 Task: Go to Program & Features. Select Whole Food Market. Add to cart Organic Sports Drinks-2. Place order for Joshua Turner, _x000D_
1922 Moncure Pittsboro Rd_x000D_
Moncure, North Carolina(NC), 27559, Cell Number (919) 542-3366
Action: Mouse moved to (377, 308)
Screenshot: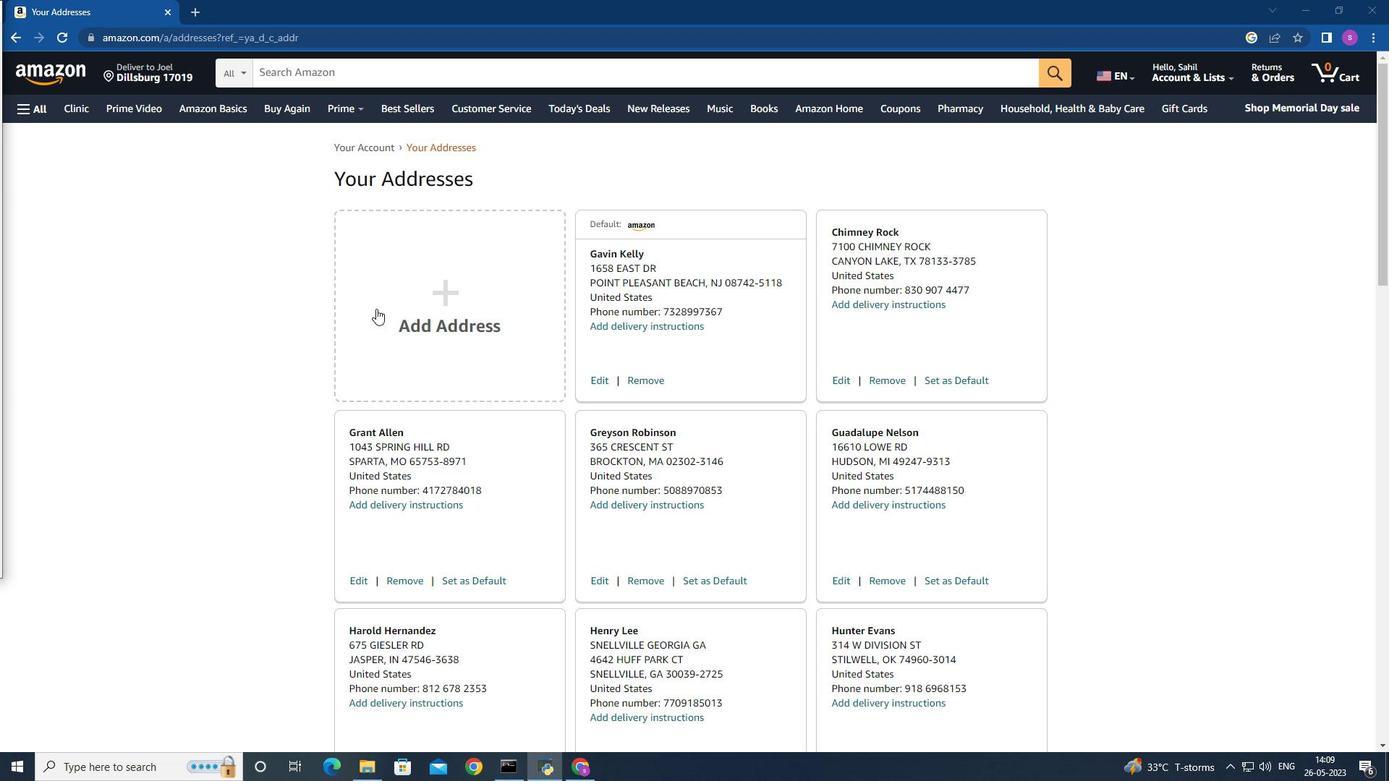 
Action: Mouse pressed left at (377, 308)
Screenshot: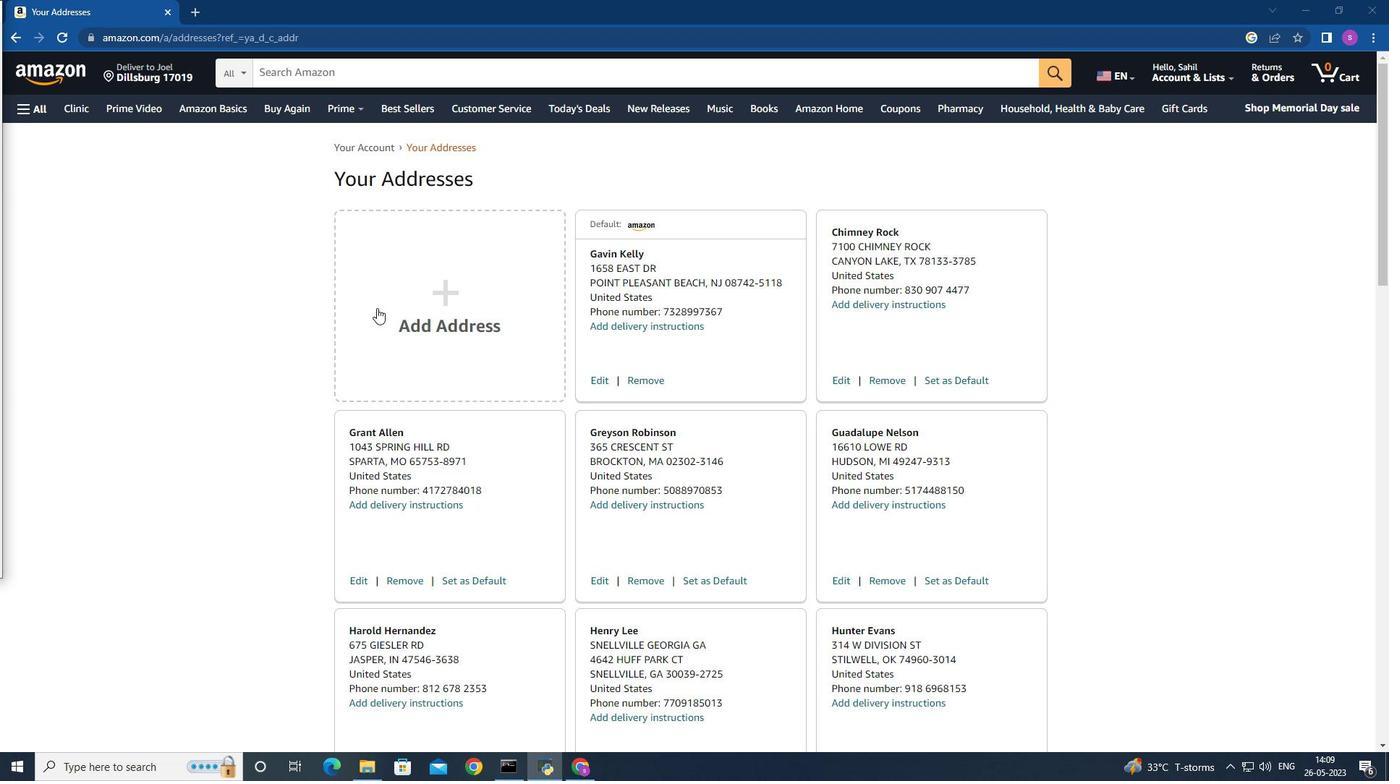 
Action: Mouse moved to (567, 353)
Screenshot: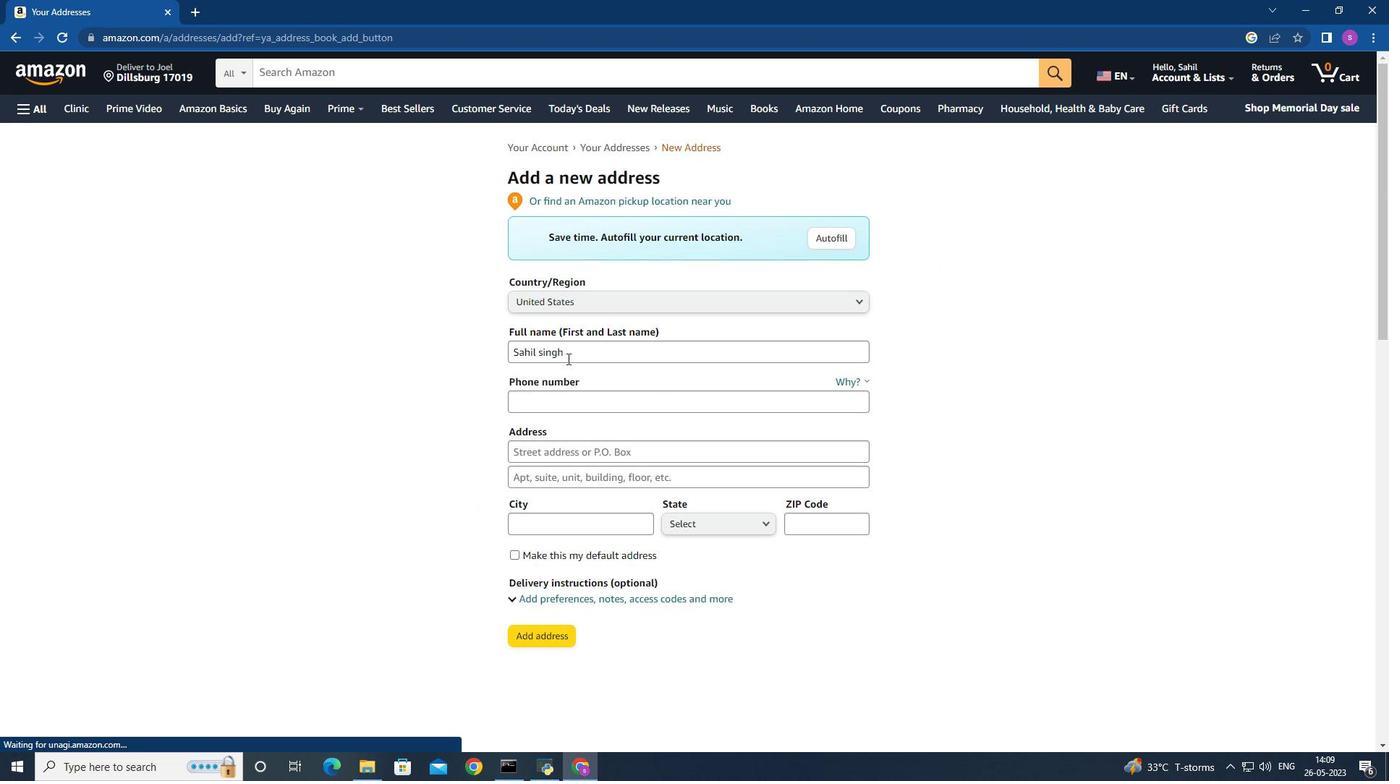 
Action: Mouse pressed left at (567, 353)
Screenshot: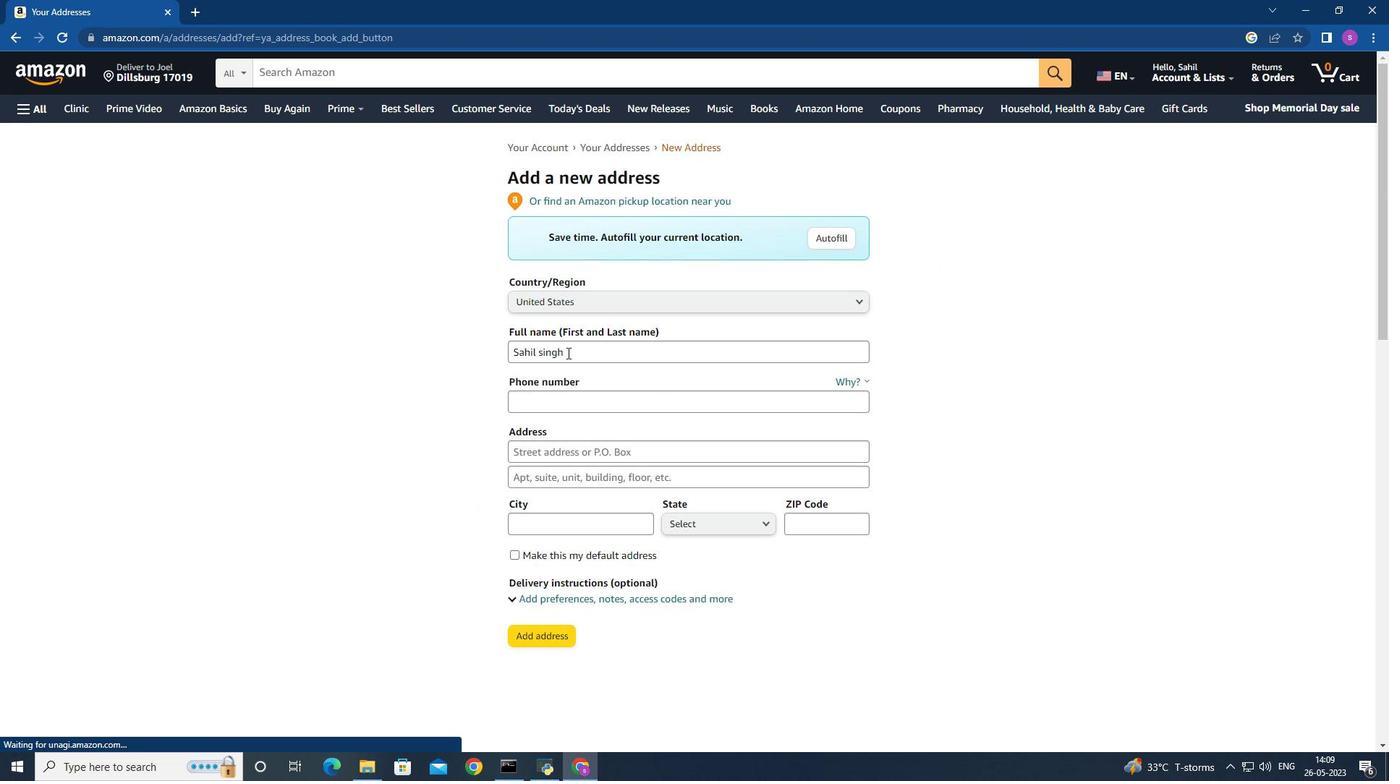 
Action: Mouse moved to (471, 368)
Screenshot: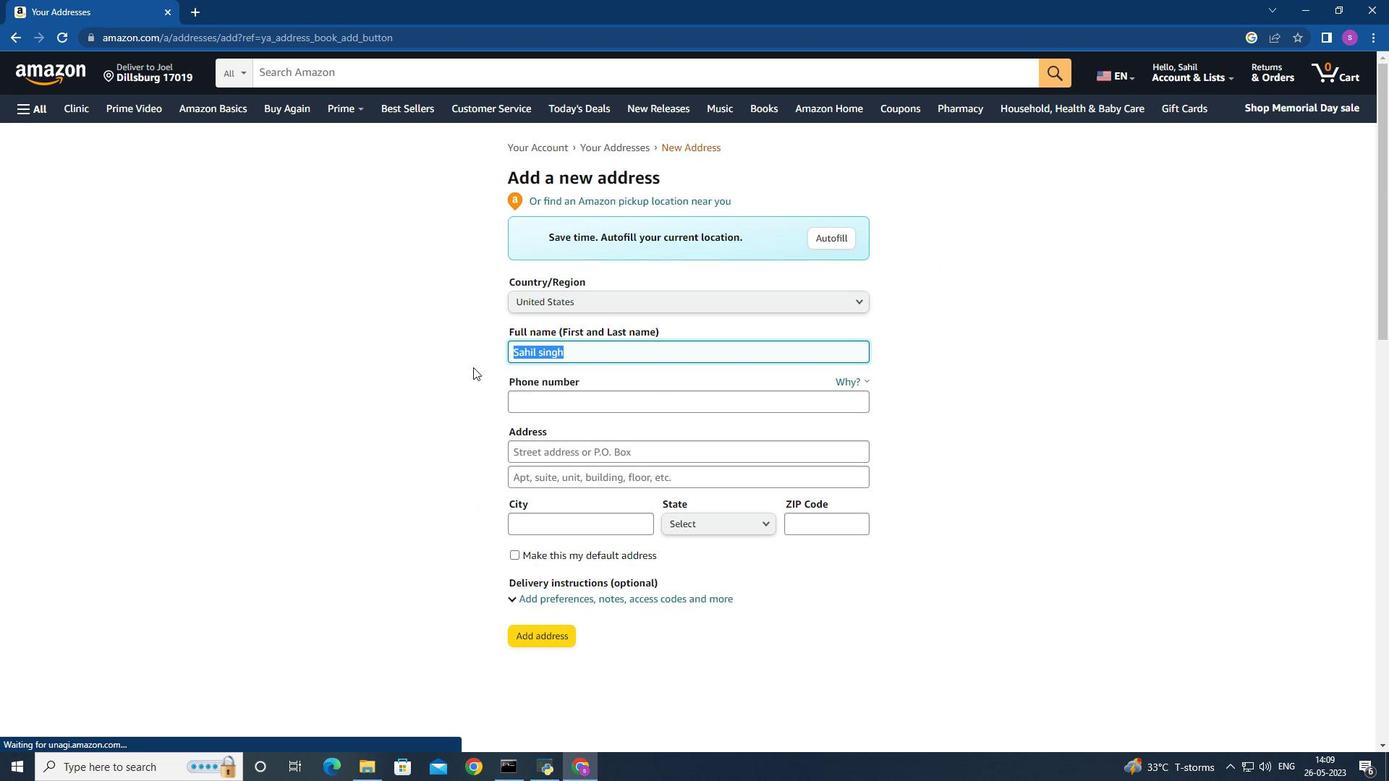 
Action: Key pressed j<Key.backspace><Key.shift>Joshua<Key.space><Key.shift>Turner
Screenshot: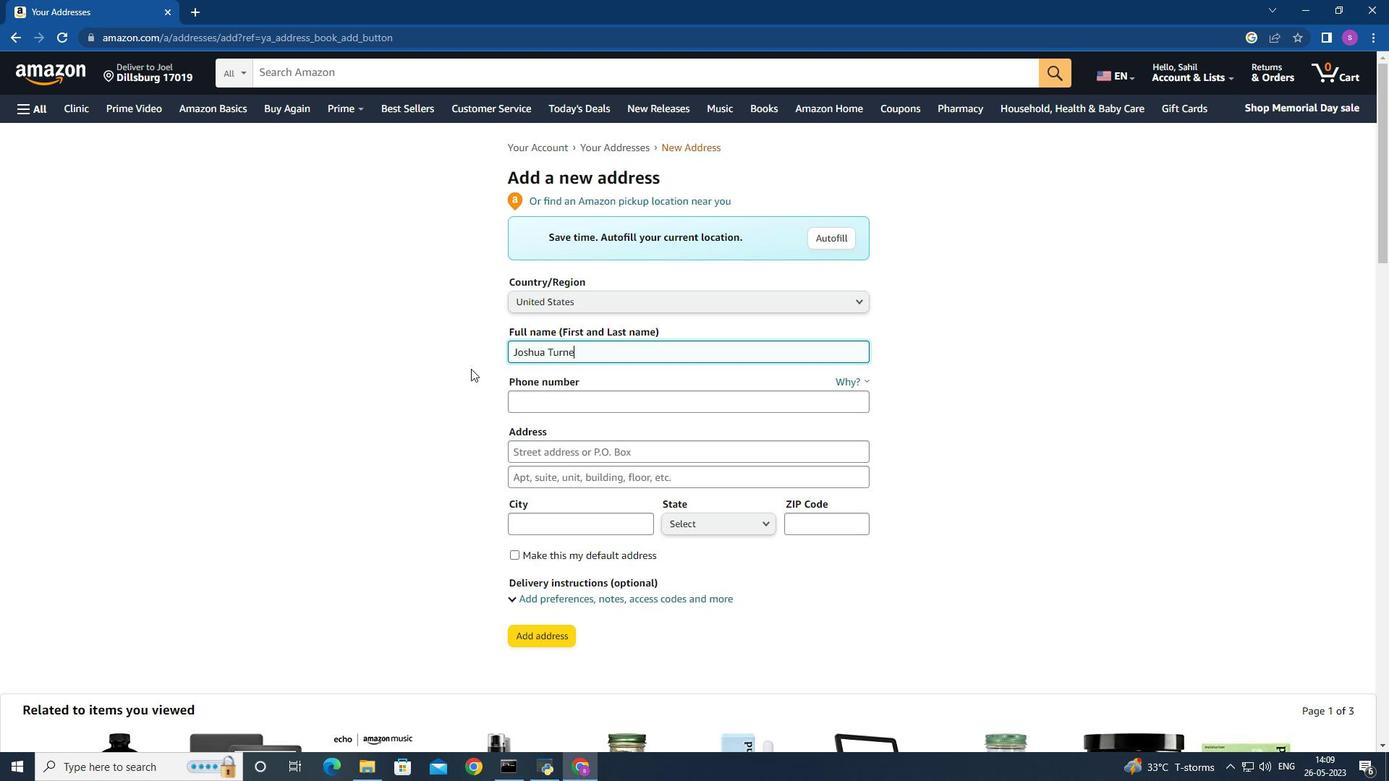 
Action: Mouse moved to (536, 401)
Screenshot: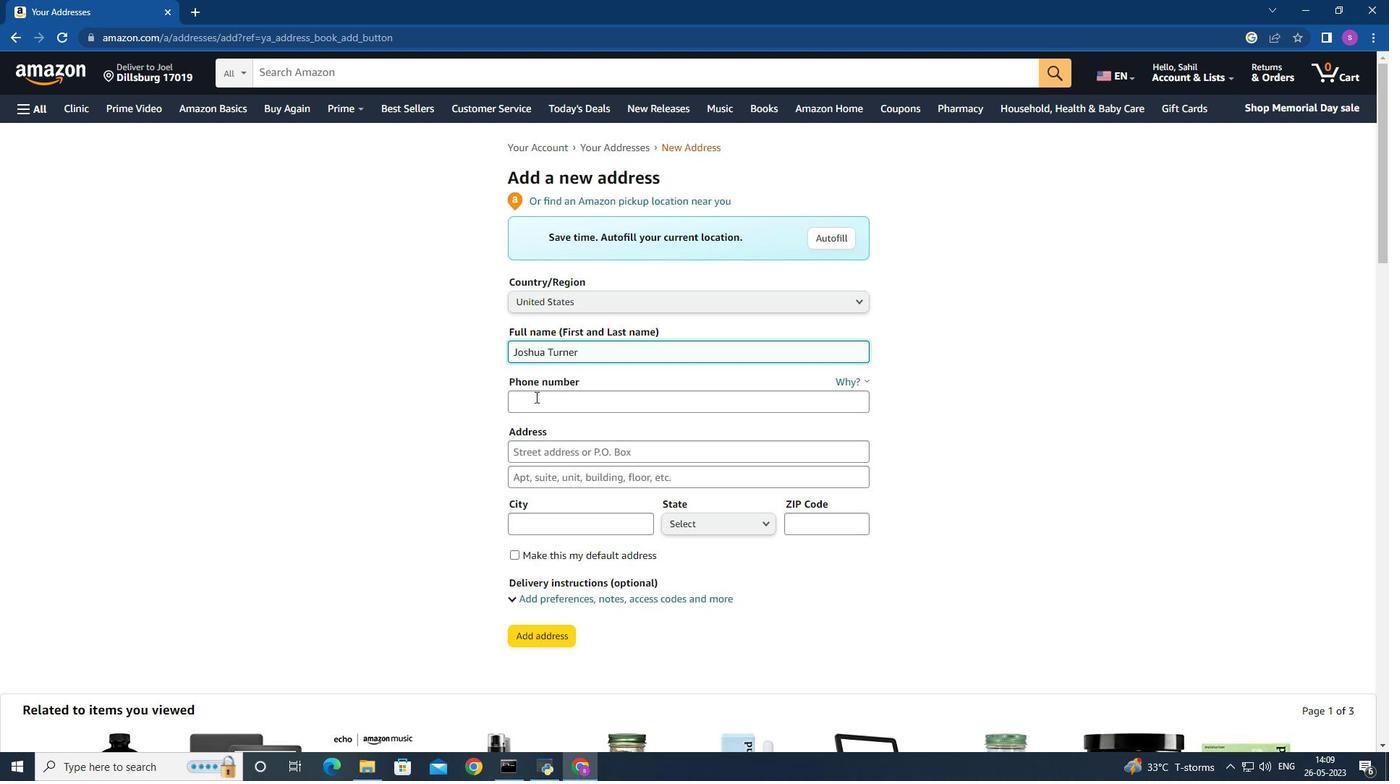 
Action: Mouse pressed left at (536, 401)
Screenshot: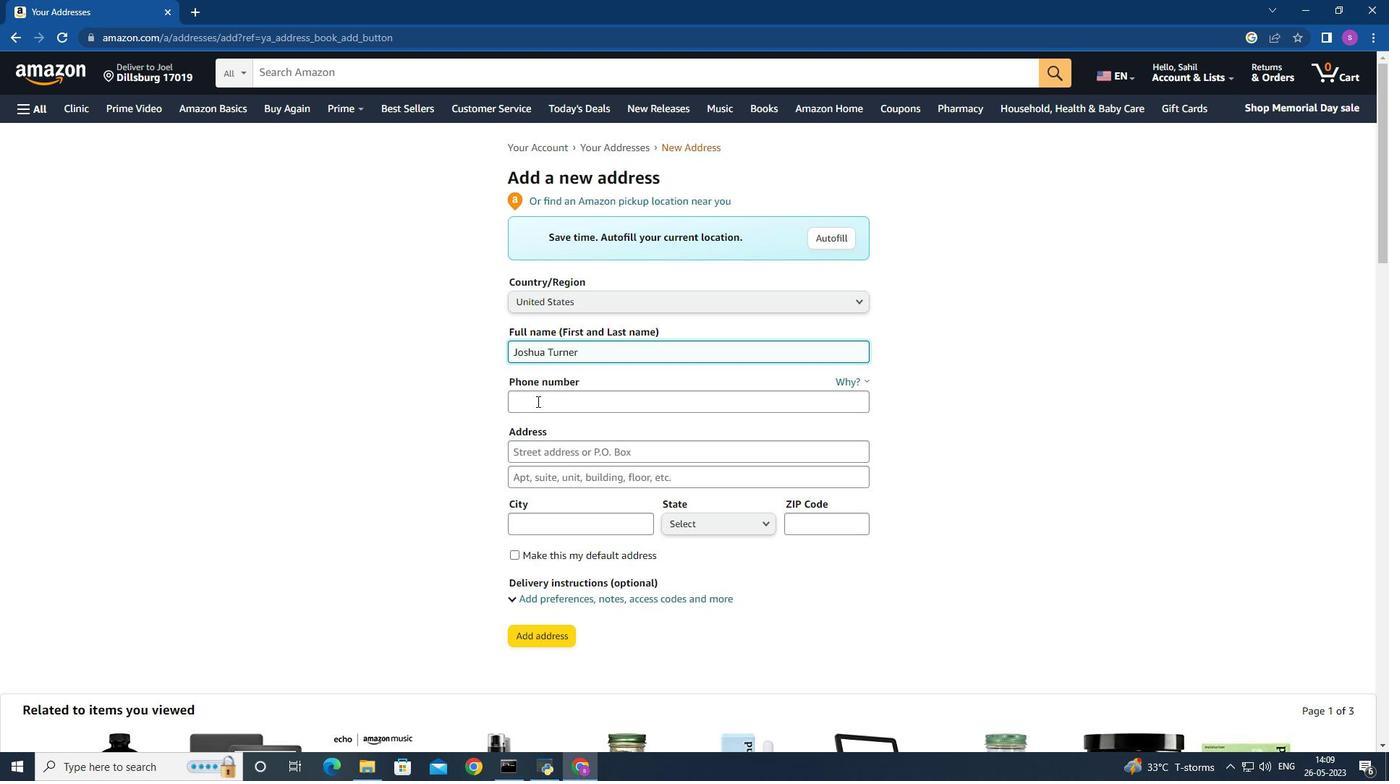 
Action: Mouse moved to (536, 401)
Screenshot: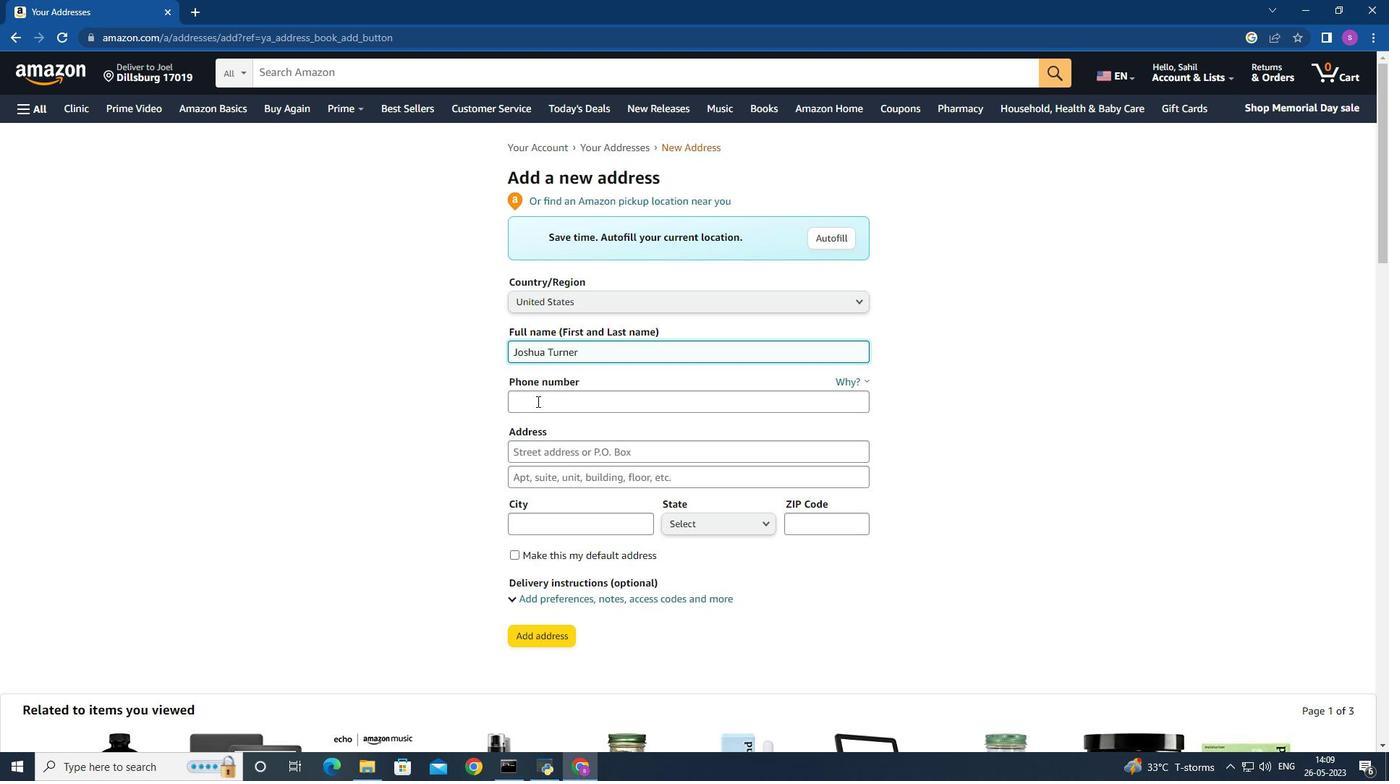 
Action: Key pressed 9195423366
Screenshot: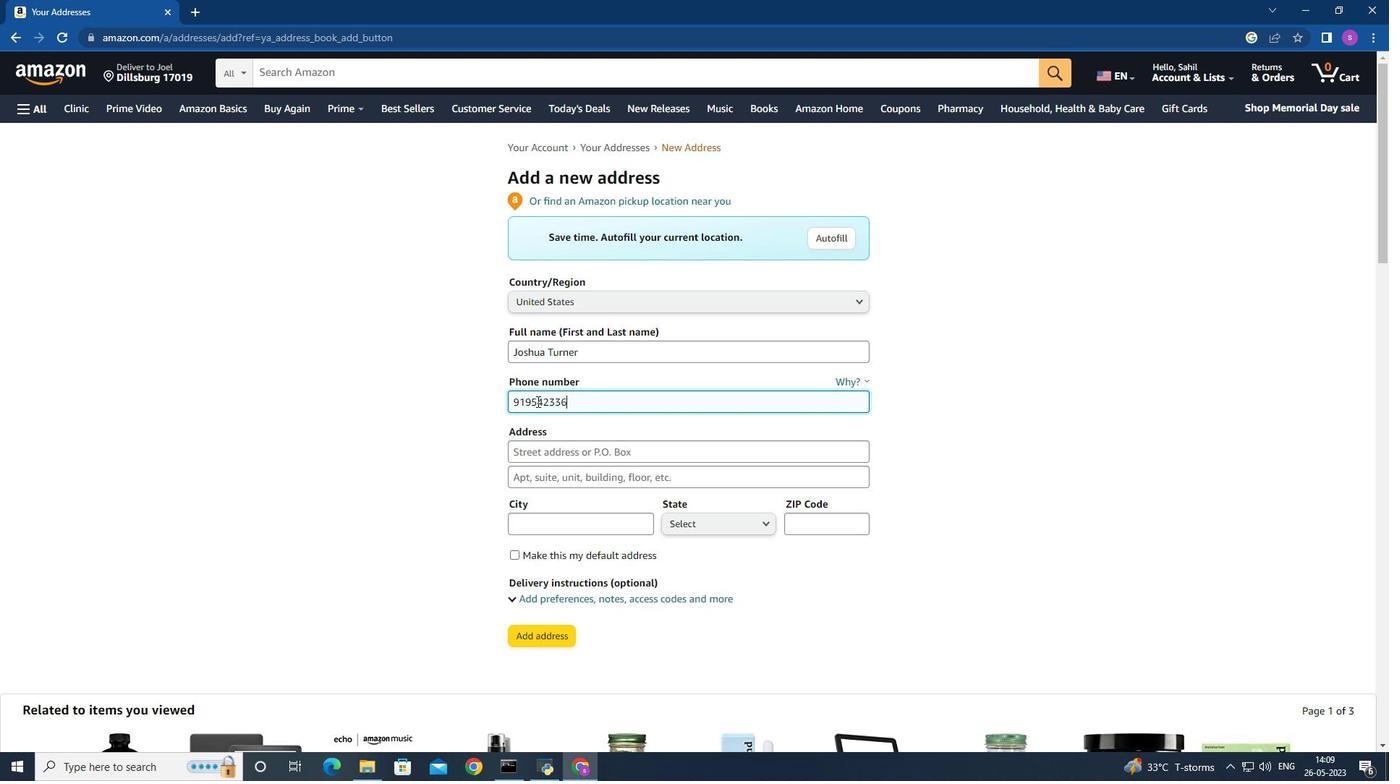 
Action: Mouse moved to (537, 452)
Screenshot: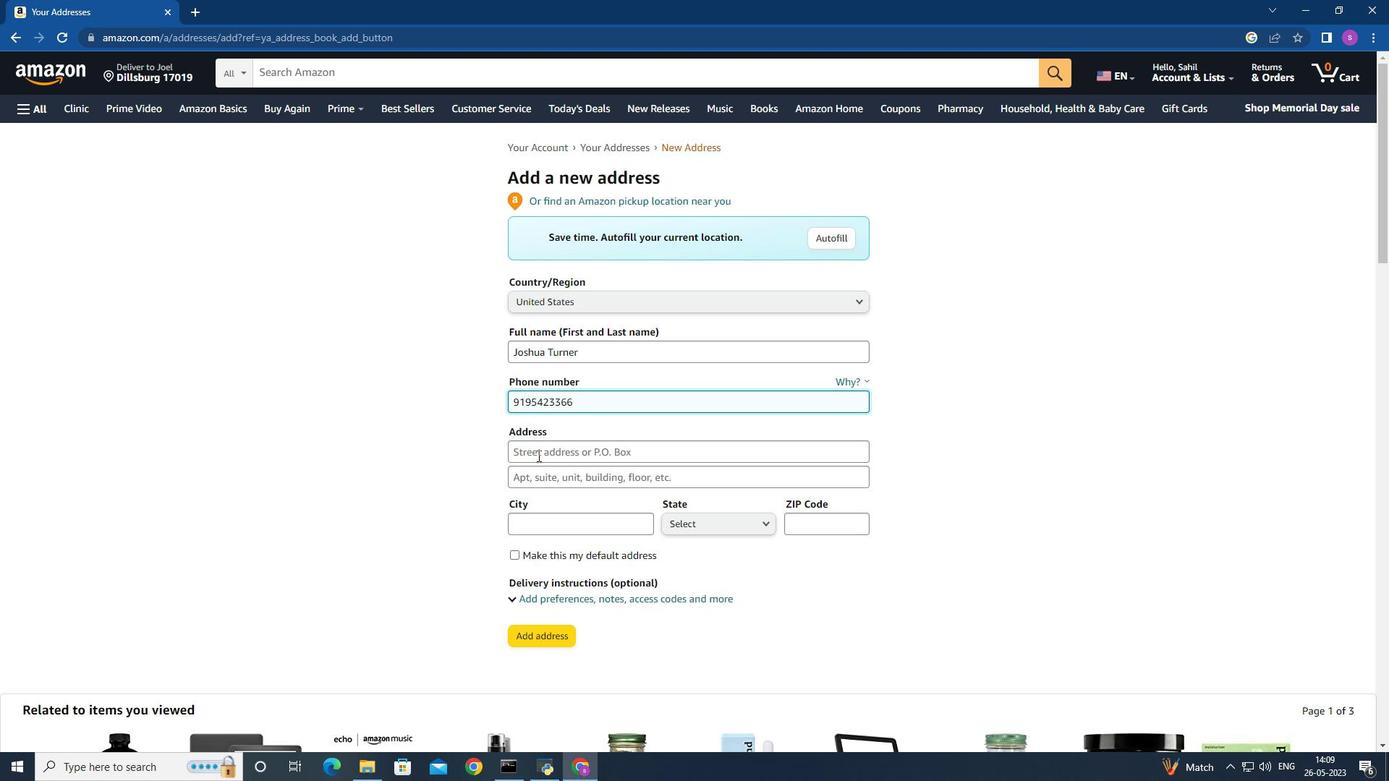 
Action: Mouse pressed left at (537, 452)
Screenshot: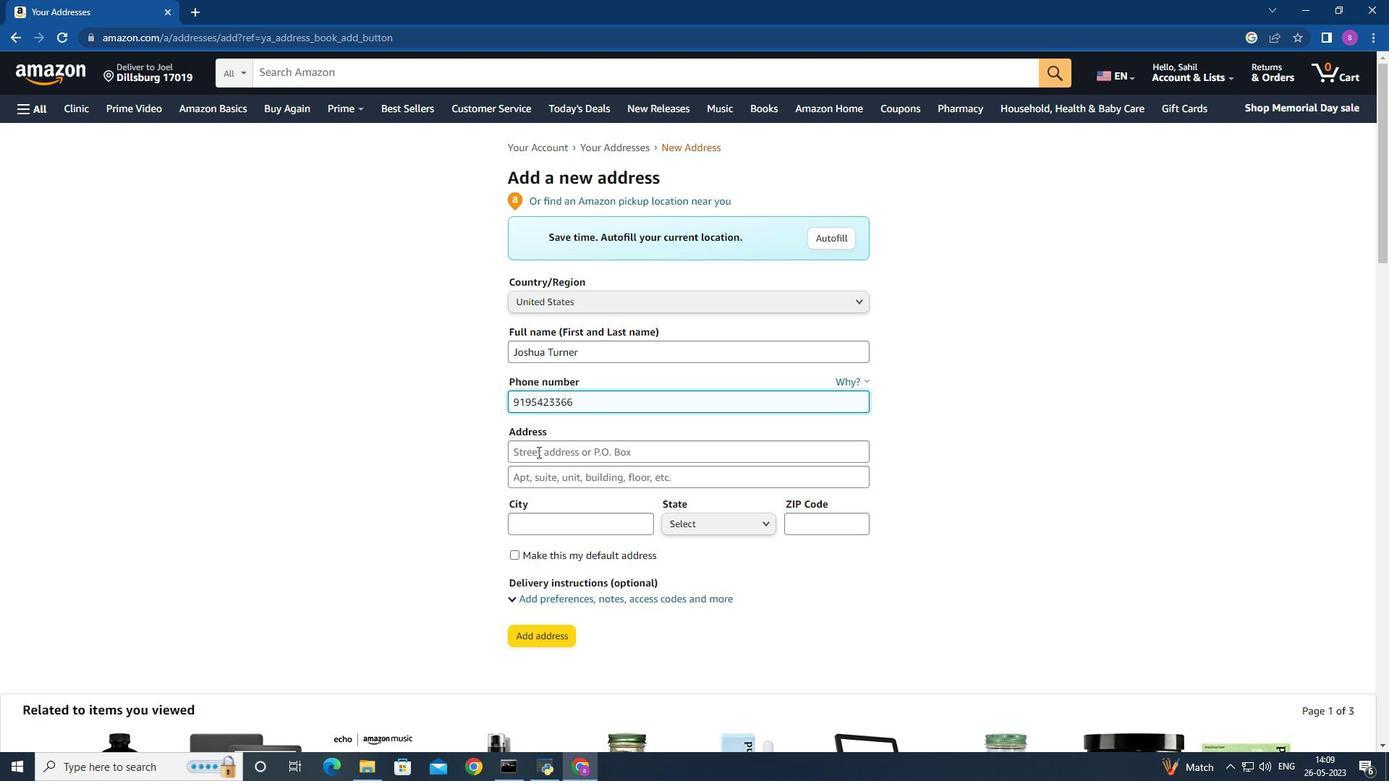 
Action: Key pressed 1922<Key.space><Key.shift>Moncure<Key.space>
Screenshot: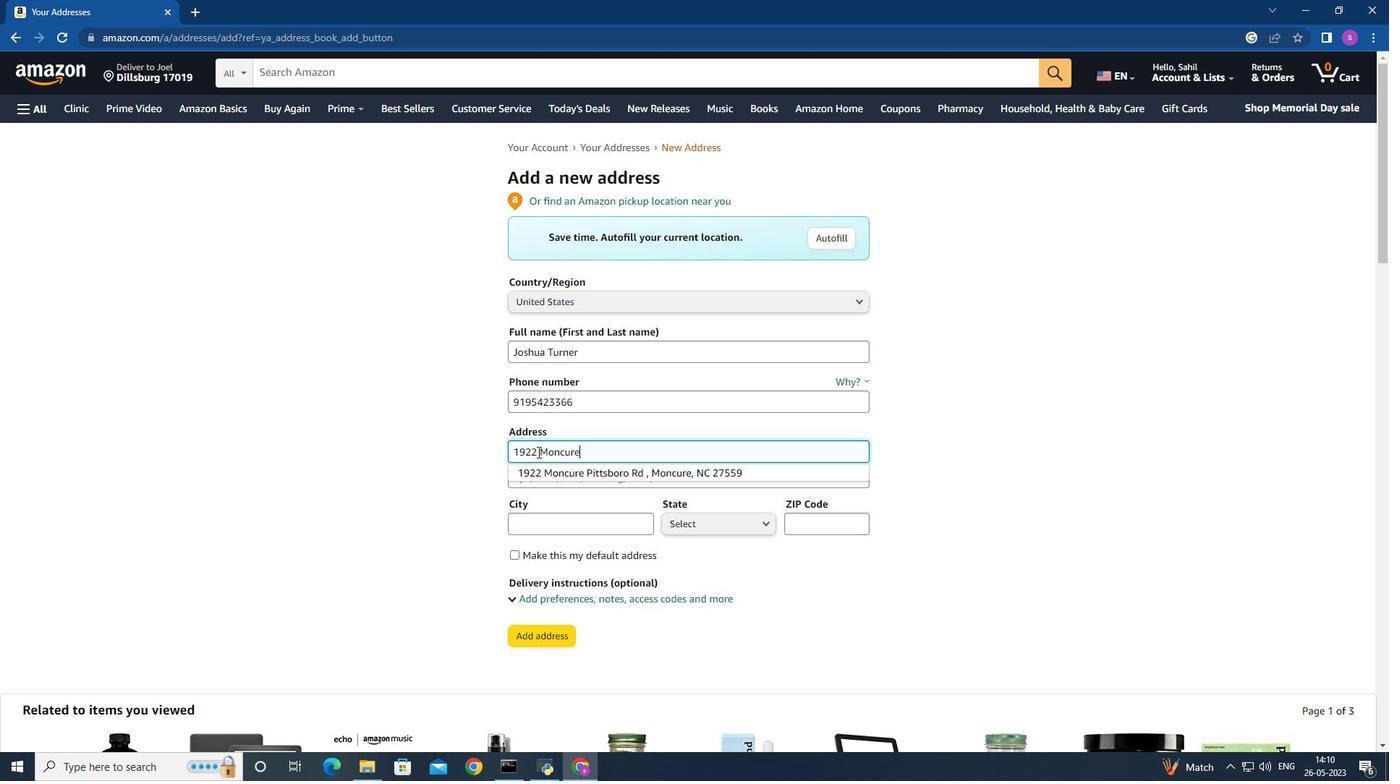 
Action: Mouse moved to (560, 475)
Screenshot: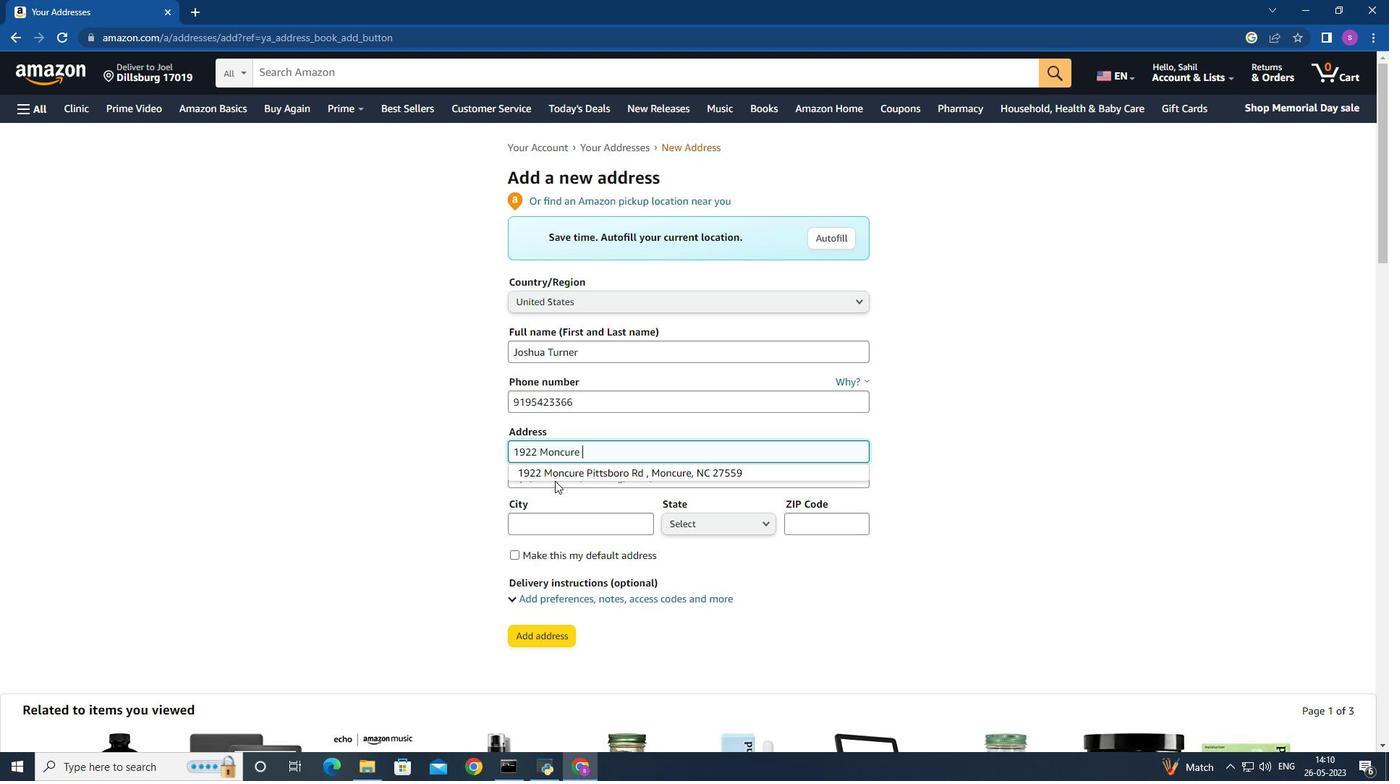 
Action: Mouse pressed left at (560, 475)
Screenshot: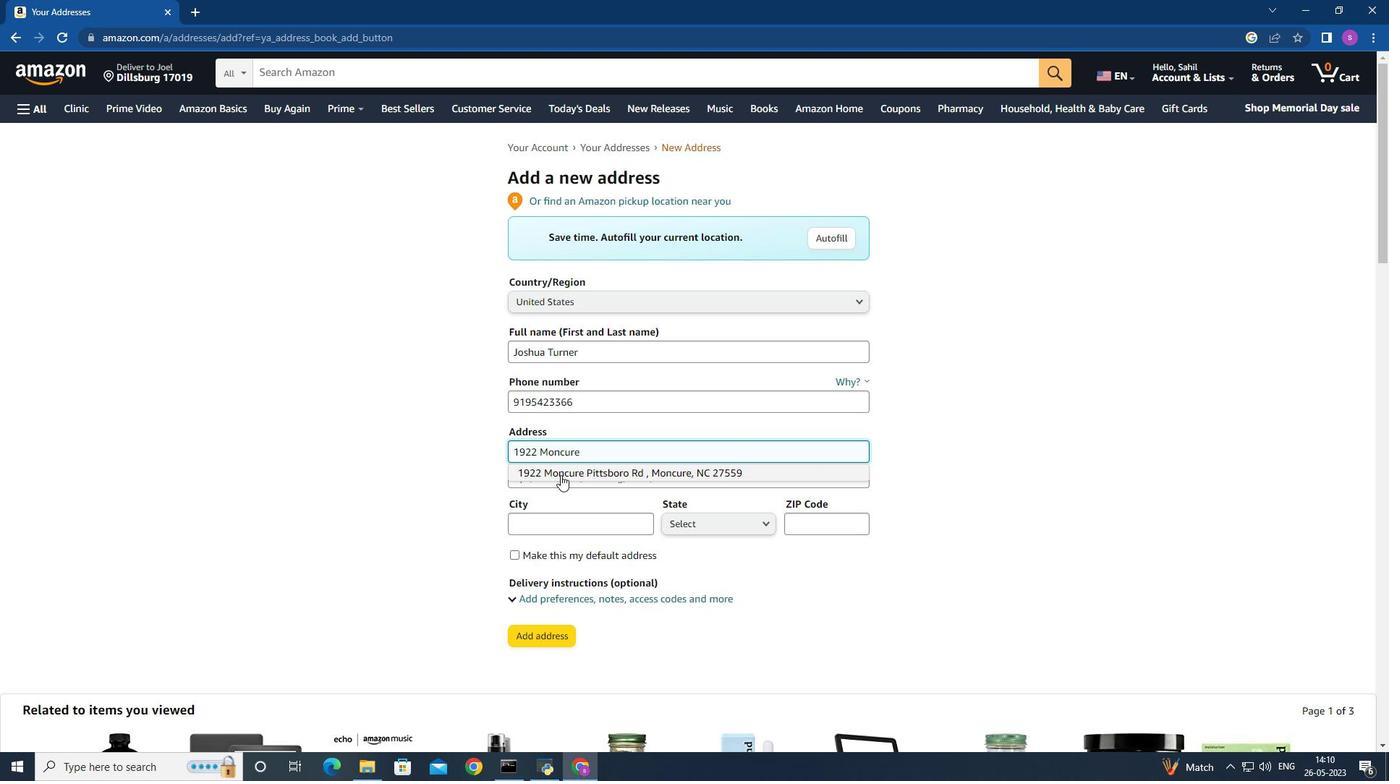 
Action: Mouse moved to (553, 474)
Screenshot: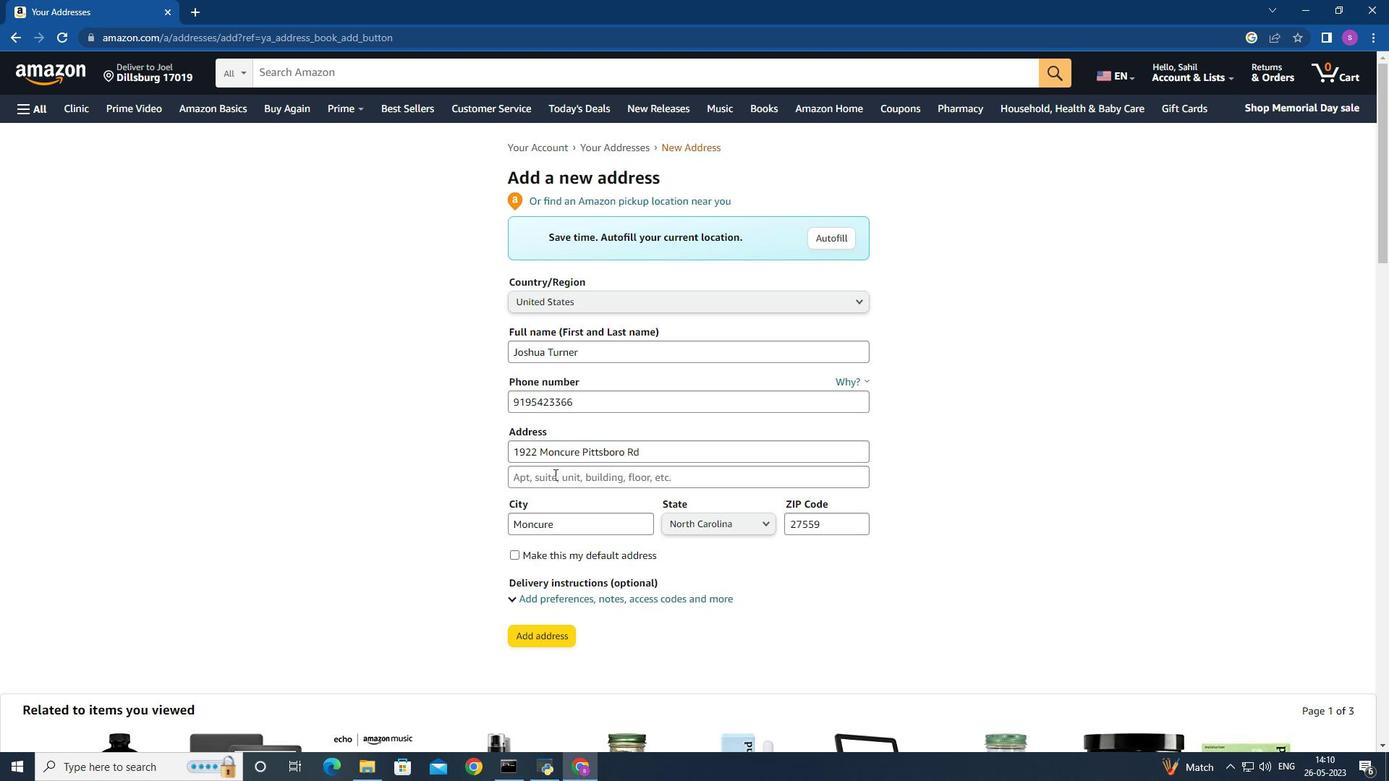 
Action: Mouse scrolled (553, 473) with delta (0, 0)
Screenshot: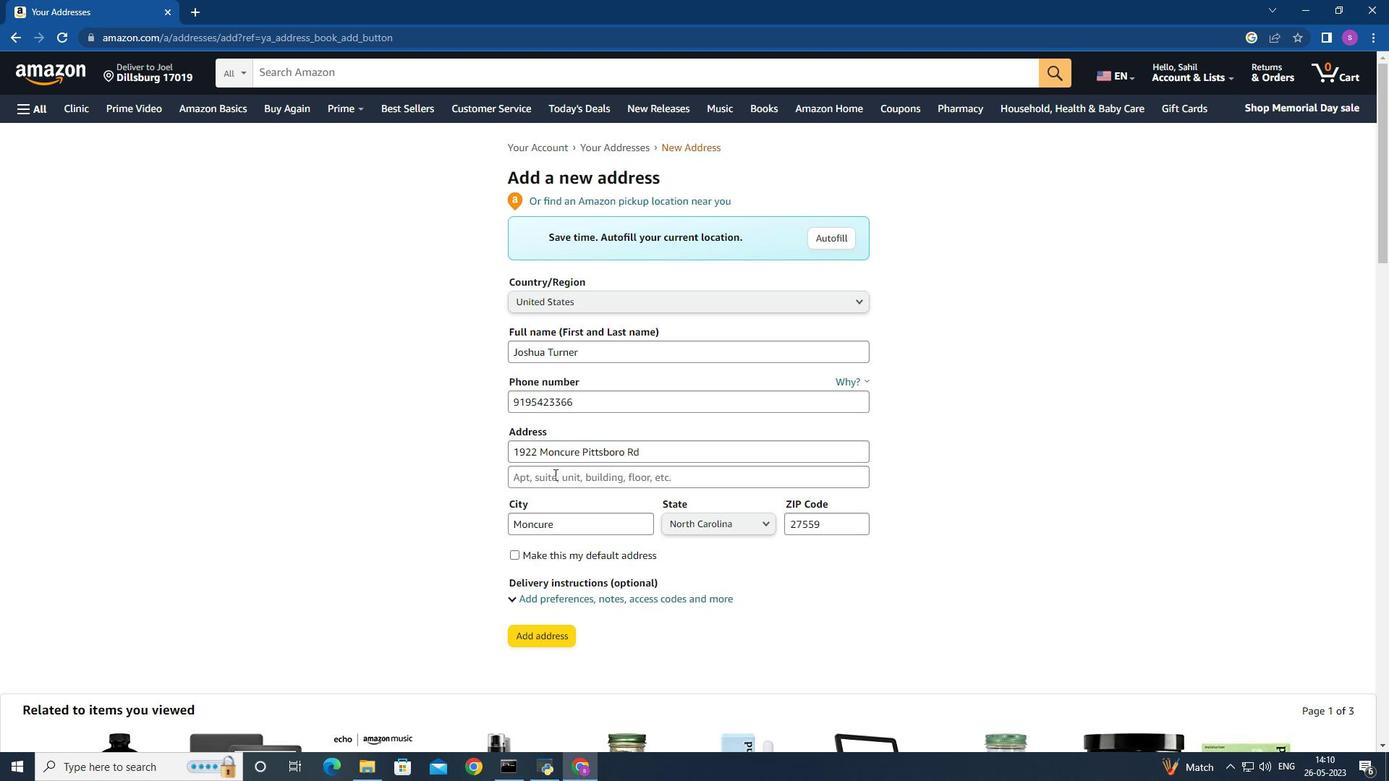 
Action: Mouse moved to (551, 474)
Screenshot: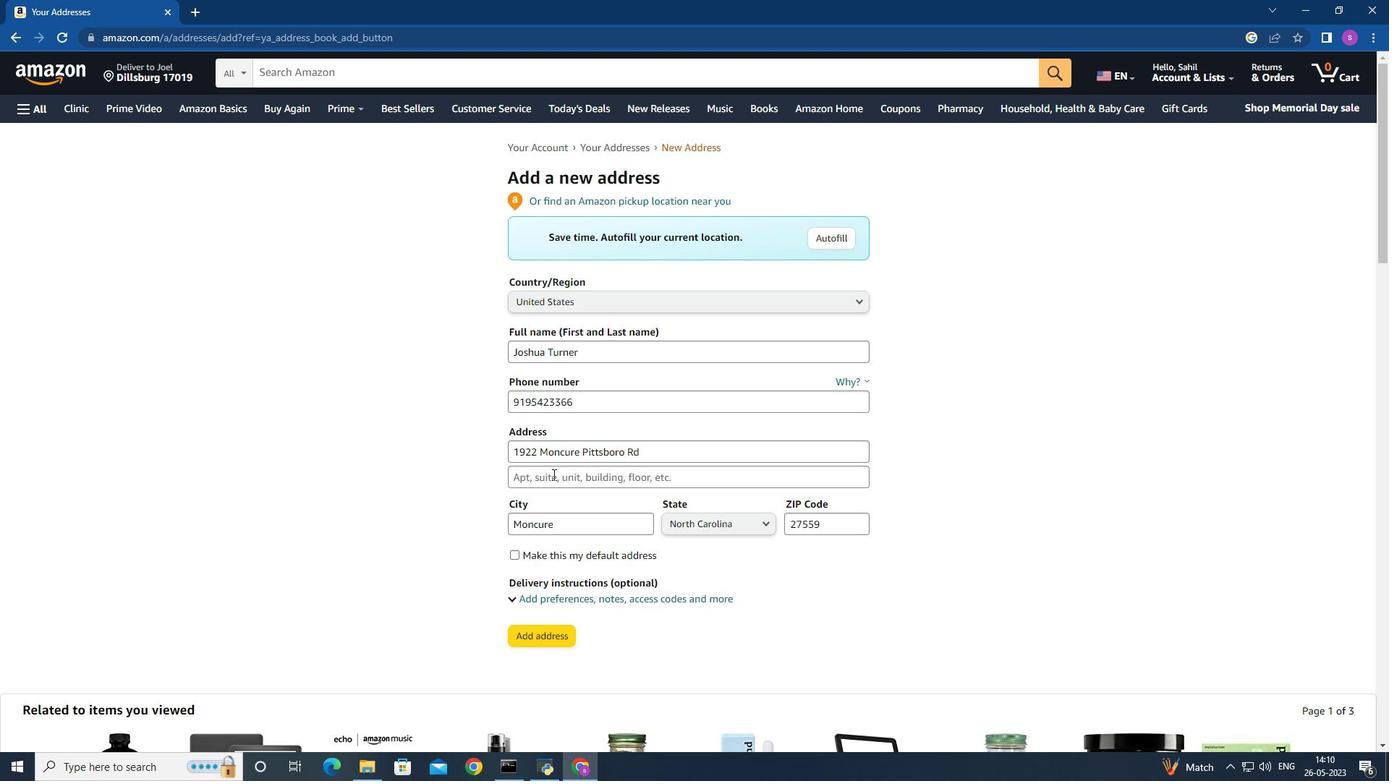 
Action: Mouse scrolled (551, 473) with delta (0, 0)
Screenshot: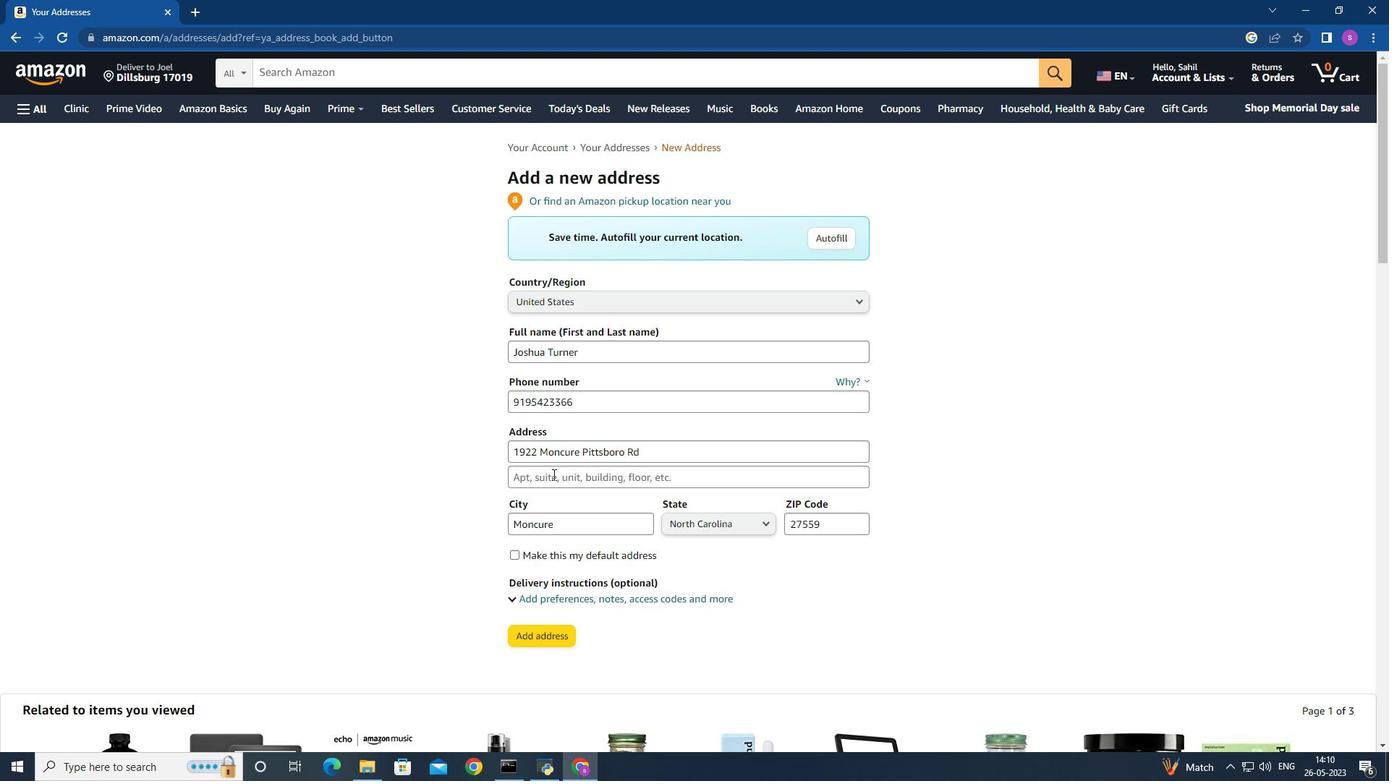 
Action: Mouse moved to (533, 491)
Screenshot: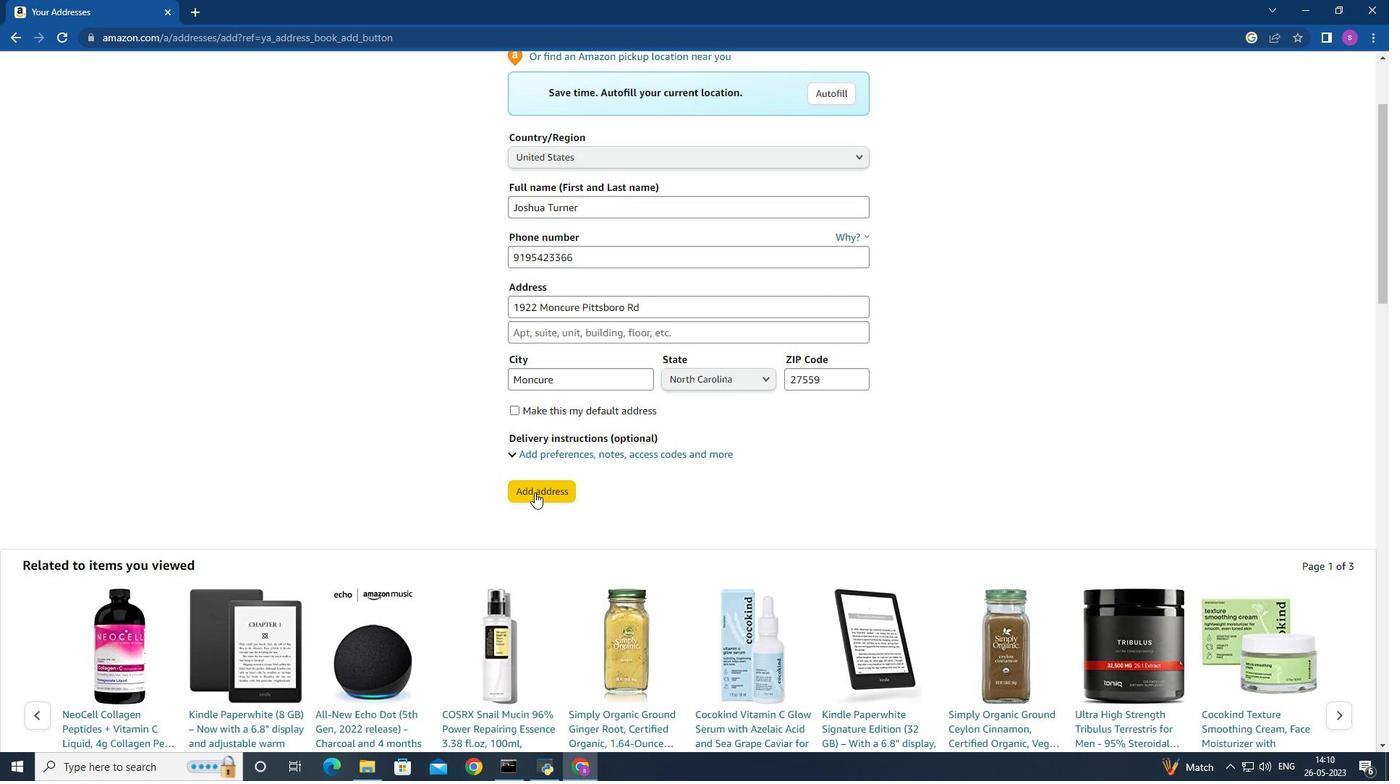 
Action: Mouse pressed left at (533, 491)
Screenshot: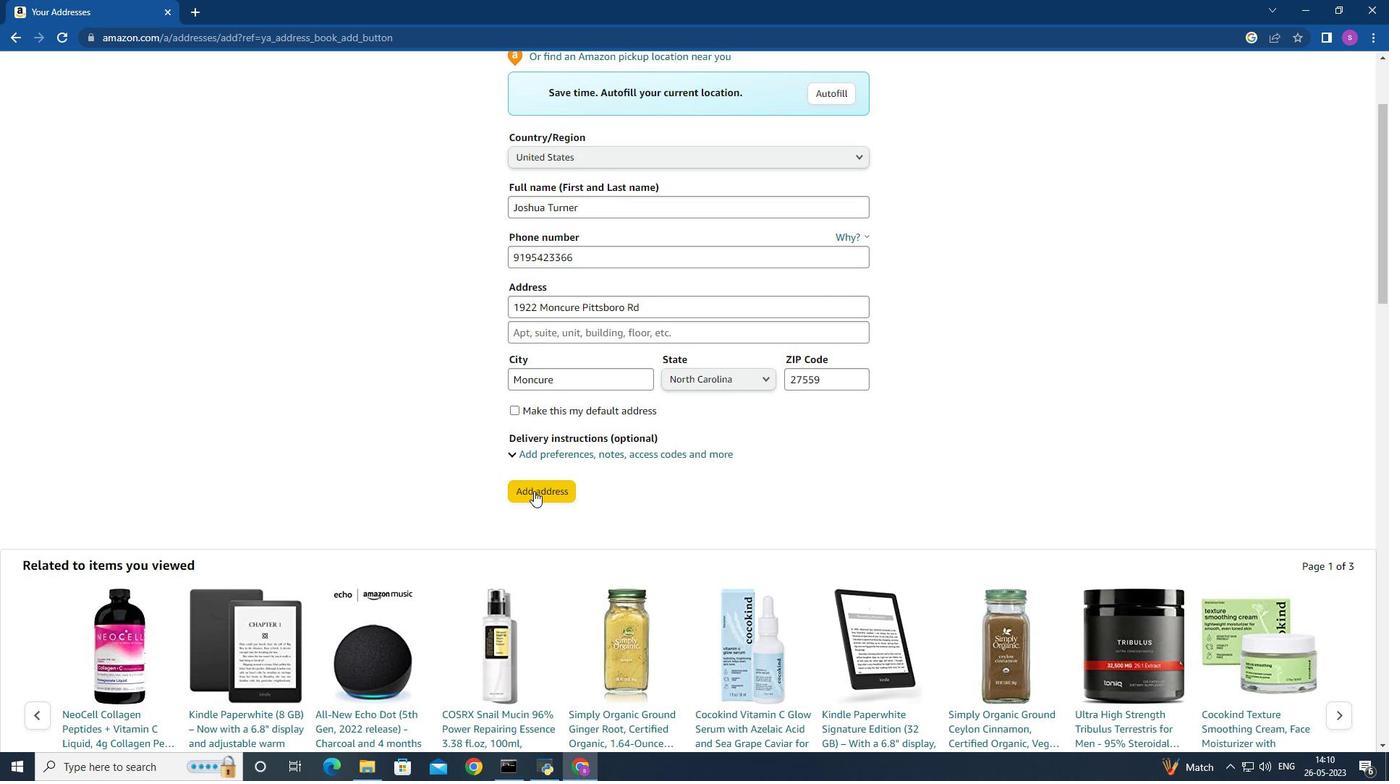 
Action: Mouse moved to (129, 75)
Screenshot: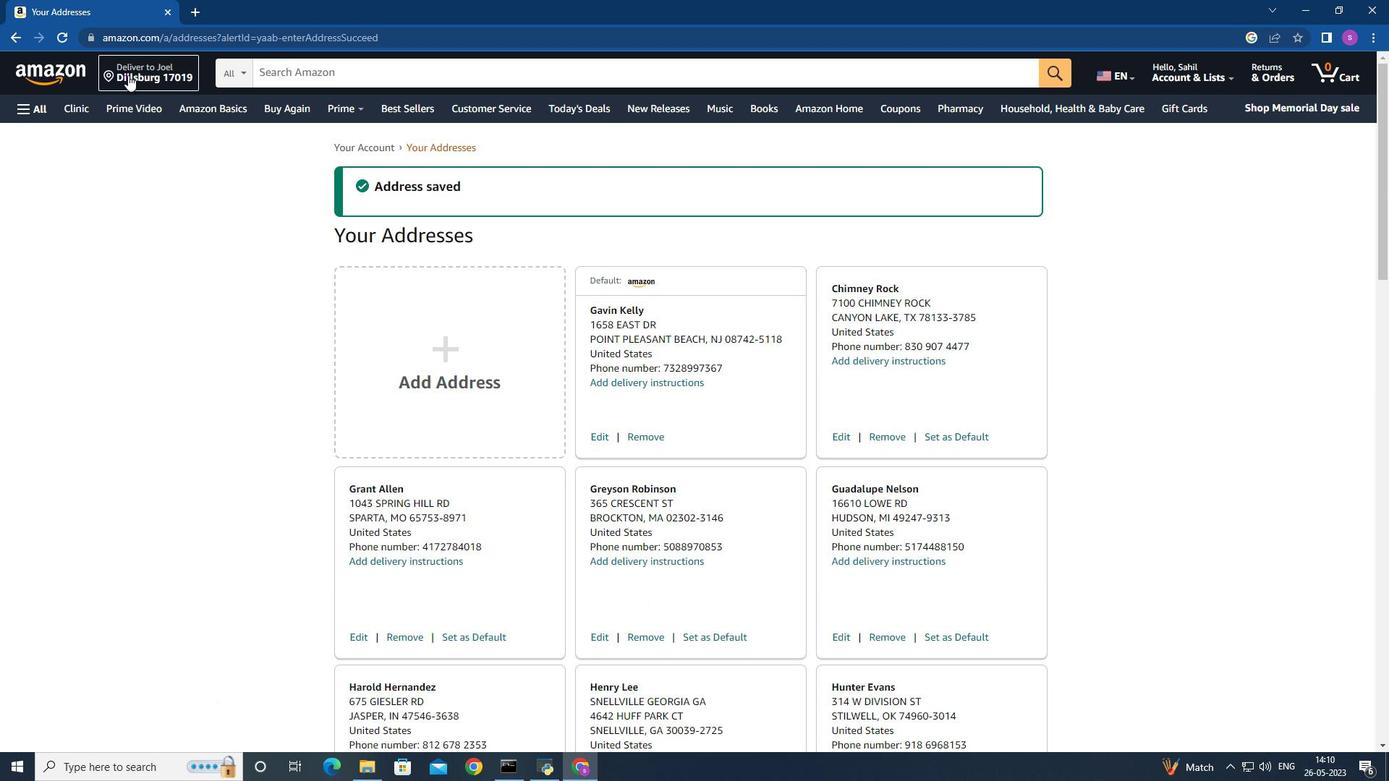 
Action: Mouse pressed left at (129, 75)
Screenshot: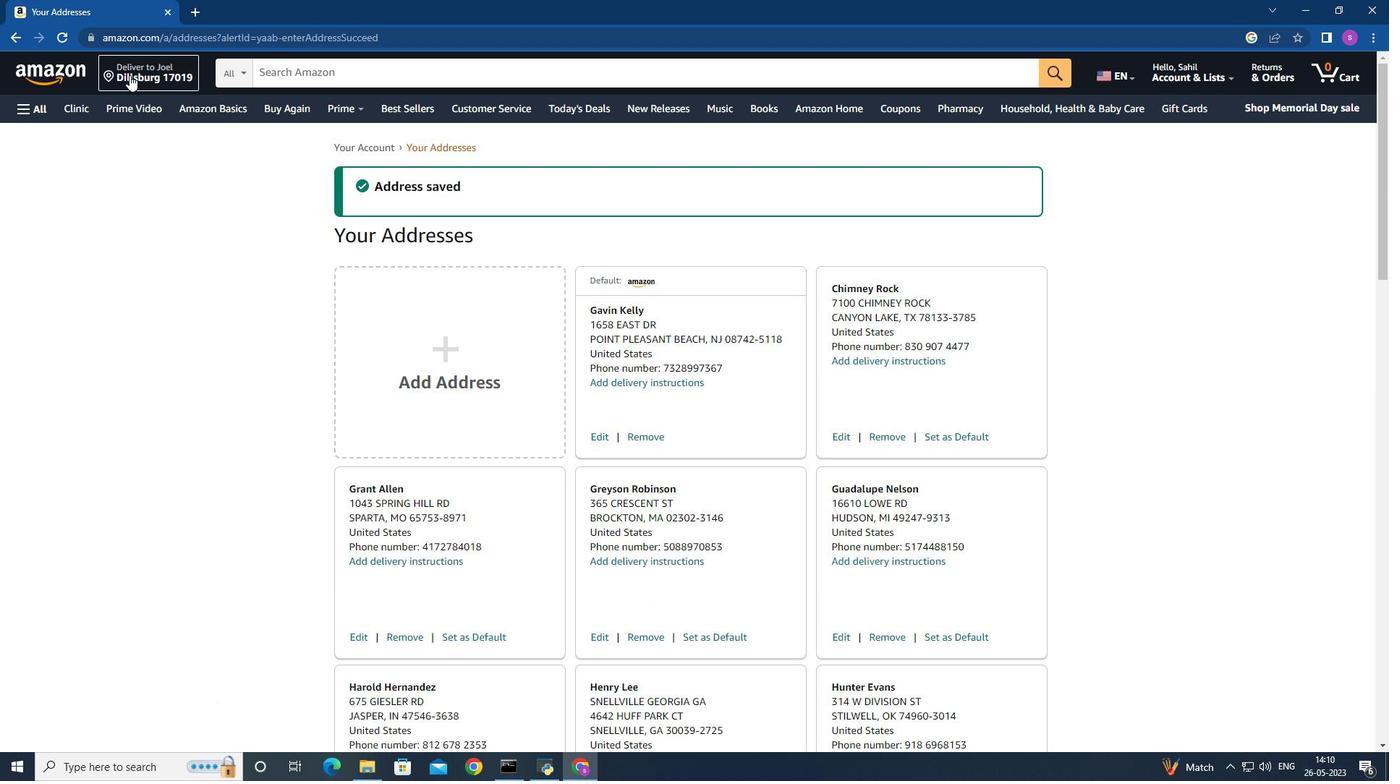 
Action: Mouse moved to (590, 447)
Screenshot: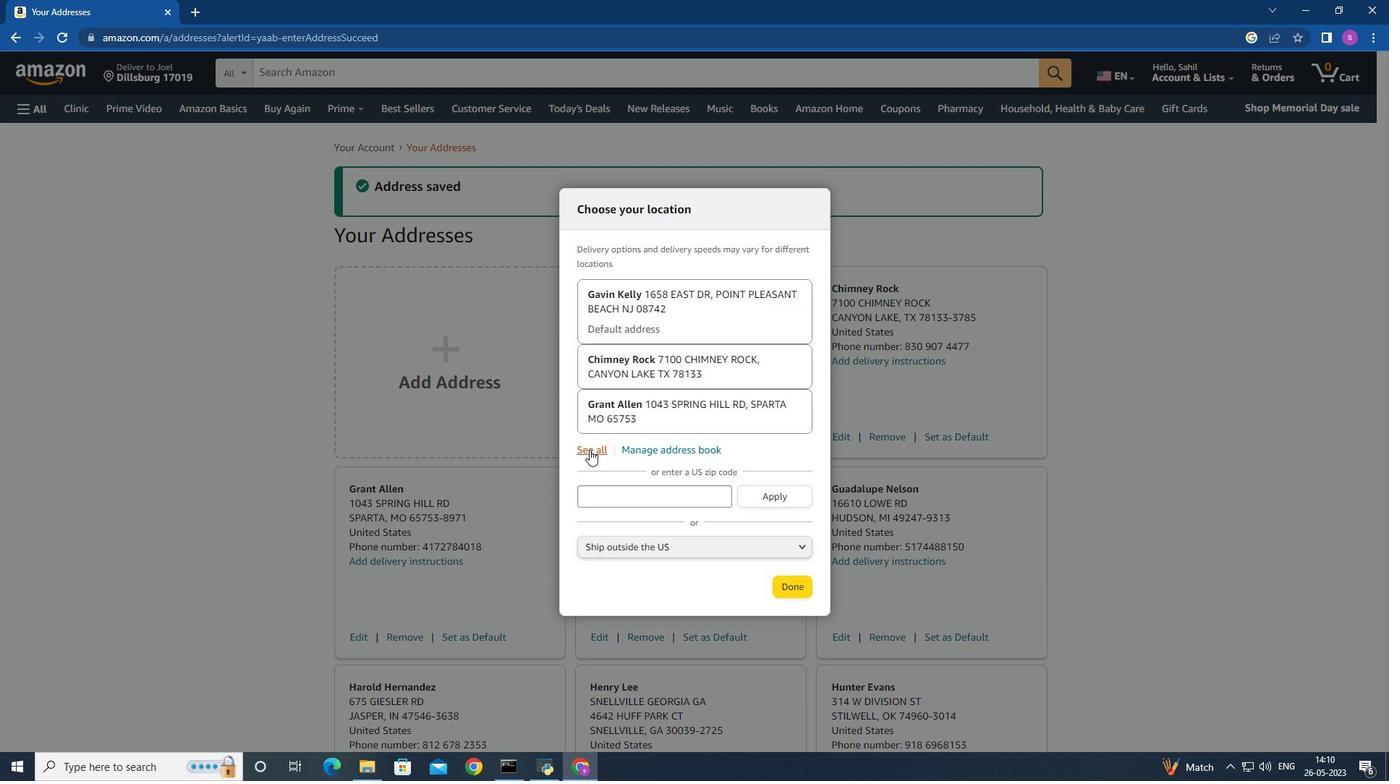 
Action: Mouse pressed left at (590, 447)
Screenshot: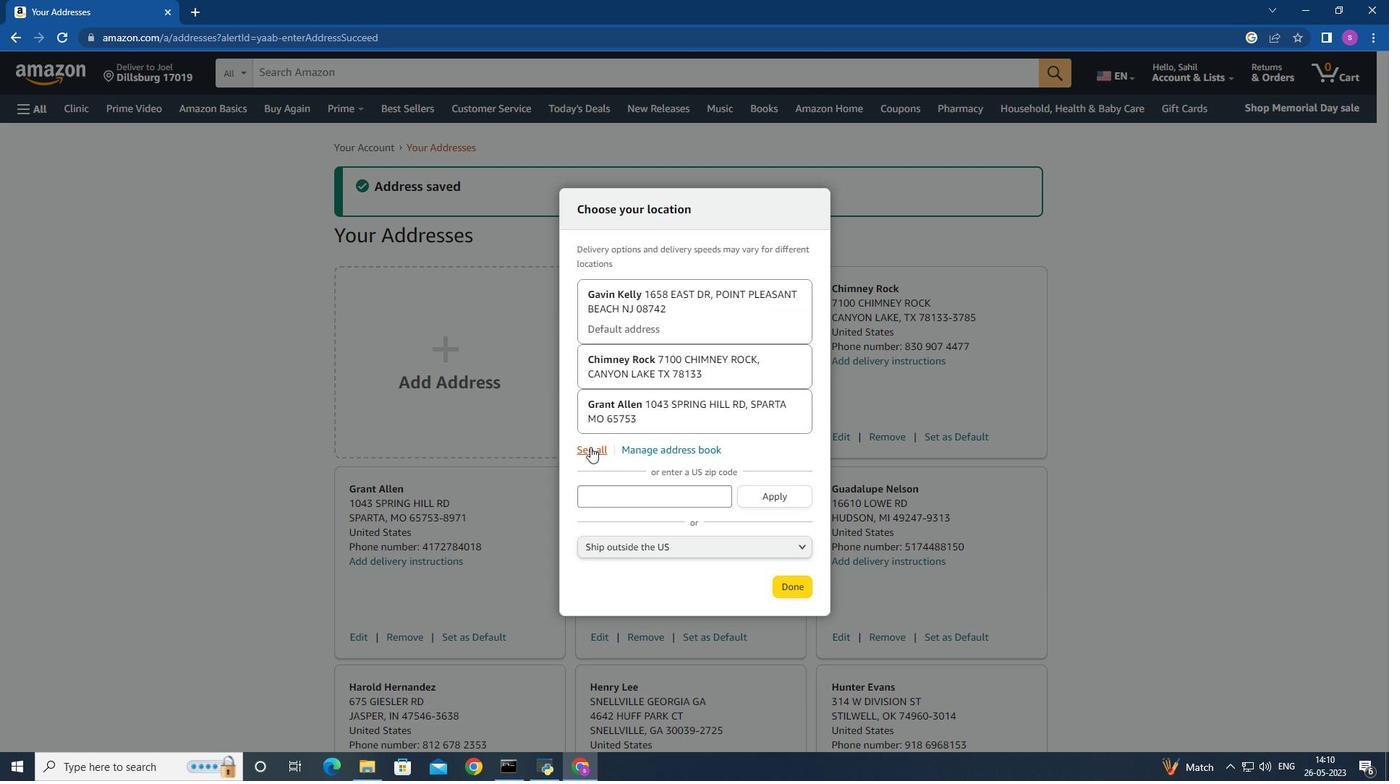 
Action: Mouse moved to (625, 453)
Screenshot: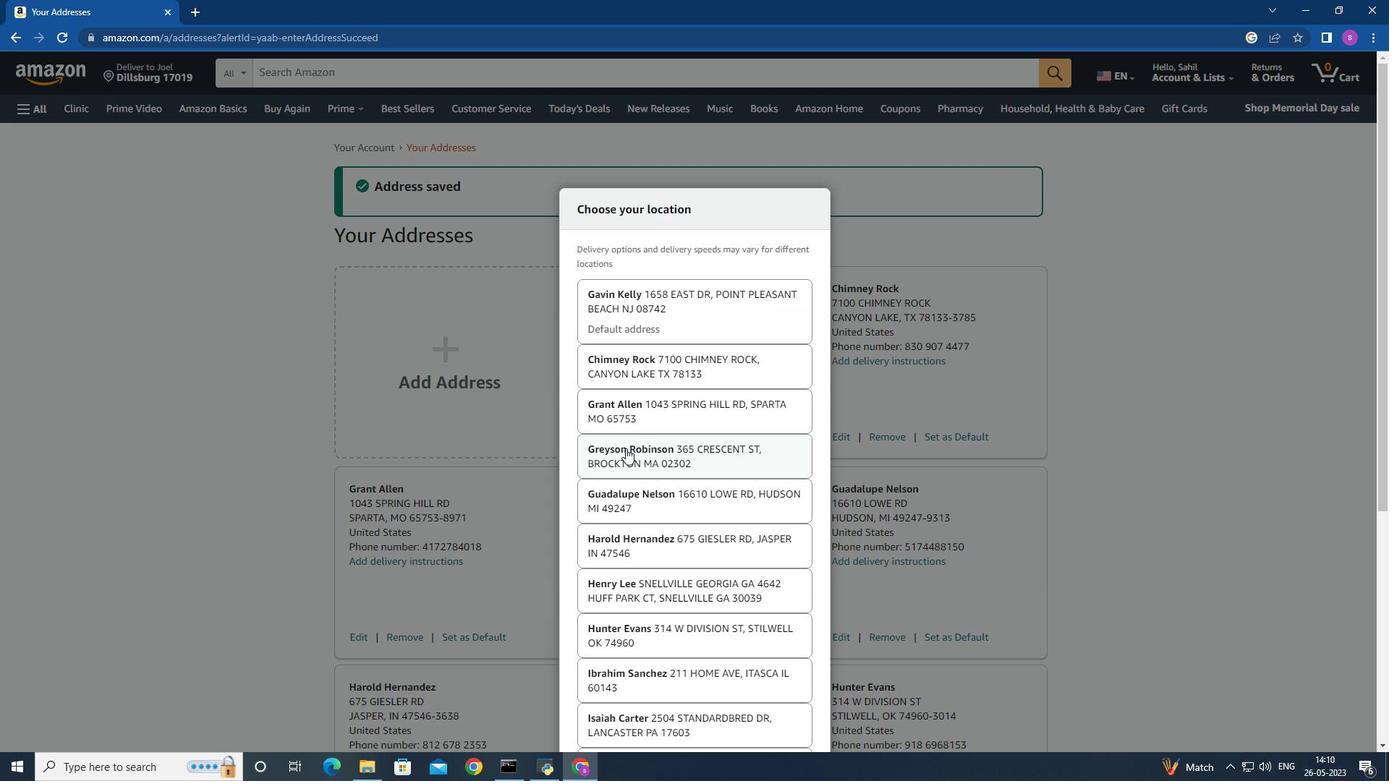
Action: Mouse scrolled (625, 452) with delta (0, 0)
Screenshot: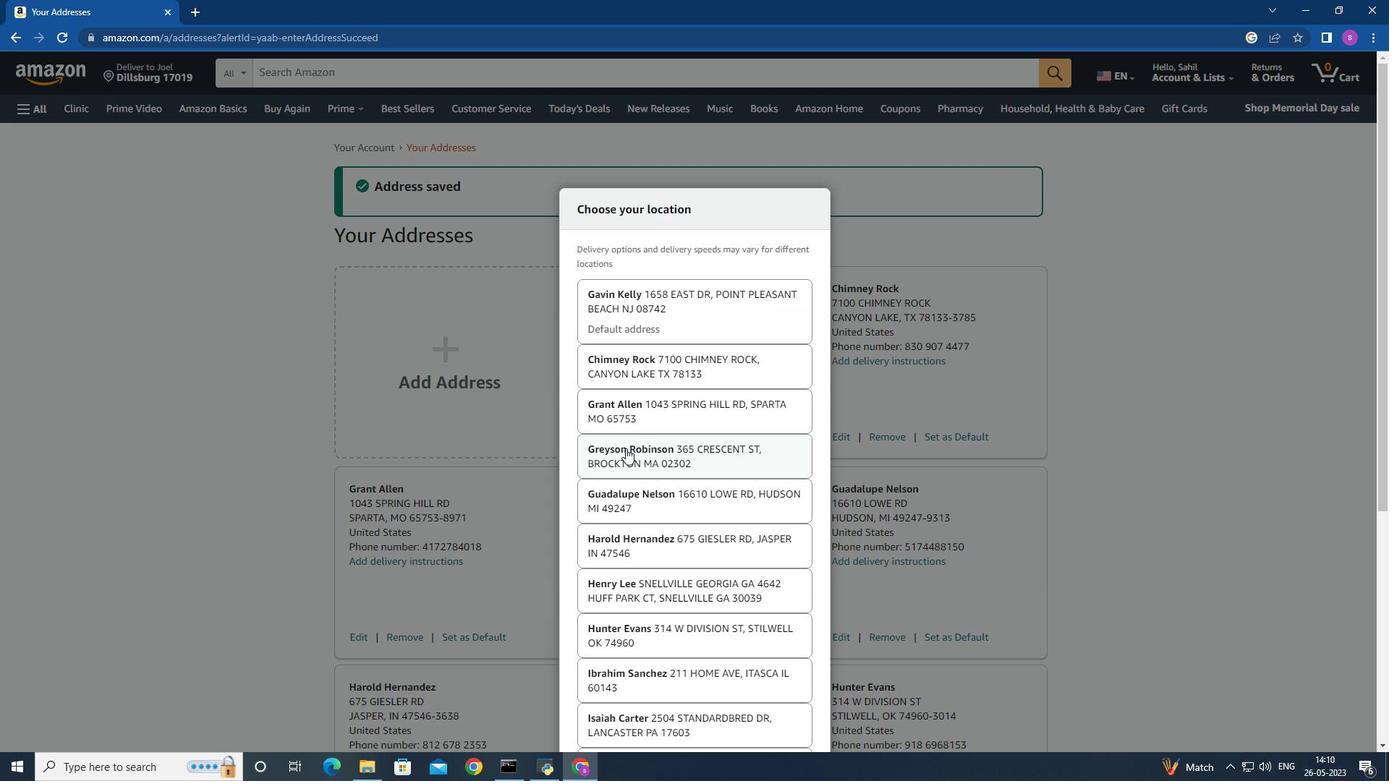 
Action: Mouse moved to (625, 456)
Screenshot: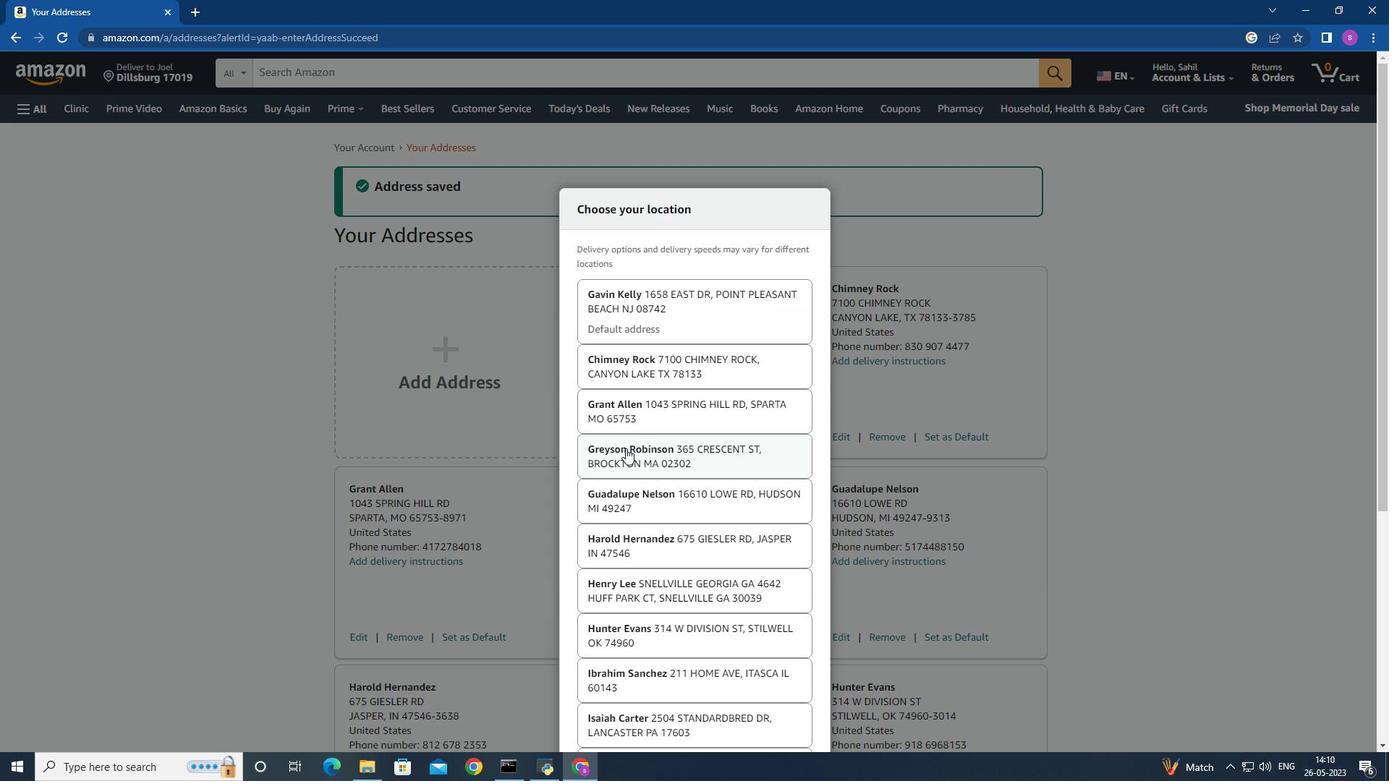 
Action: Mouse scrolled (625, 455) with delta (0, 0)
Screenshot: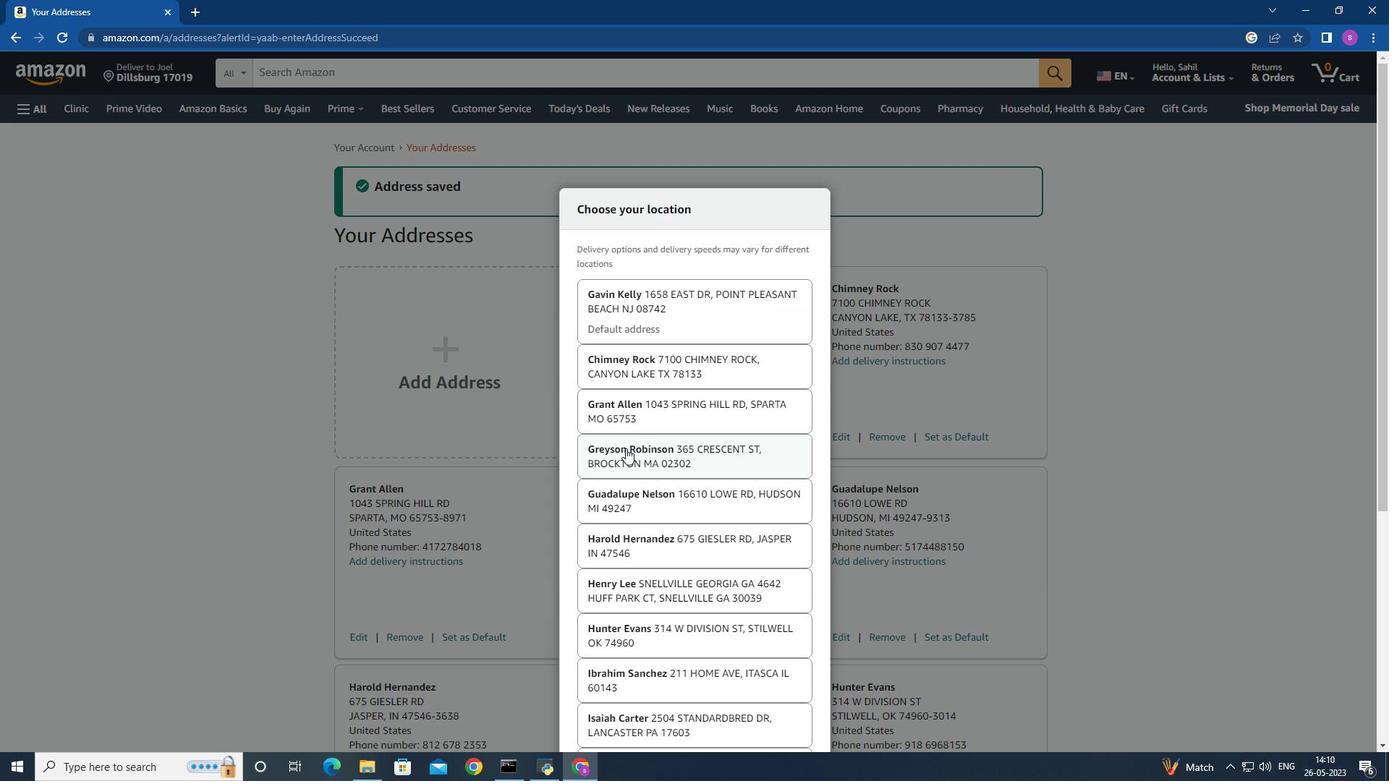 
Action: Mouse moved to (626, 457)
Screenshot: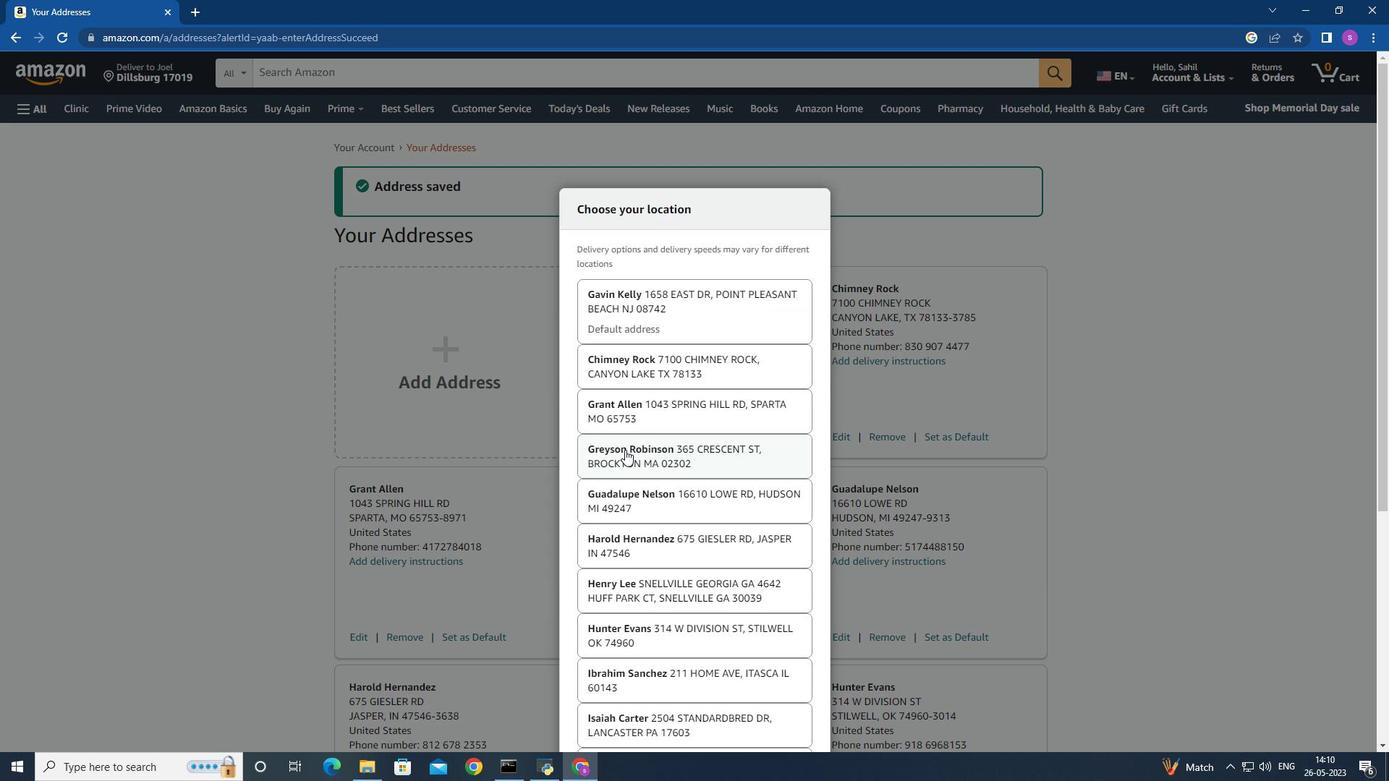 
Action: Mouse scrolled (626, 456) with delta (0, 0)
Screenshot: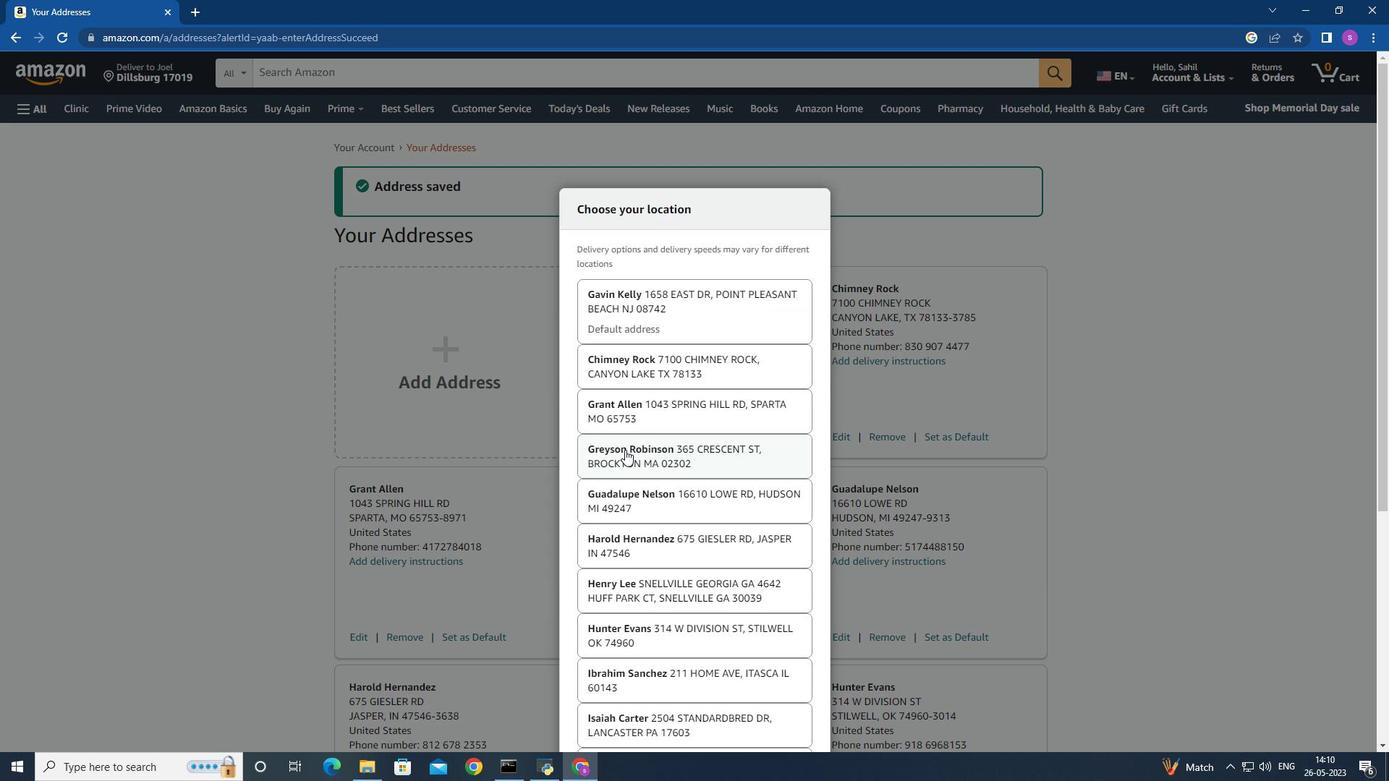 
Action: Mouse moved to (626, 457)
Screenshot: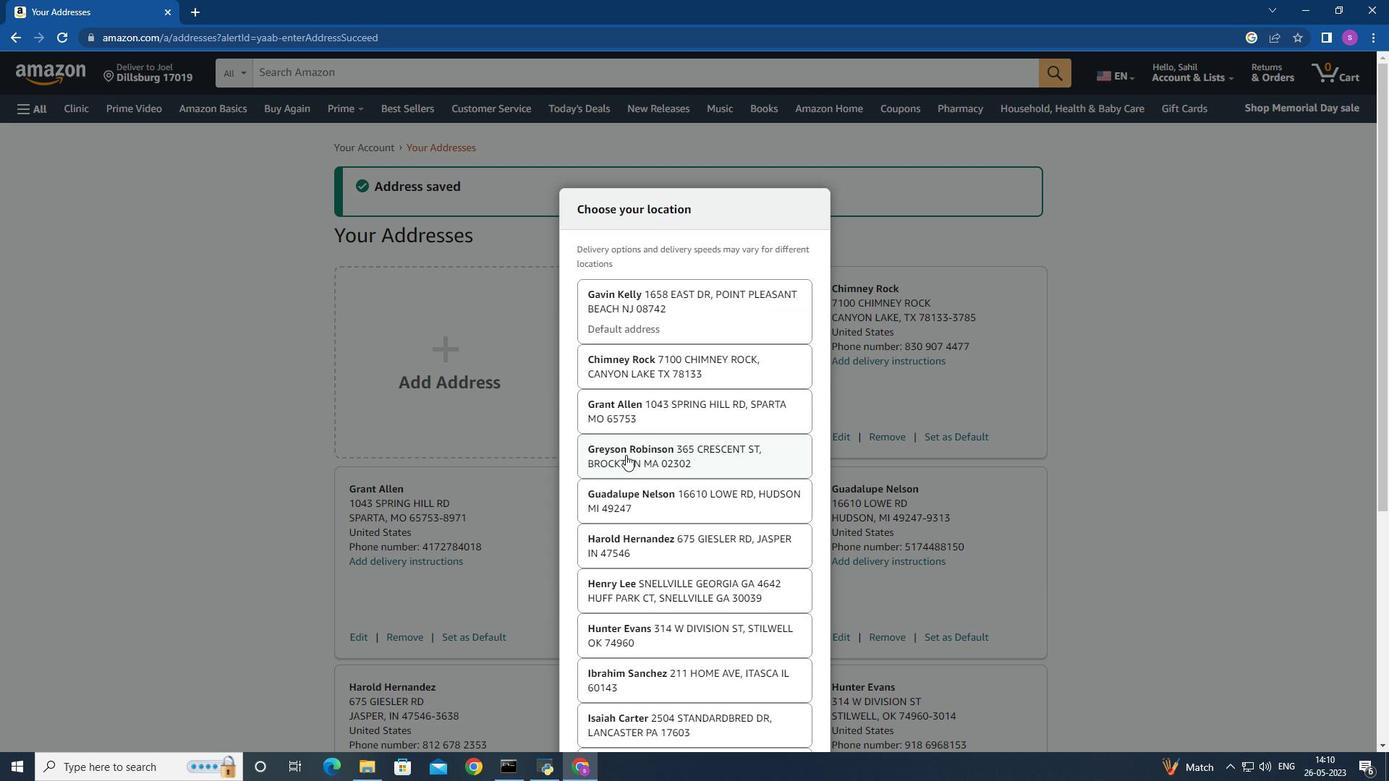 
Action: Mouse scrolled (626, 457) with delta (0, 0)
Screenshot: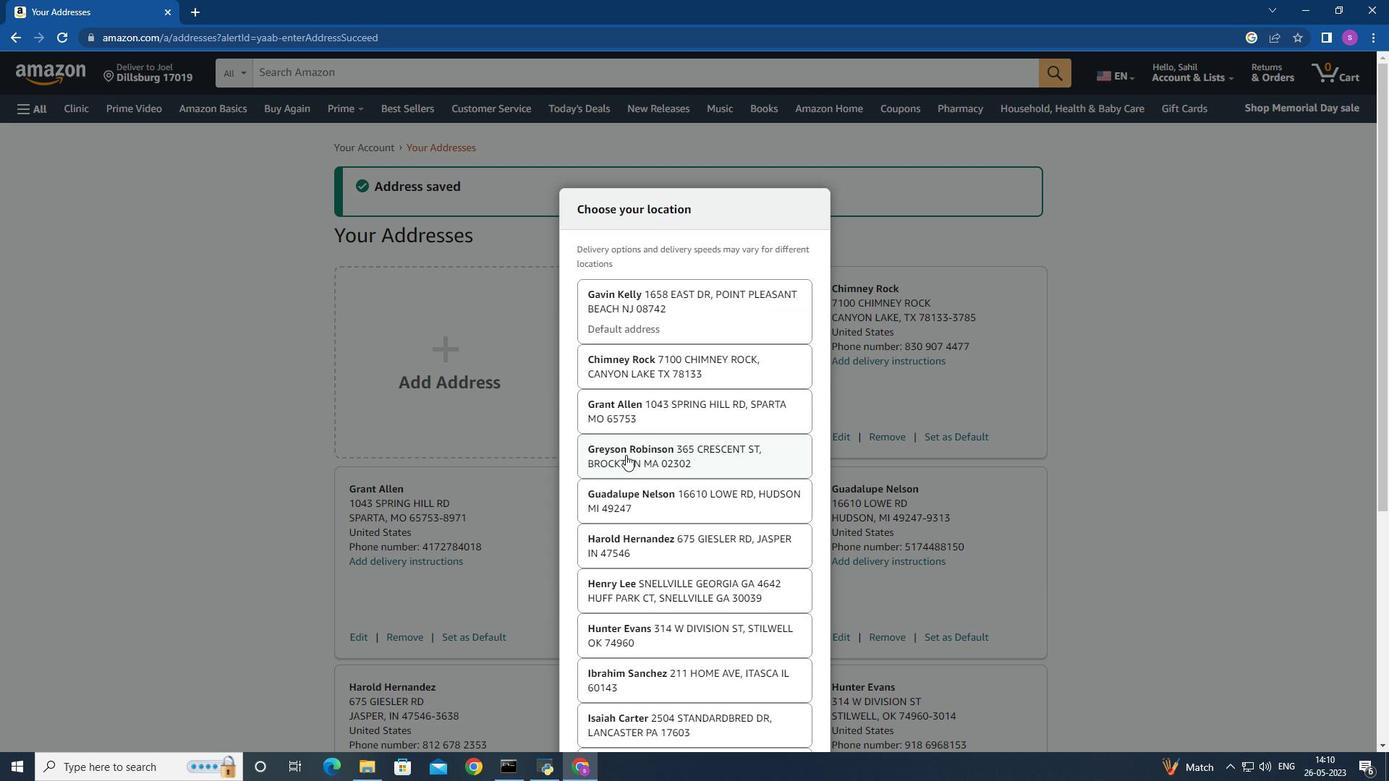 
Action: Mouse scrolled (626, 457) with delta (0, 0)
Screenshot: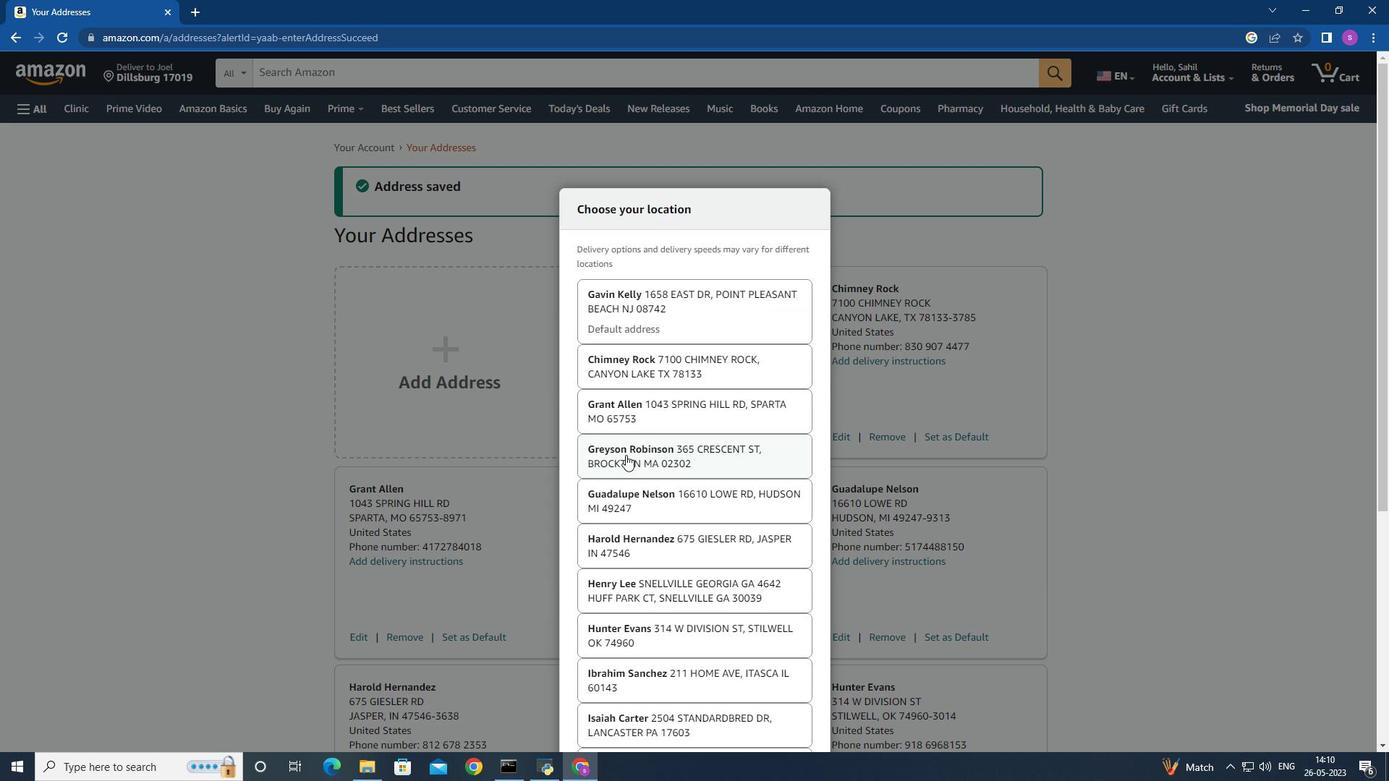 
Action: Mouse moved to (702, 549)
Screenshot: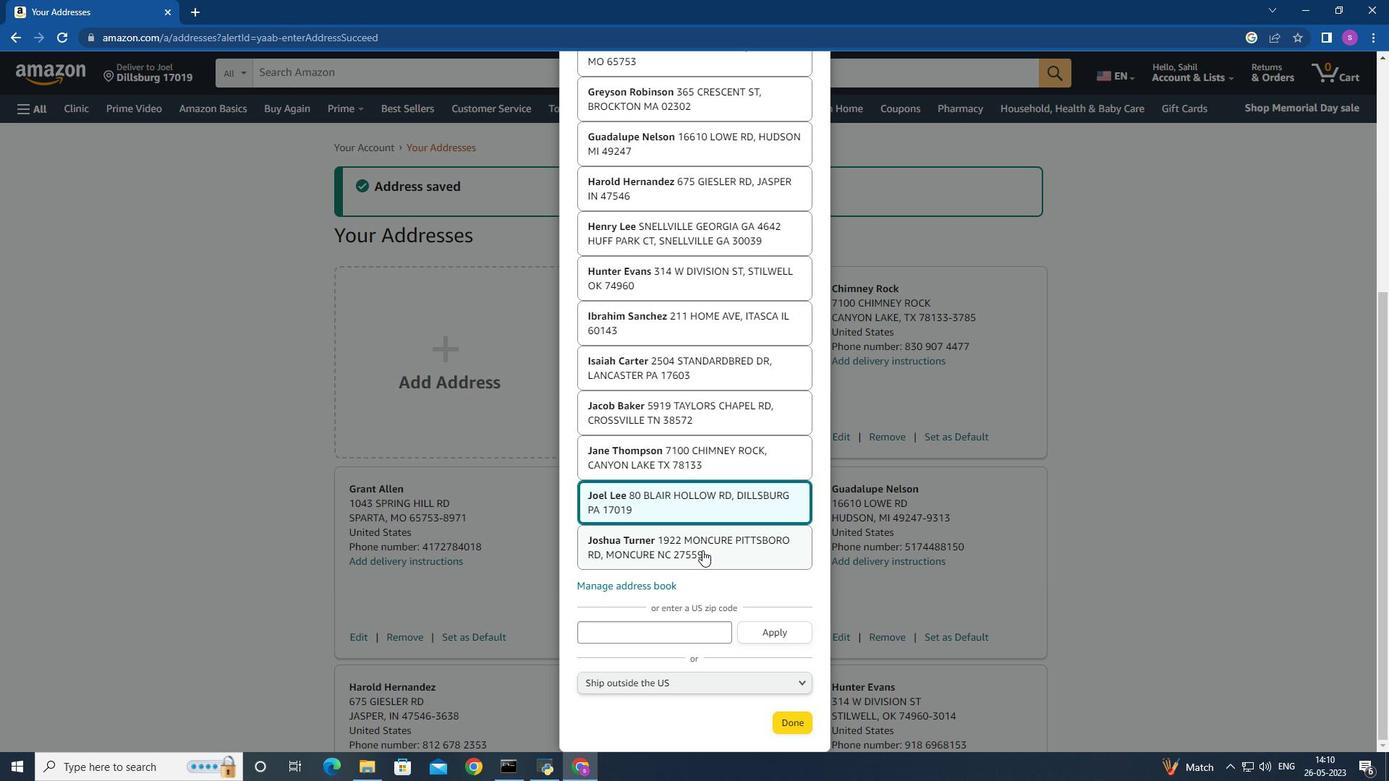 
Action: Mouse pressed left at (702, 549)
Screenshot: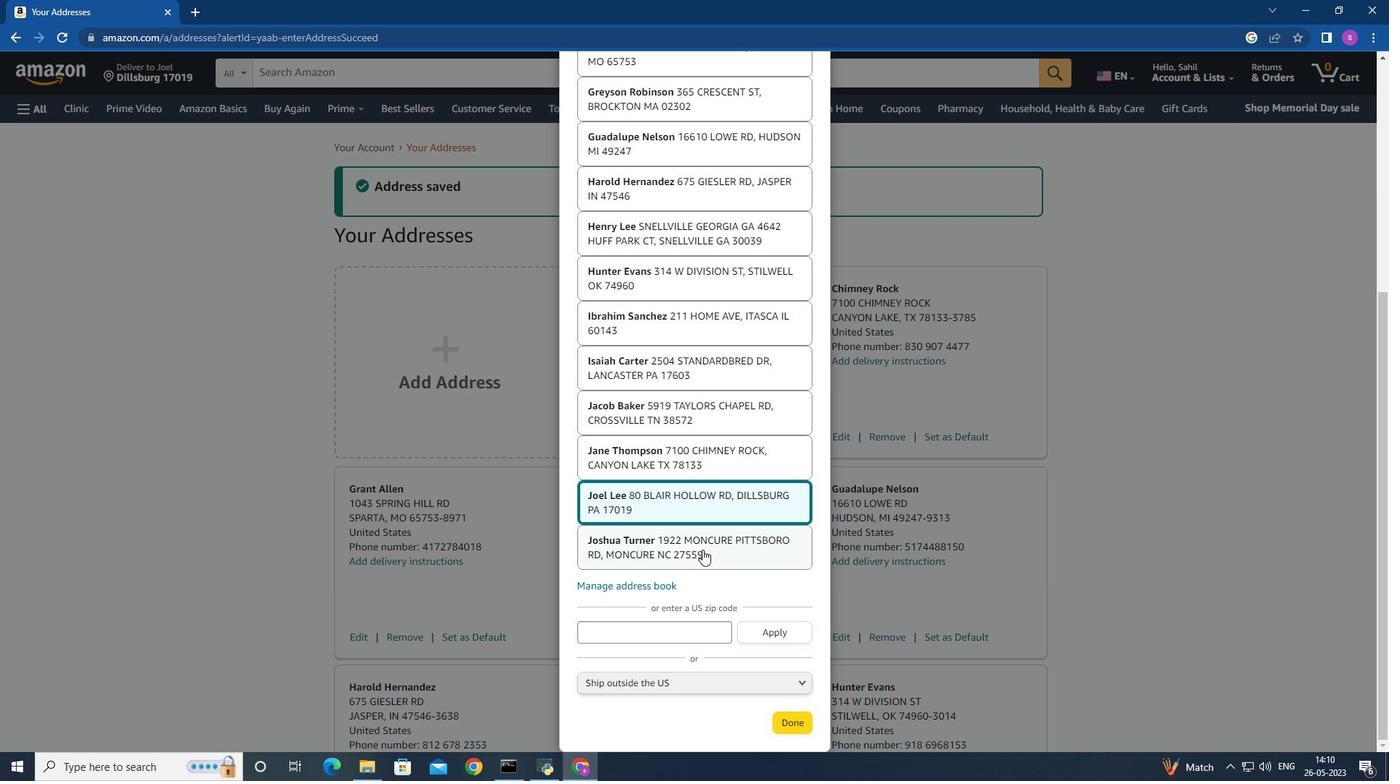 
Action: Mouse moved to (792, 722)
Screenshot: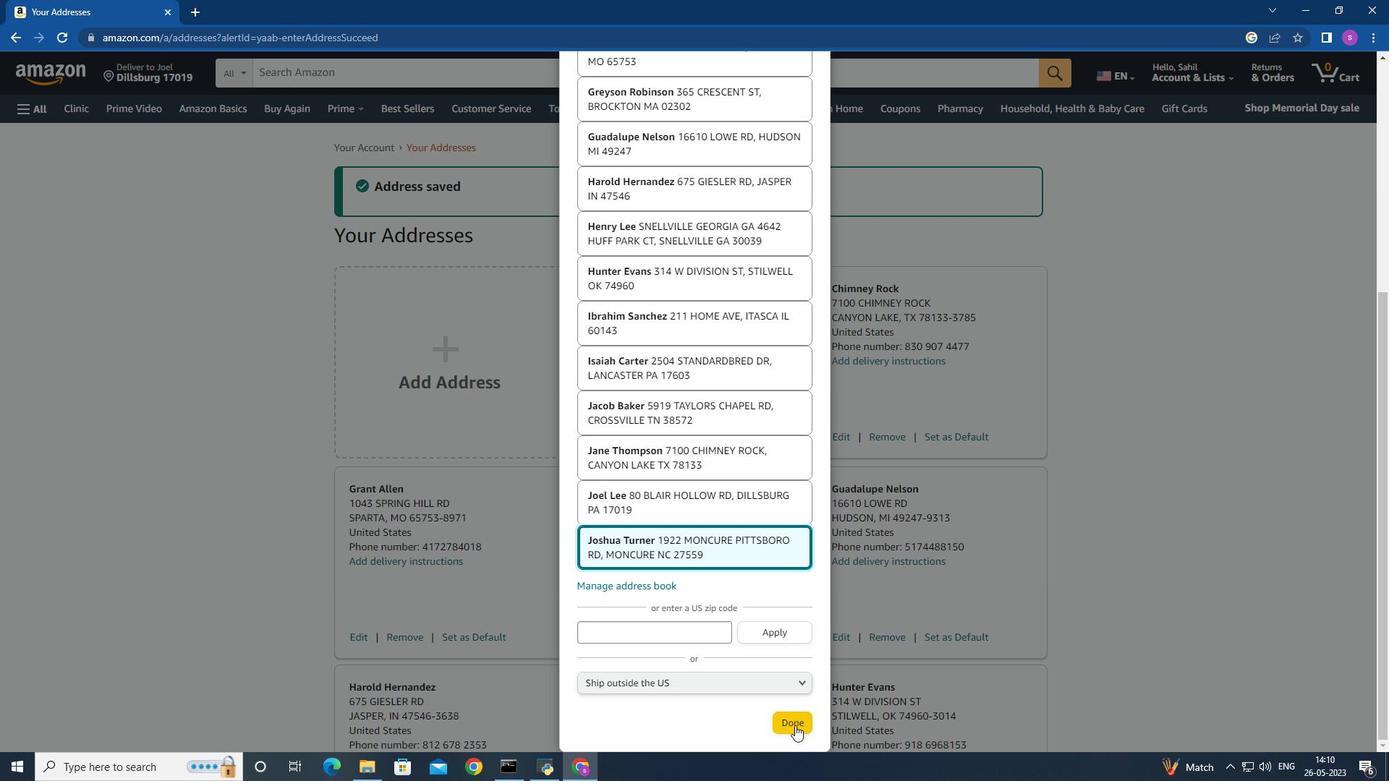 
Action: Mouse pressed left at (792, 722)
Screenshot: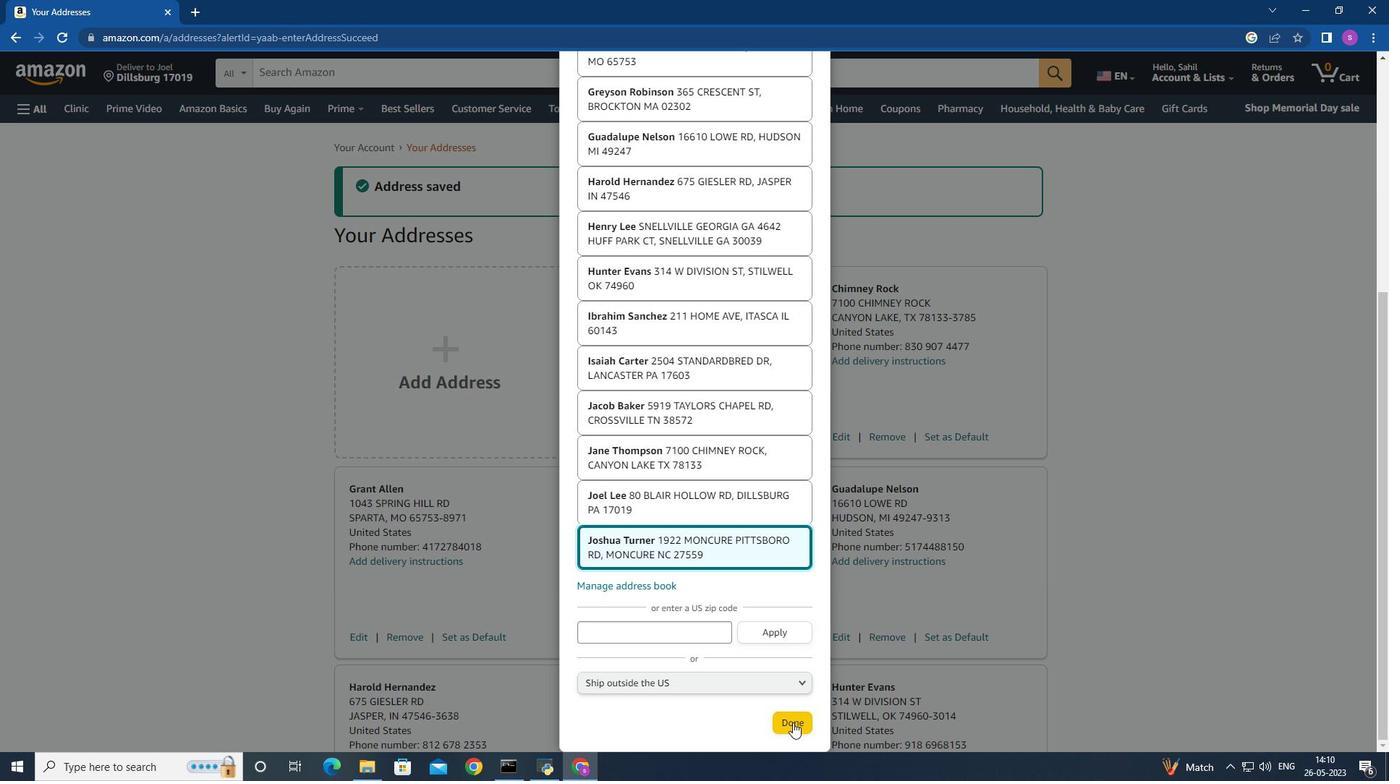 
Action: Mouse moved to (20, 107)
Screenshot: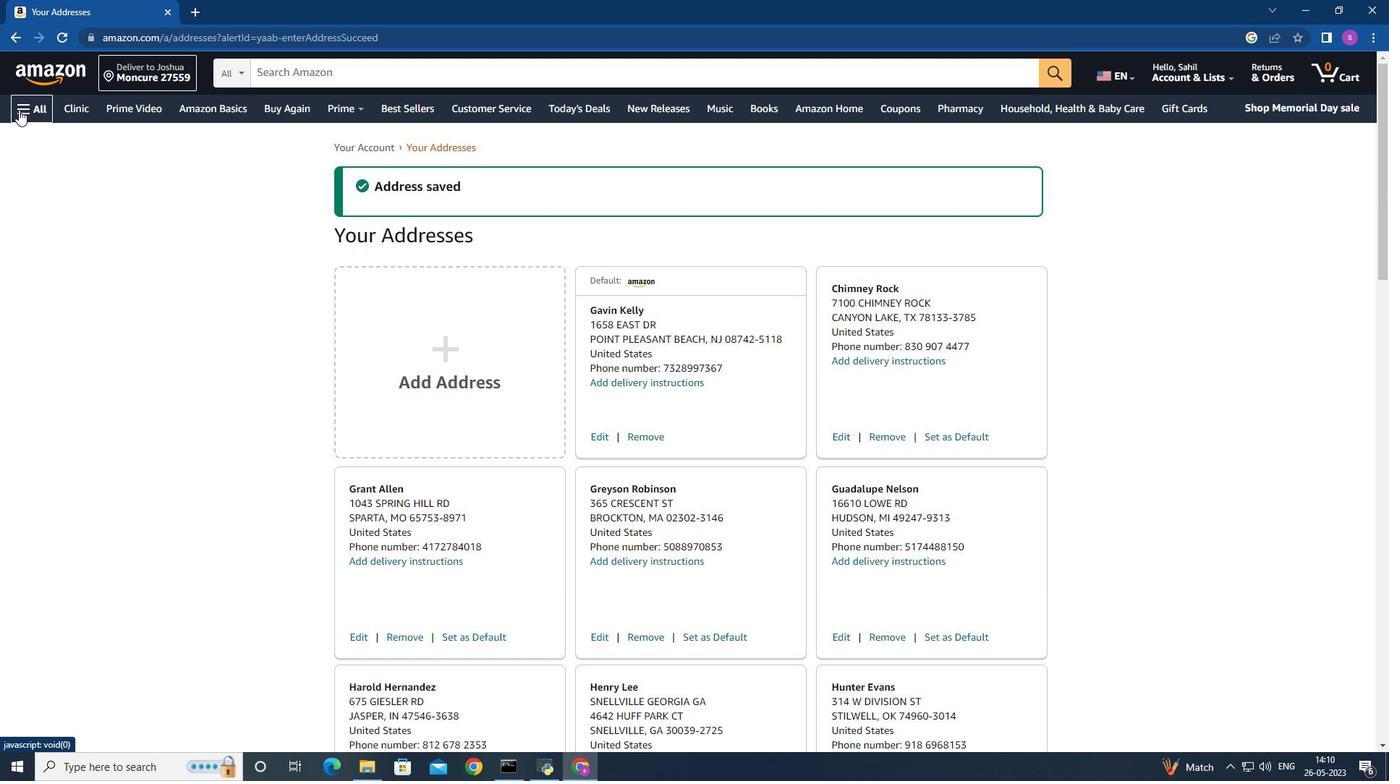 
Action: Mouse pressed left at (20, 107)
Screenshot: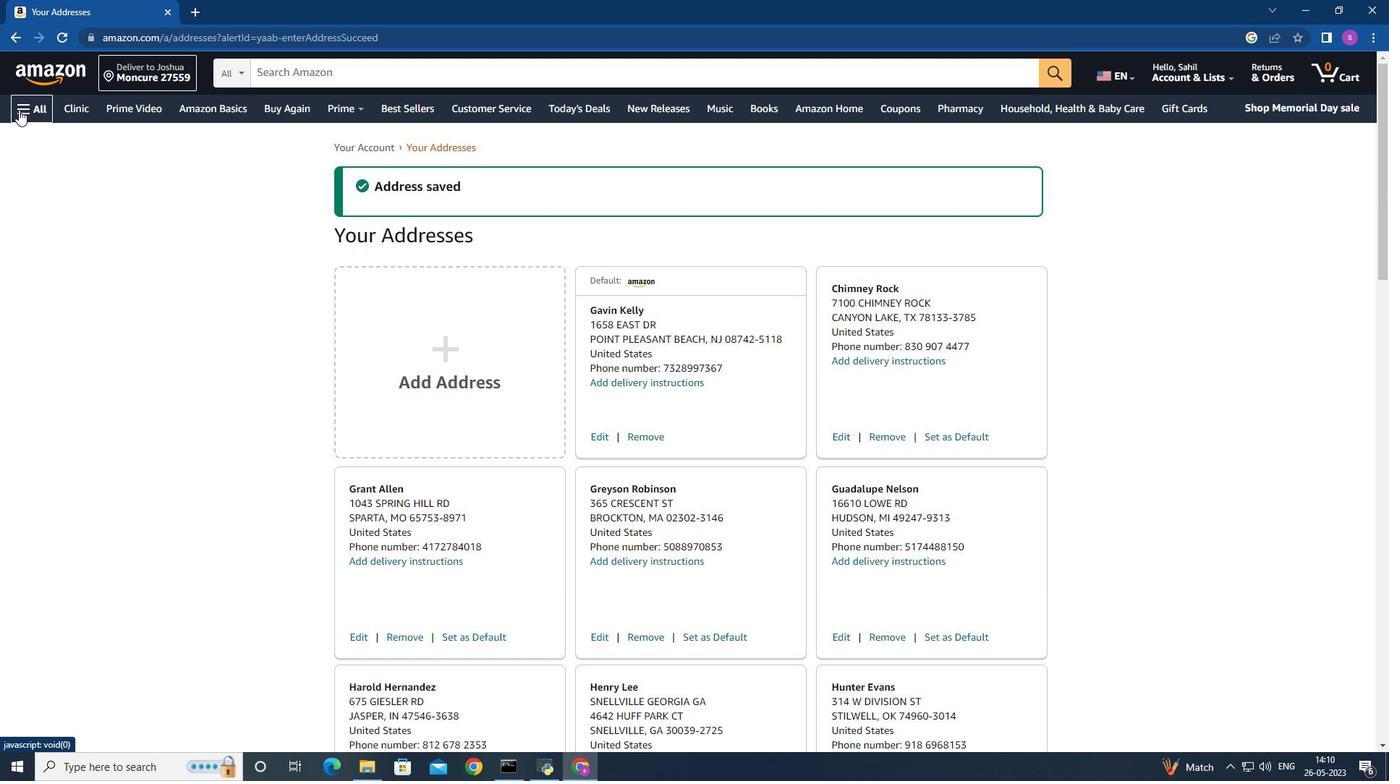 
Action: Mouse moved to (75, 272)
Screenshot: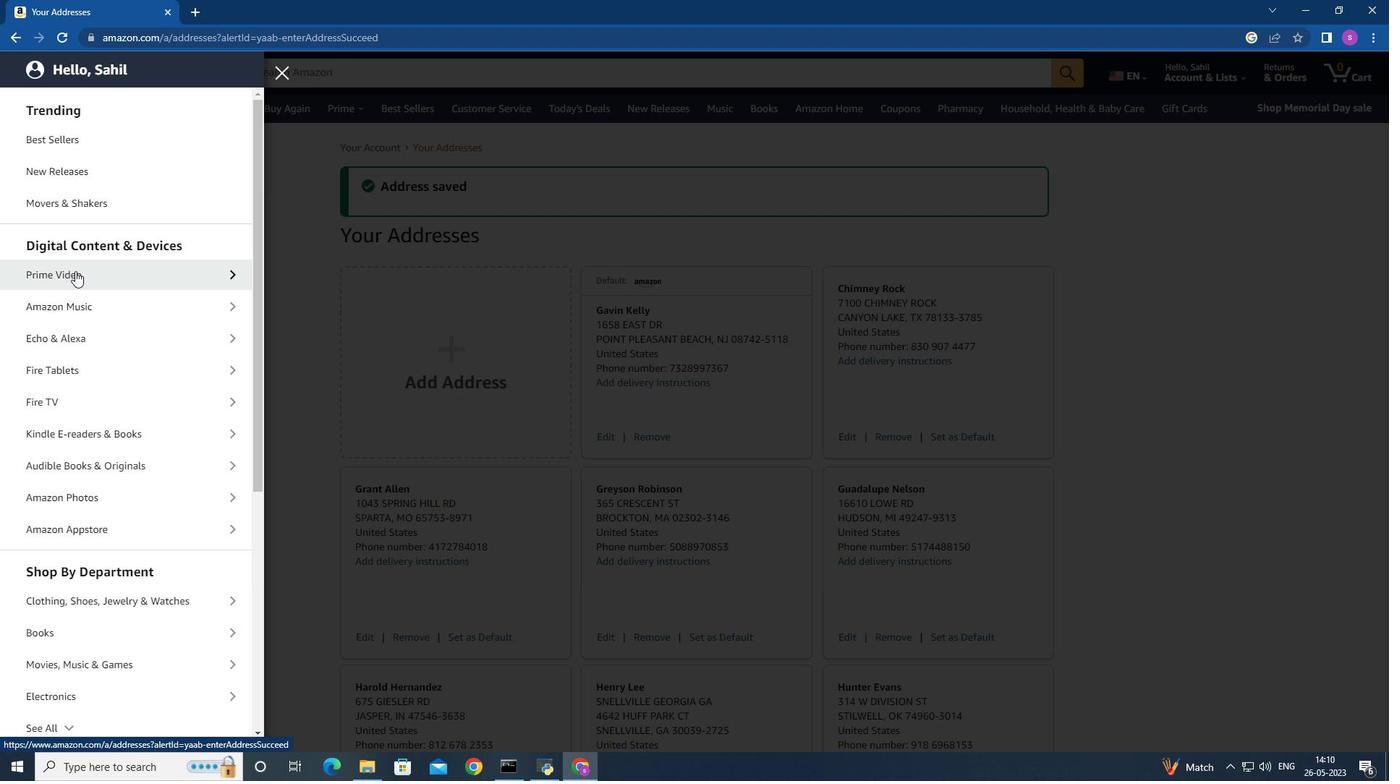 
Action: Mouse scrolled (75, 271) with delta (0, 0)
Screenshot: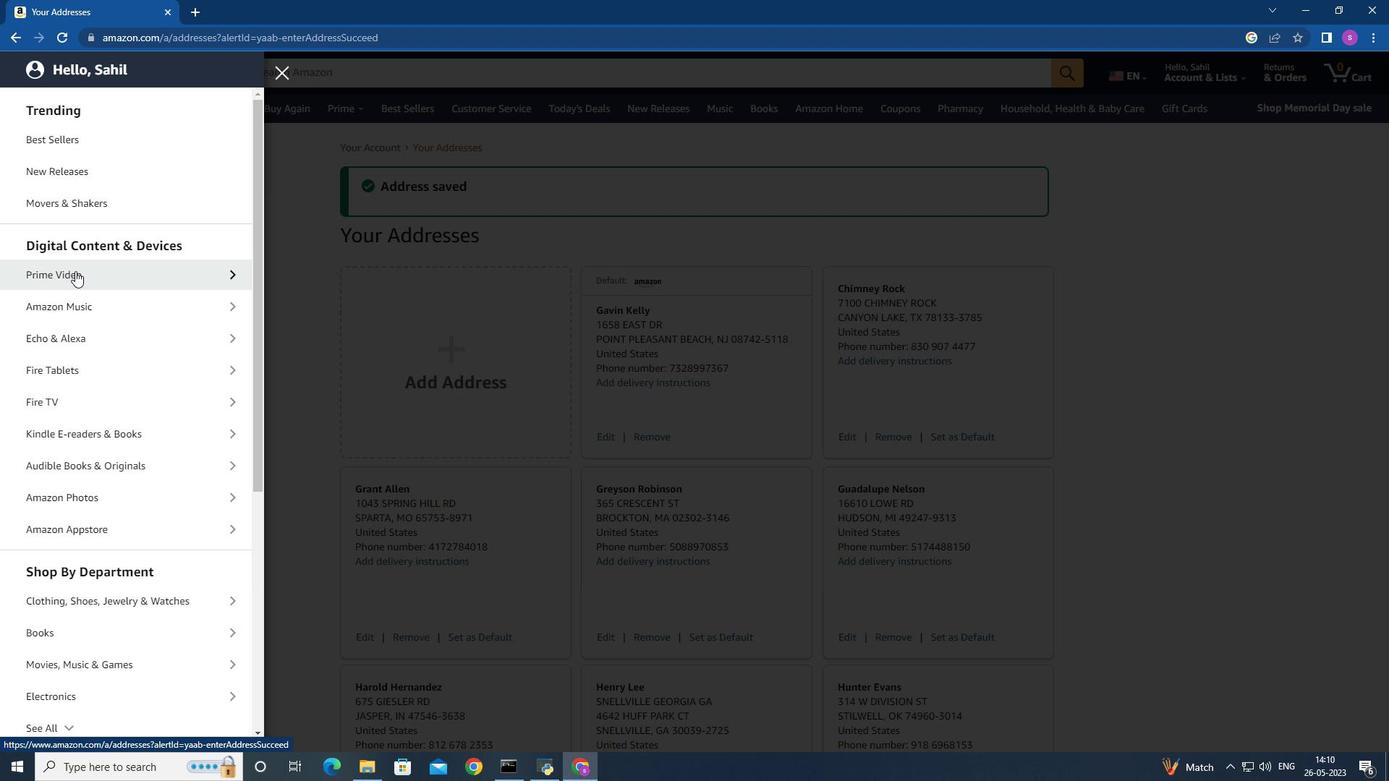 
Action: Mouse scrolled (75, 271) with delta (0, 0)
Screenshot: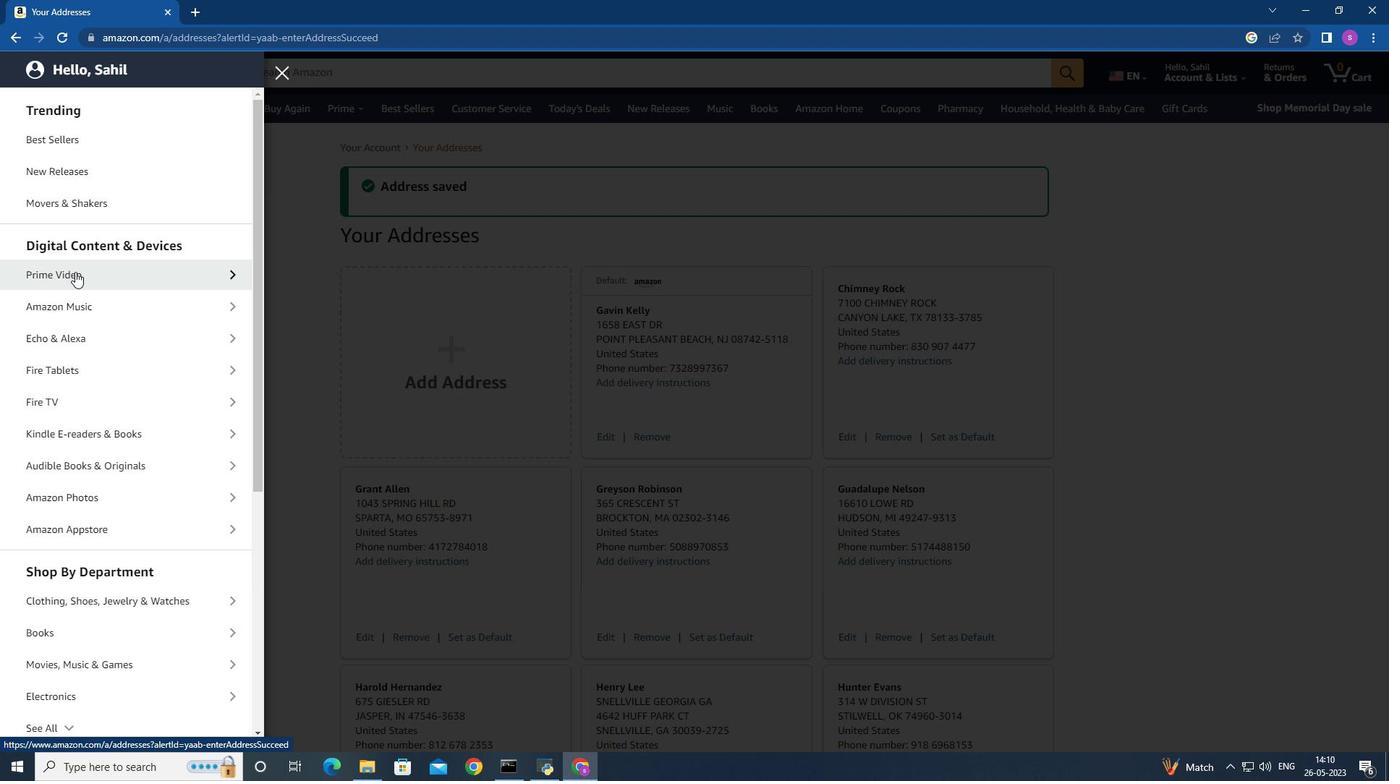 
Action: Mouse scrolled (75, 271) with delta (0, 0)
Screenshot: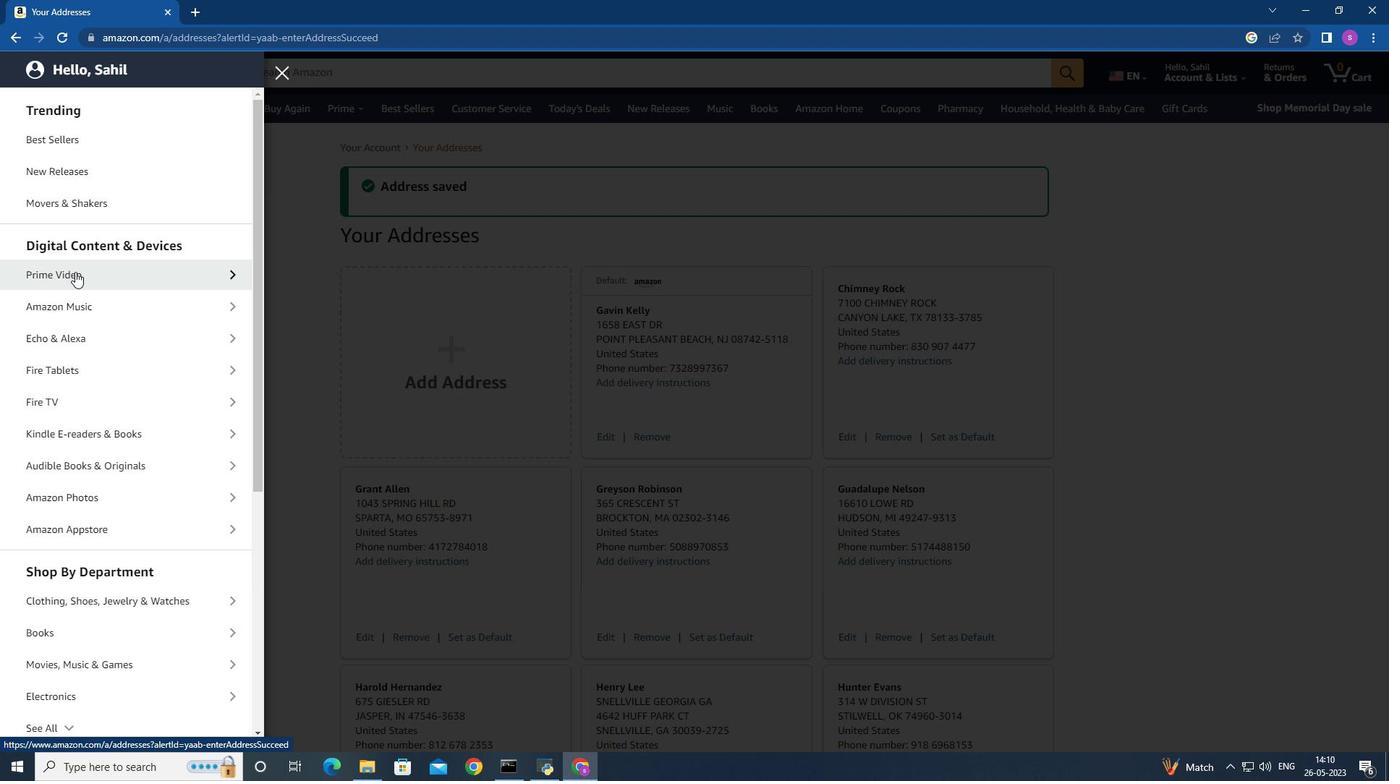 
Action: Mouse moved to (75, 272)
Screenshot: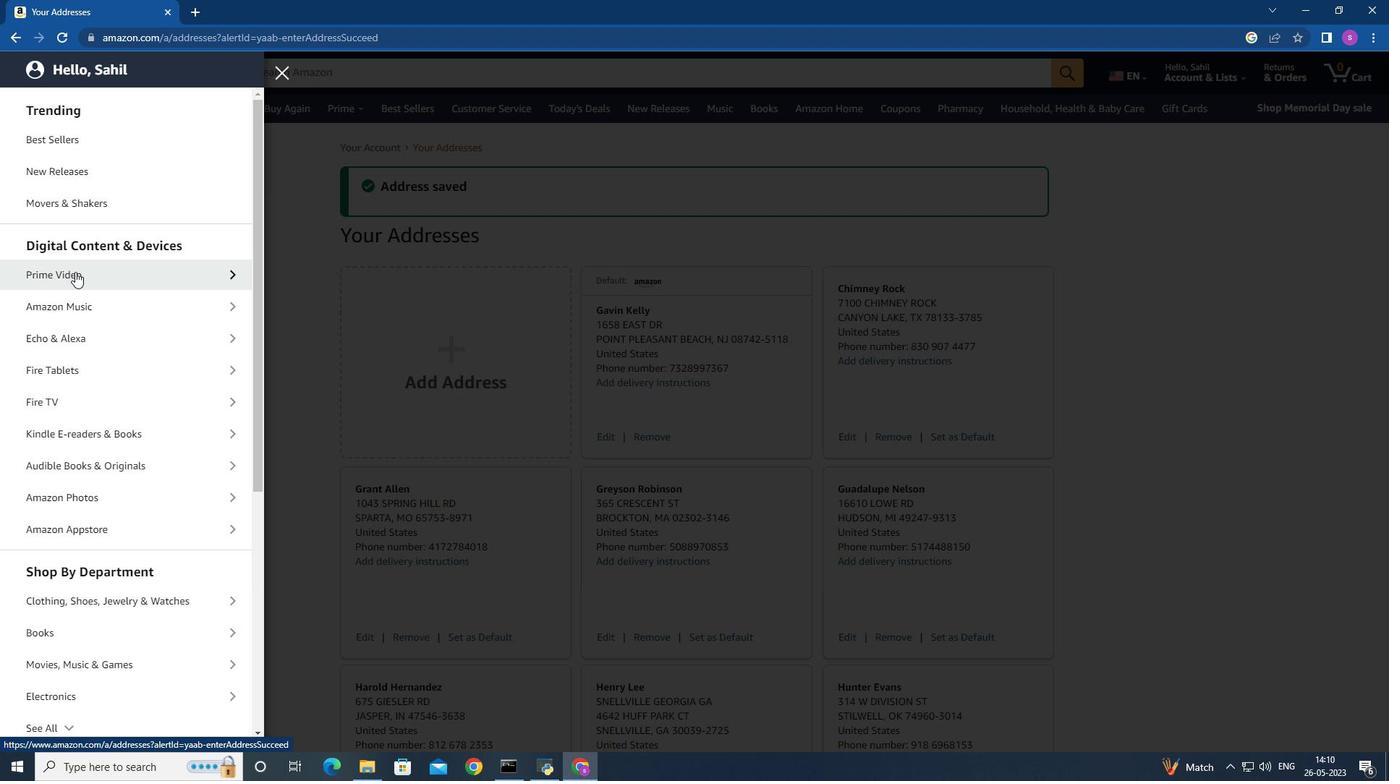 
Action: Mouse scrolled (75, 271) with delta (0, 0)
Screenshot: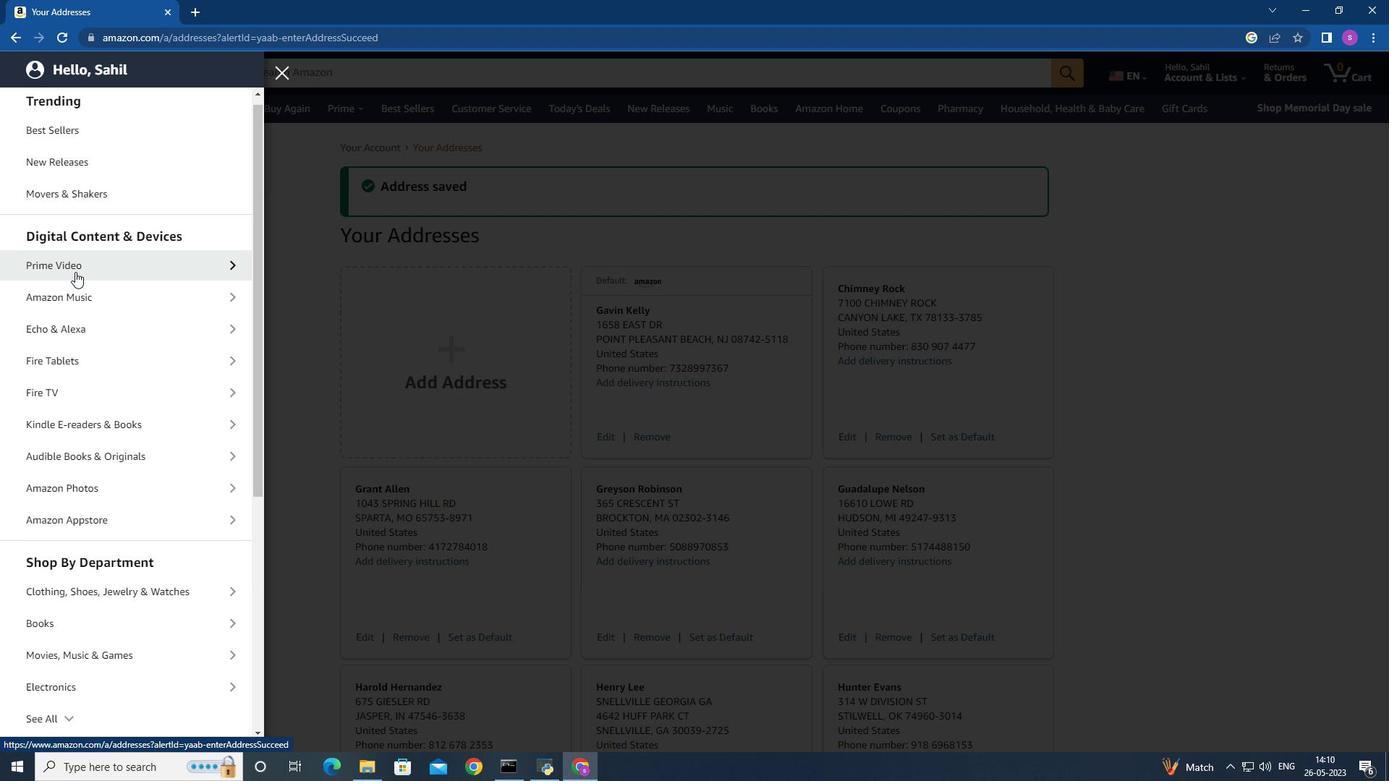 
Action: Mouse moved to (144, 363)
Screenshot: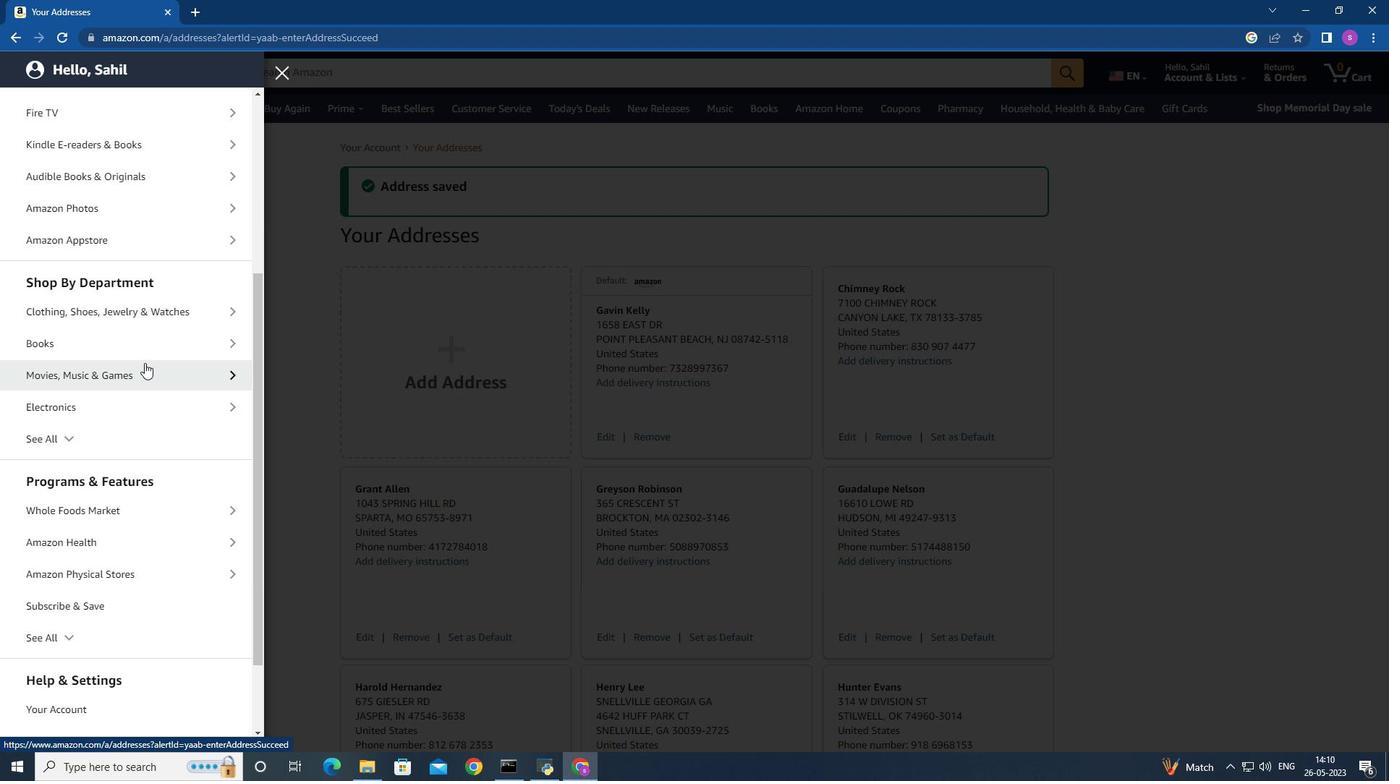 
Action: Mouse scrolled (144, 362) with delta (0, 0)
Screenshot: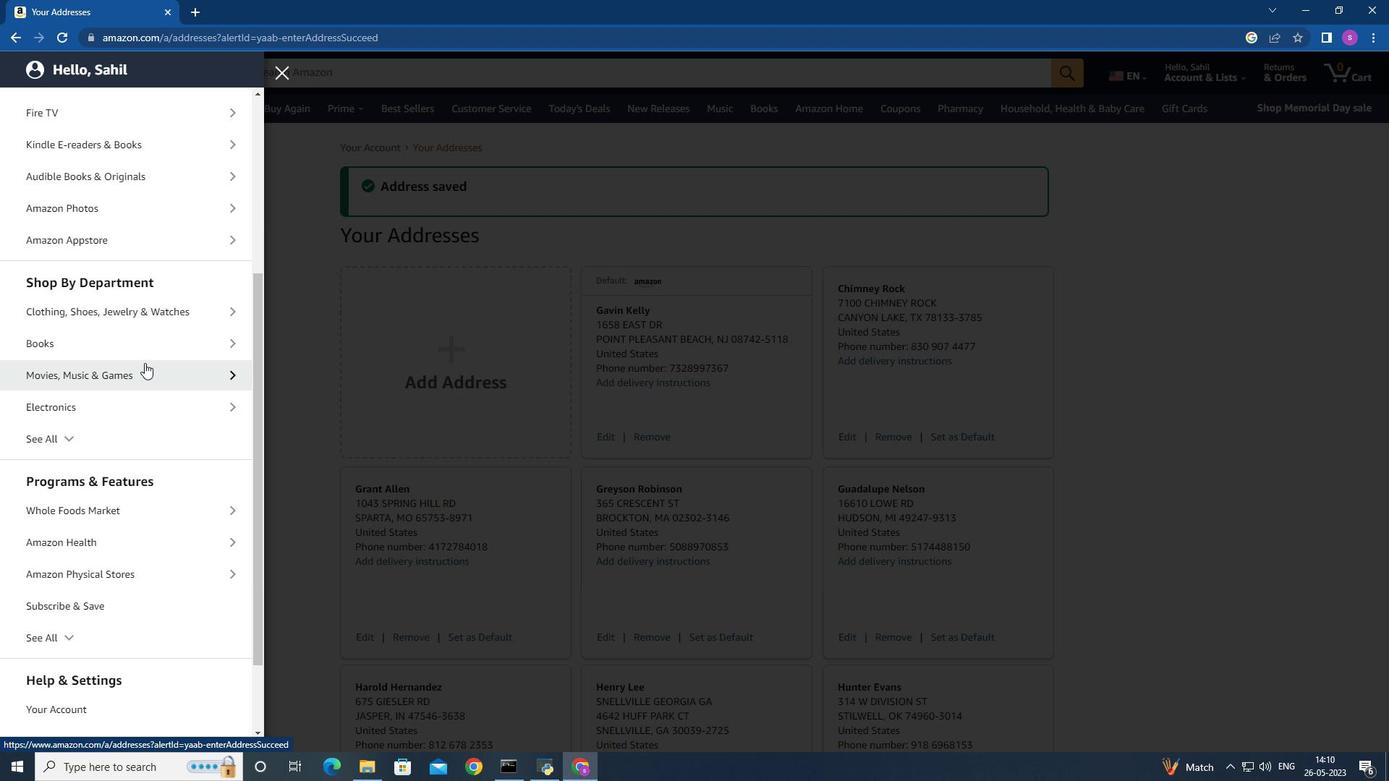 
Action: Mouse moved to (126, 437)
Screenshot: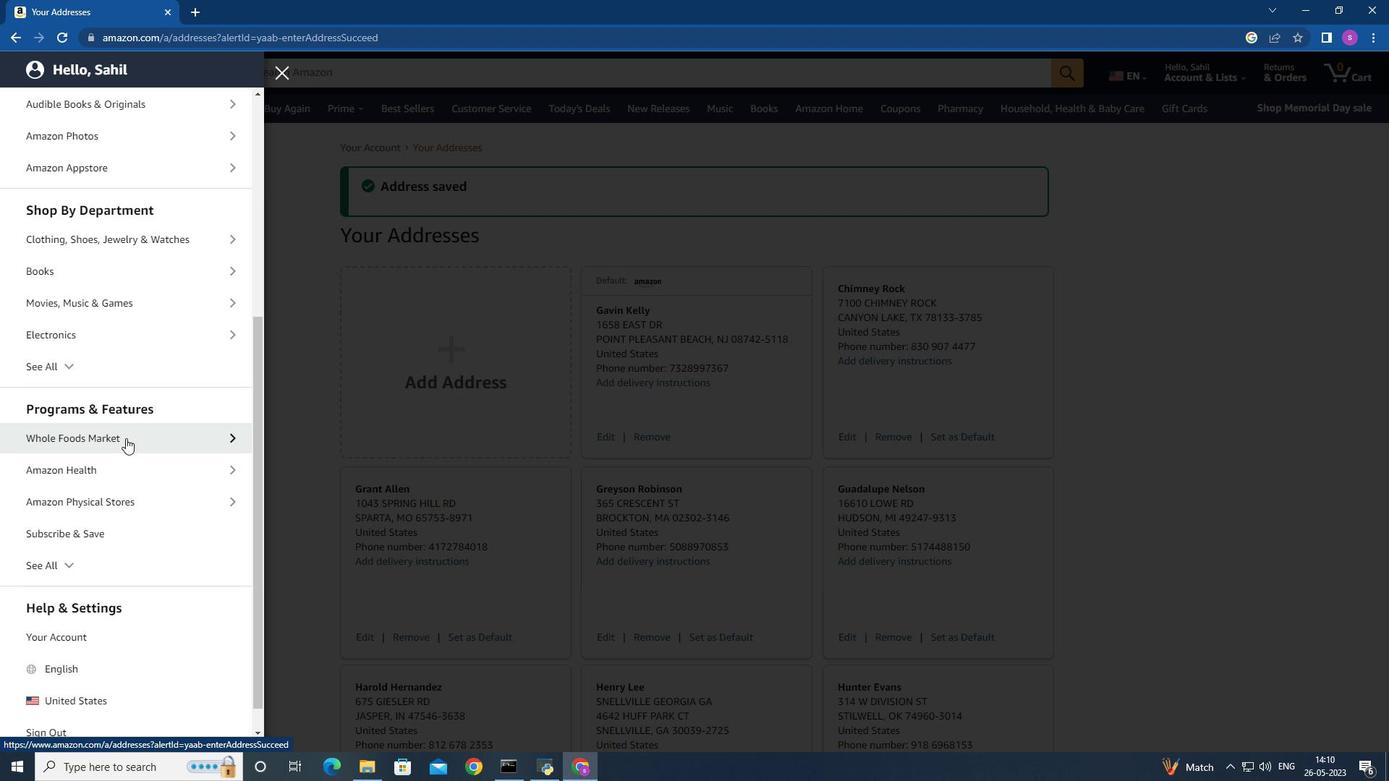 
Action: Mouse pressed left at (126, 437)
Screenshot: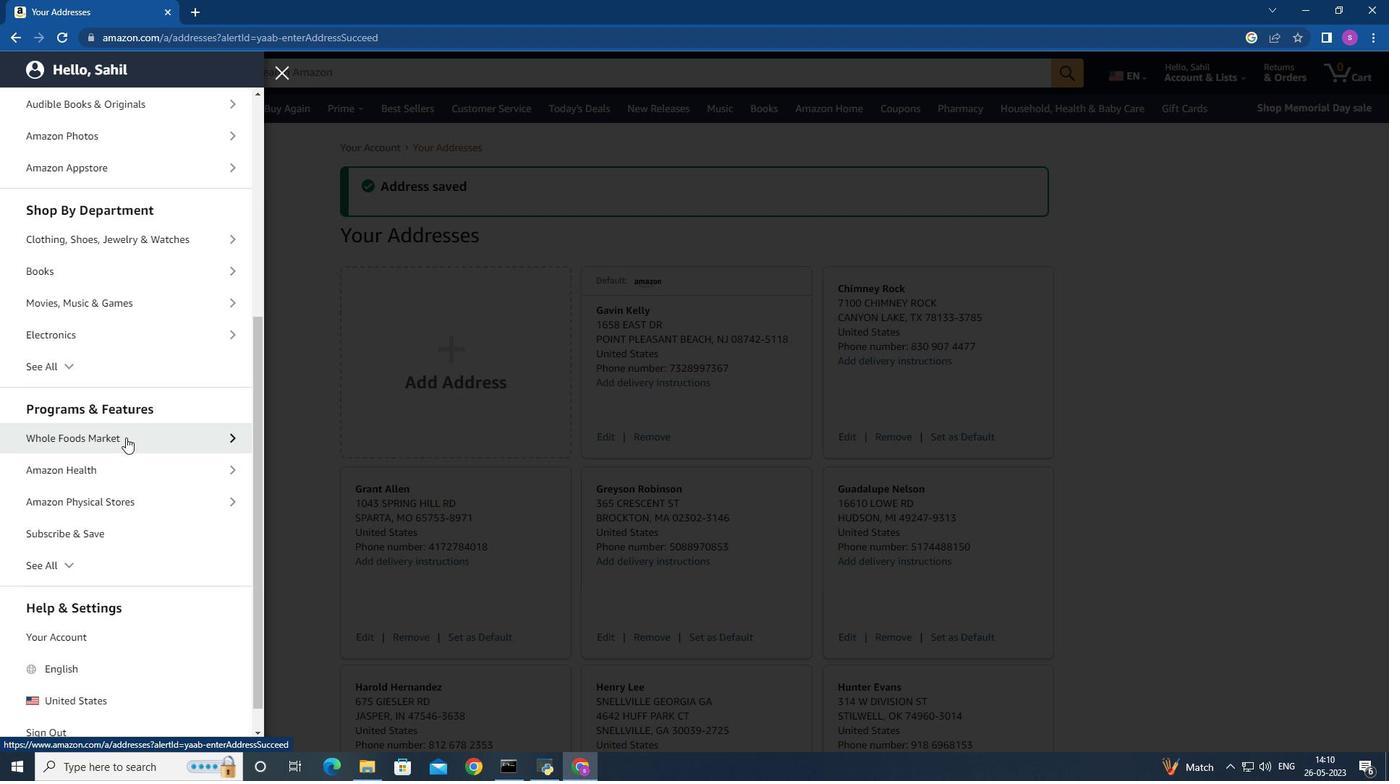 
Action: Mouse moved to (145, 170)
Screenshot: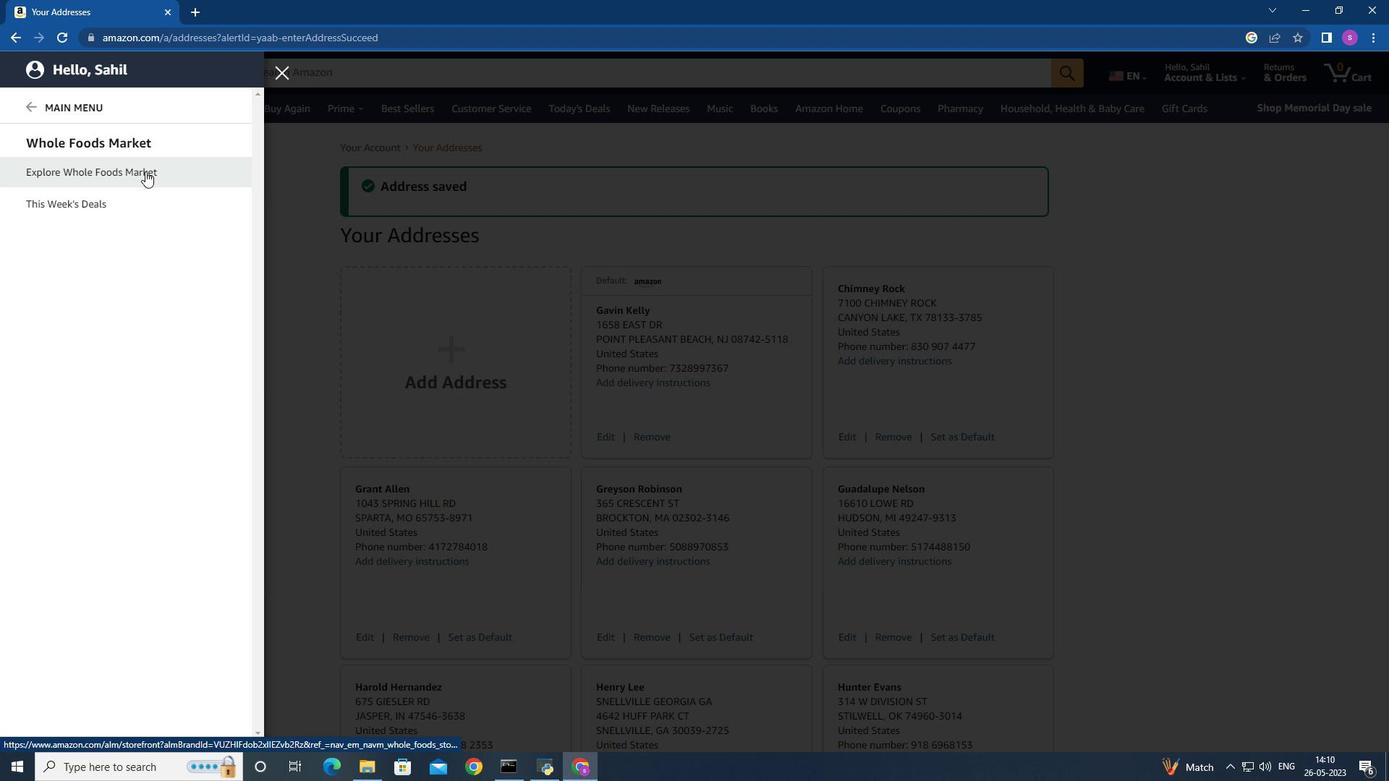 
Action: Mouse pressed left at (145, 170)
Screenshot: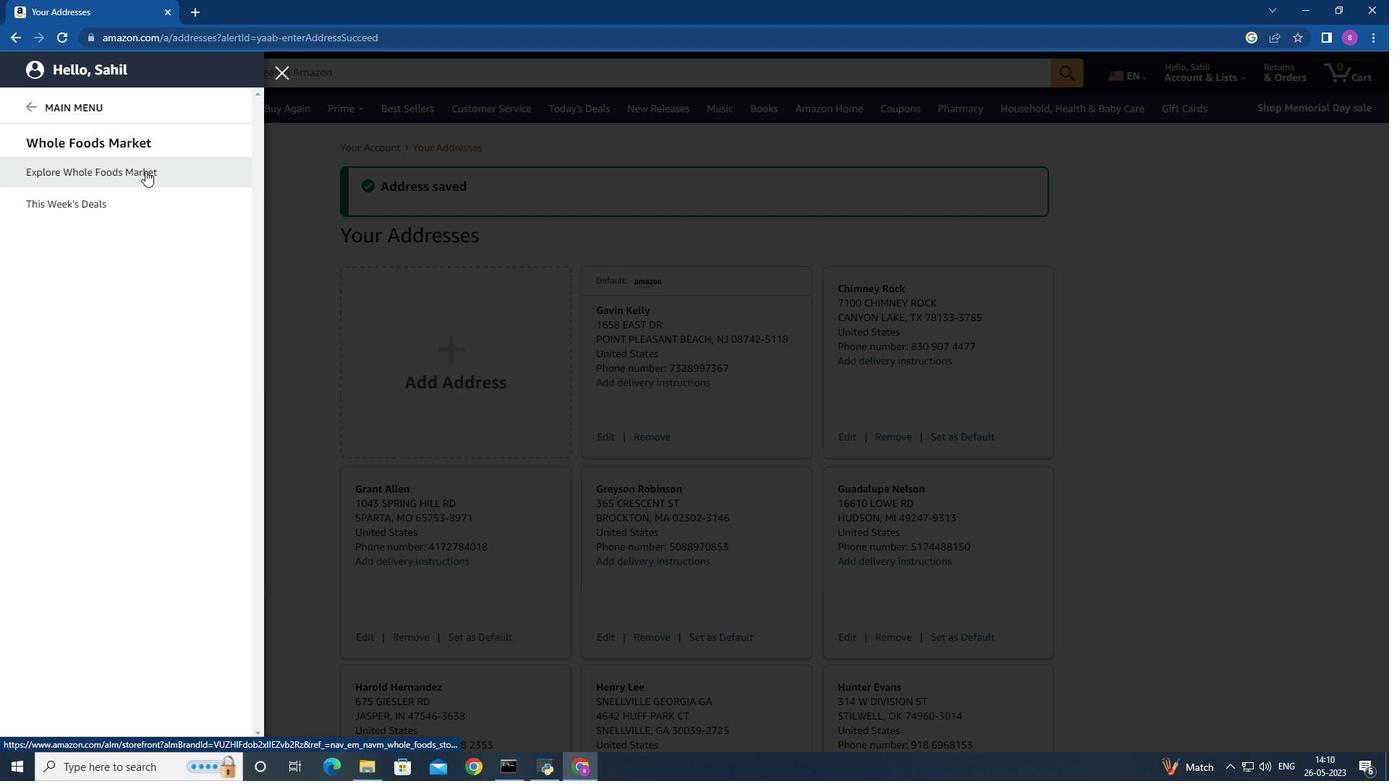 
Action: Mouse moved to (383, 72)
Screenshot: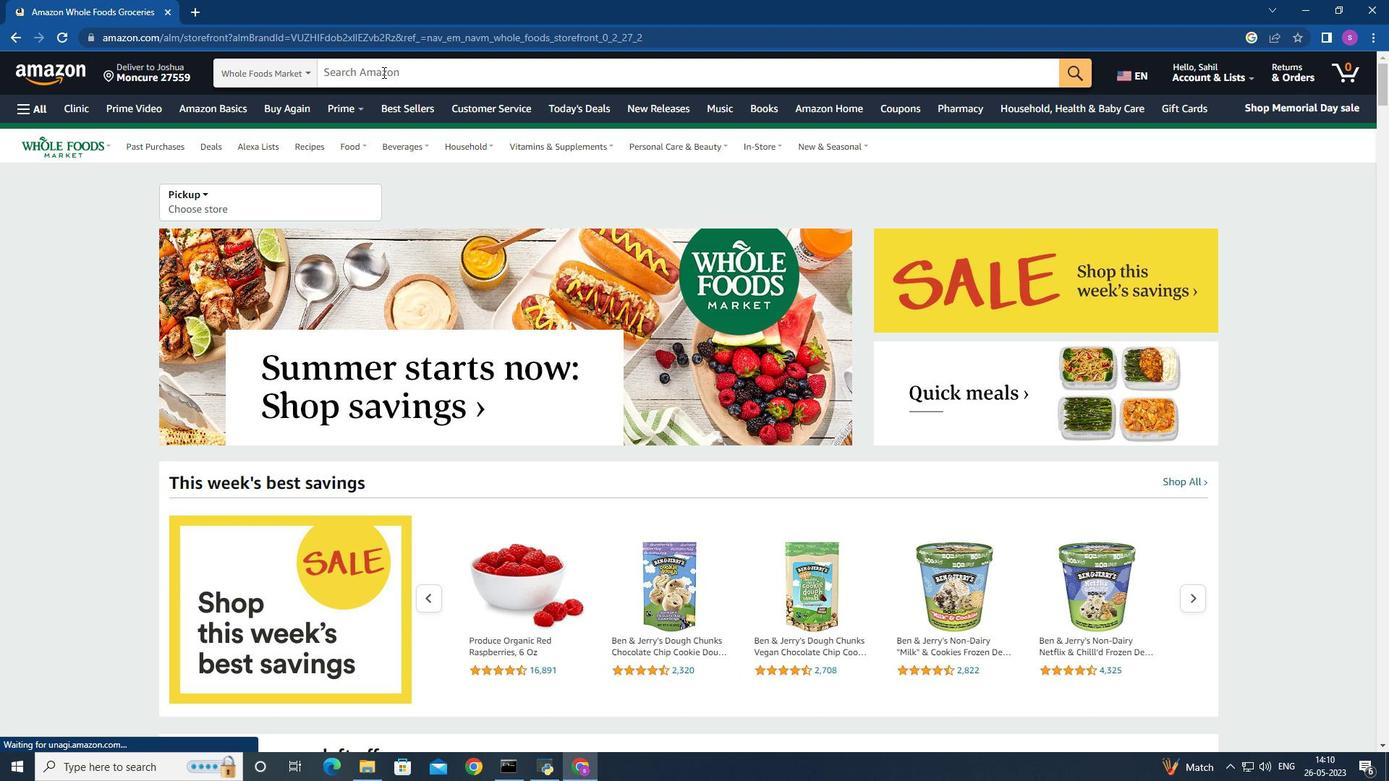 
Action: Mouse pressed left at (383, 72)
Screenshot: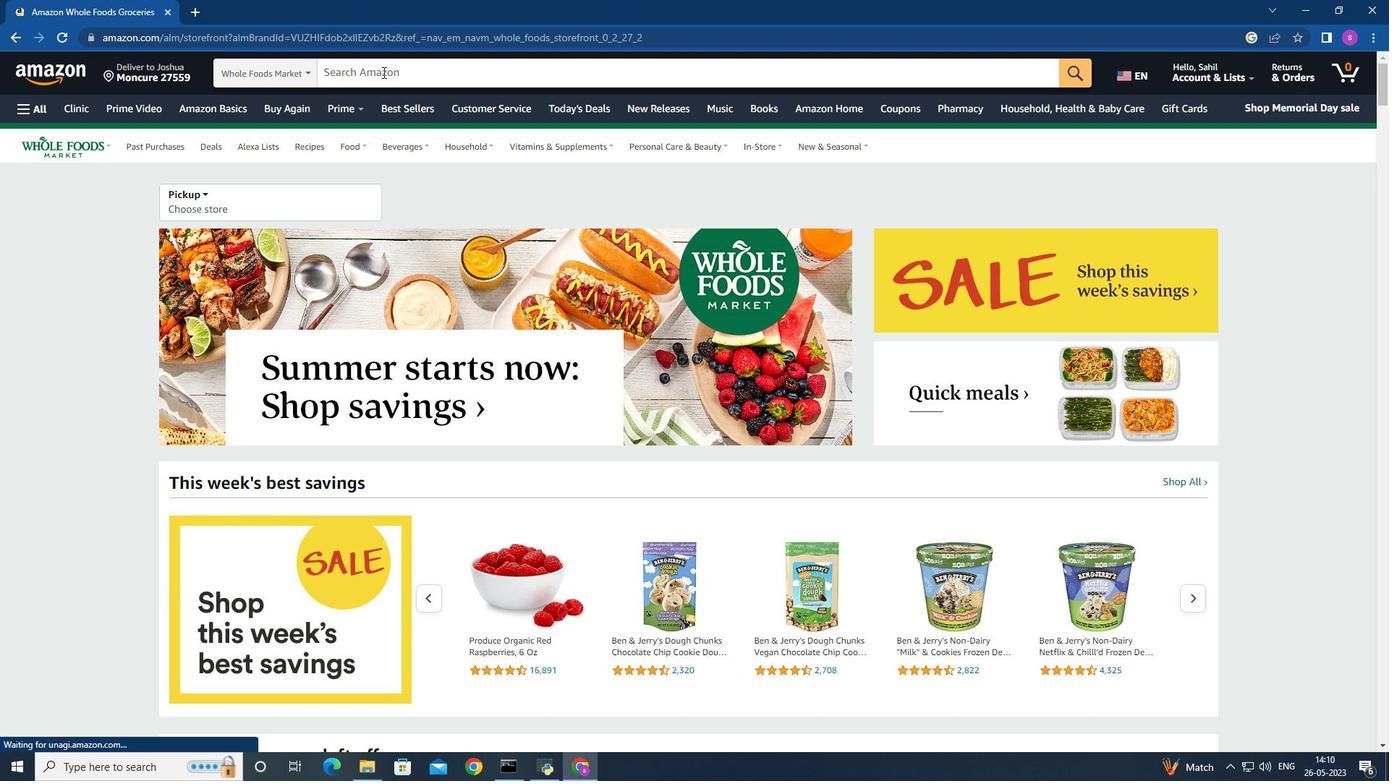 
Action: Mouse moved to (384, 73)
Screenshot: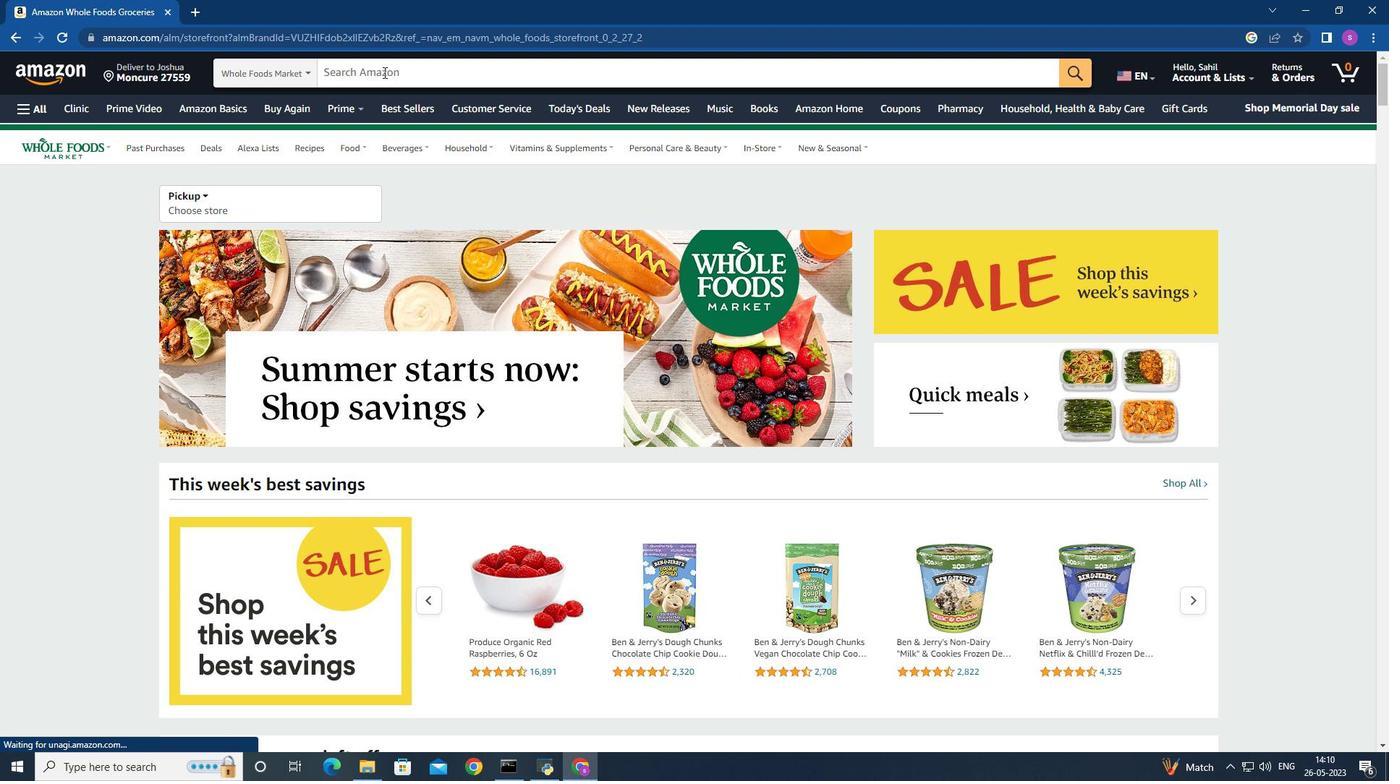 
Action: Key pressed <Key.shift>Organic<Key.space><Key.shift>Sports<Key.space>
Screenshot: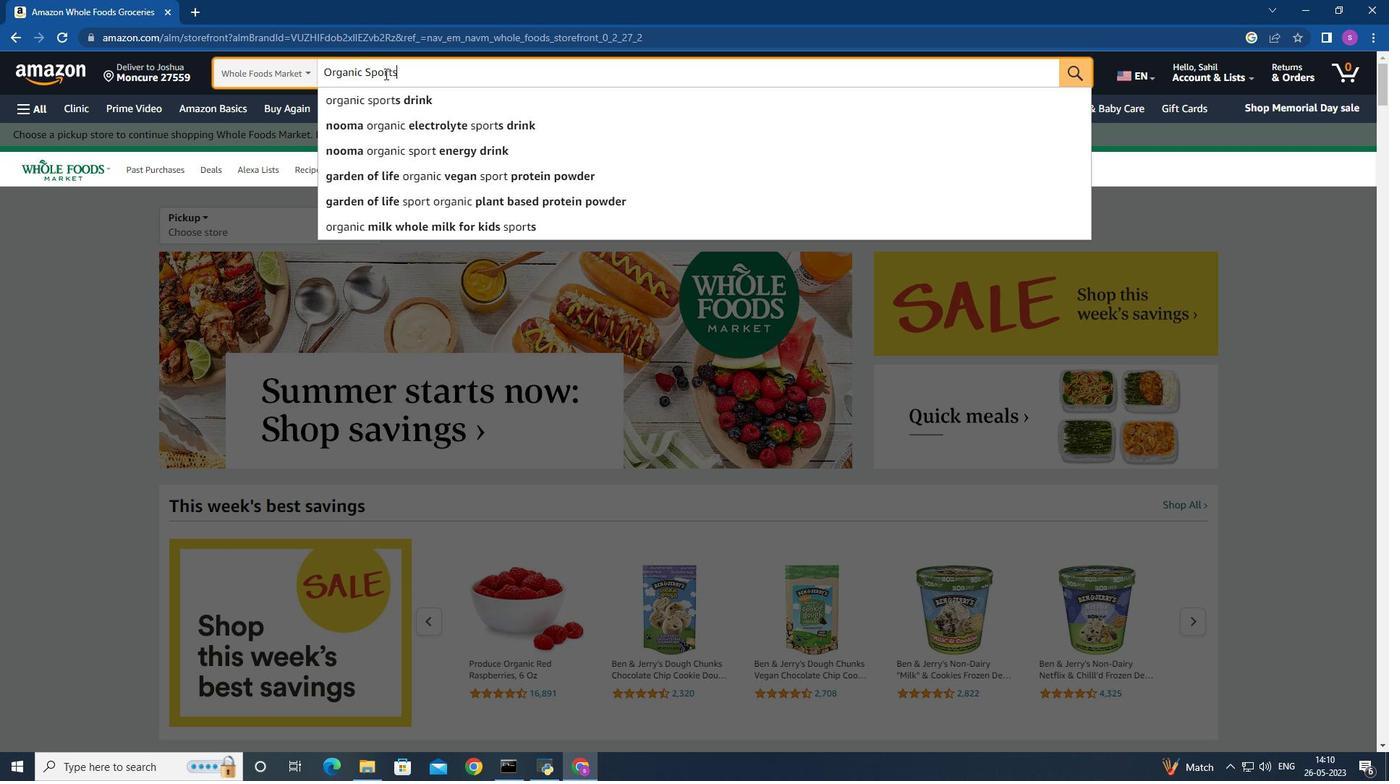 
Action: Mouse moved to (399, 103)
Screenshot: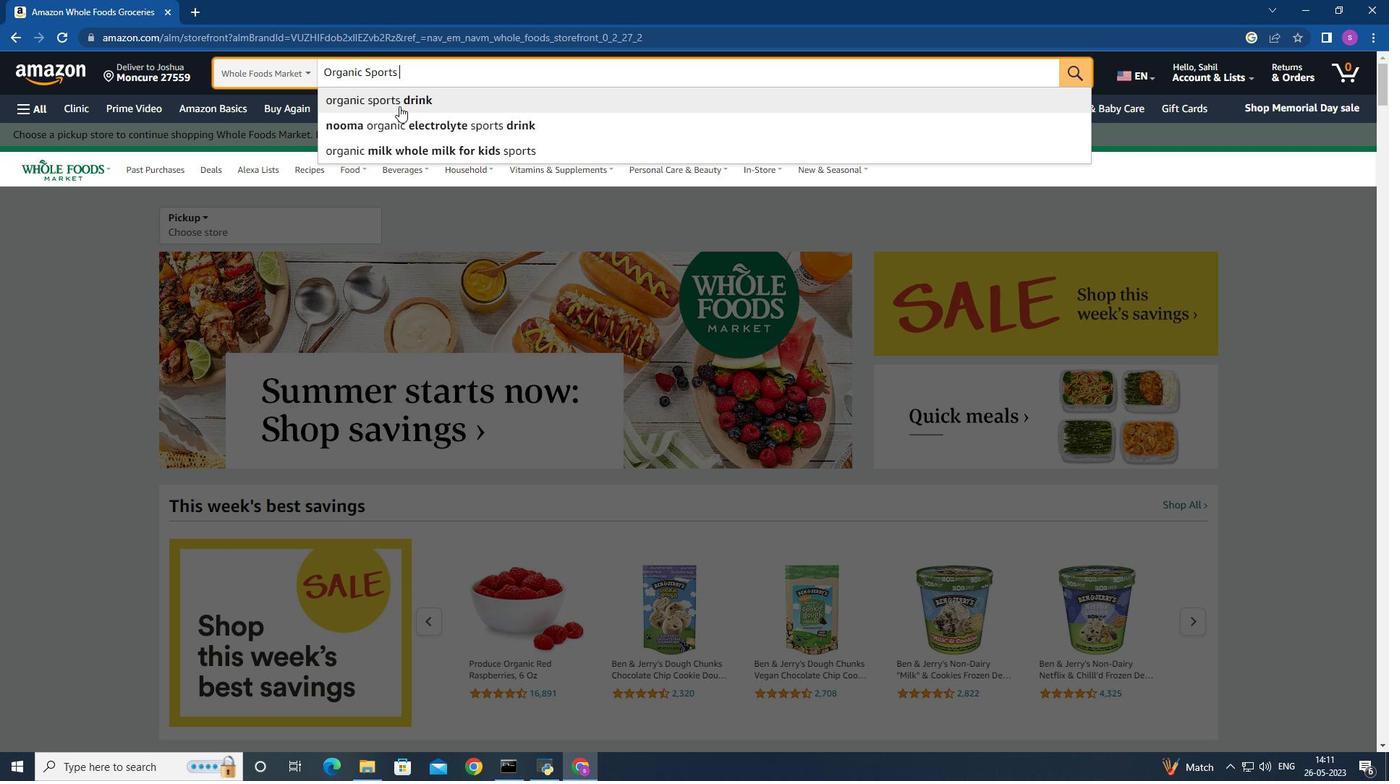 
Action: Mouse pressed left at (399, 103)
Screenshot: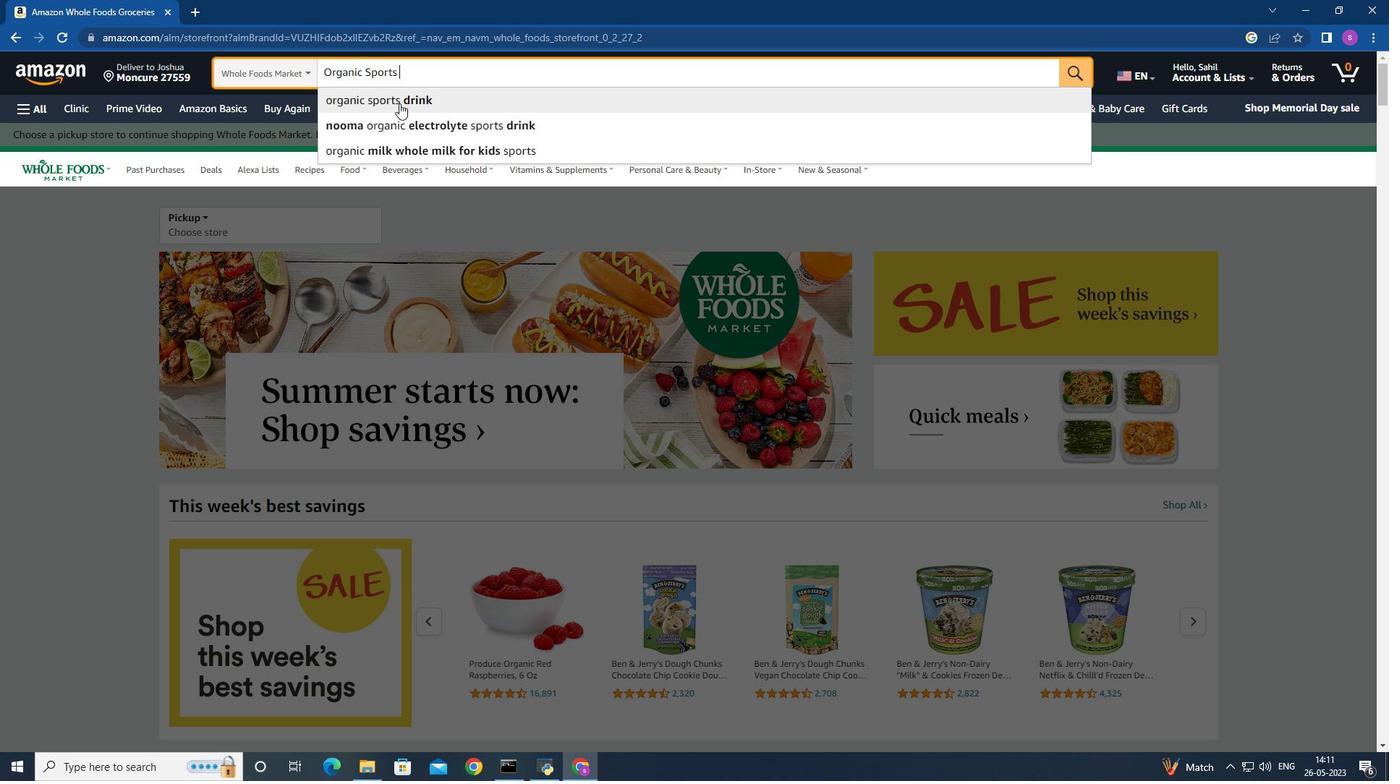
Action: Mouse moved to (443, 393)
Screenshot: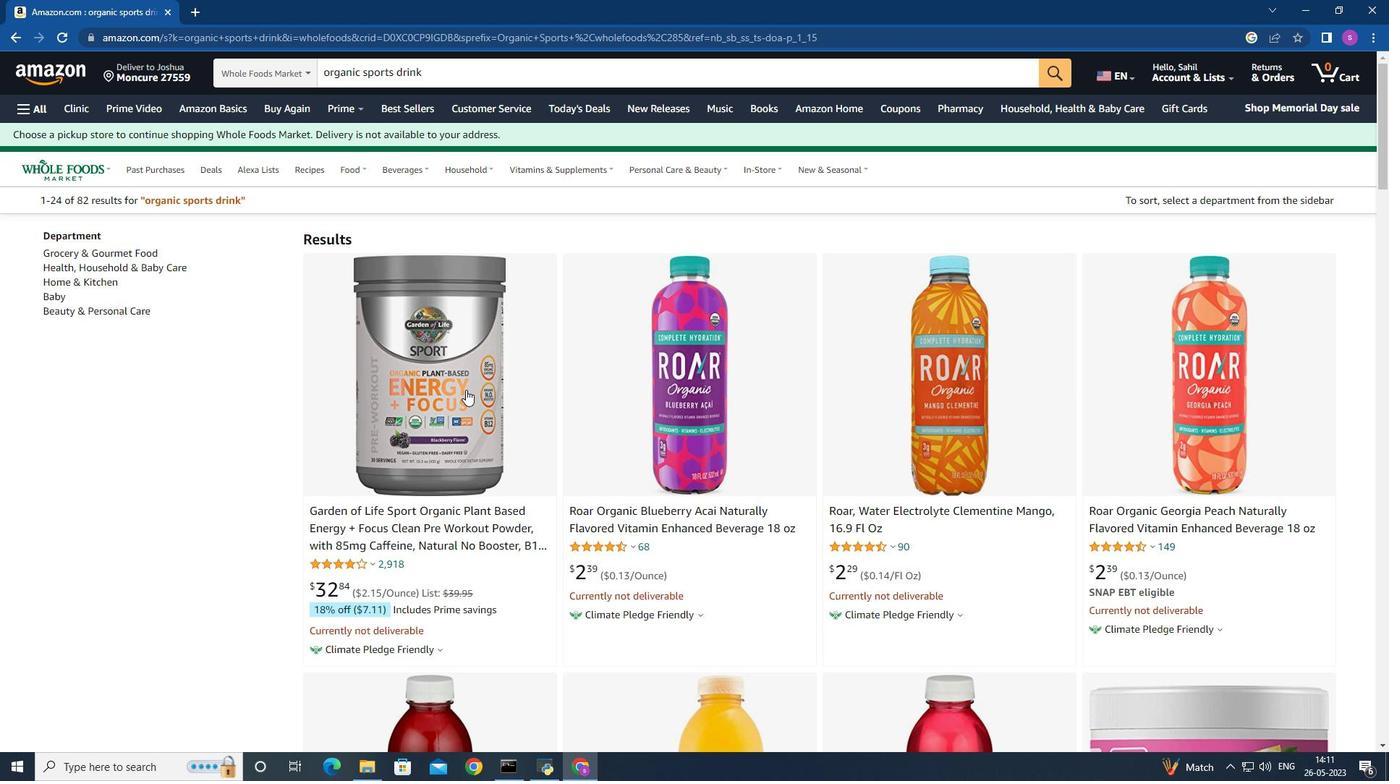 
Action: Mouse scrolled (443, 392) with delta (0, 0)
Screenshot: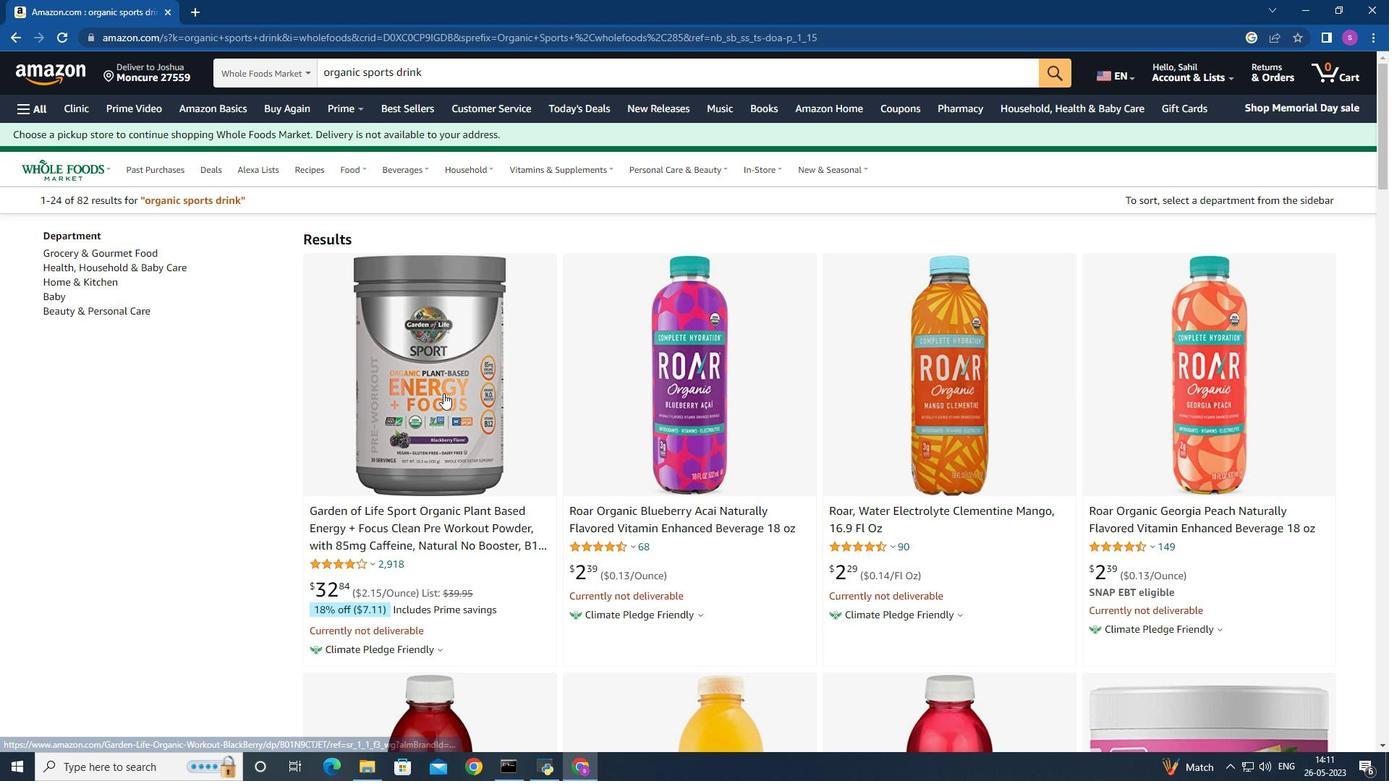 
Action: Mouse scrolled (443, 392) with delta (0, 0)
Screenshot: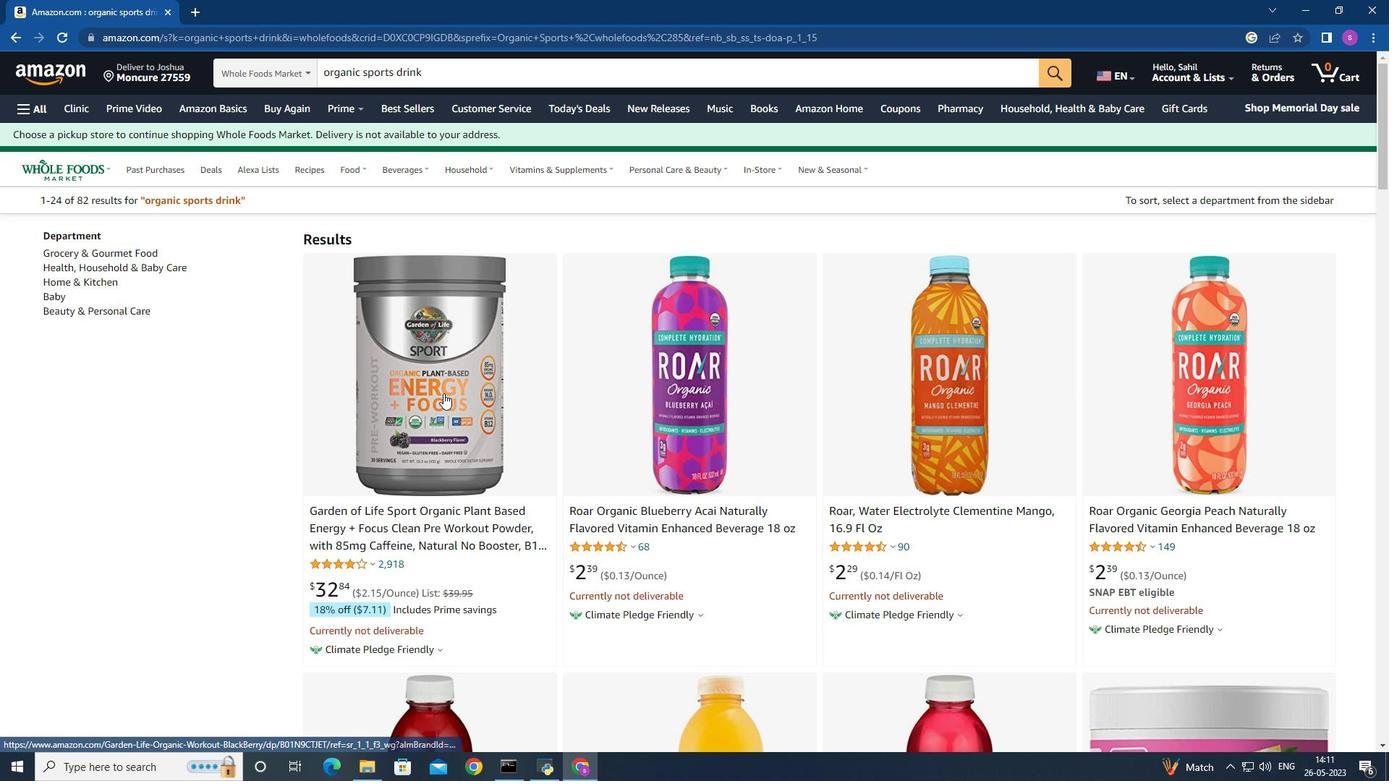 
Action: Mouse moved to (427, 248)
Screenshot: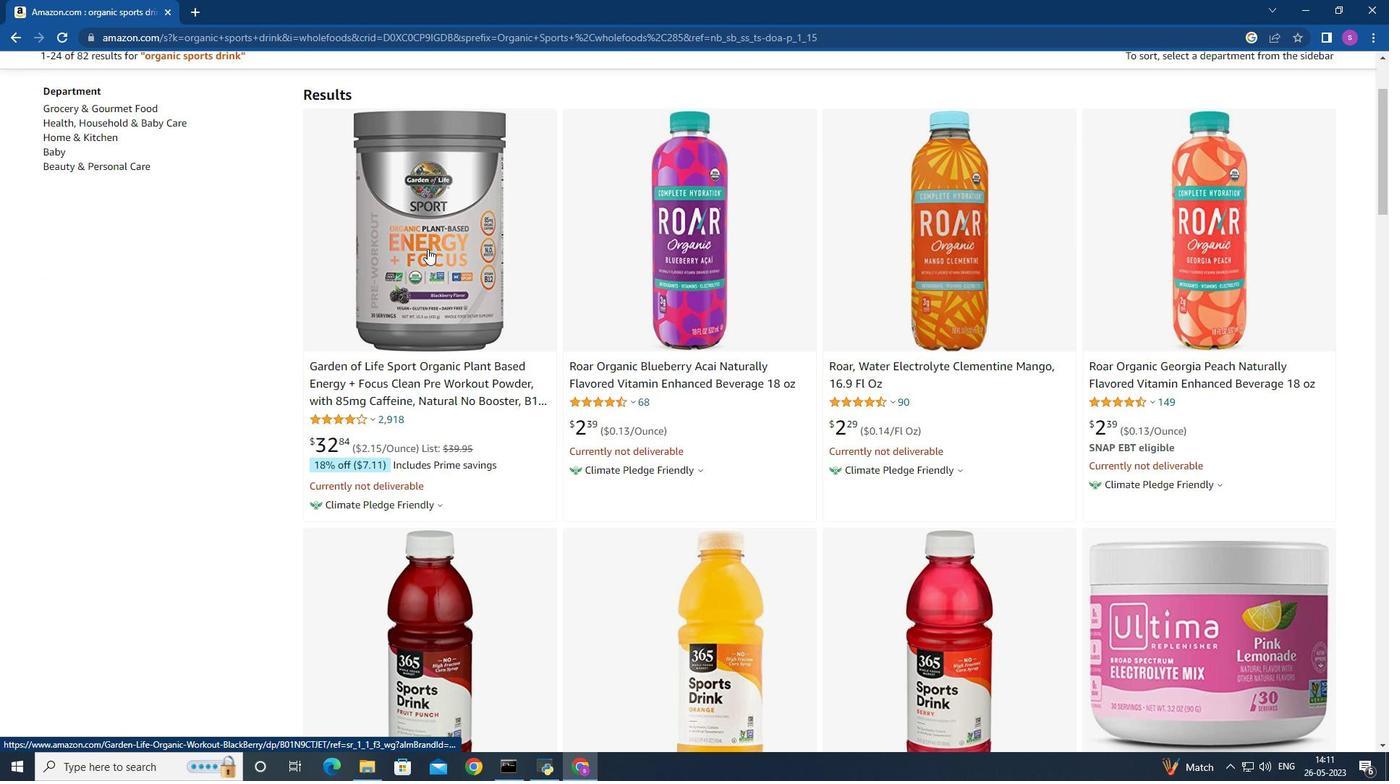 
Action: Mouse pressed left at (427, 248)
Screenshot: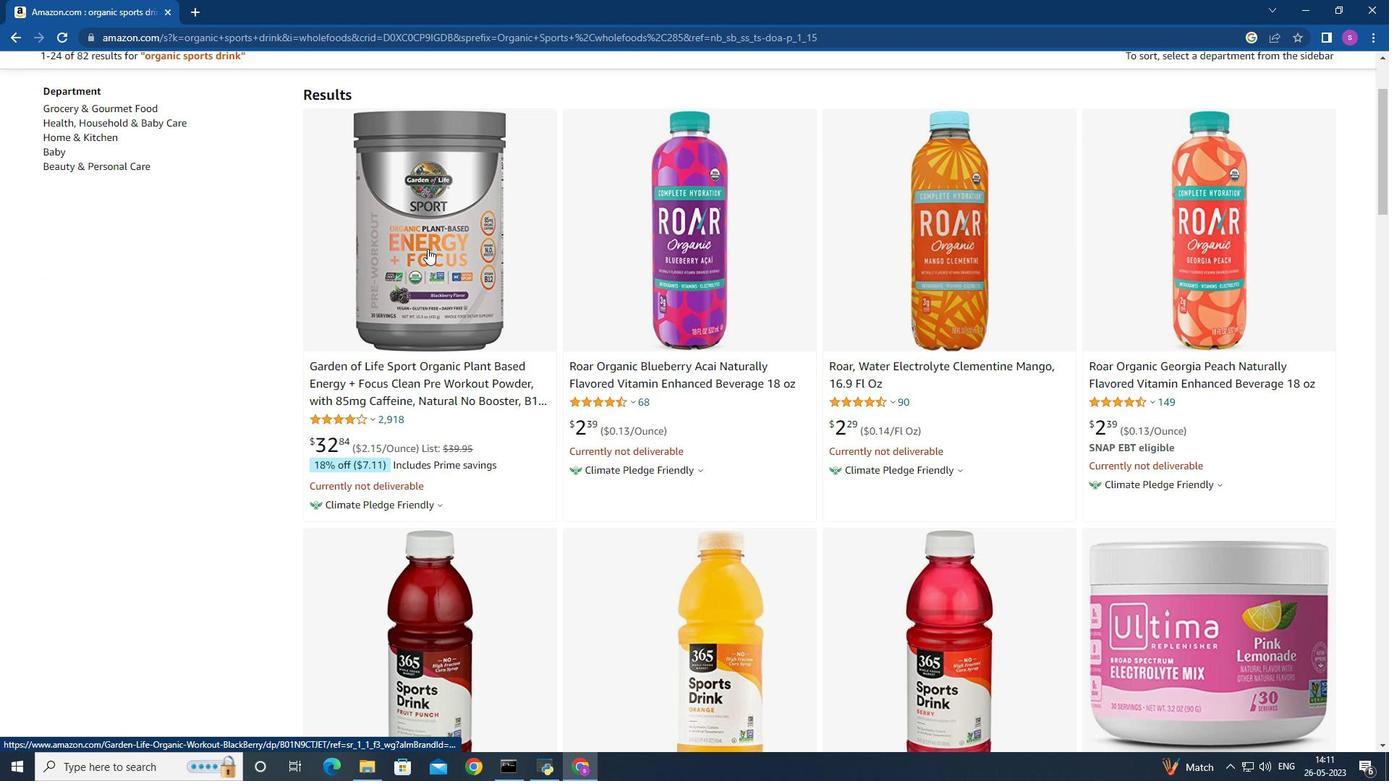 
Action: Mouse moved to (481, 334)
Screenshot: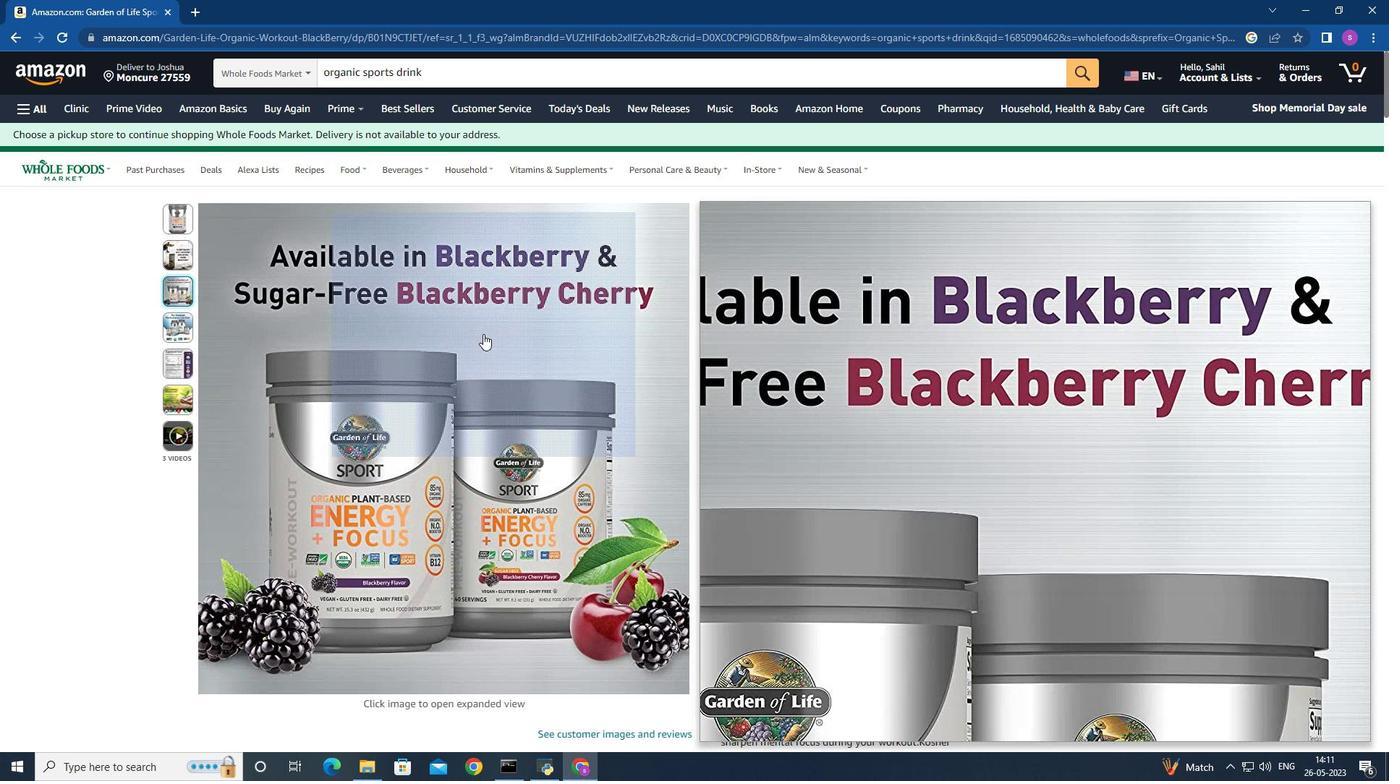 
Action: Mouse scrolled (481, 333) with delta (0, 0)
Screenshot: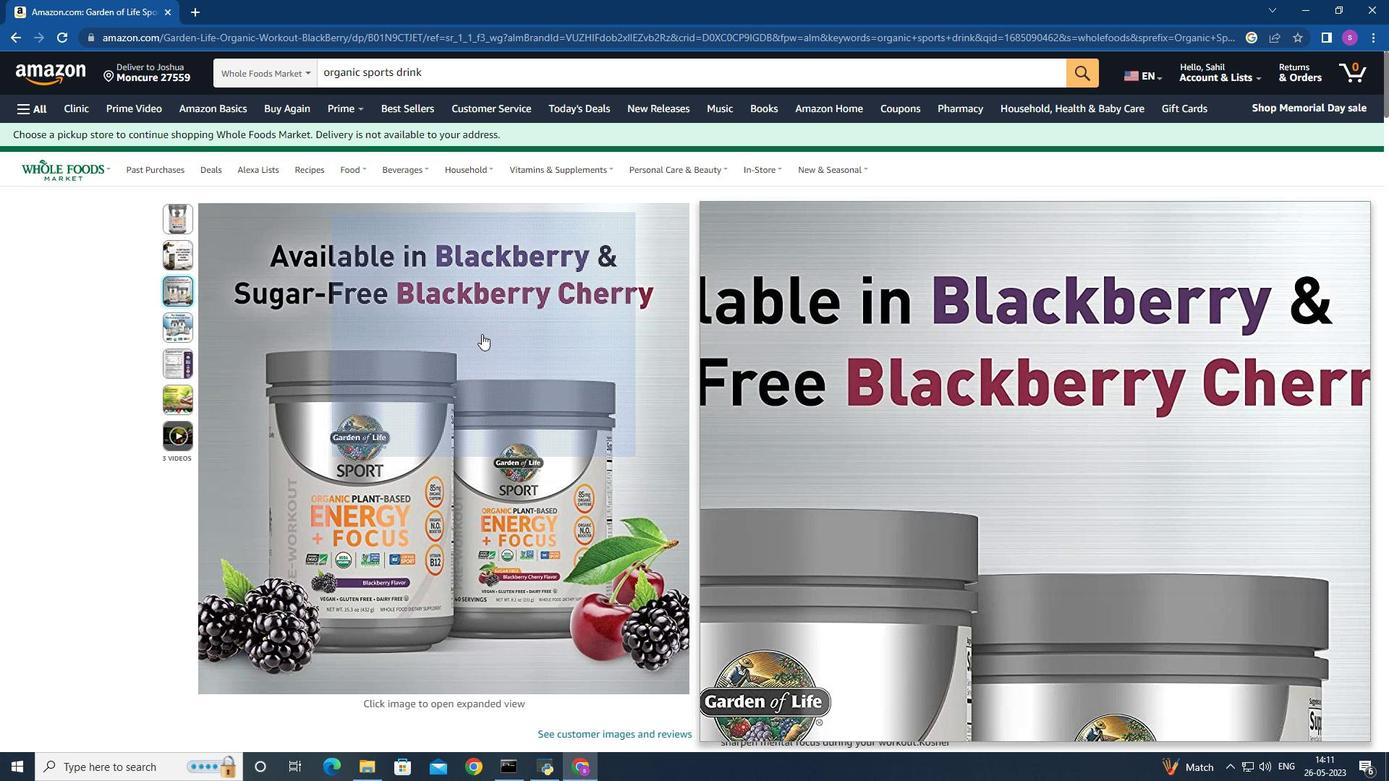 
Action: Mouse moved to (481, 334)
Screenshot: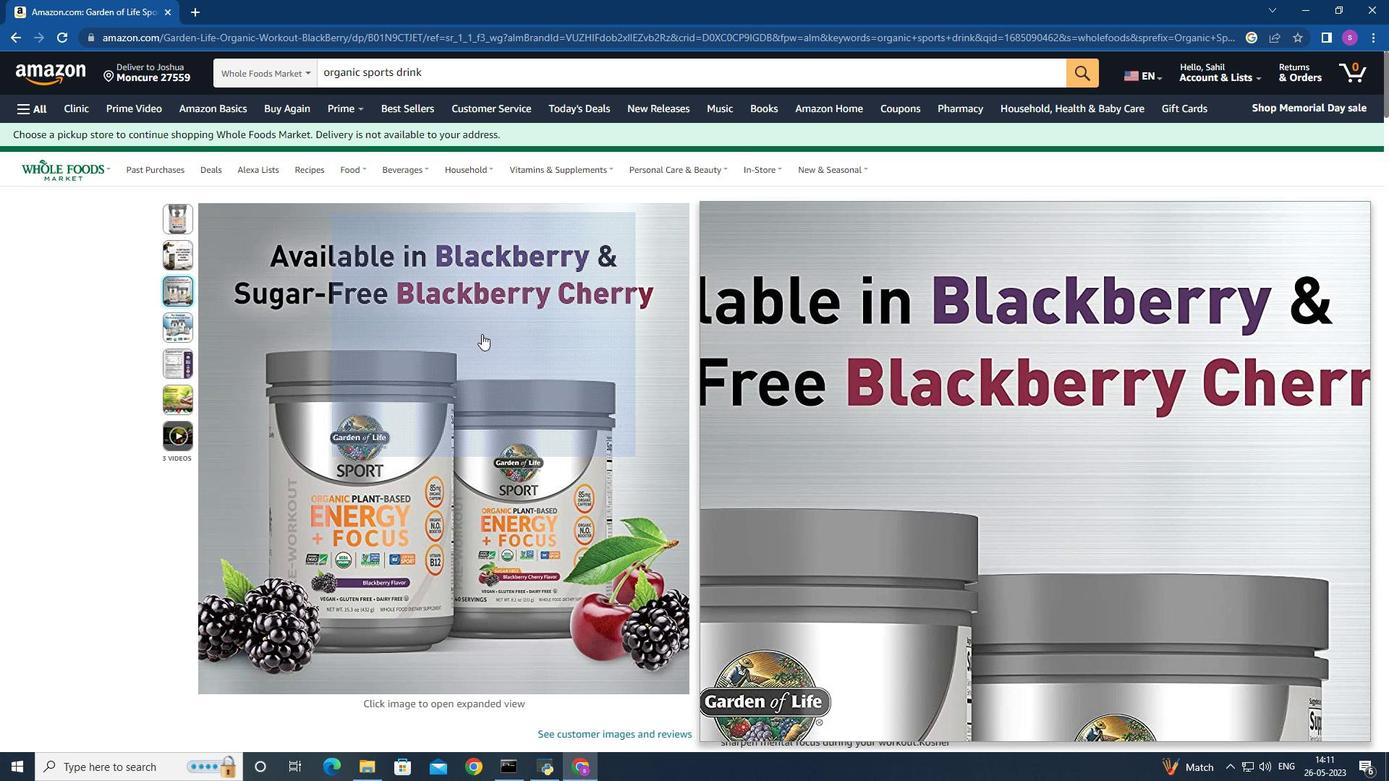 
Action: Mouse scrolled (481, 334) with delta (0, 0)
Screenshot: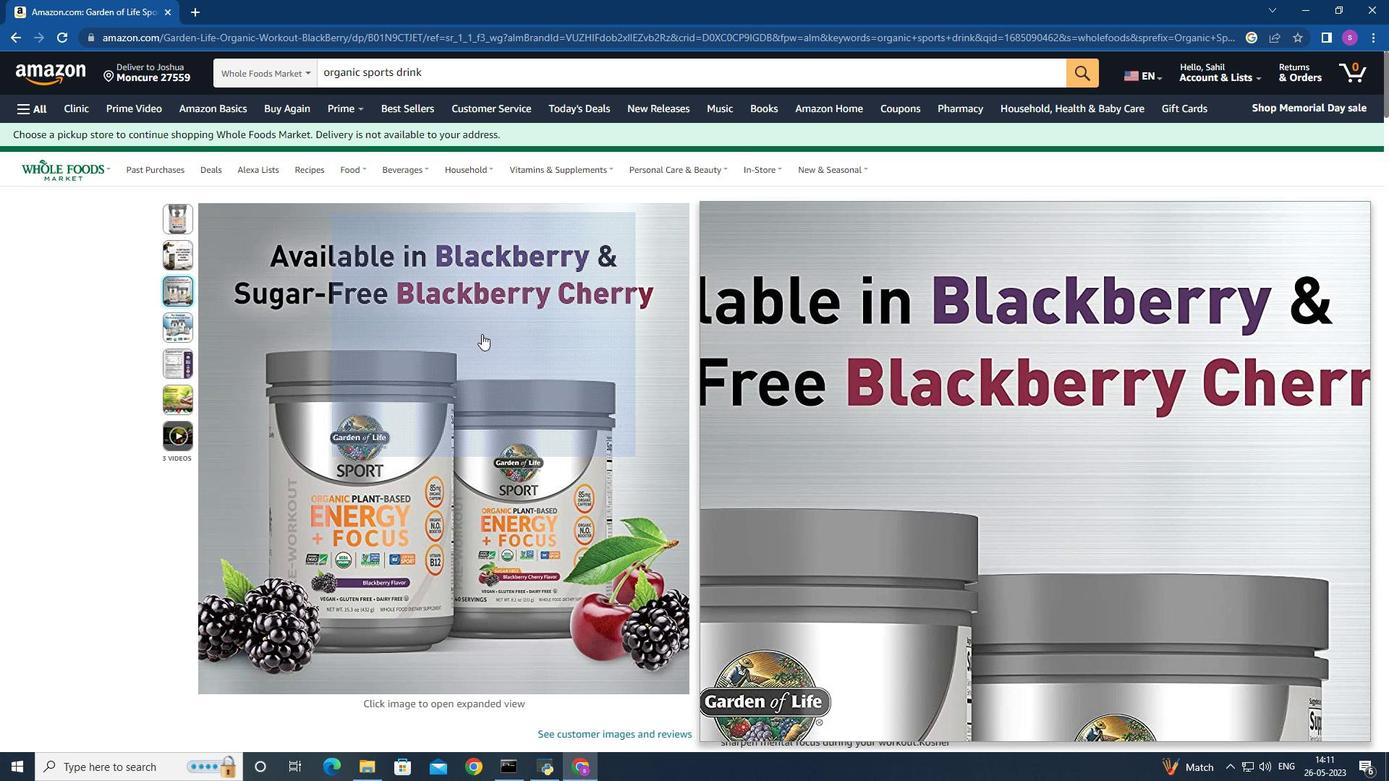 
Action: Mouse moved to (183, 191)
Screenshot: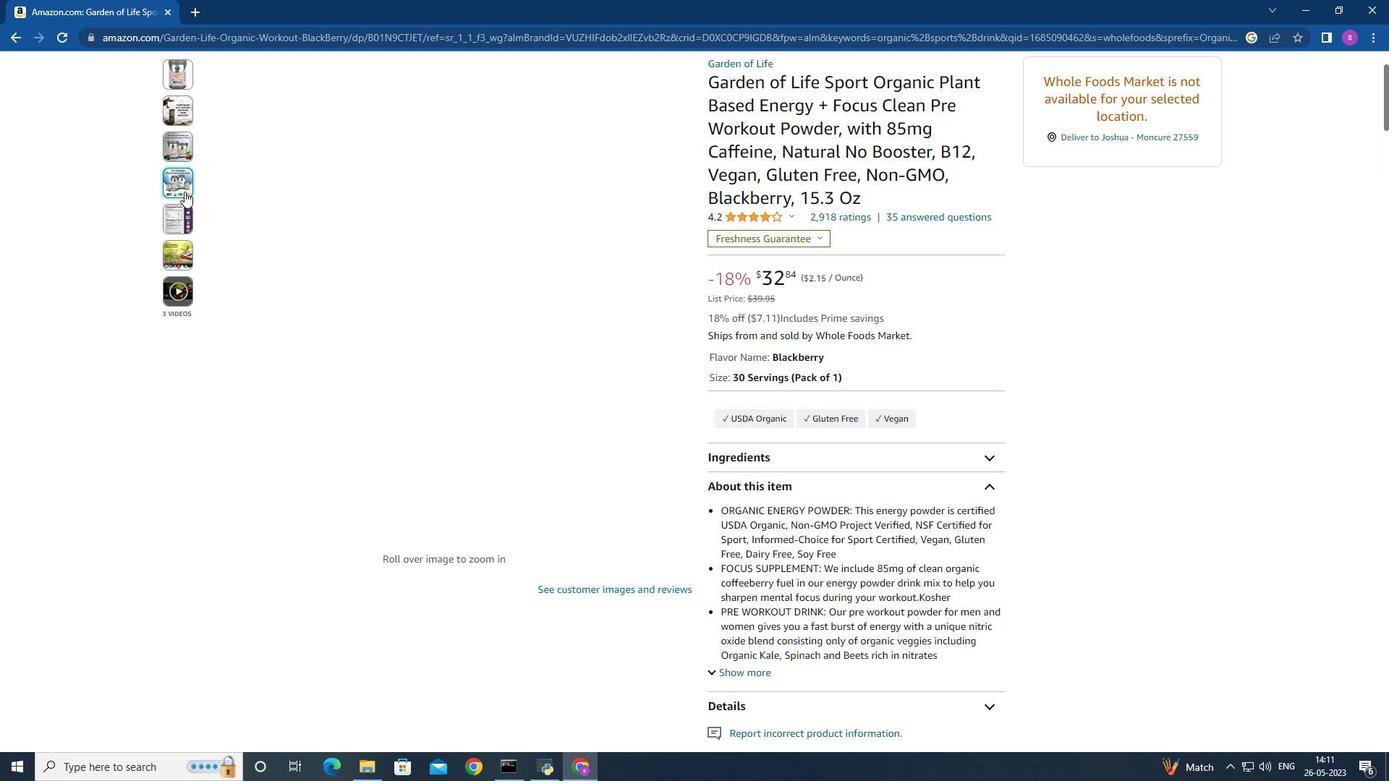 
Action: Mouse pressed left at (183, 191)
Screenshot: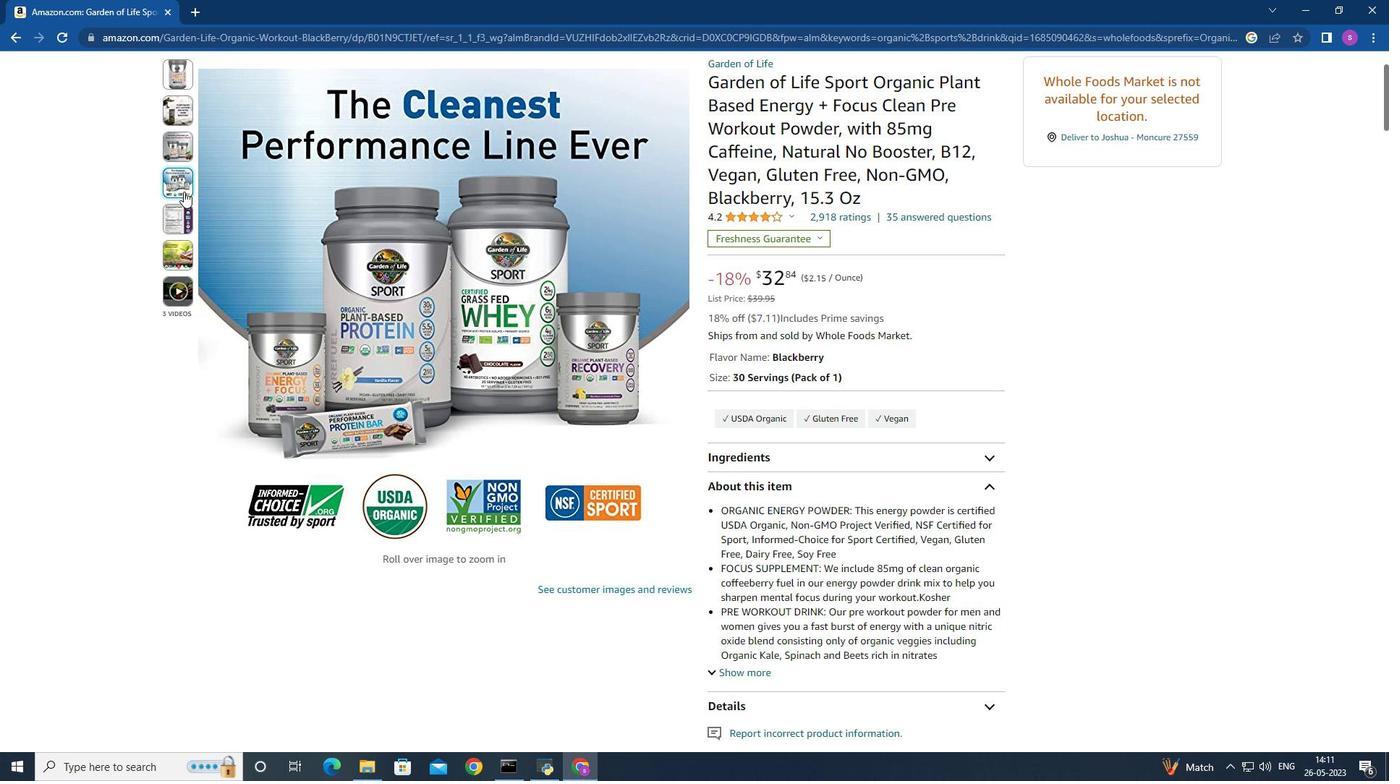 
Action: Mouse moved to (176, 213)
Screenshot: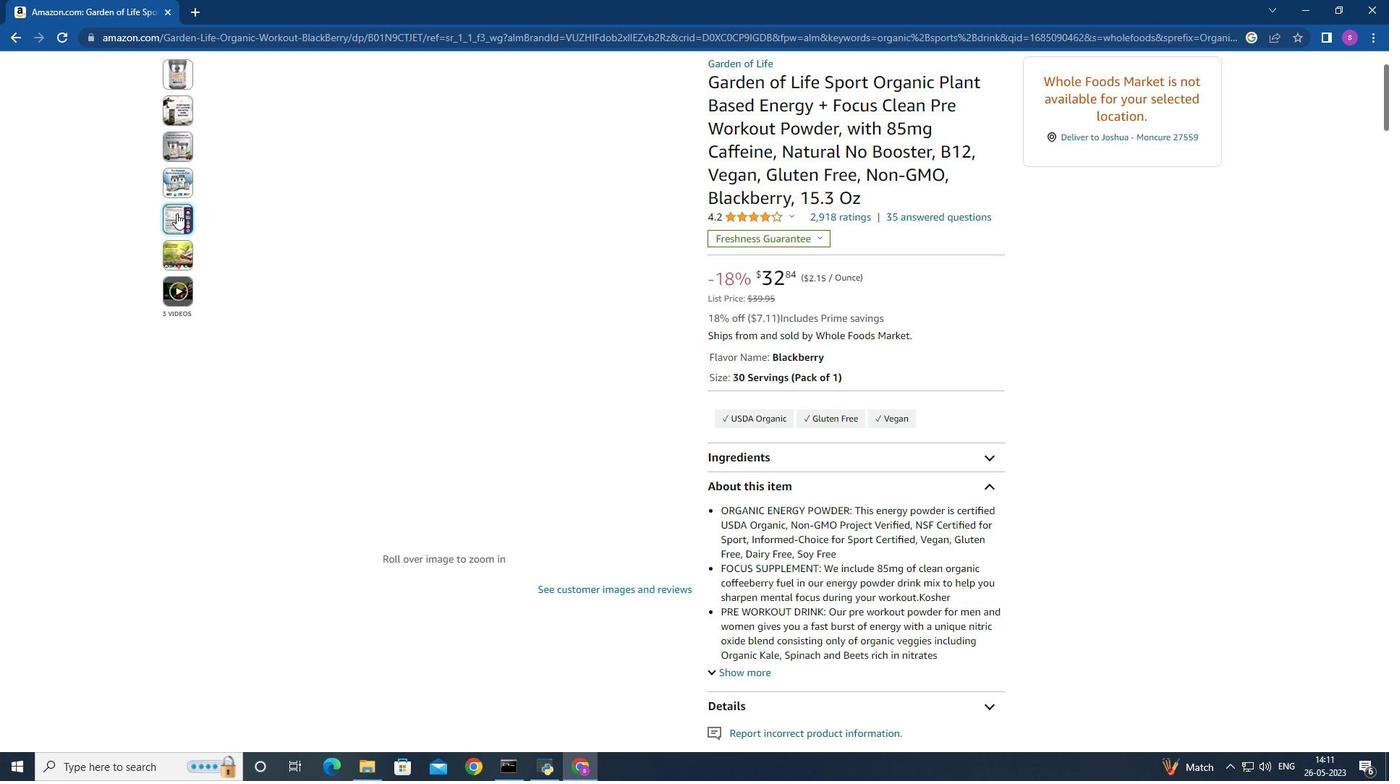 
Action: Mouse pressed left at (176, 213)
Screenshot: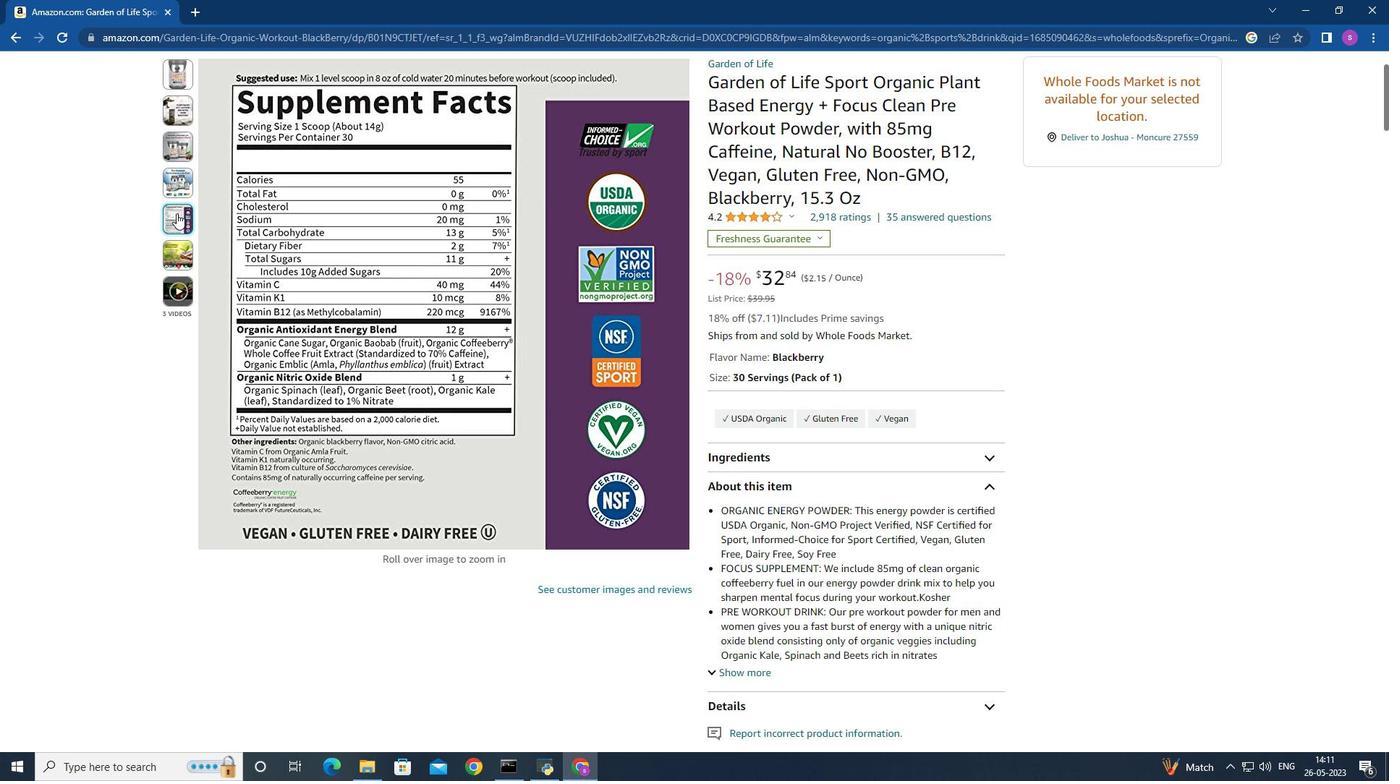 
Action: Mouse moved to (11, 41)
Screenshot: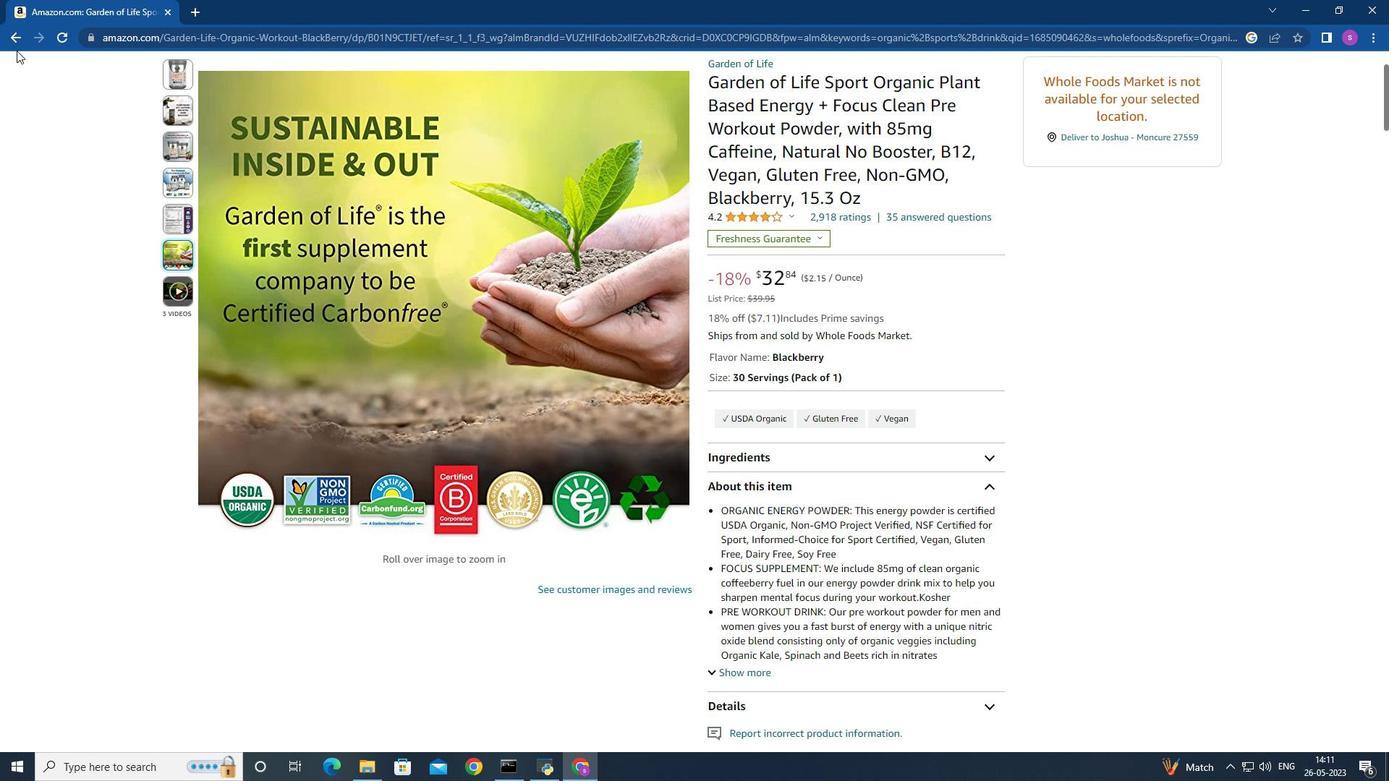 
Action: Mouse pressed left at (11, 41)
Screenshot: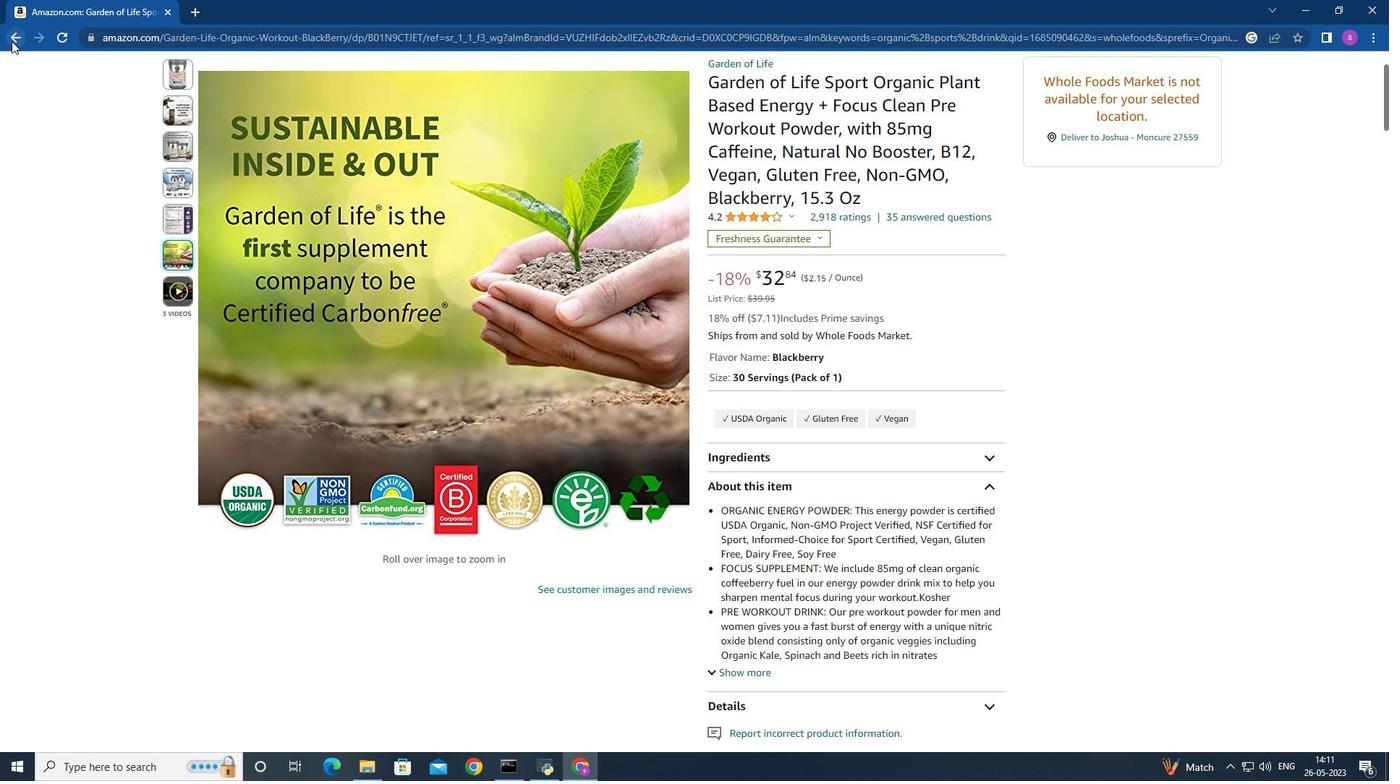 
Action: Mouse moved to (676, 258)
Screenshot: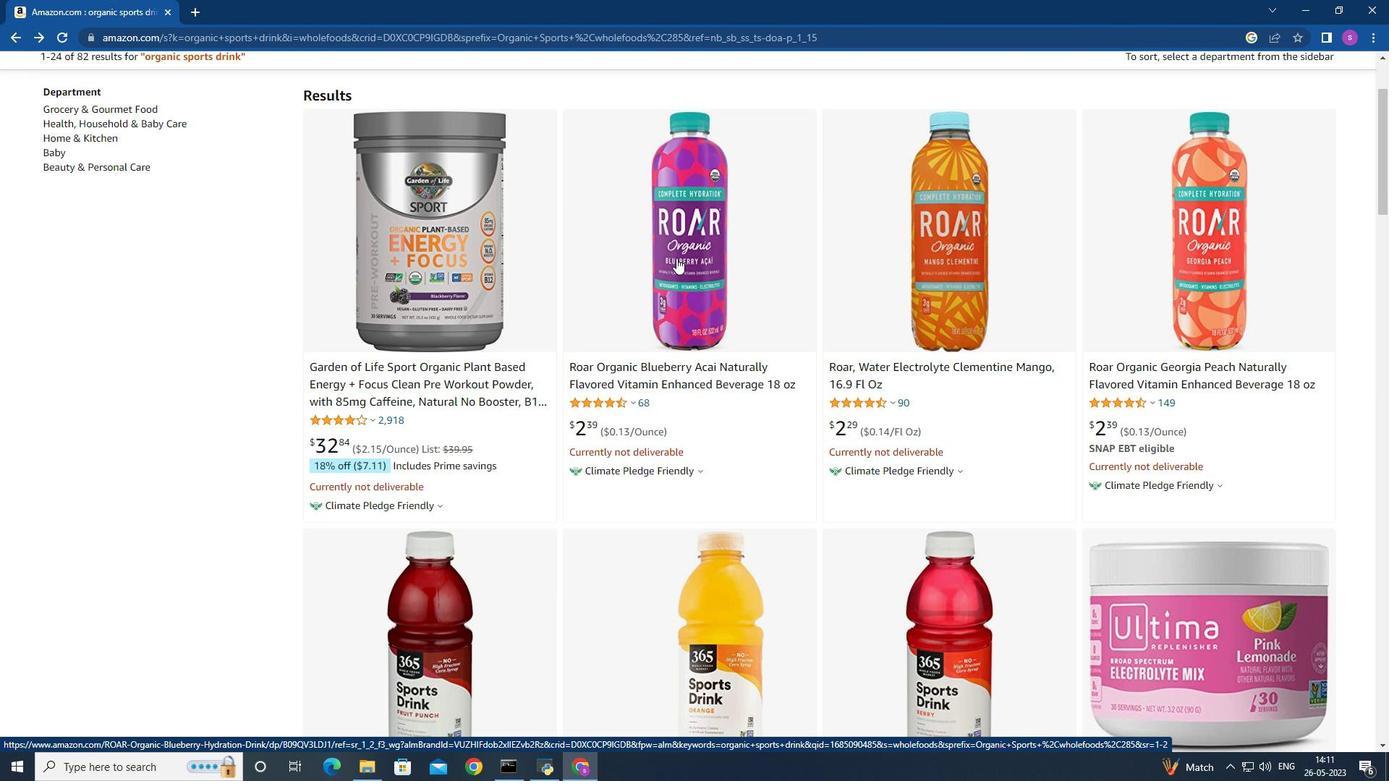 
Action: Mouse pressed left at (676, 258)
Screenshot: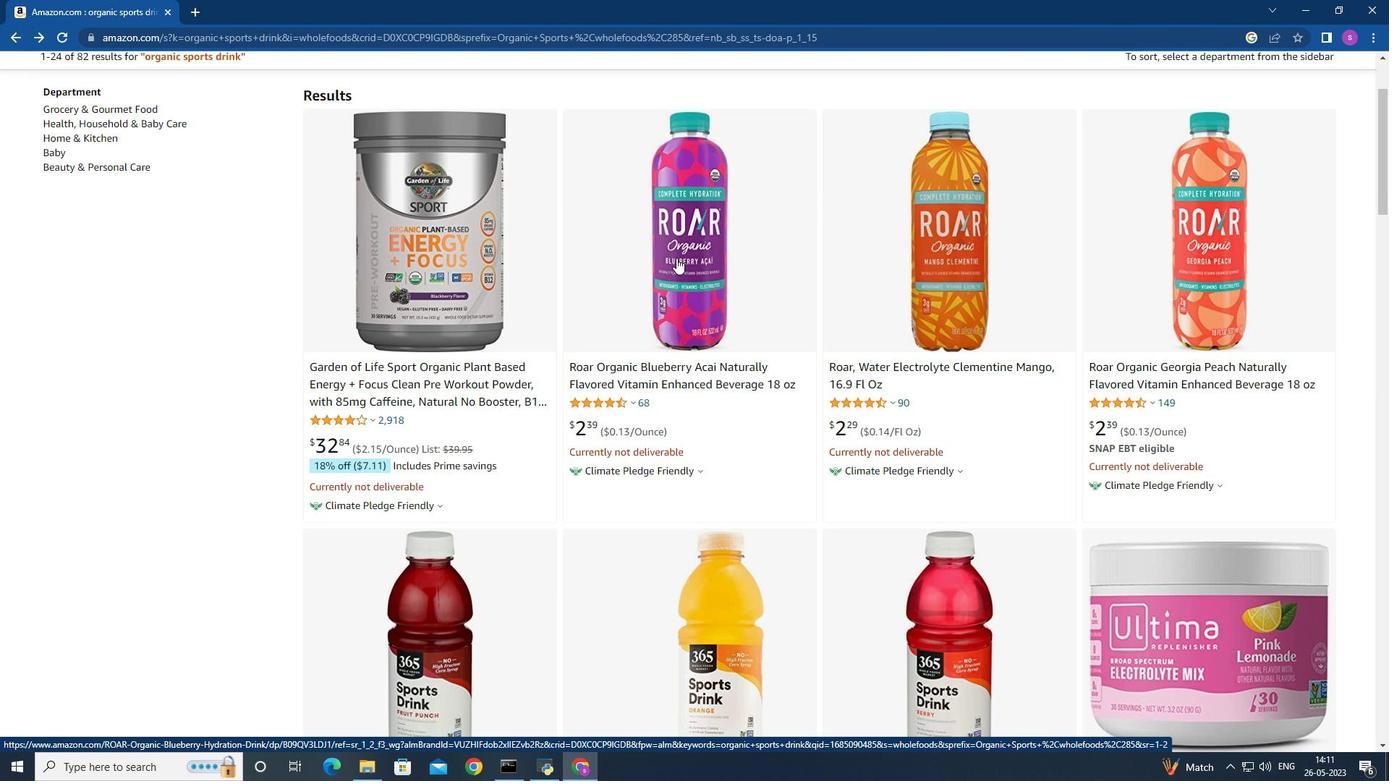 
Action: Mouse moved to (13, 41)
Screenshot: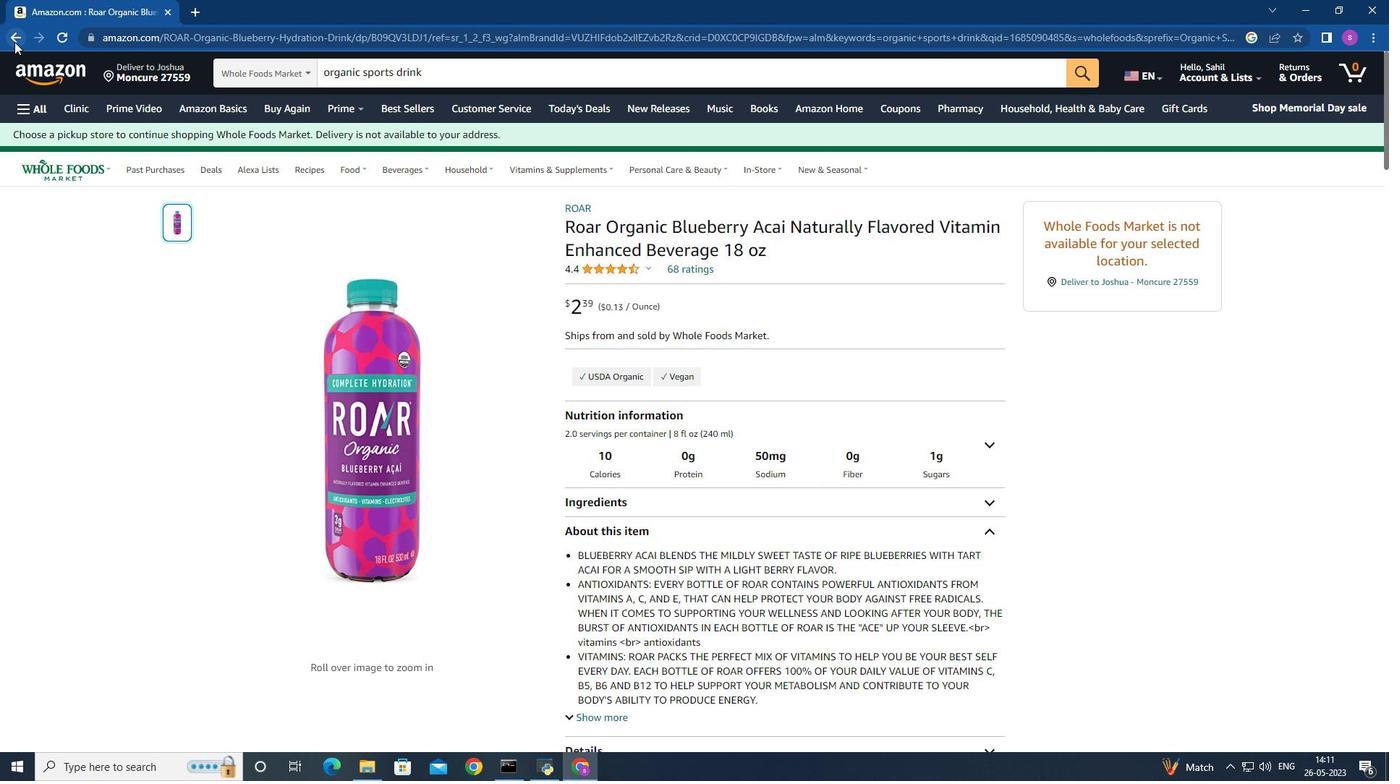 
Action: Mouse pressed left at (13, 41)
Screenshot: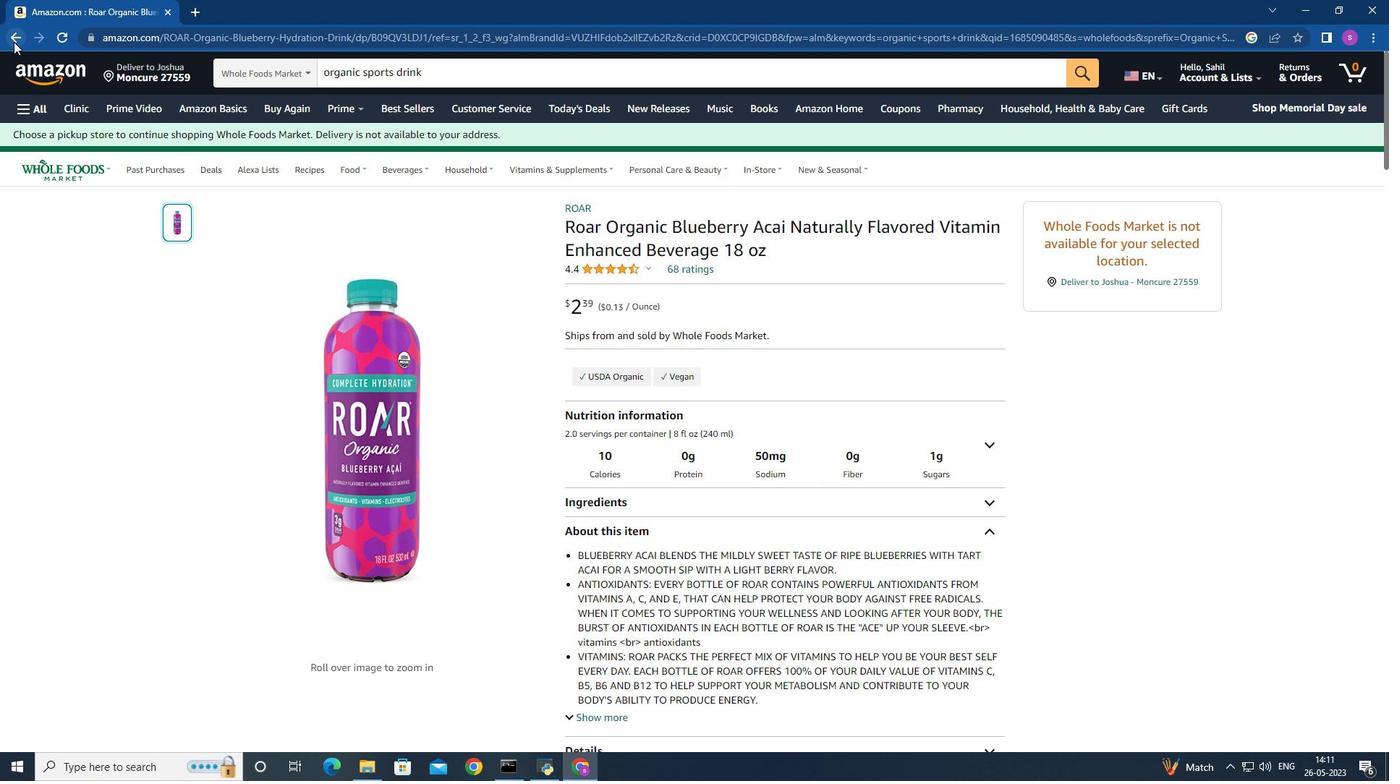 
Action: Mouse moved to (776, 474)
Screenshot: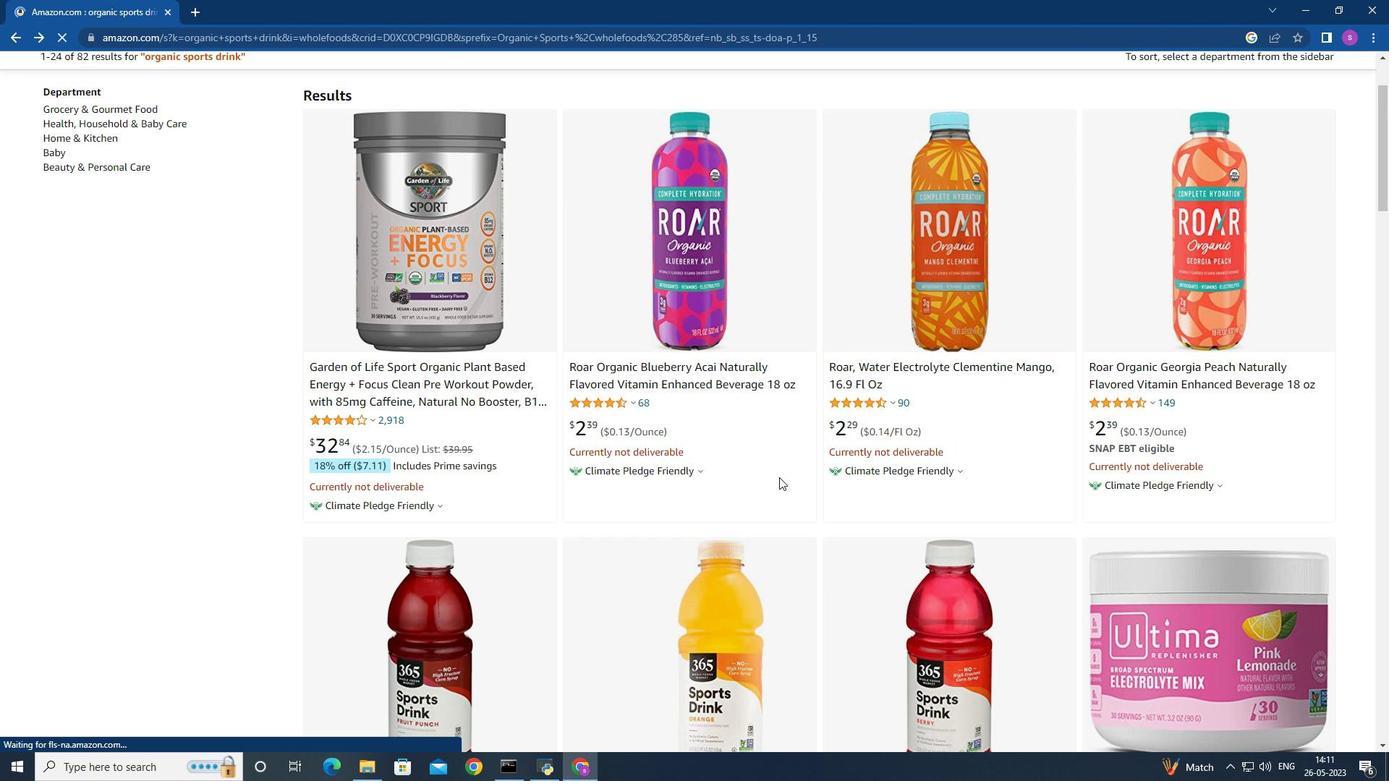 
Action: Mouse scrolled (776, 473) with delta (0, 0)
Screenshot: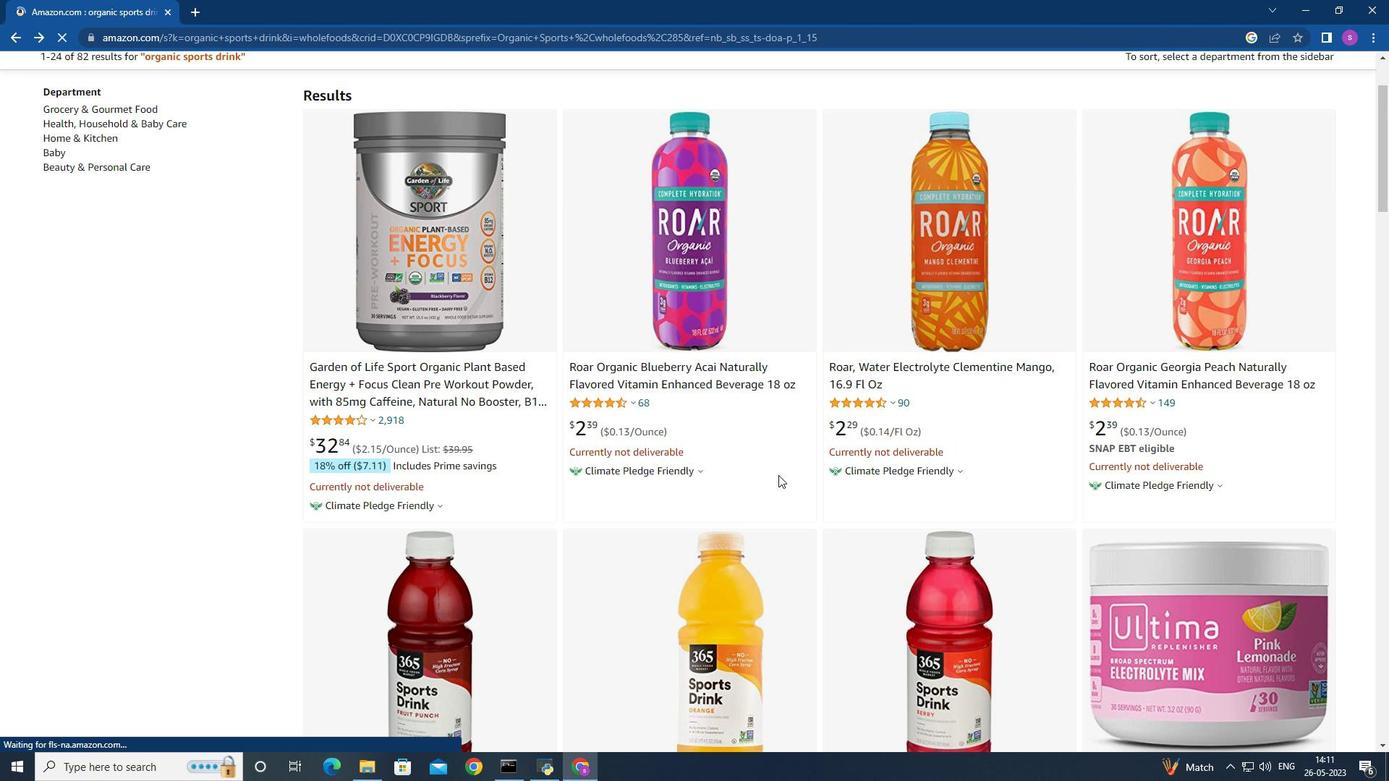 
Action: Mouse moved to (915, 185)
Screenshot: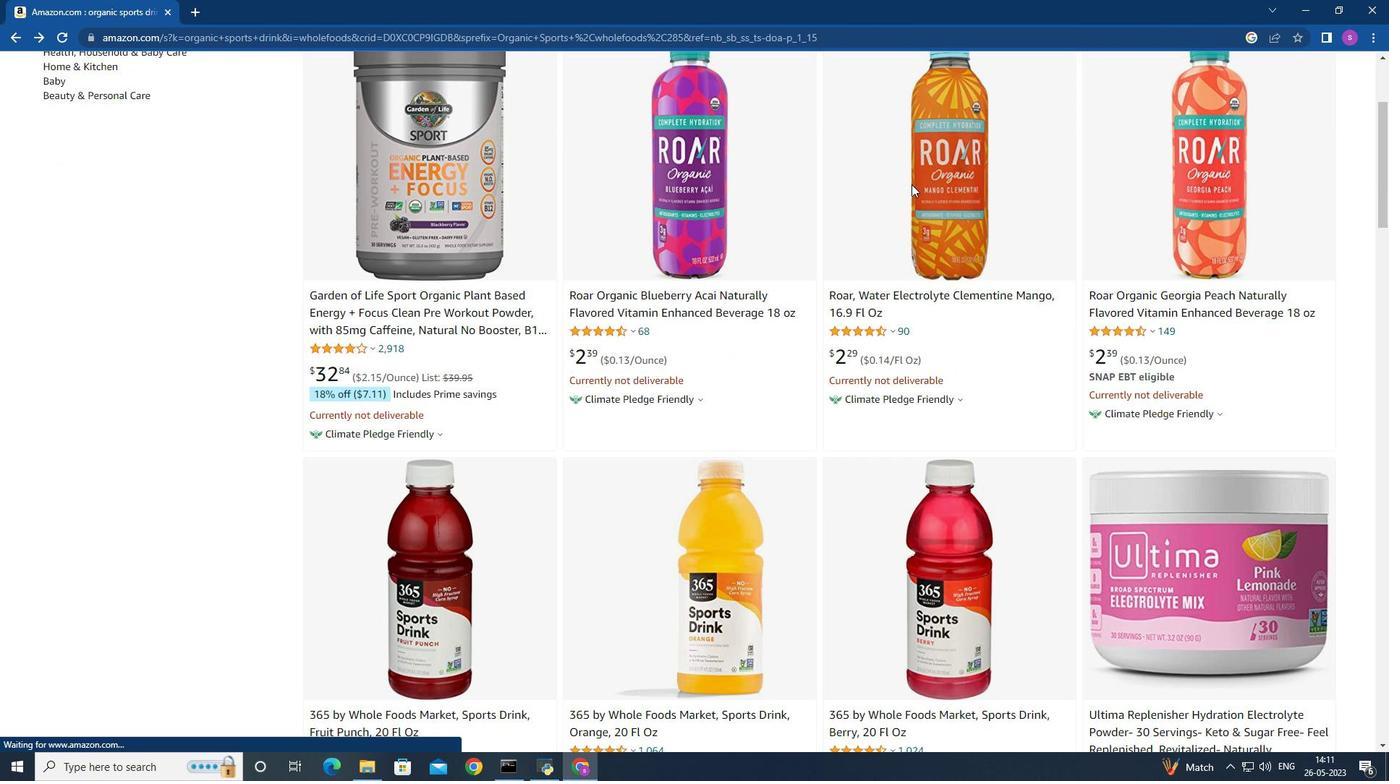 
Action: Mouse pressed left at (912, 185)
Screenshot: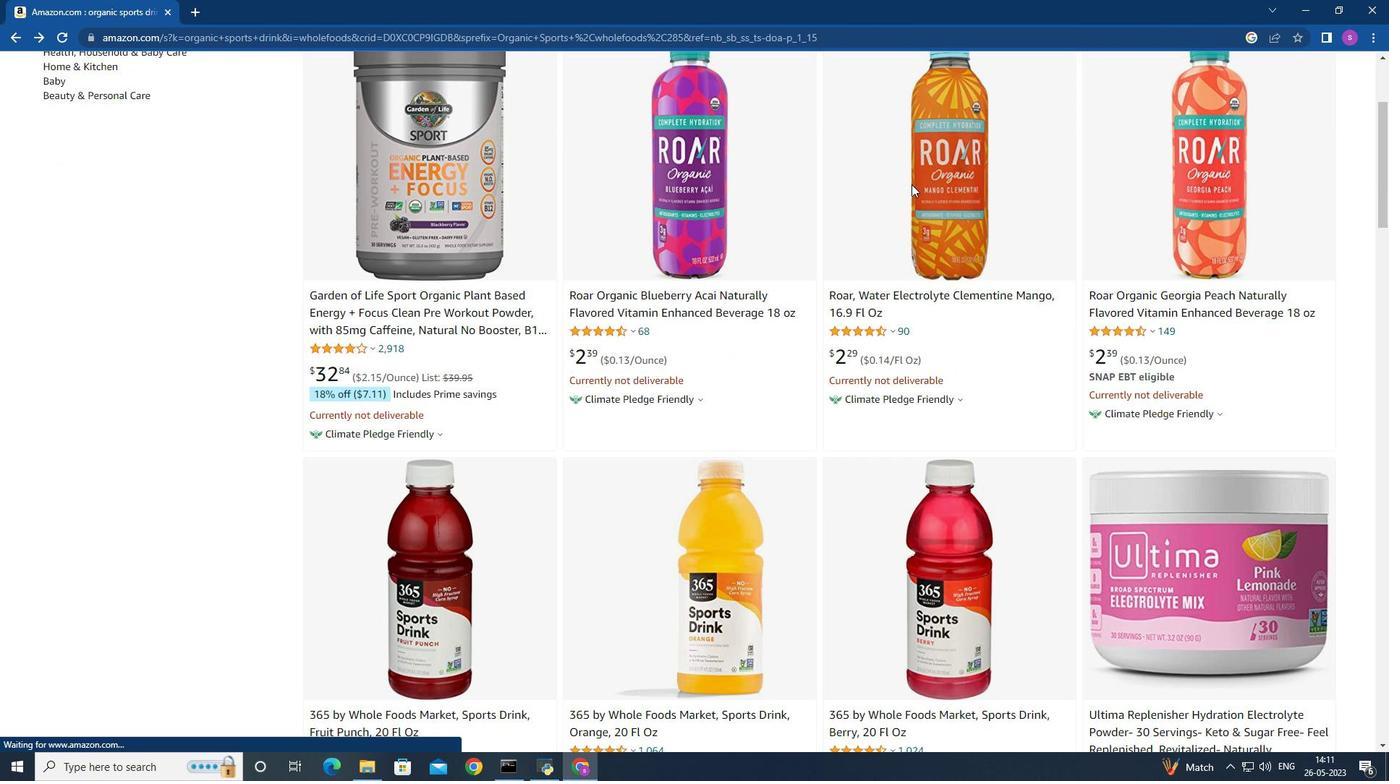 
Action: Mouse moved to (18, 40)
Screenshot: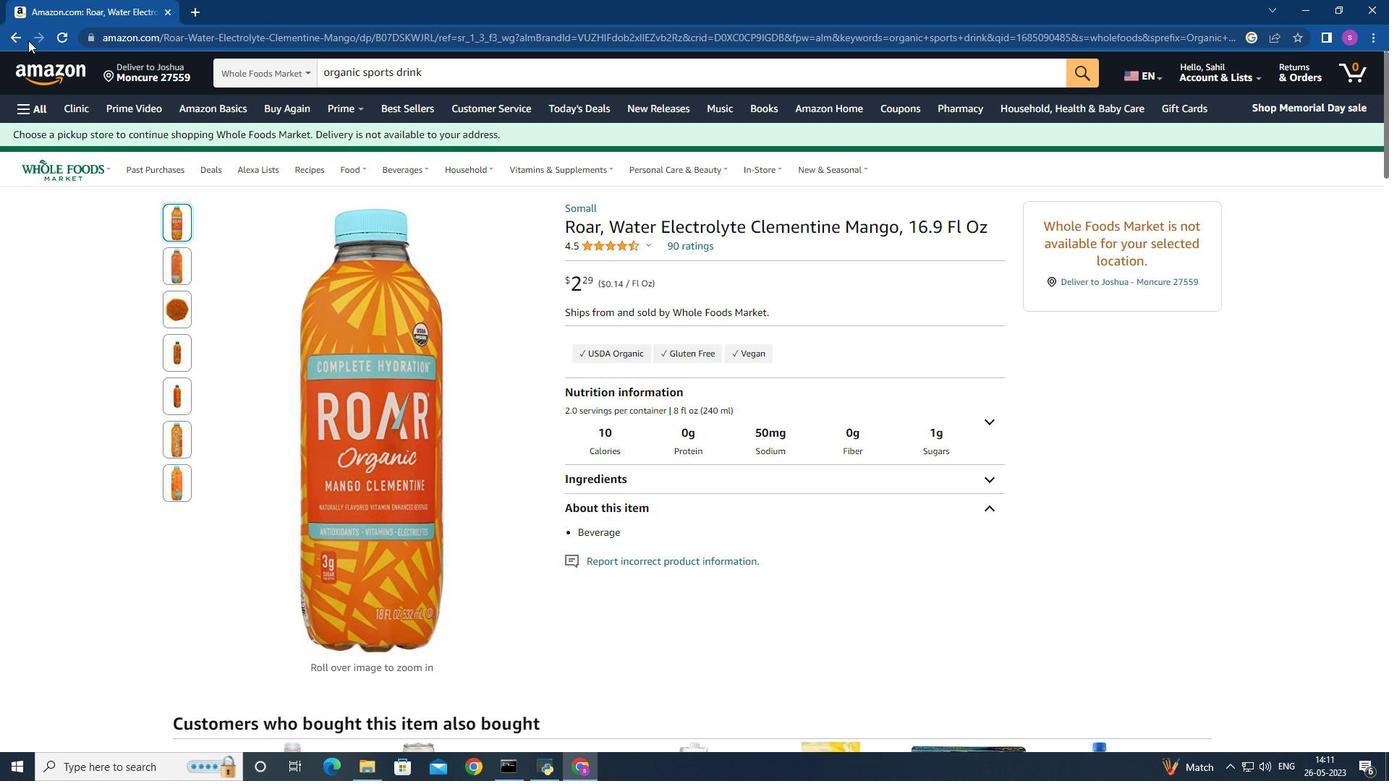 
Action: Mouse pressed left at (18, 40)
Screenshot: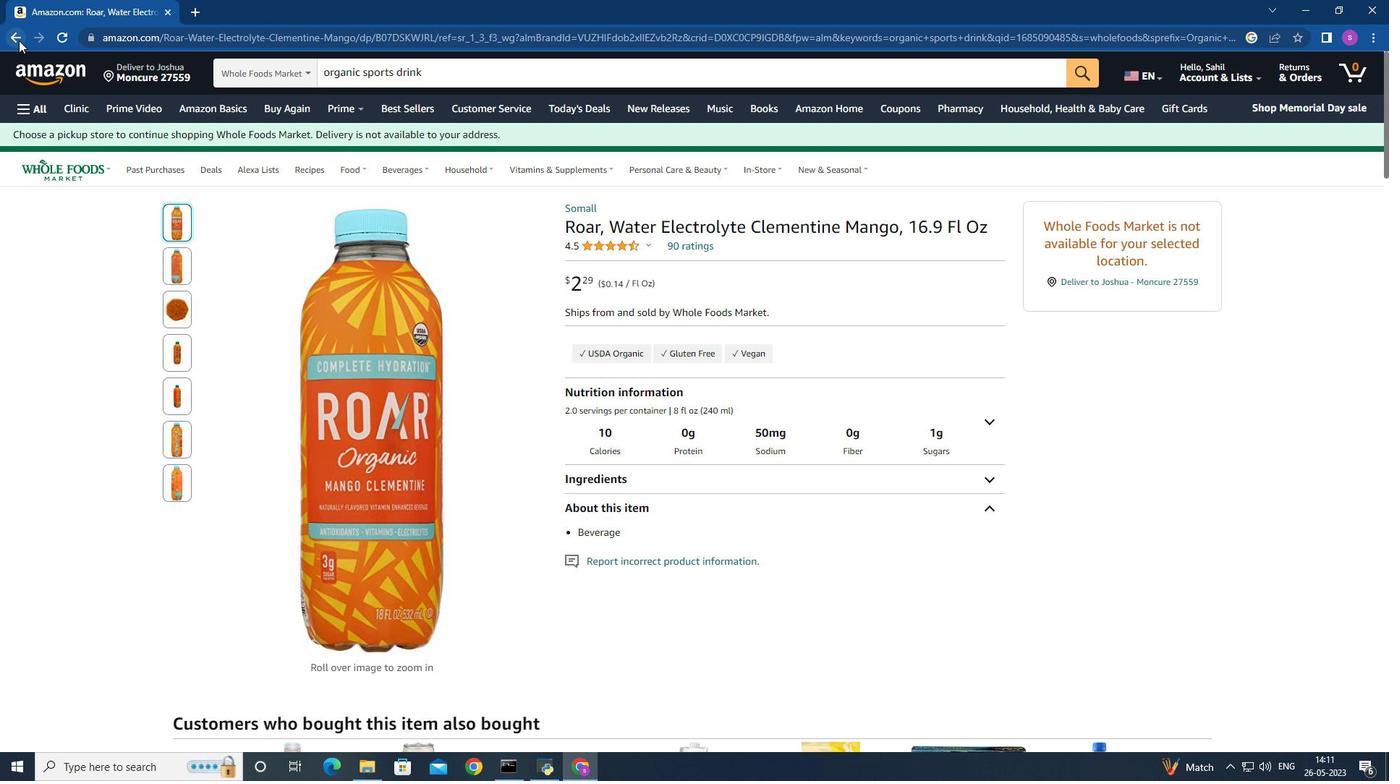 
Action: Mouse moved to (506, 389)
Screenshot: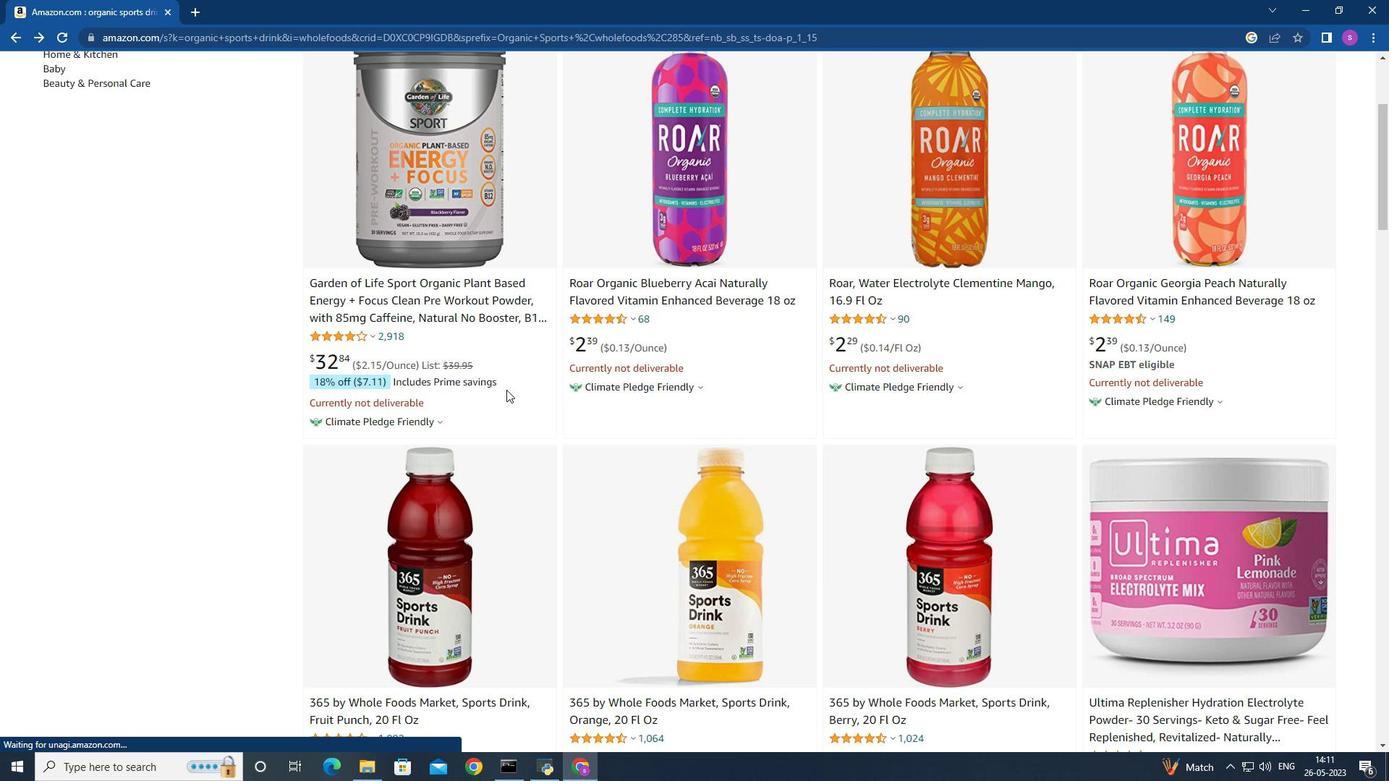 
Action: Mouse scrolled (506, 389) with delta (0, 0)
Screenshot: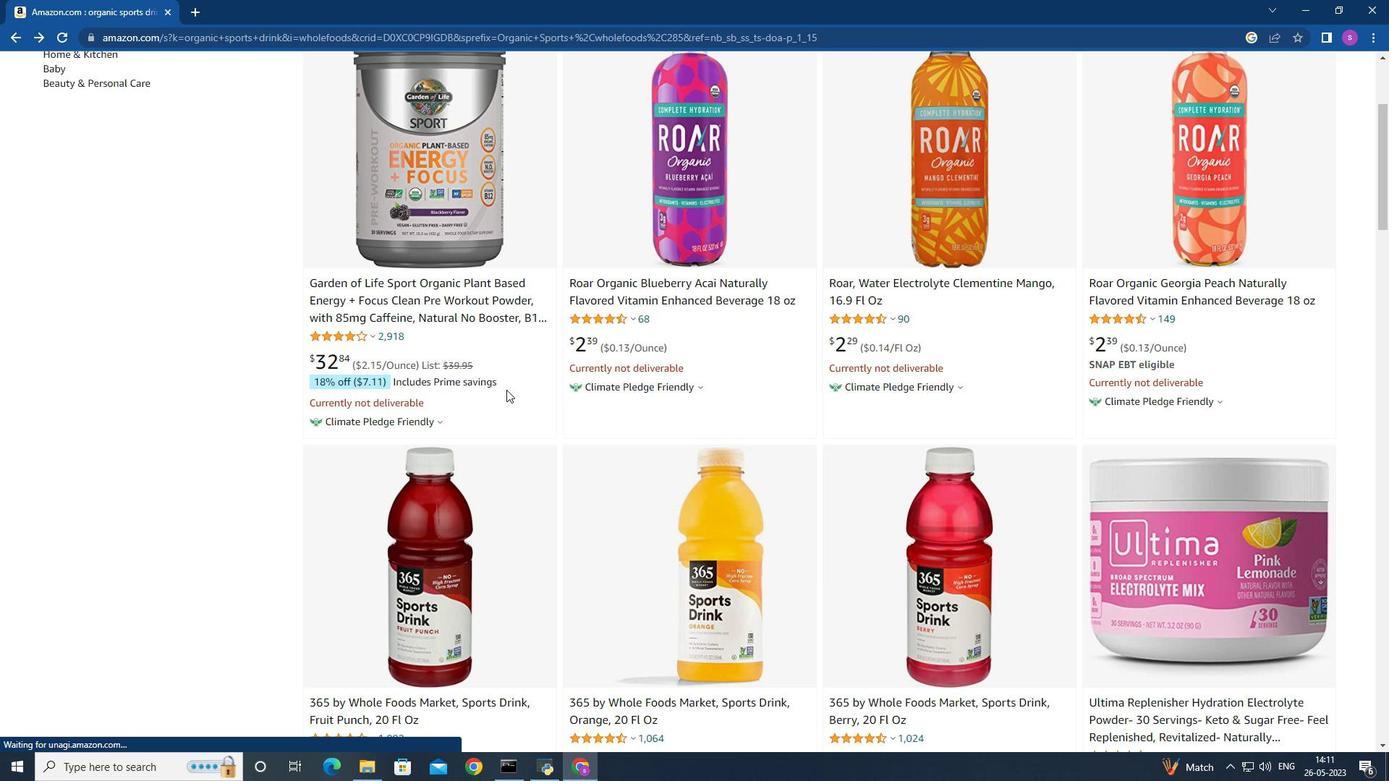 
Action: Mouse moved to (725, 484)
Screenshot: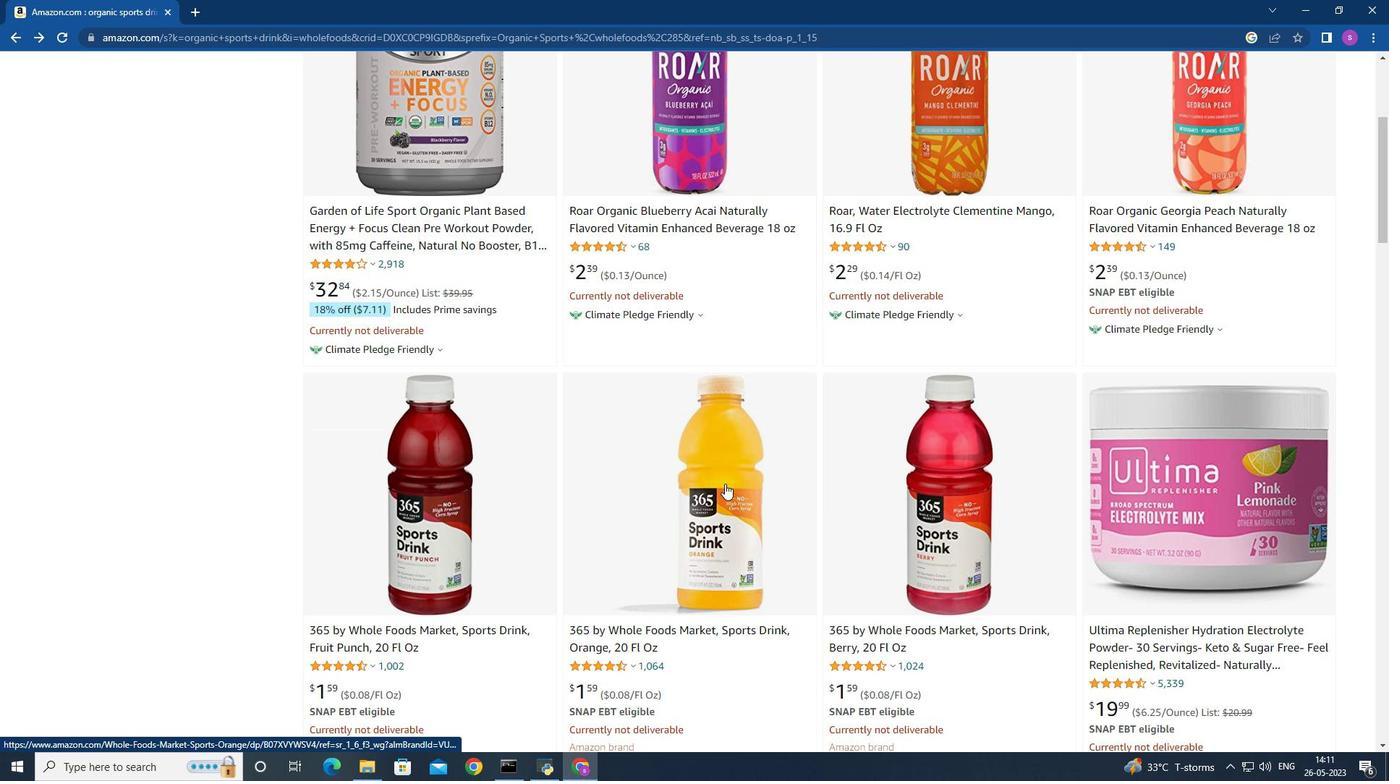 
Action: Mouse pressed left at (725, 484)
Screenshot: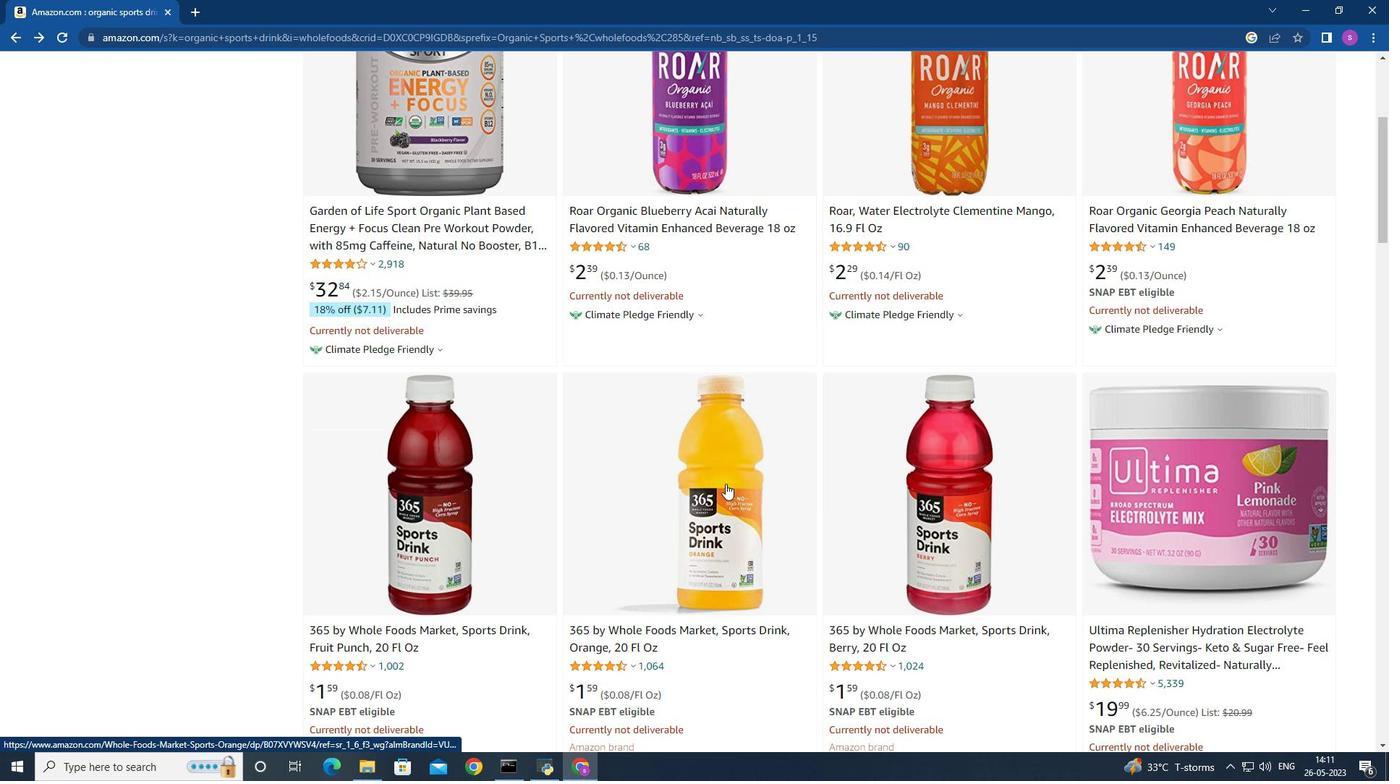 
Action: Mouse moved to (174, 309)
Screenshot: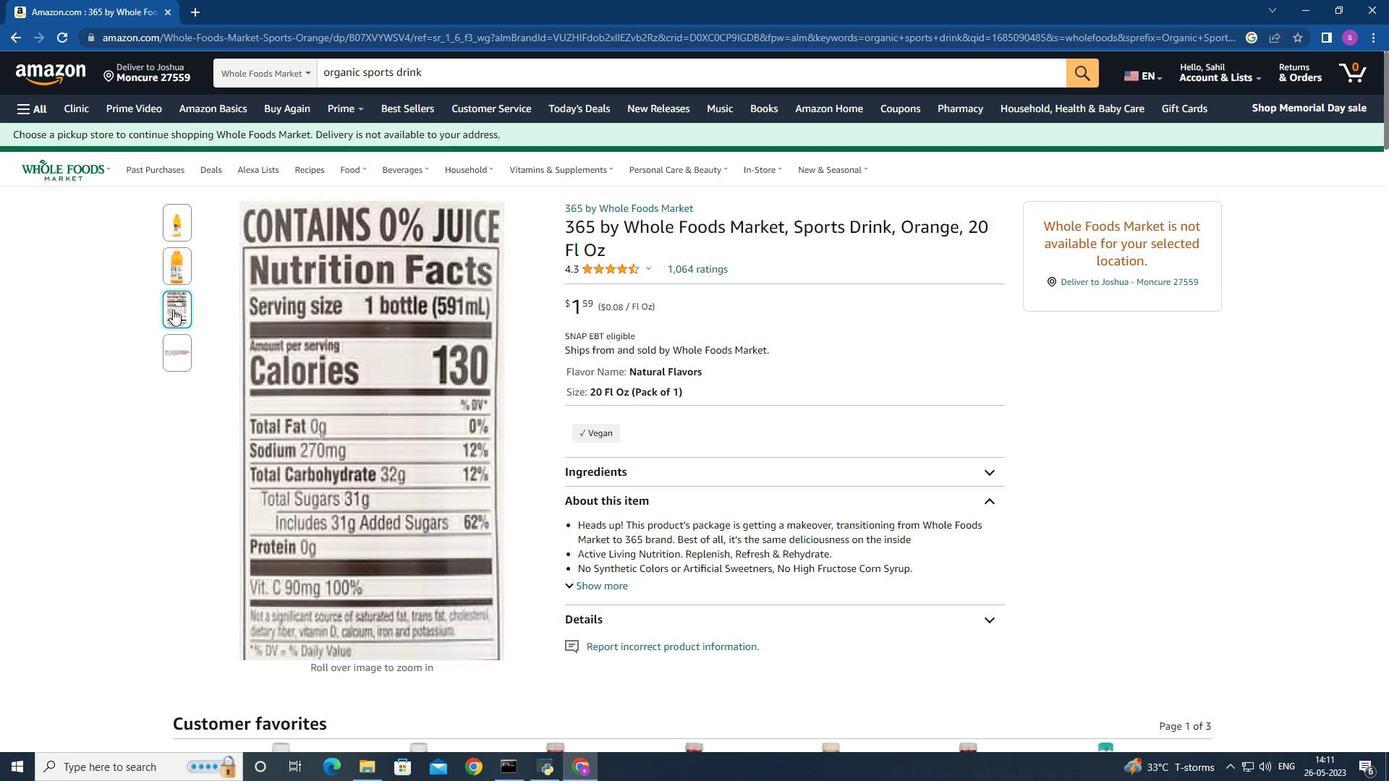 
Action: Mouse pressed left at (174, 309)
Screenshot: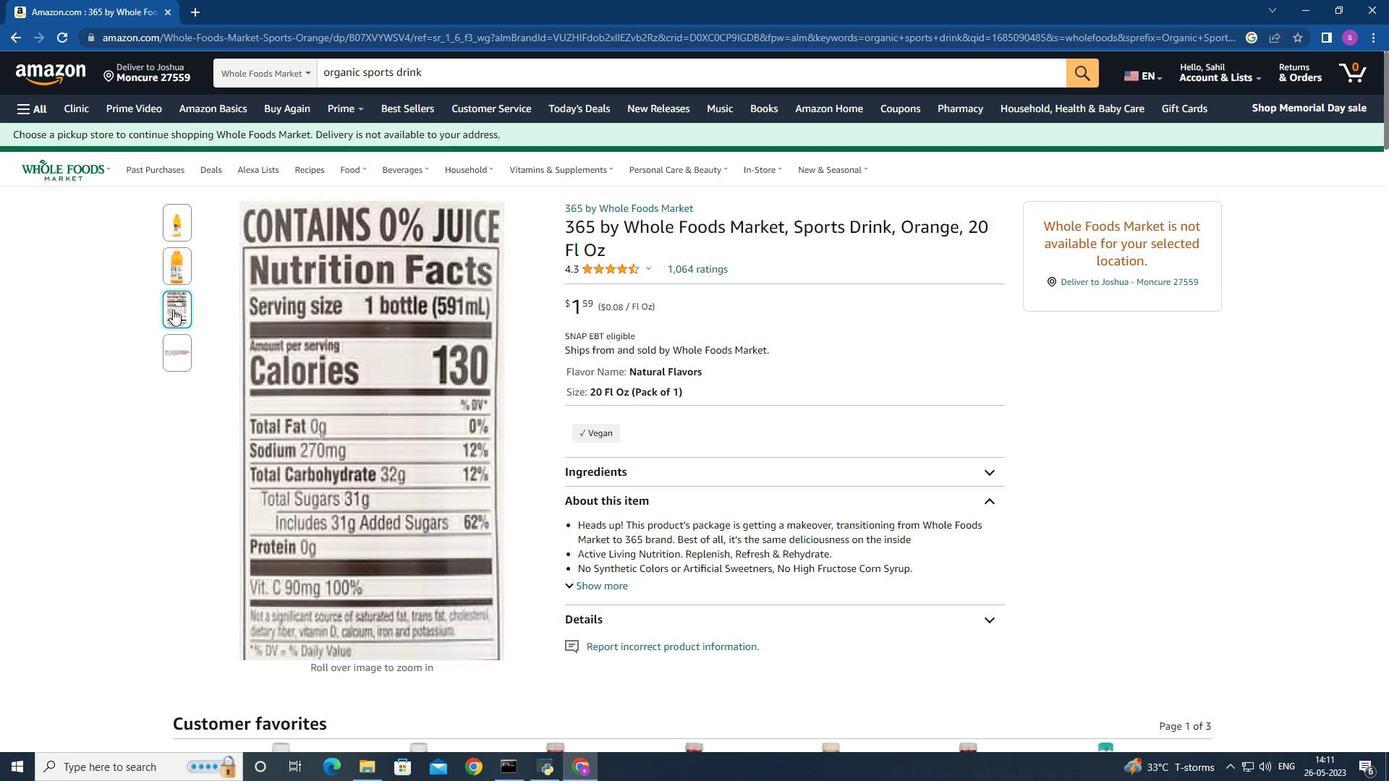 
Action: Mouse moved to (180, 275)
Screenshot: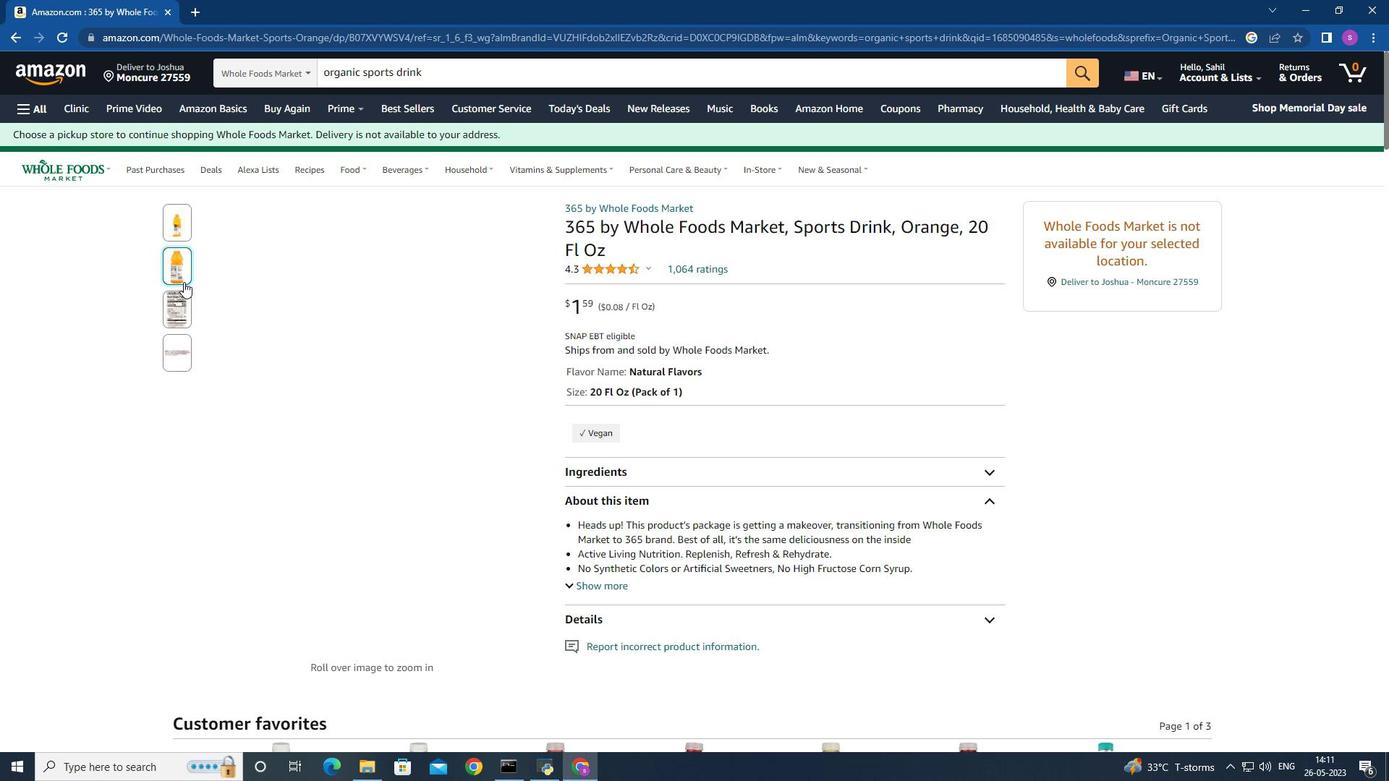 
Action: Mouse pressed left at (180, 275)
Screenshot: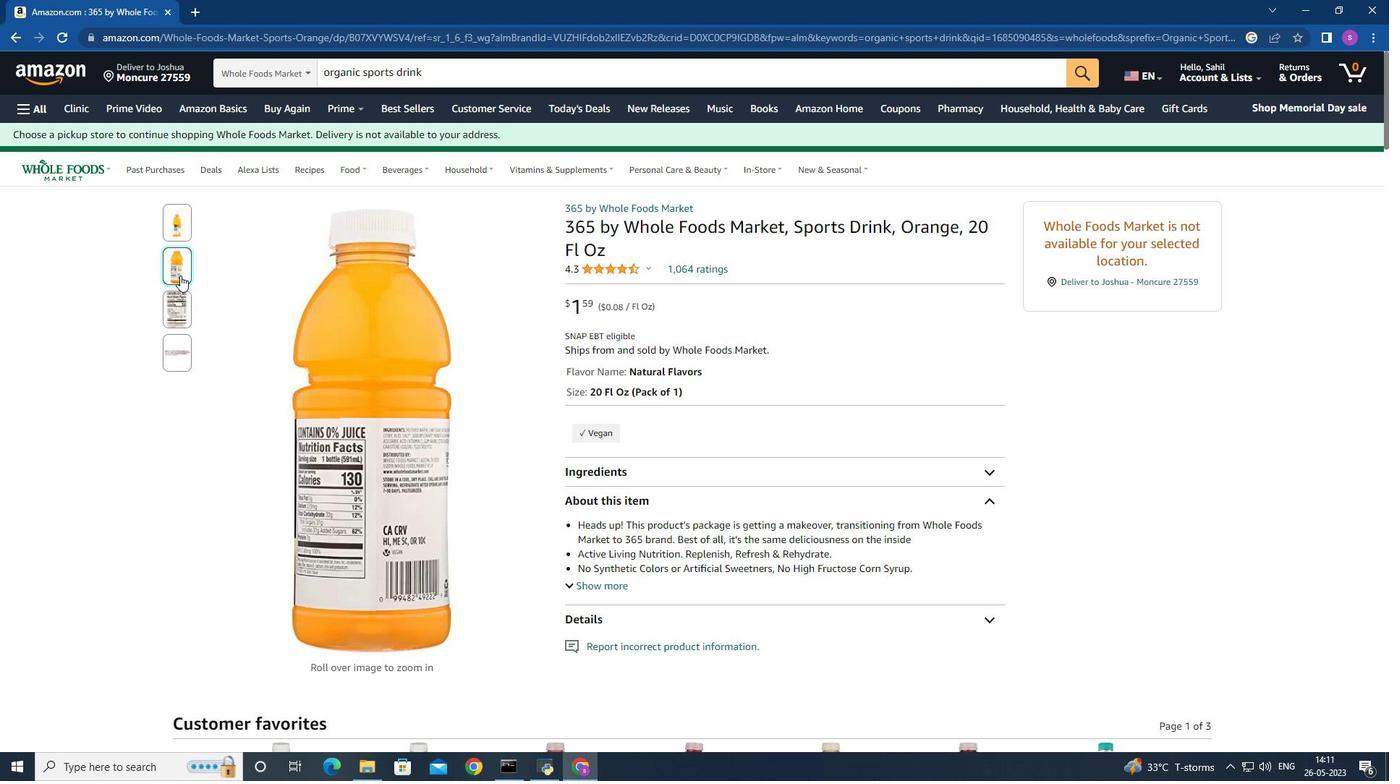 
Action: Mouse moved to (11, 41)
Screenshot: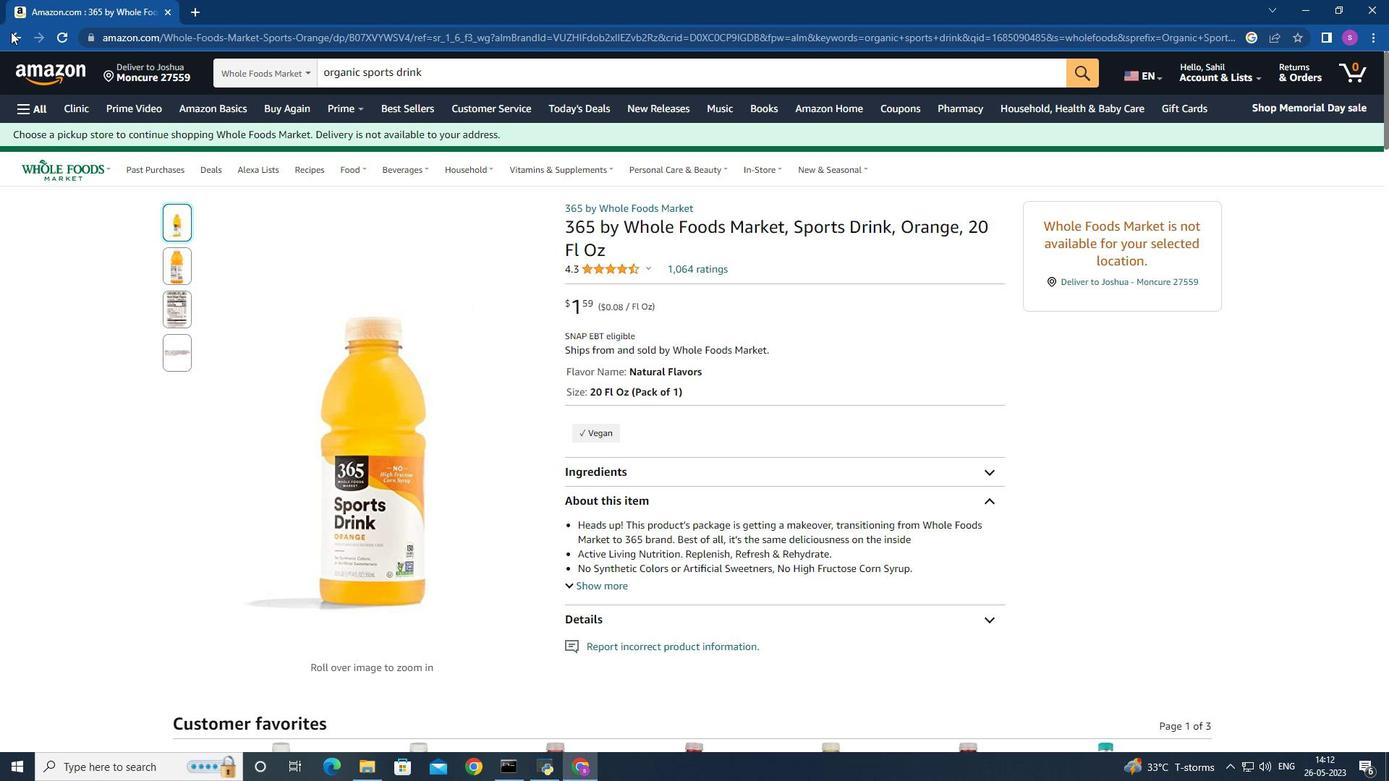 
Action: Mouse pressed left at (11, 41)
Screenshot: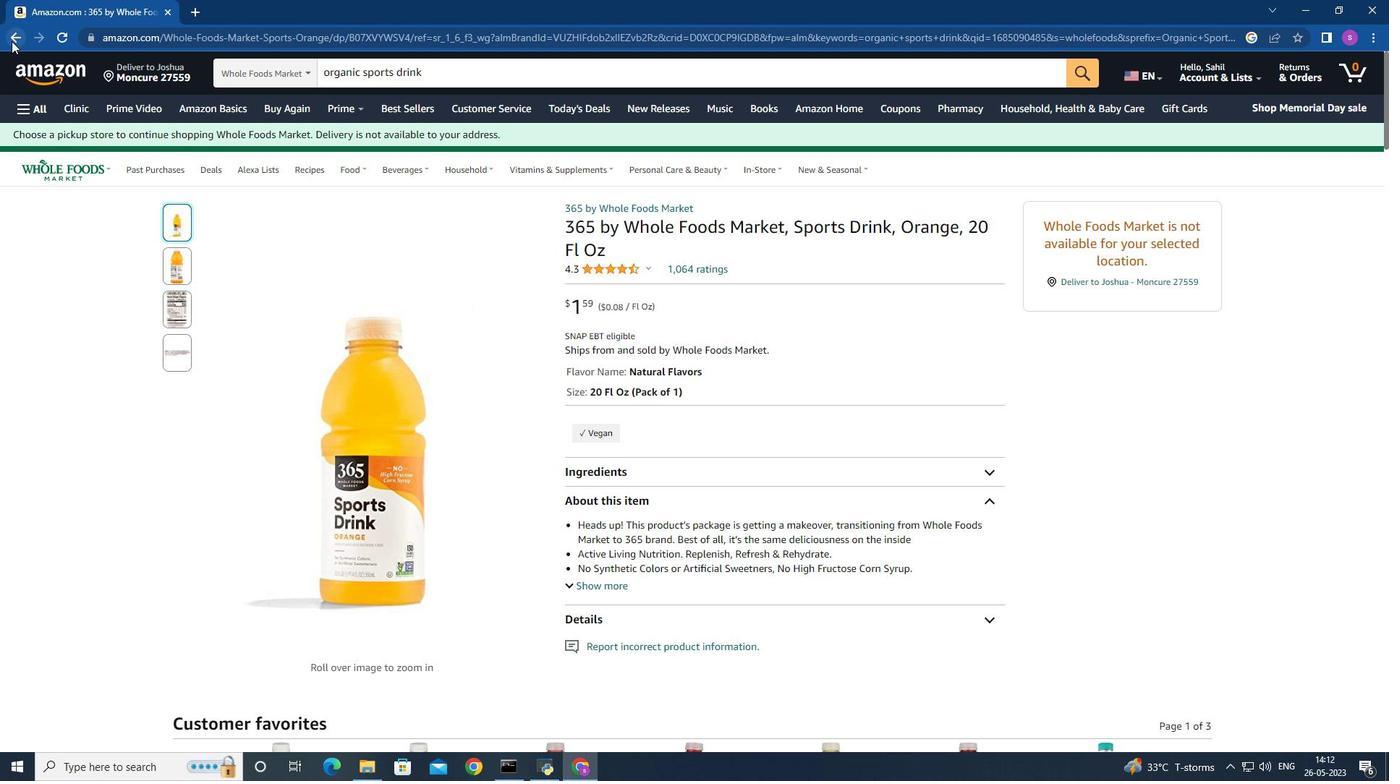 
Action: Mouse moved to (578, 515)
Screenshot: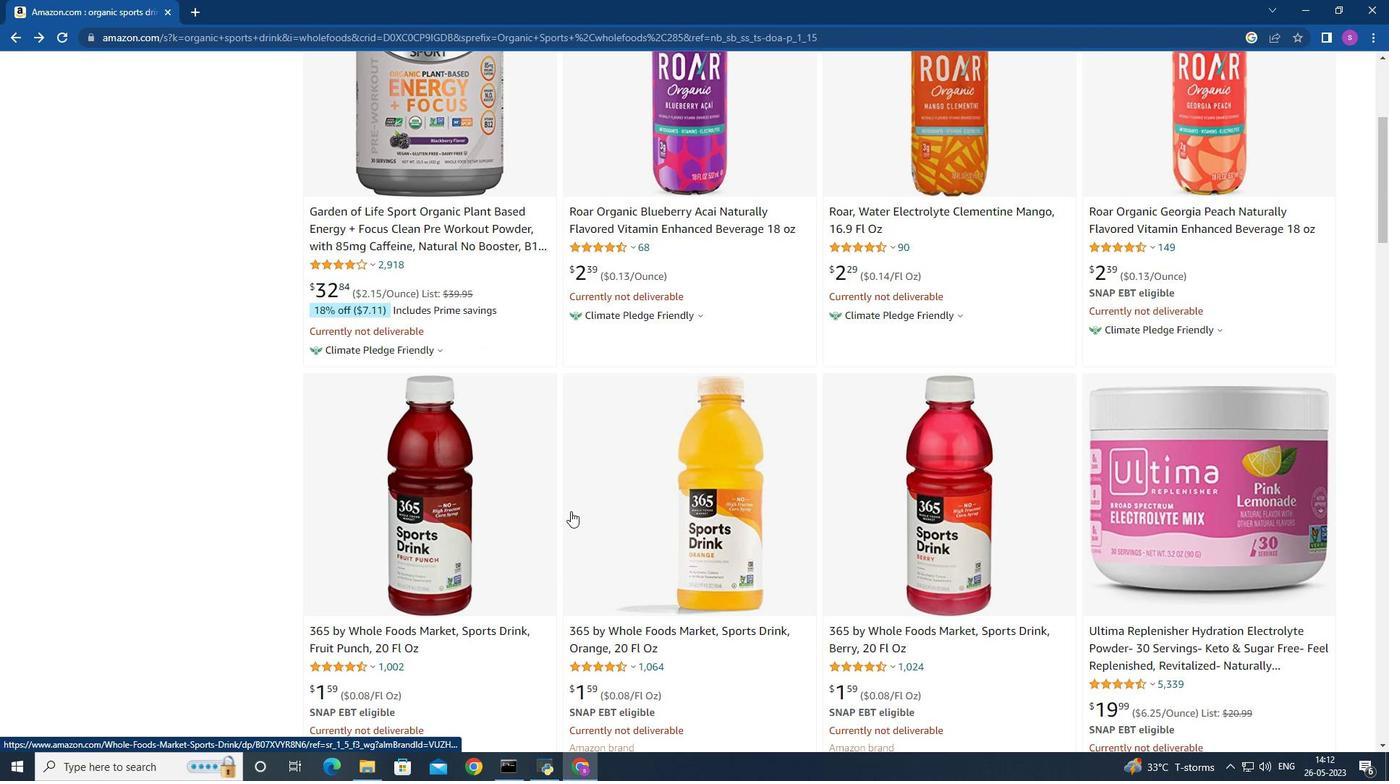 
Action: Mouse scrolled (578, 514) with delta (0, 0)
Screenshot: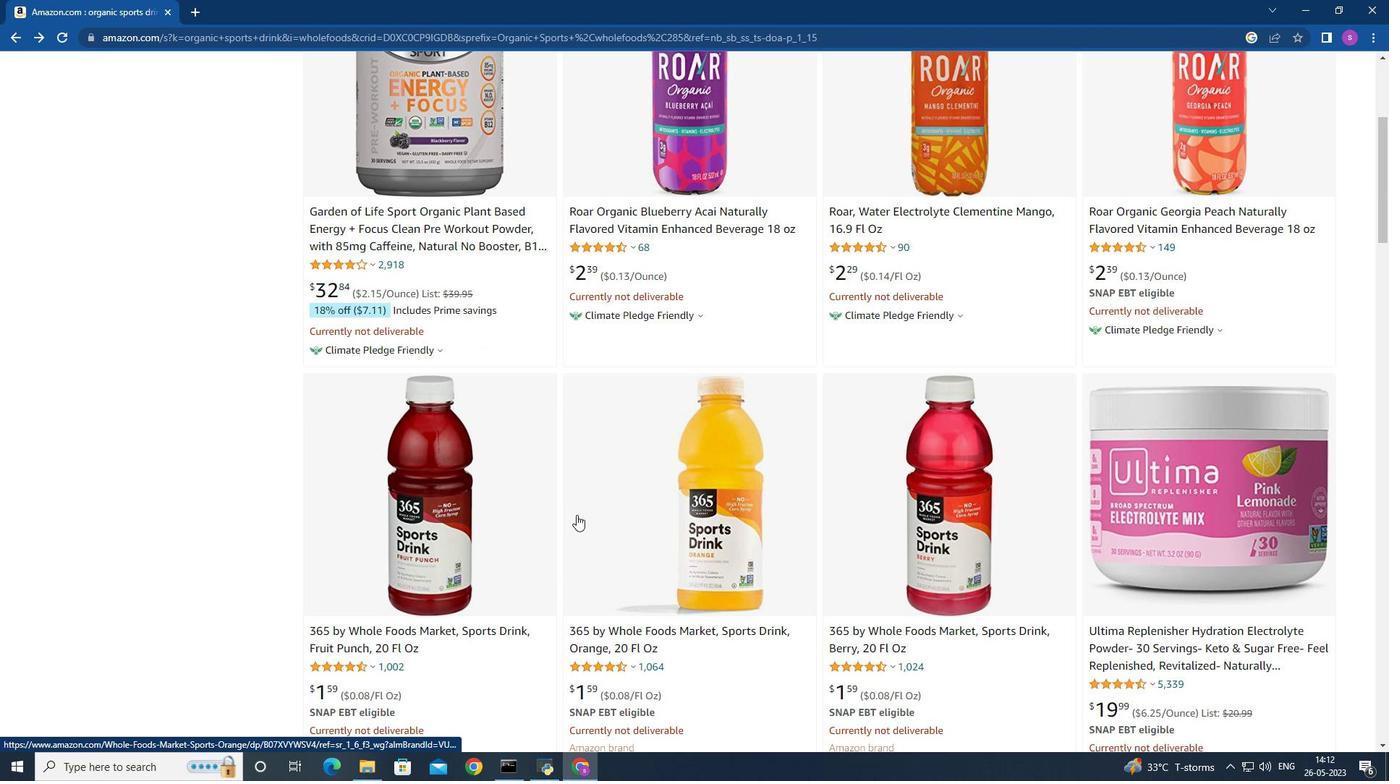 
Action: Mouse scrolled (578, 514) with delta (0, 0)
Screenshot: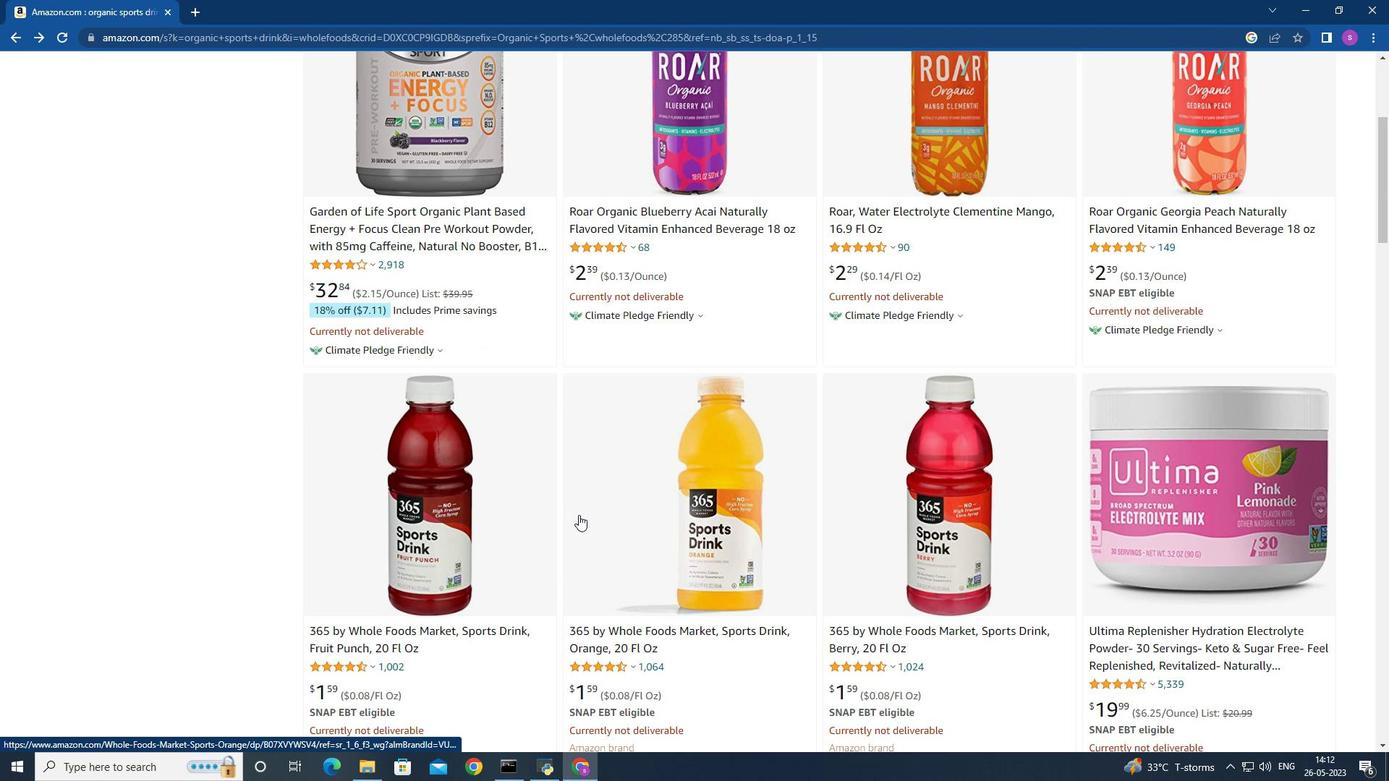 
Action: Mouse moved to (578, 515)
Screenshot: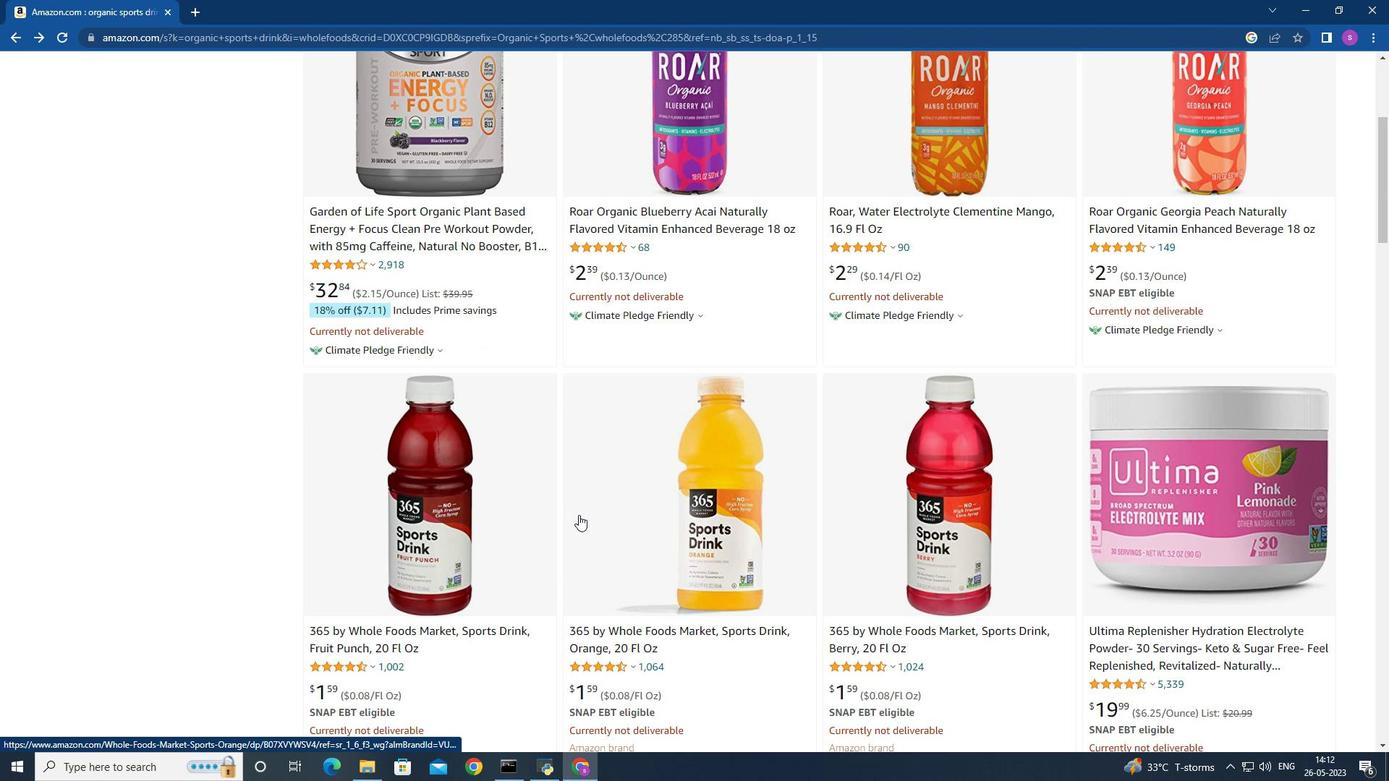 
Action: Mouse scrolled (578, 514) with delta (0, 0)
Screenshot: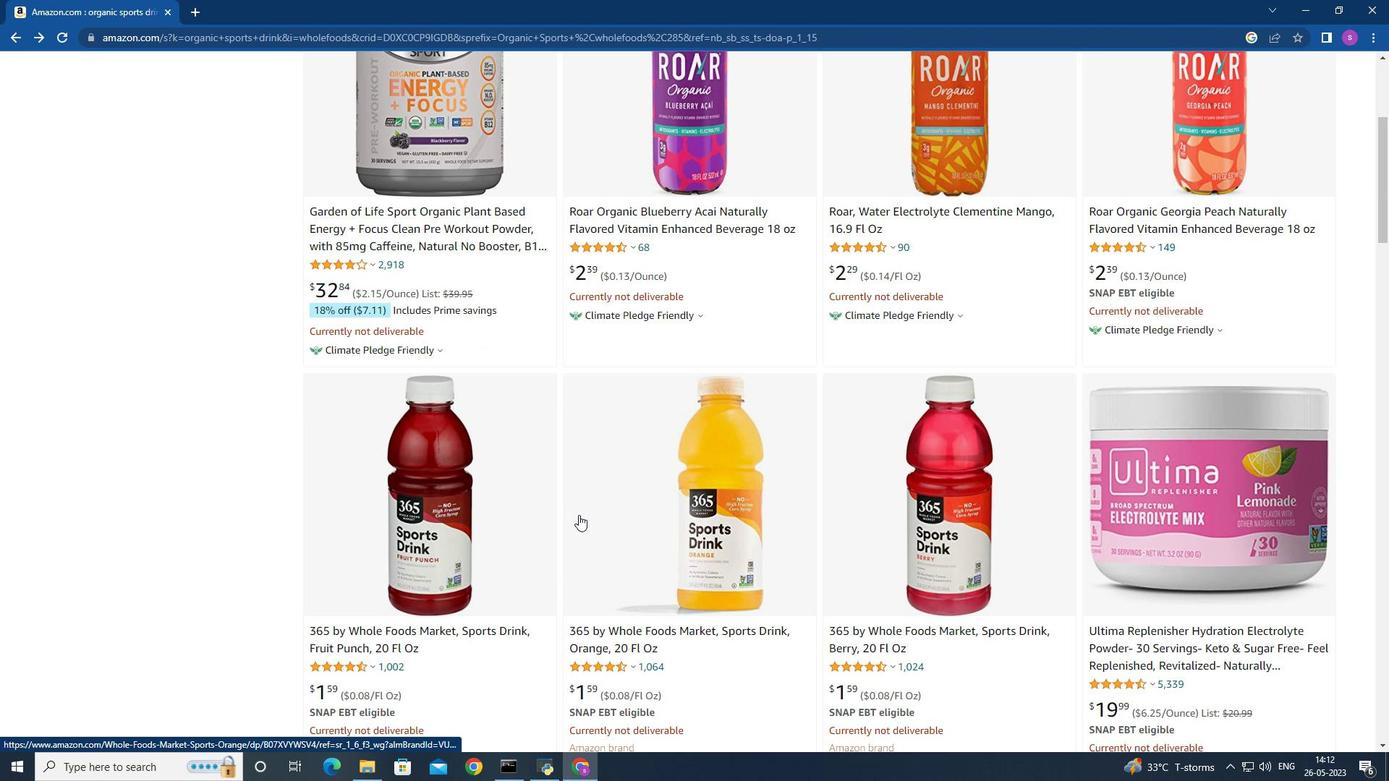 
Action: Mouse moved to (717, 298)
Screenshot: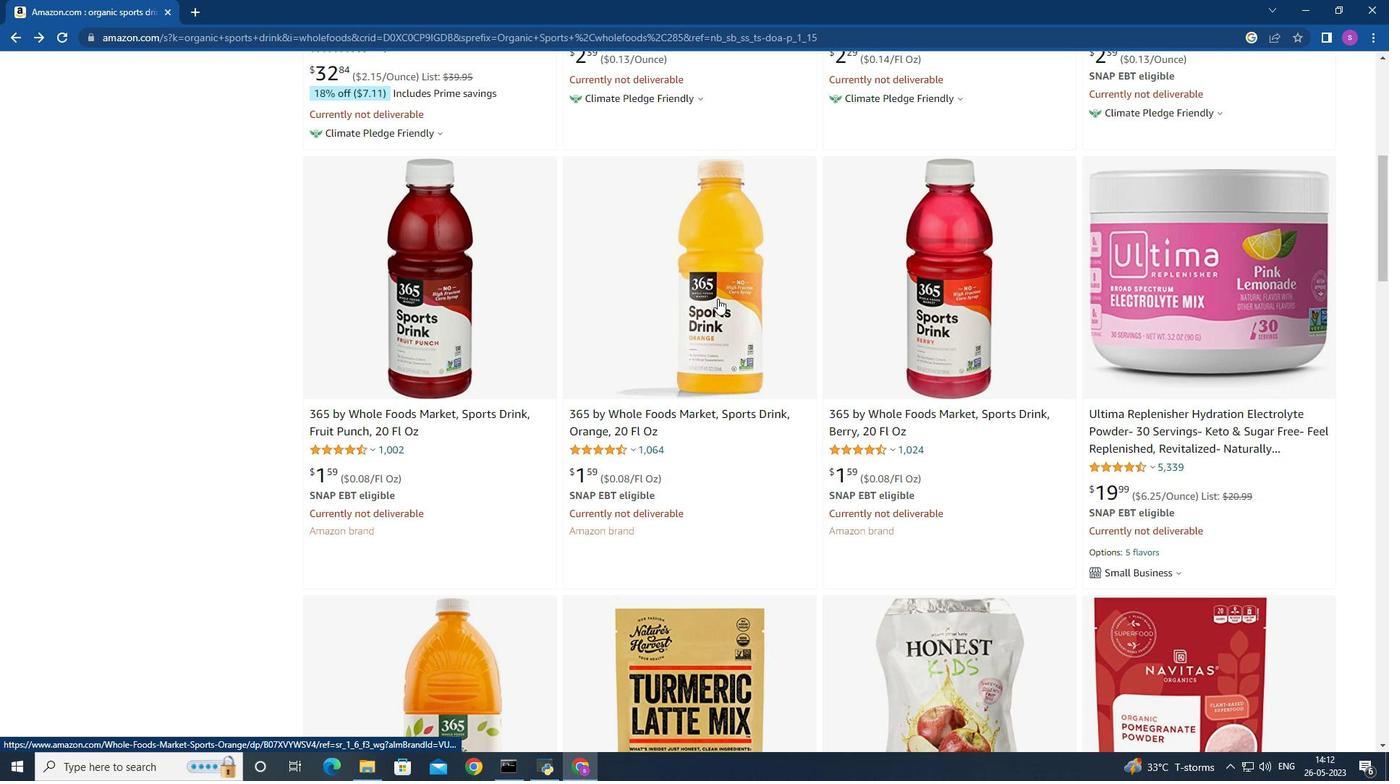 
Action: Mouse pressed left at (717, 298)
Screenshot: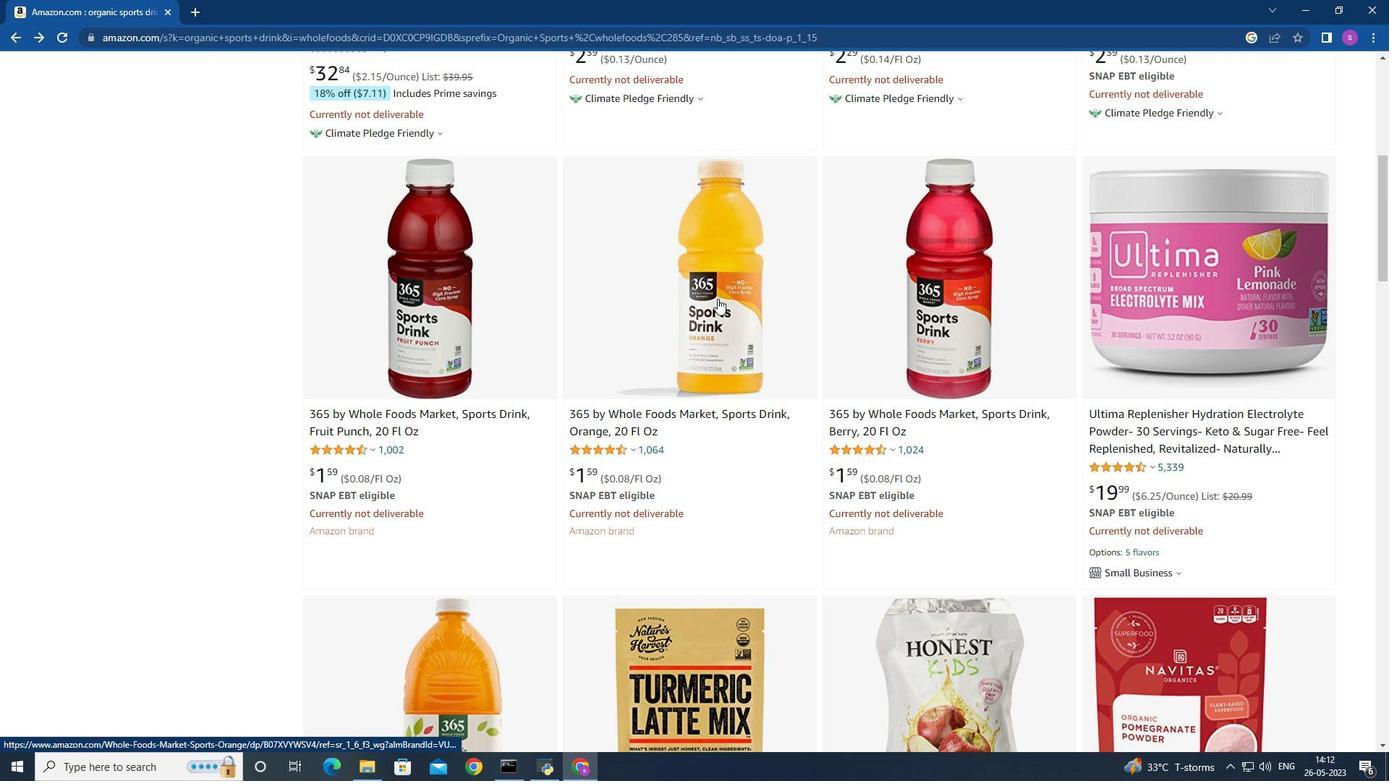 
Action: Mouse moved to (15, 36)
Screenshot: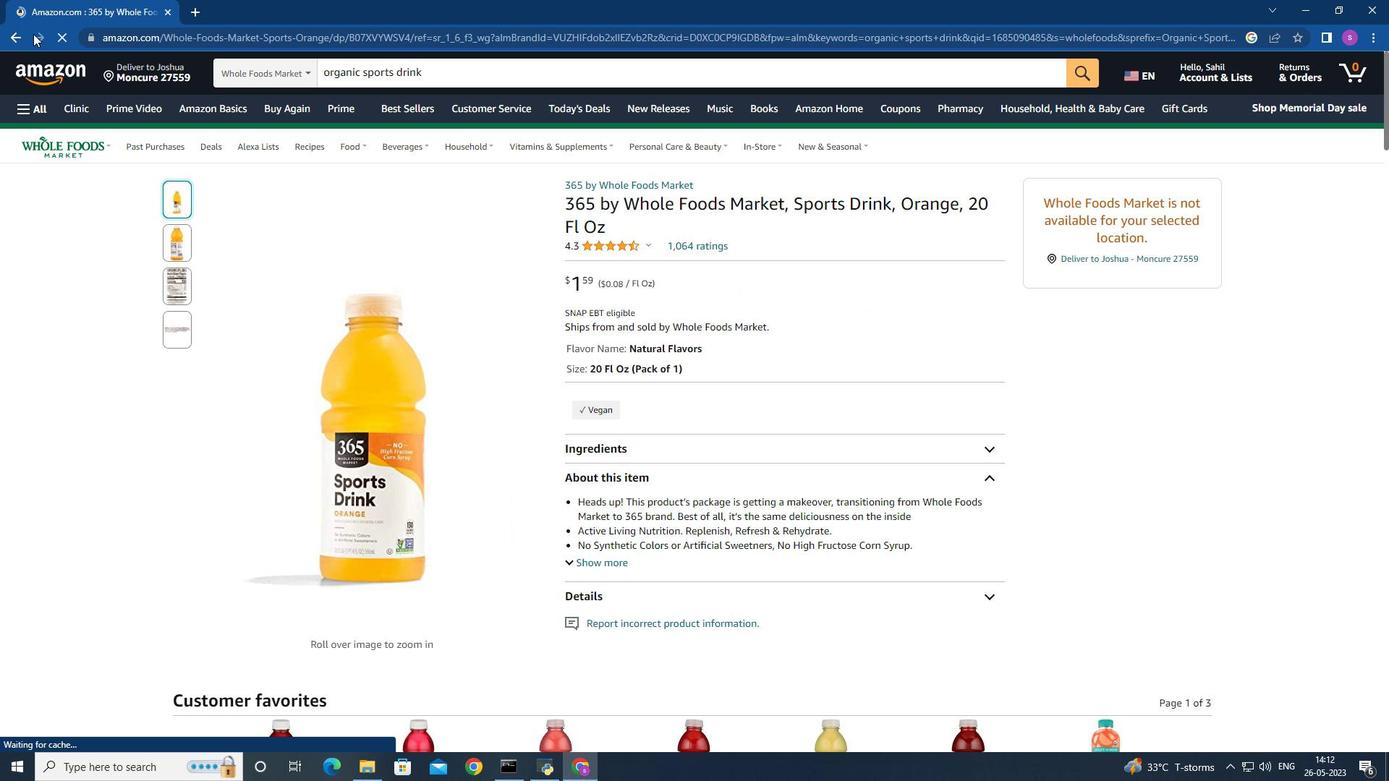 
Action: Mouse pressed left at (15, 36)
Screenshot: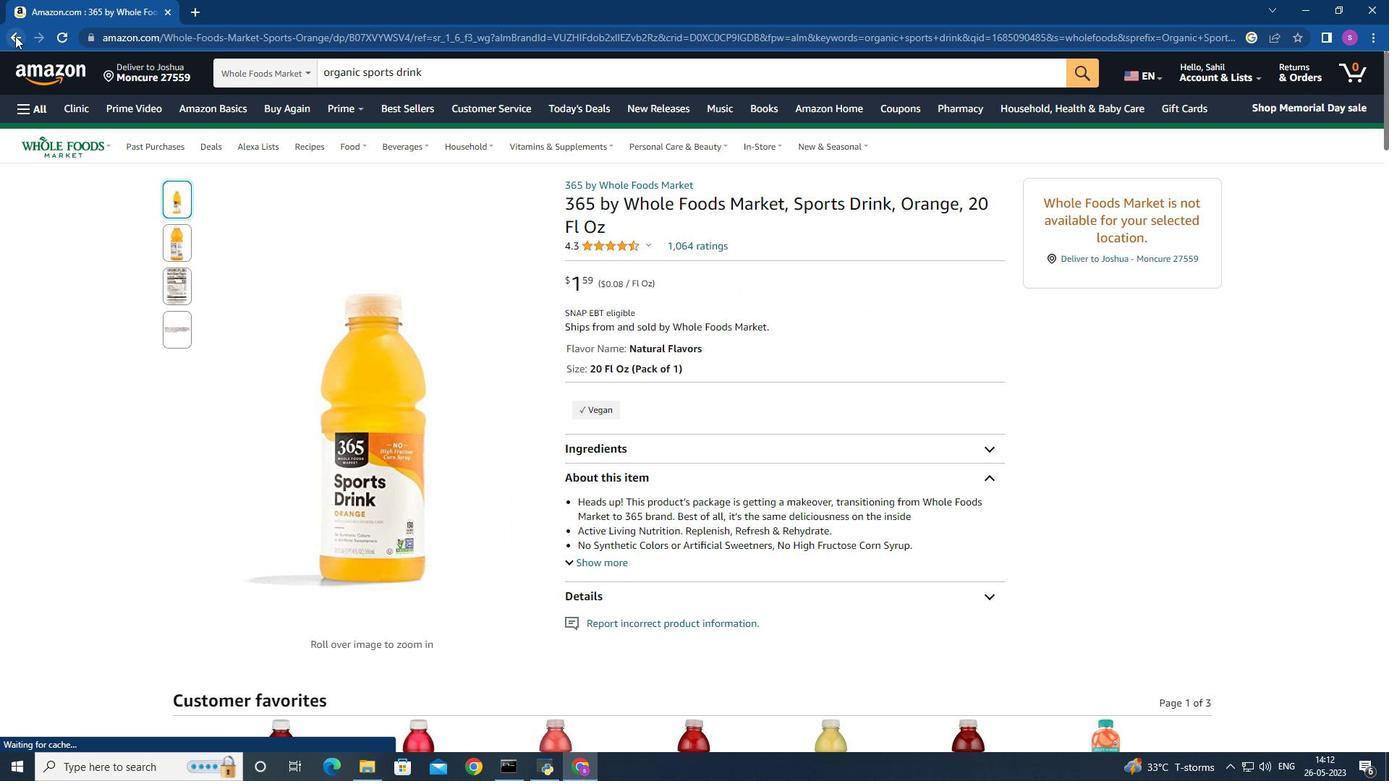 
Action: Mouse moved to (670, 416)
Screenshot: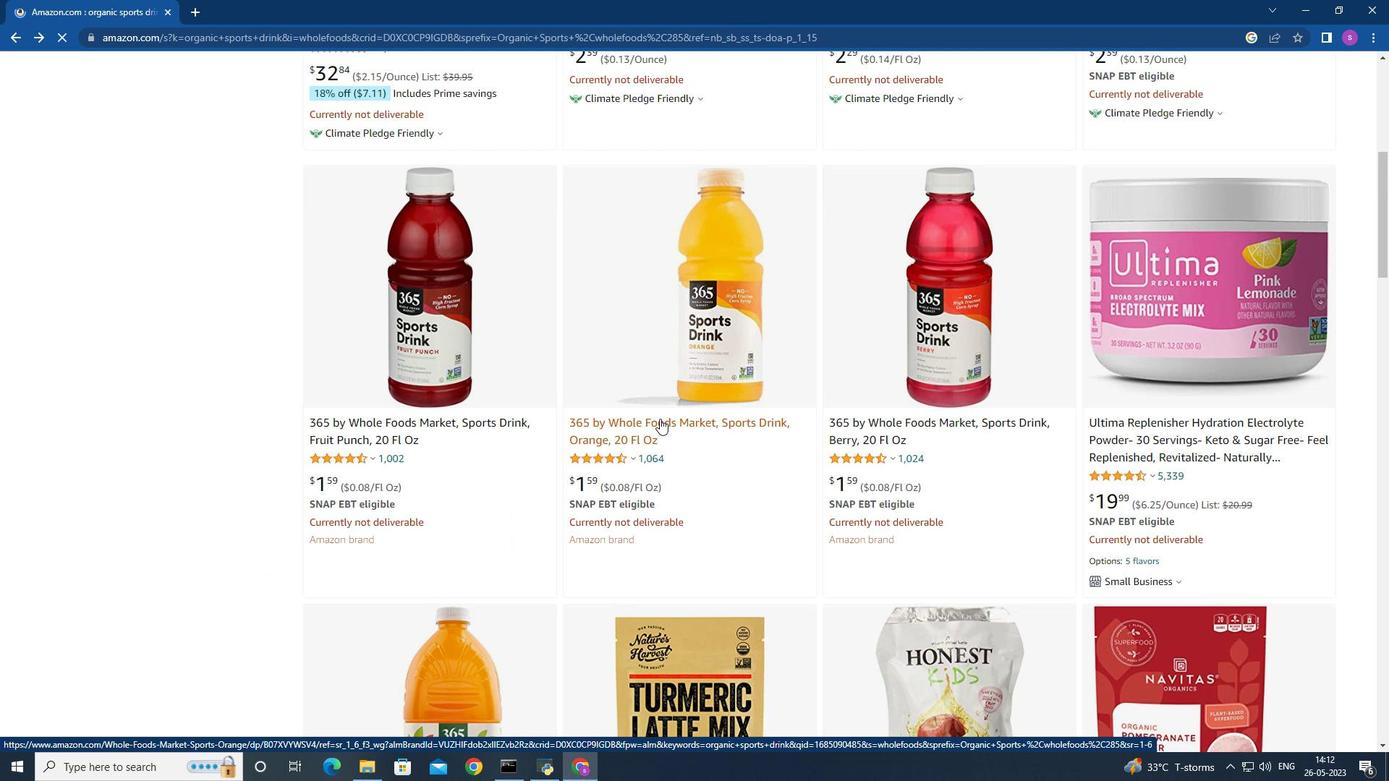 
Action: Mouse scrolled (670, 416) with delta (0, 0)
Screenshot: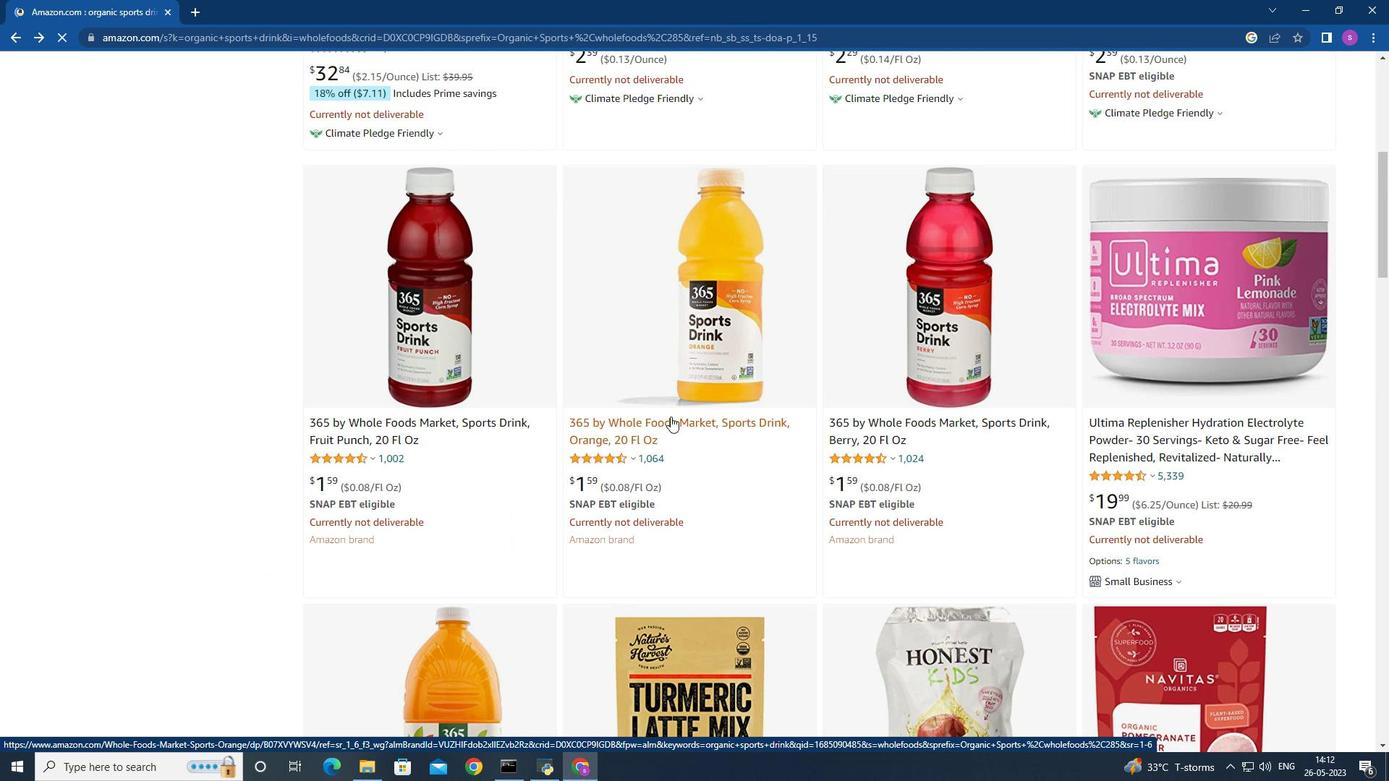 
Action: Mouse scrolled (670, 416) with delta (0, 0)
Screenshot: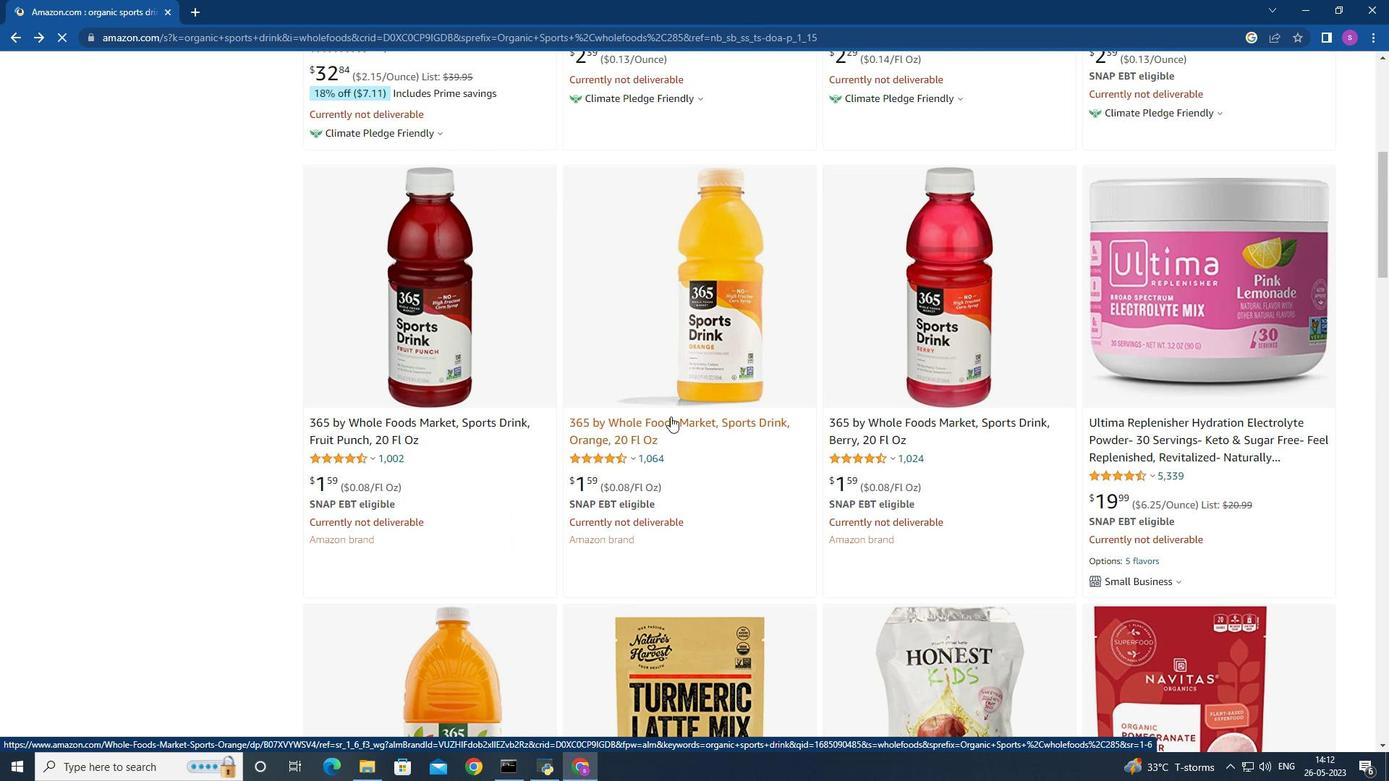 
Action: Mouse moved to (912, 162)
Screenshot: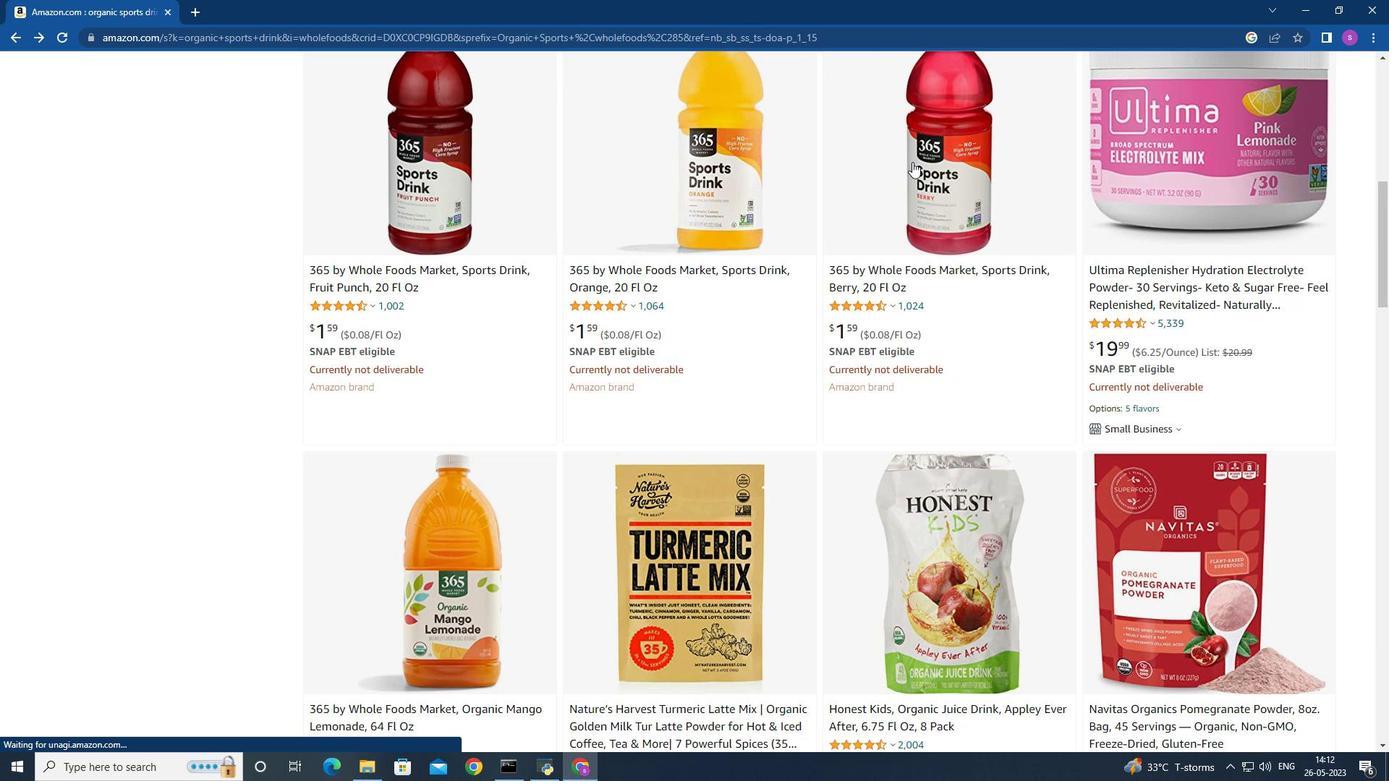 
Action: Mouse pressed left at (912, 162)
Screenshot: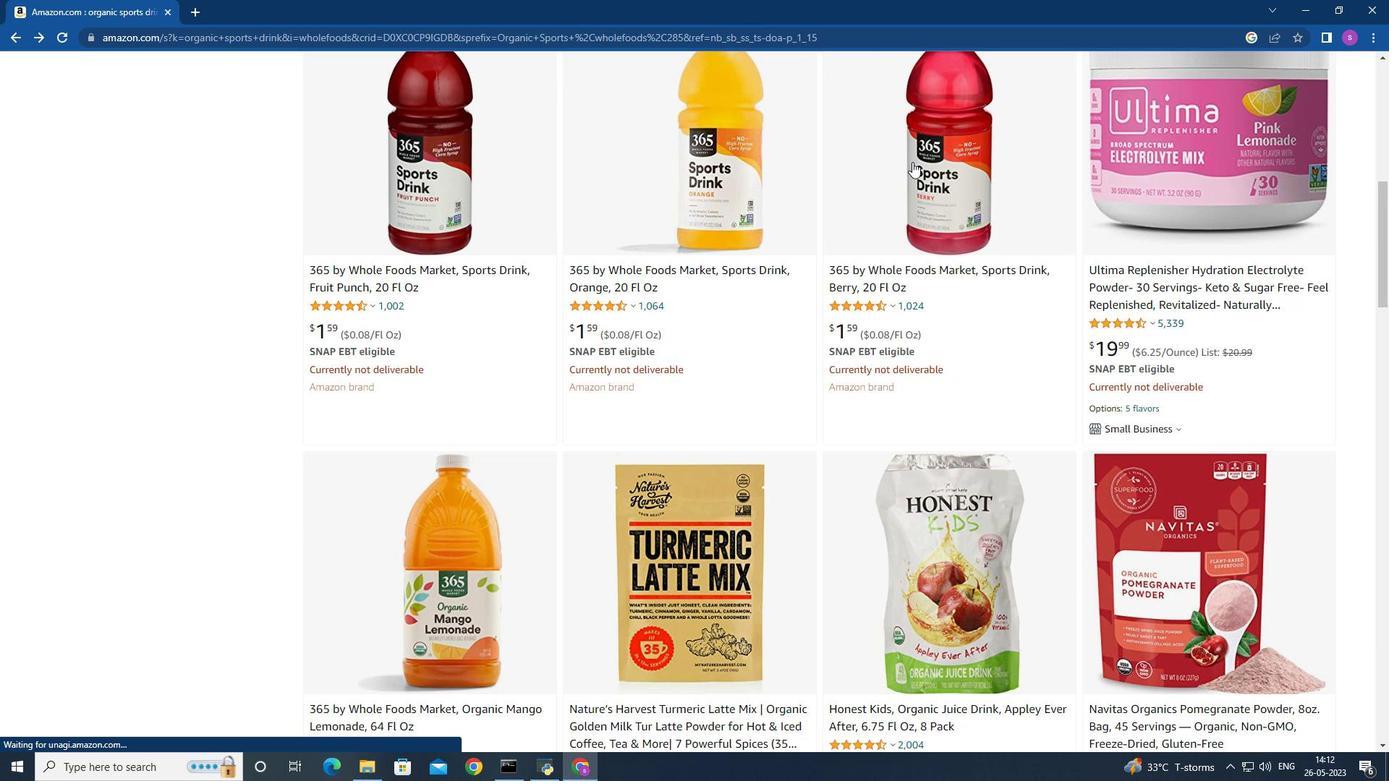 
Action: Mouse moved to (22, 41)
Screenshot: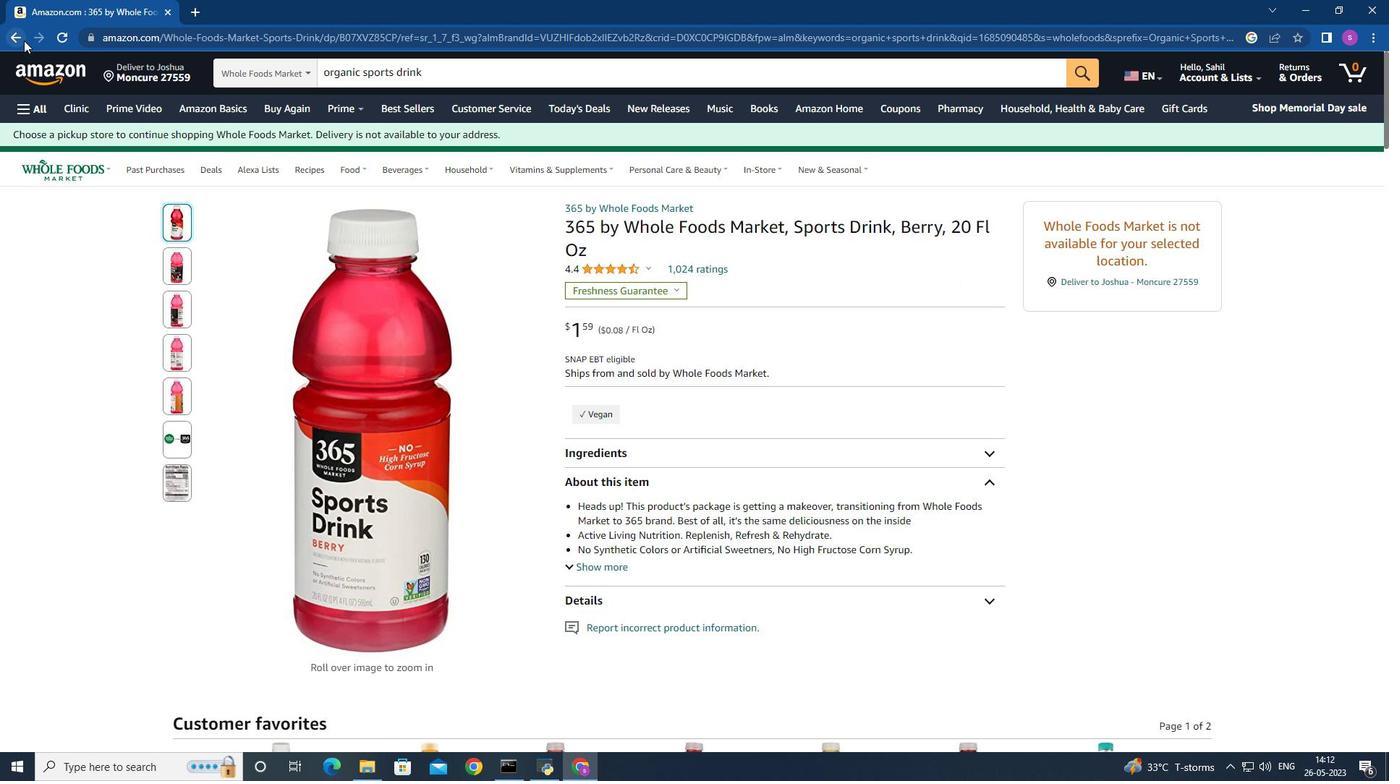 
Action: Mouse pressed left at (22, 41)
Screenshot: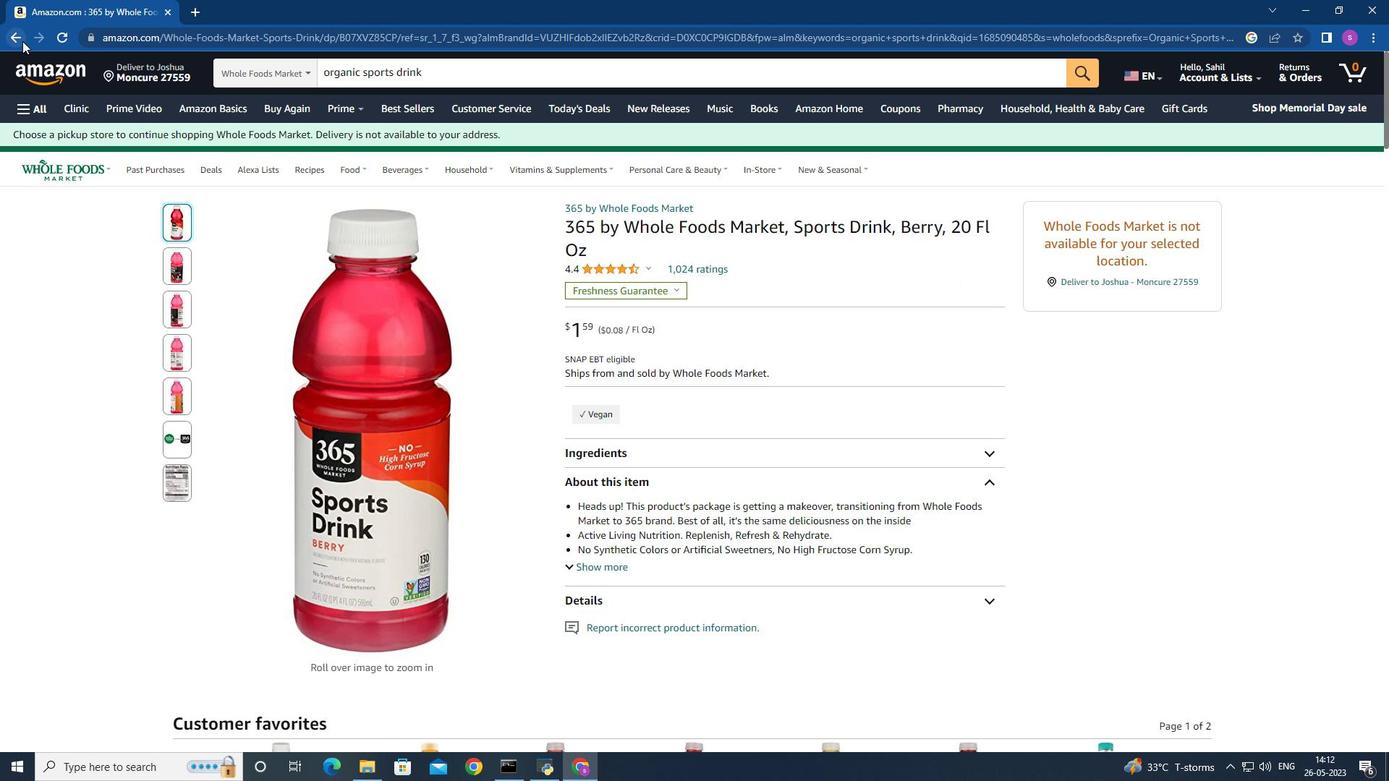 
Action: Mouse moved to (733, 329)
Screenshot: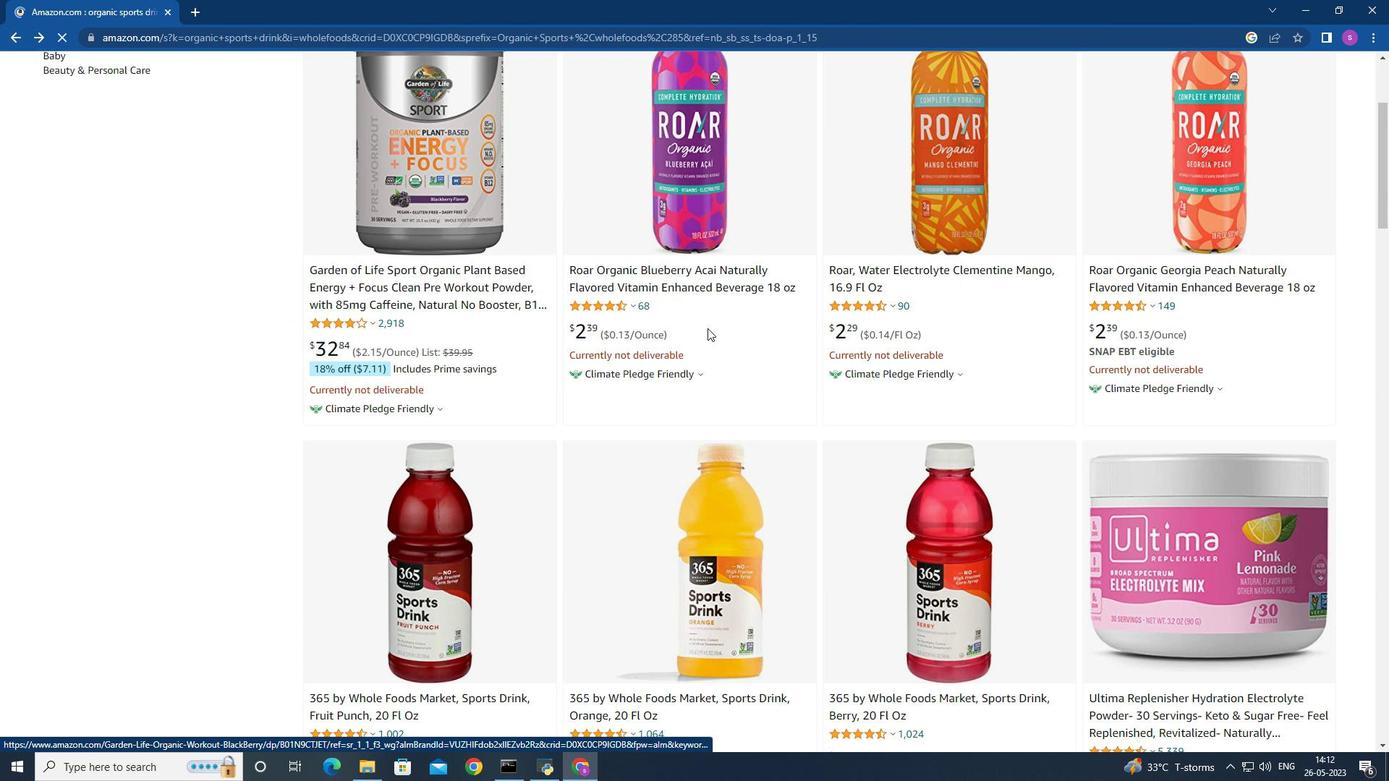 
Action: Mouse scrolled (733, 329) with delta (0, 0)
Screenshot: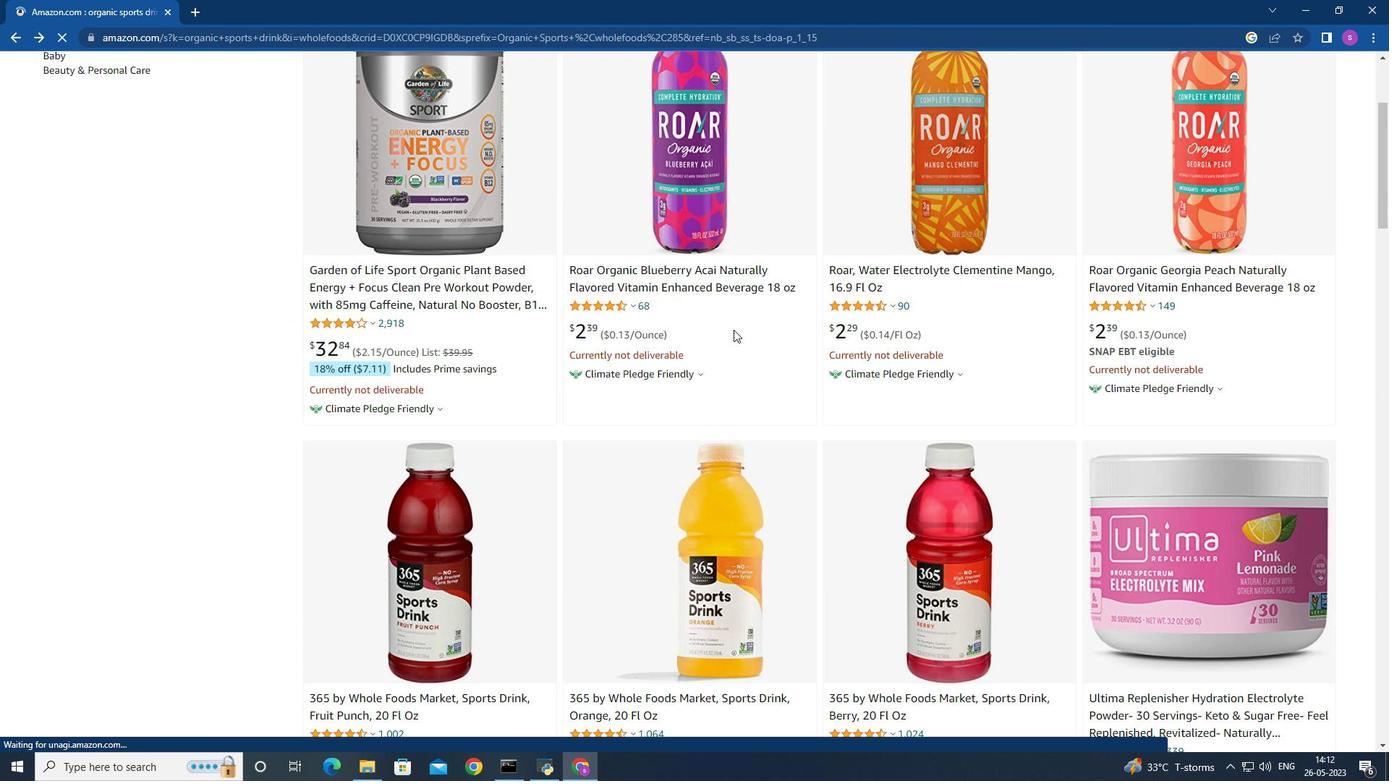 
Action: Mouse moved to (733, 329)
Screenshot: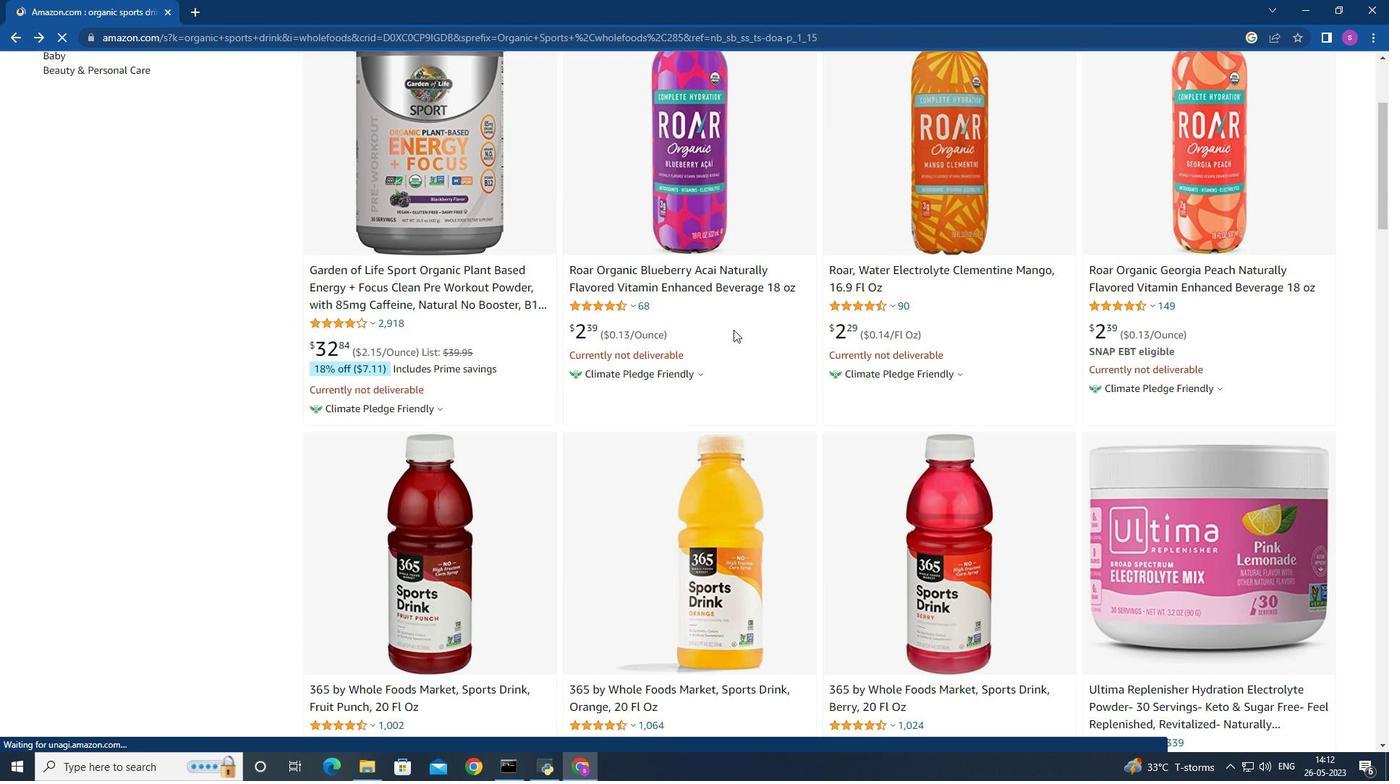 
Action: Mouse scrolled (733, 329) with delta (0, 0)
Screenshot: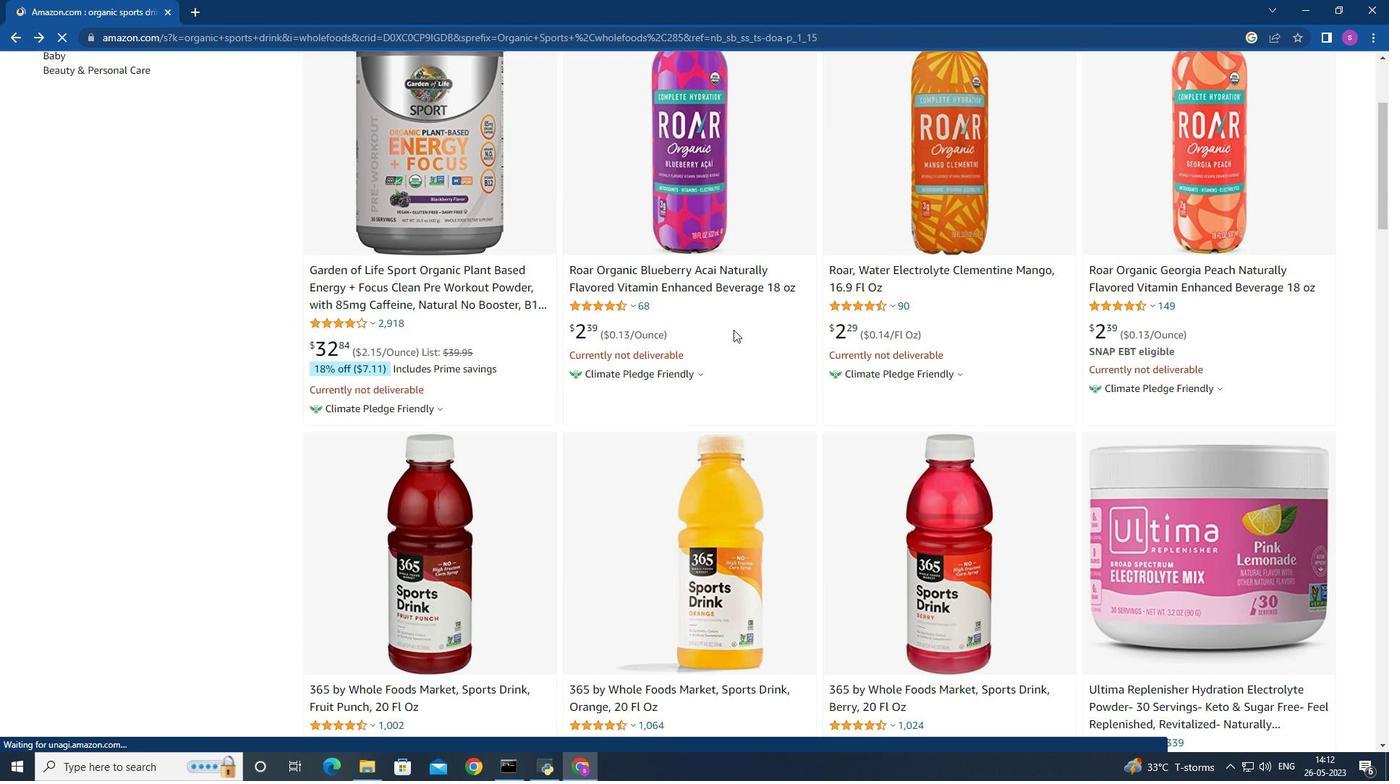 
Action: Mouse moved to (666, 350)
Screenshot: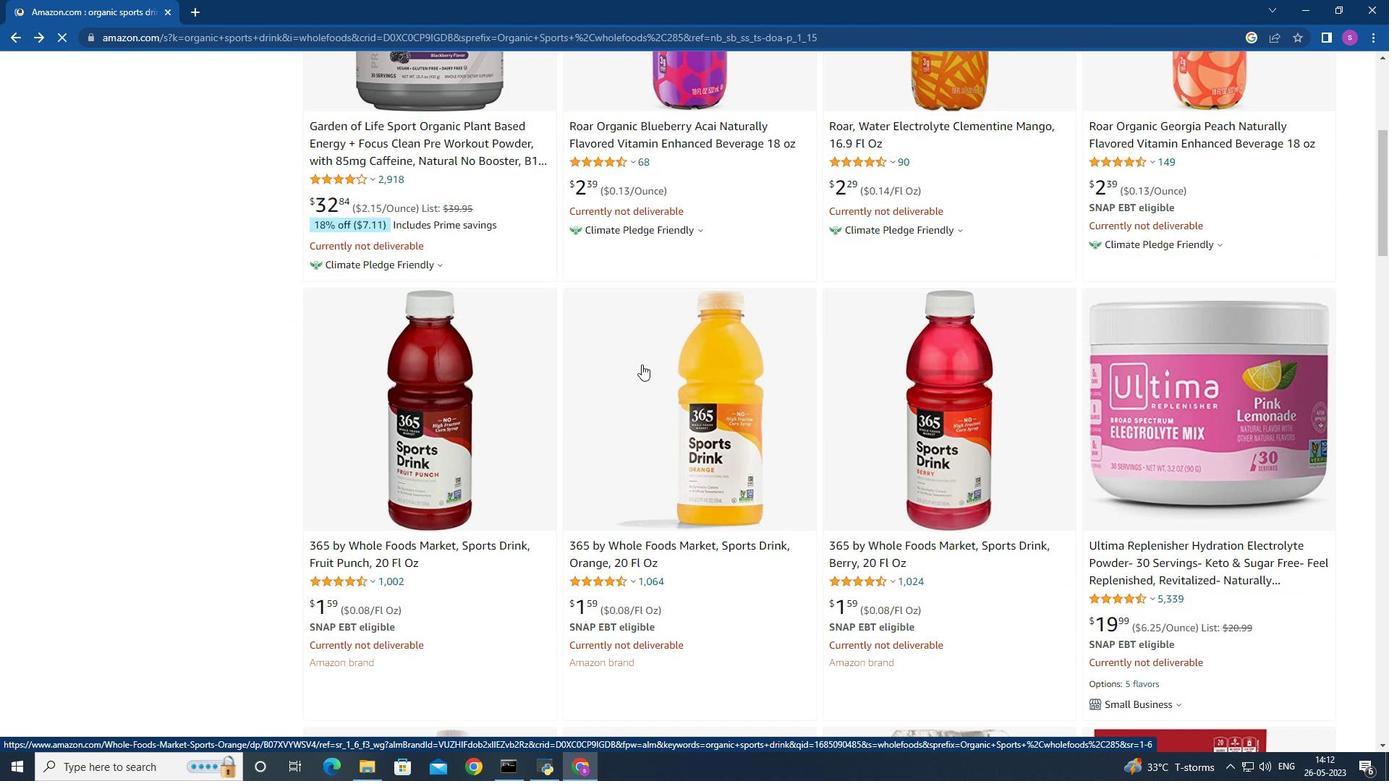 
Action: Mouse scrolled (666, 350) with delta (0, 0)
Screenshot: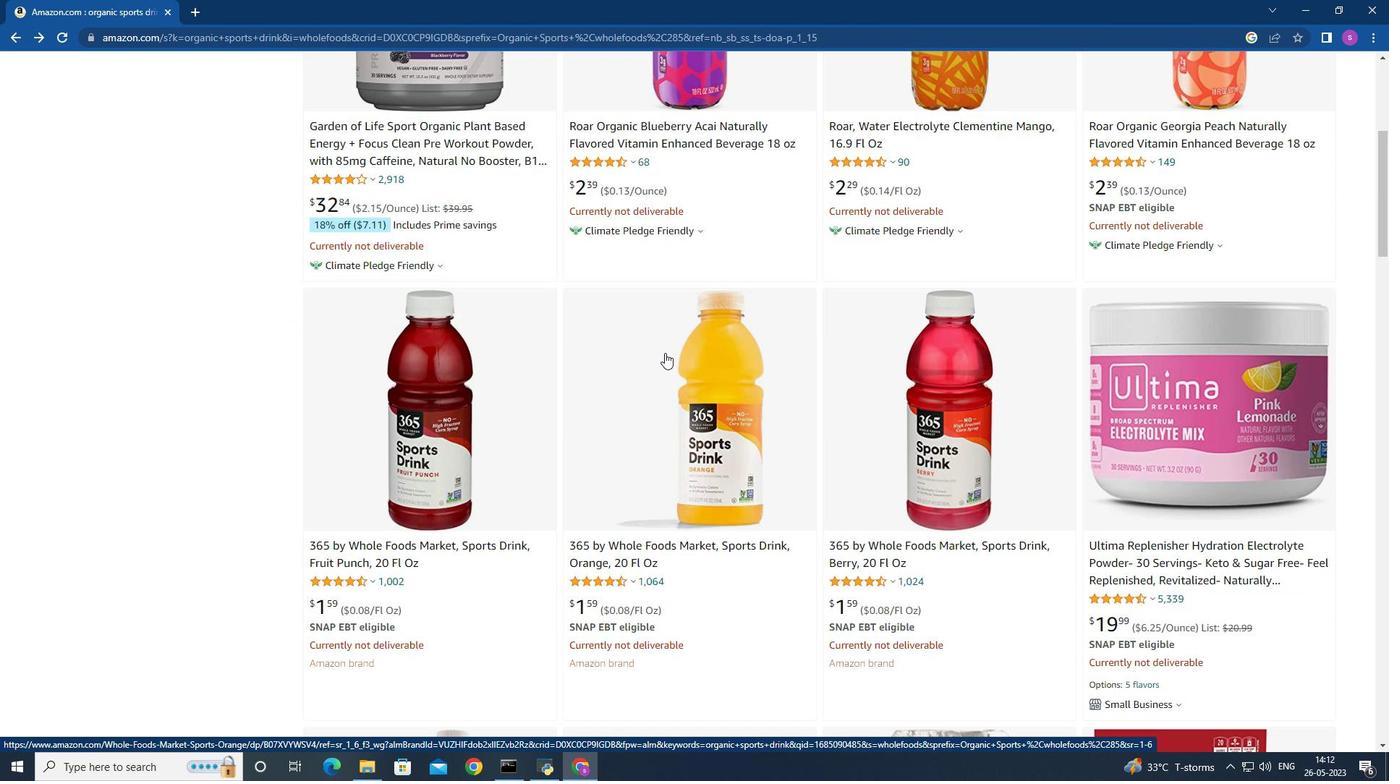 
Action: Mouse scrolled (666, 350) with delta (0, 0)
Screenshot: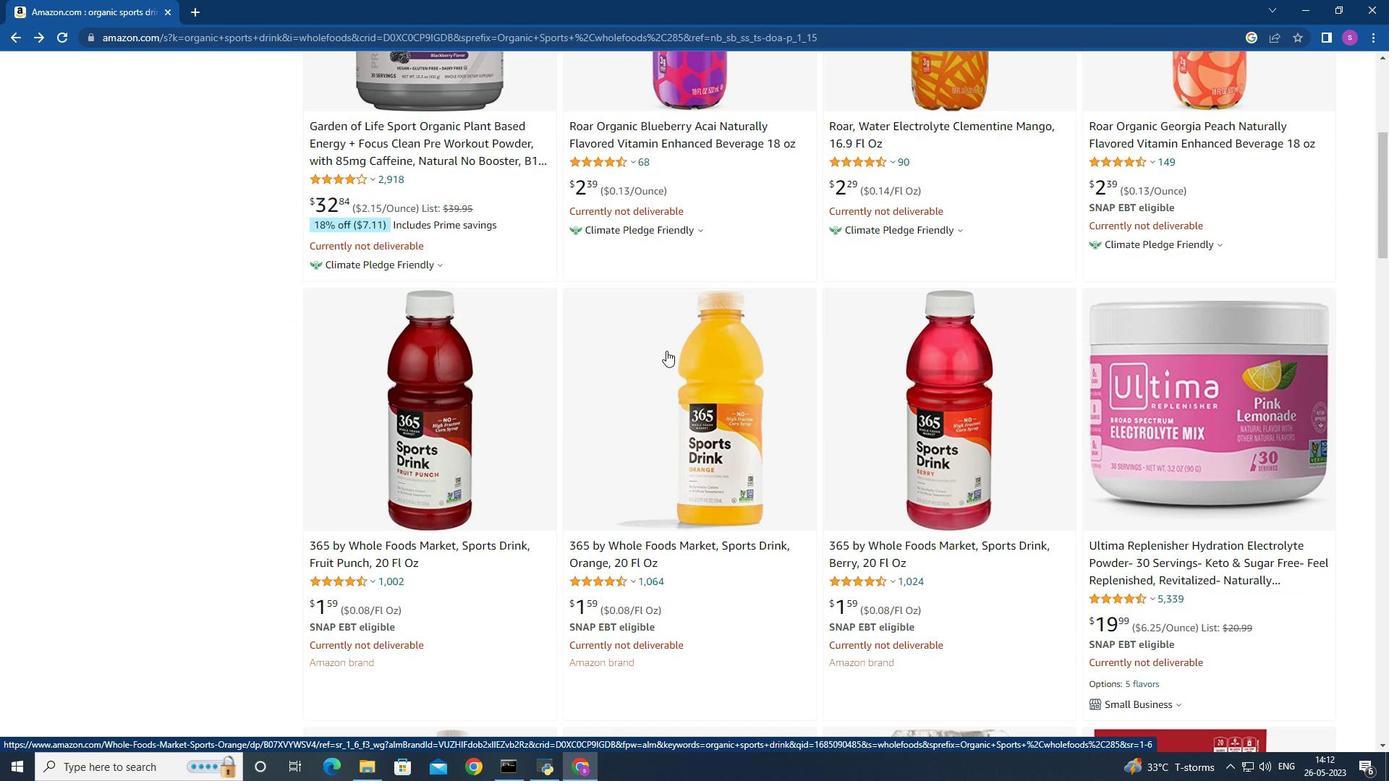 
Action: Mouse moved to (663, 340)
Screenshot: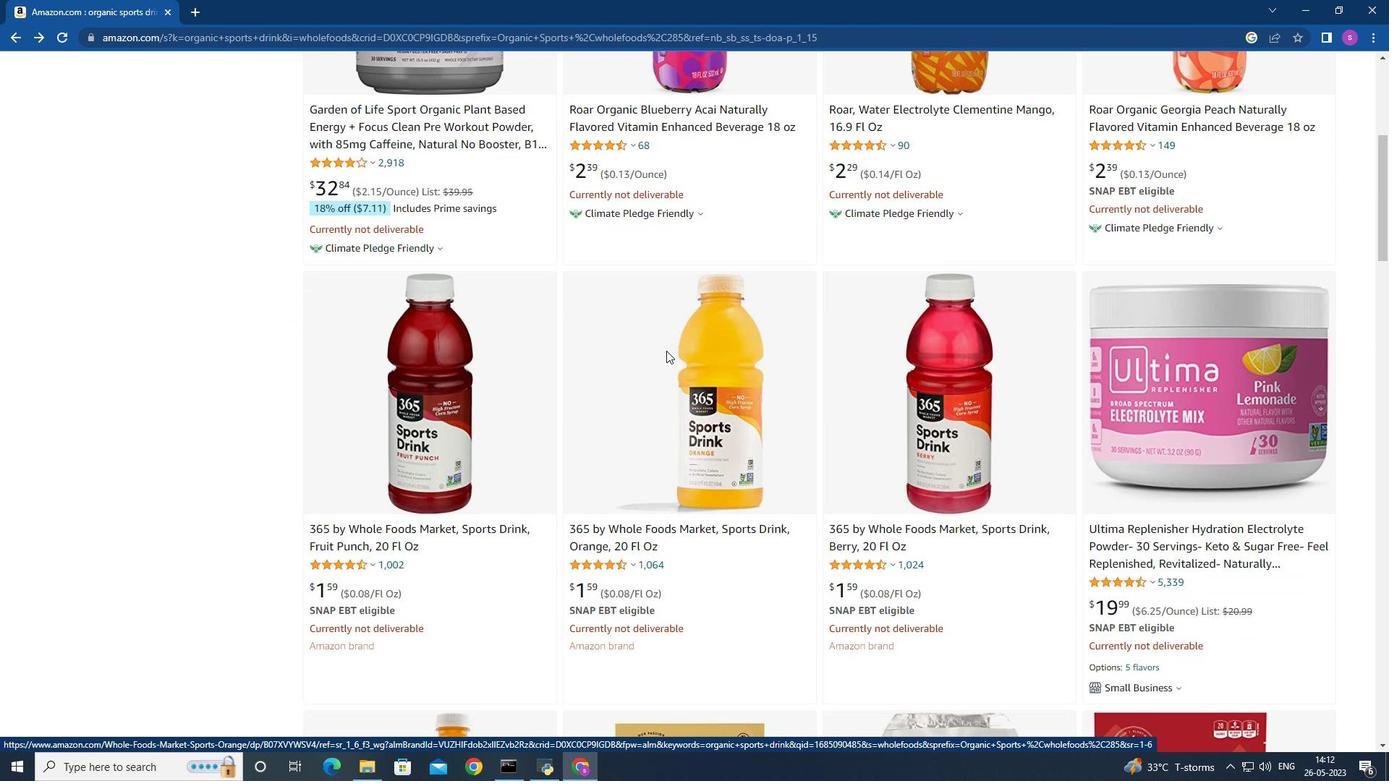 
Action: Mouse scrolled (663, 340) with delta (0, 0)
Screenshot: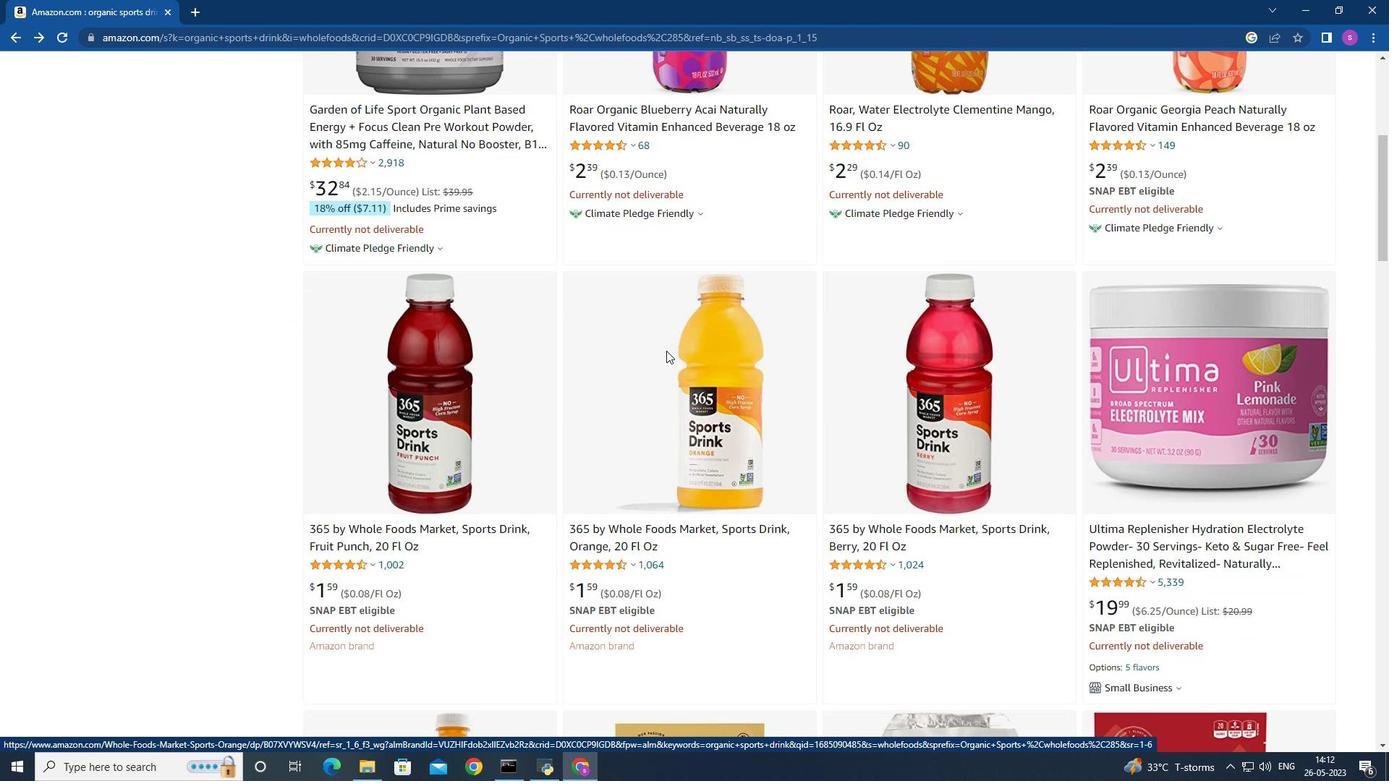 
Action: Mouse moved to (701, 450)
Screenshot: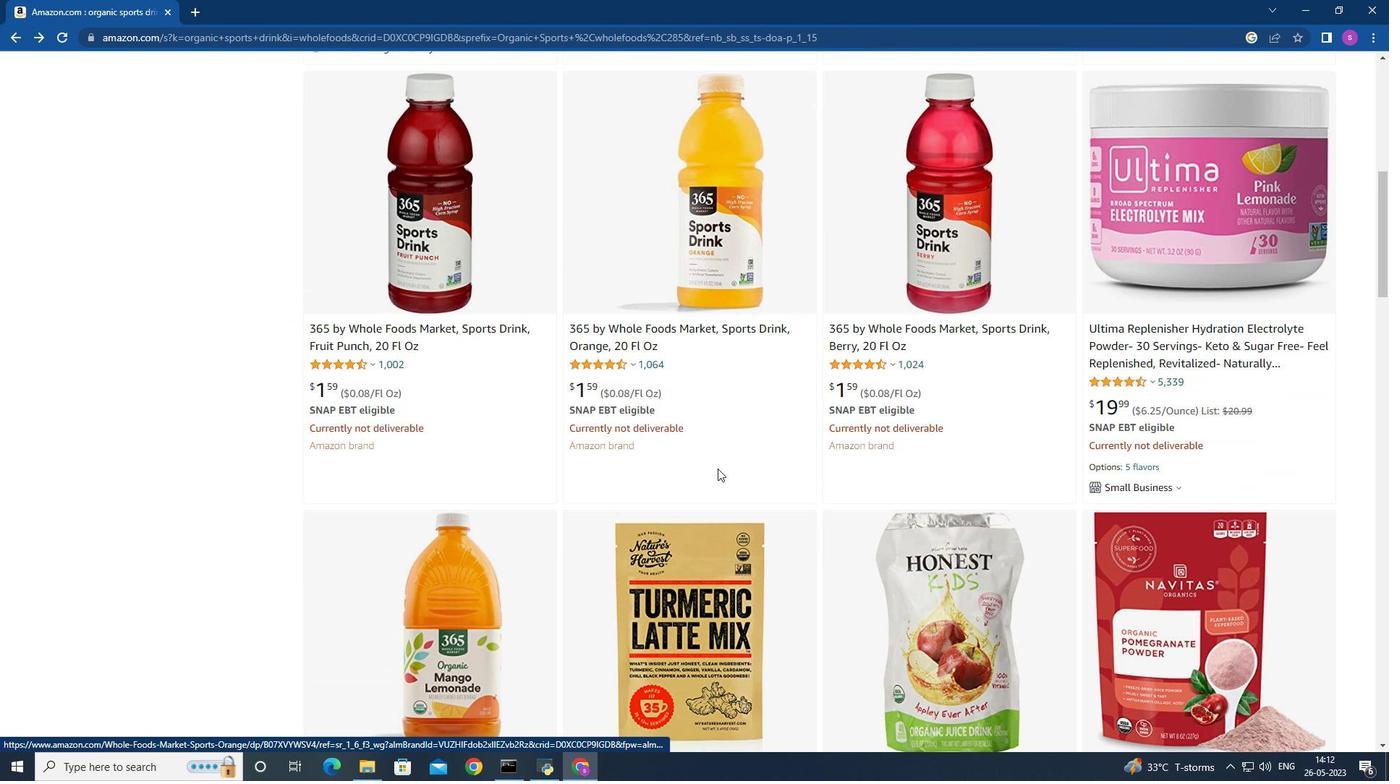 
Action: Mouse scrolled (701, 450) with delta (0, 0)
Screenshot: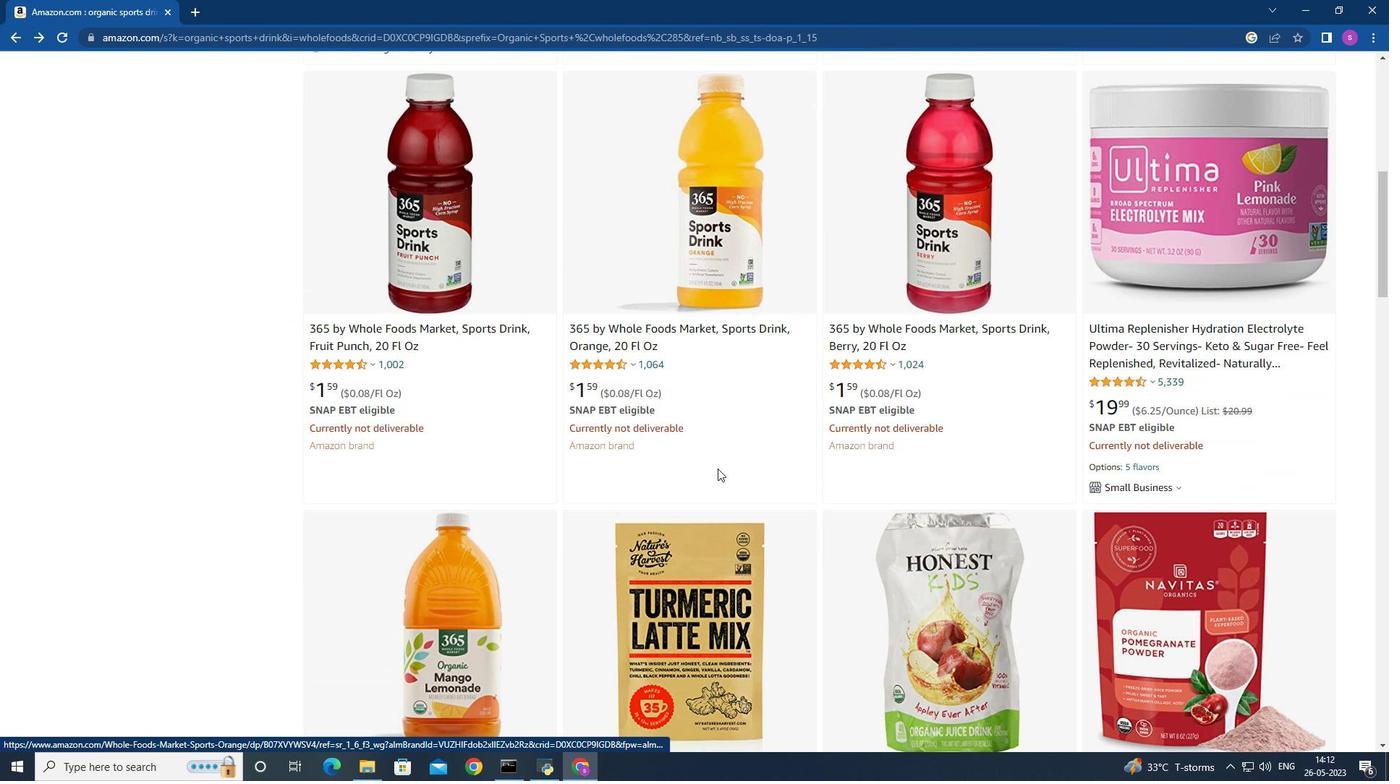 
Action: Mouse moved to (698, 449)
Screenshot: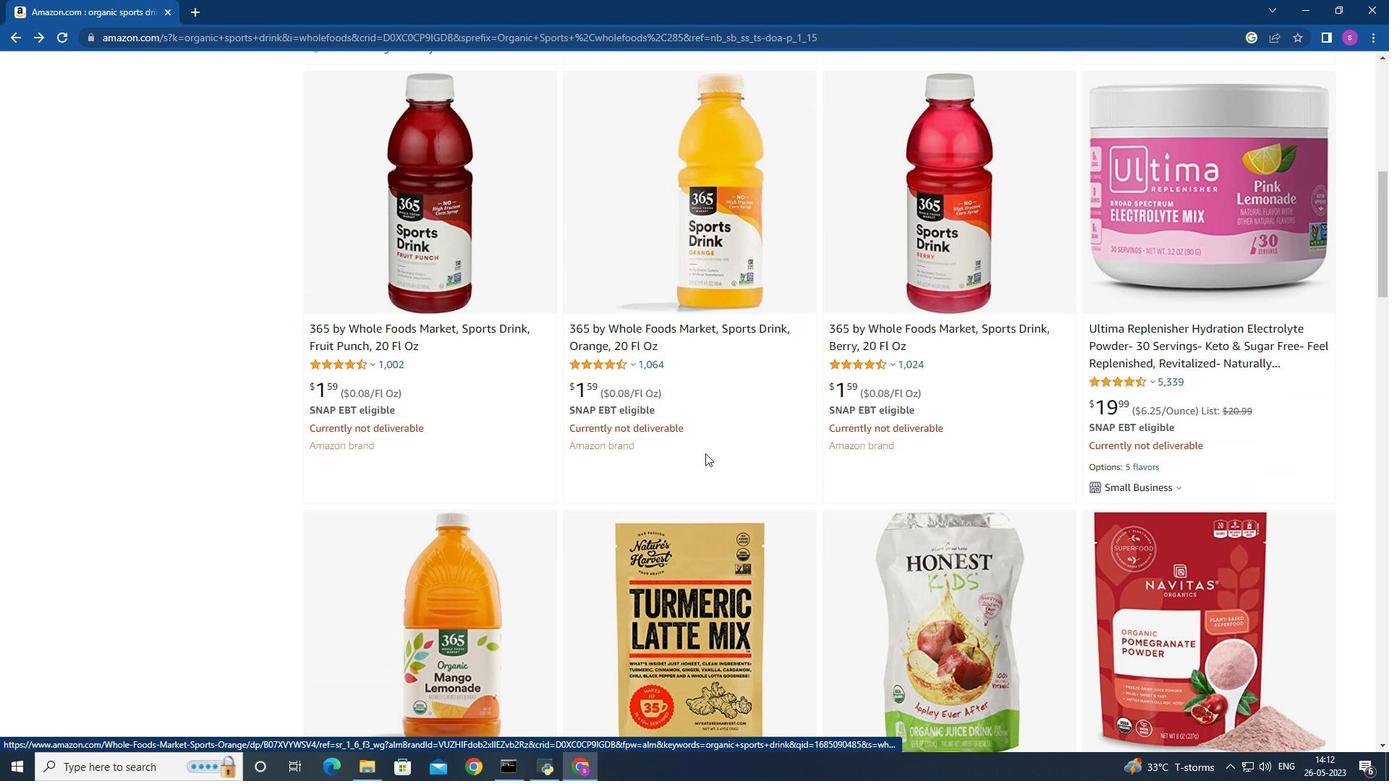 
Action: Mouse scrolled (698, 448) with delta (0, 0)
Screenshot: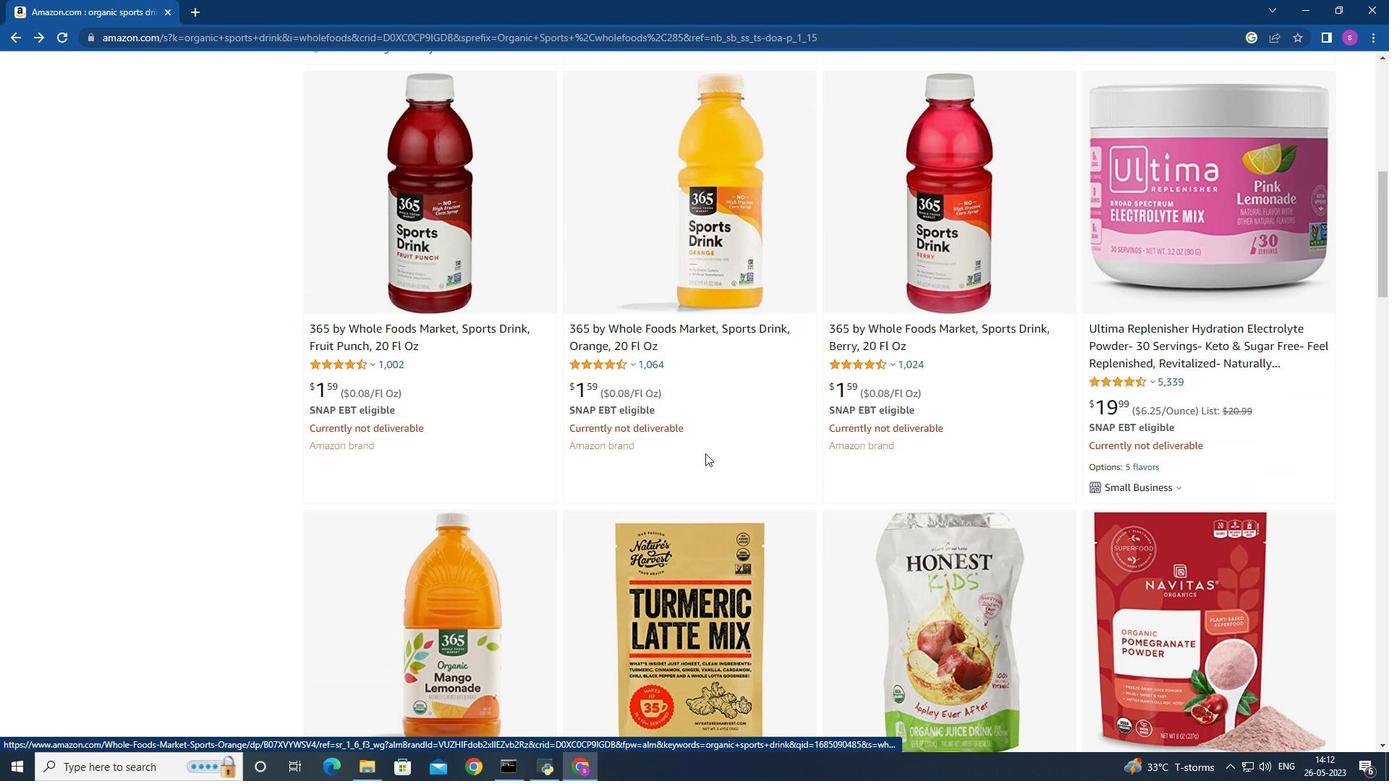 
Action: Mouse moved to (688, 442)
Screenshot: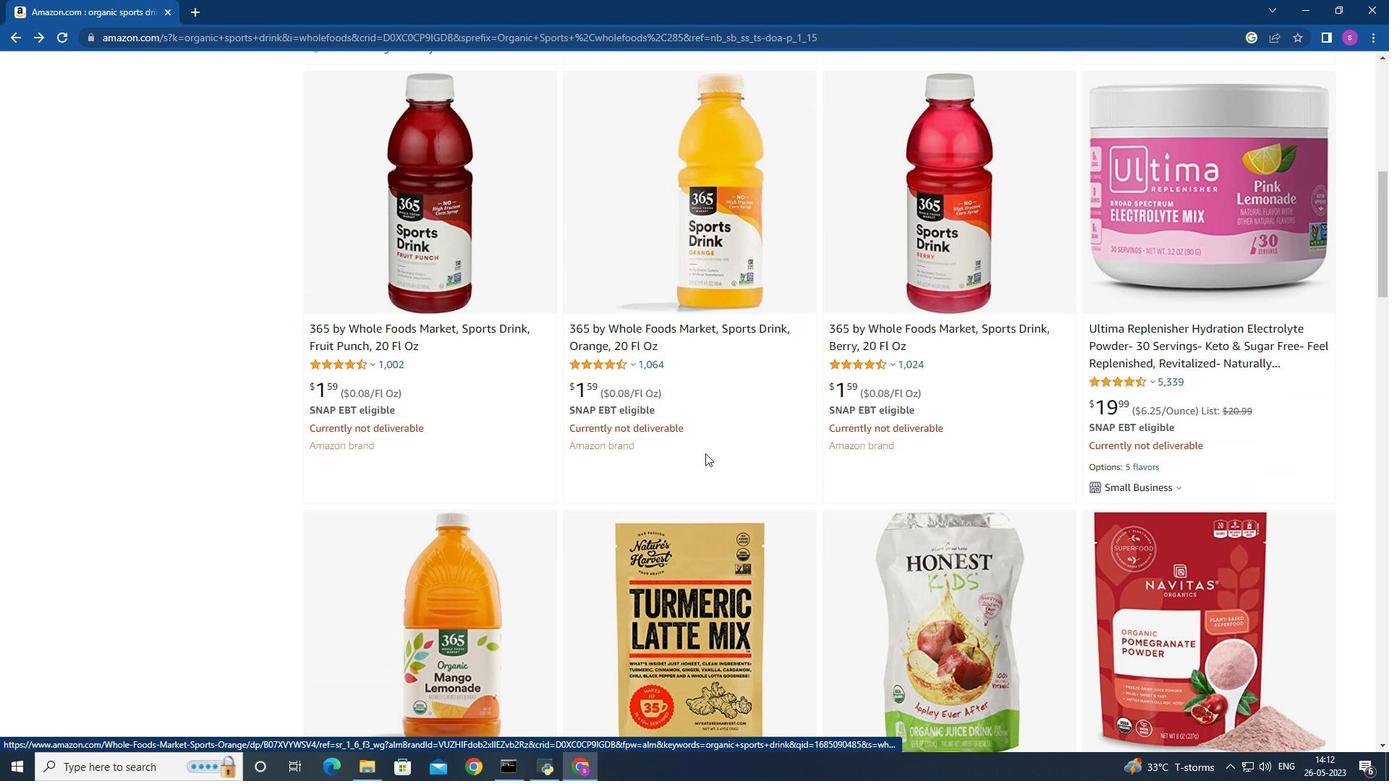 
Action: Mouse scrolled (688, 441) with delta (0, 0)
Screenshot: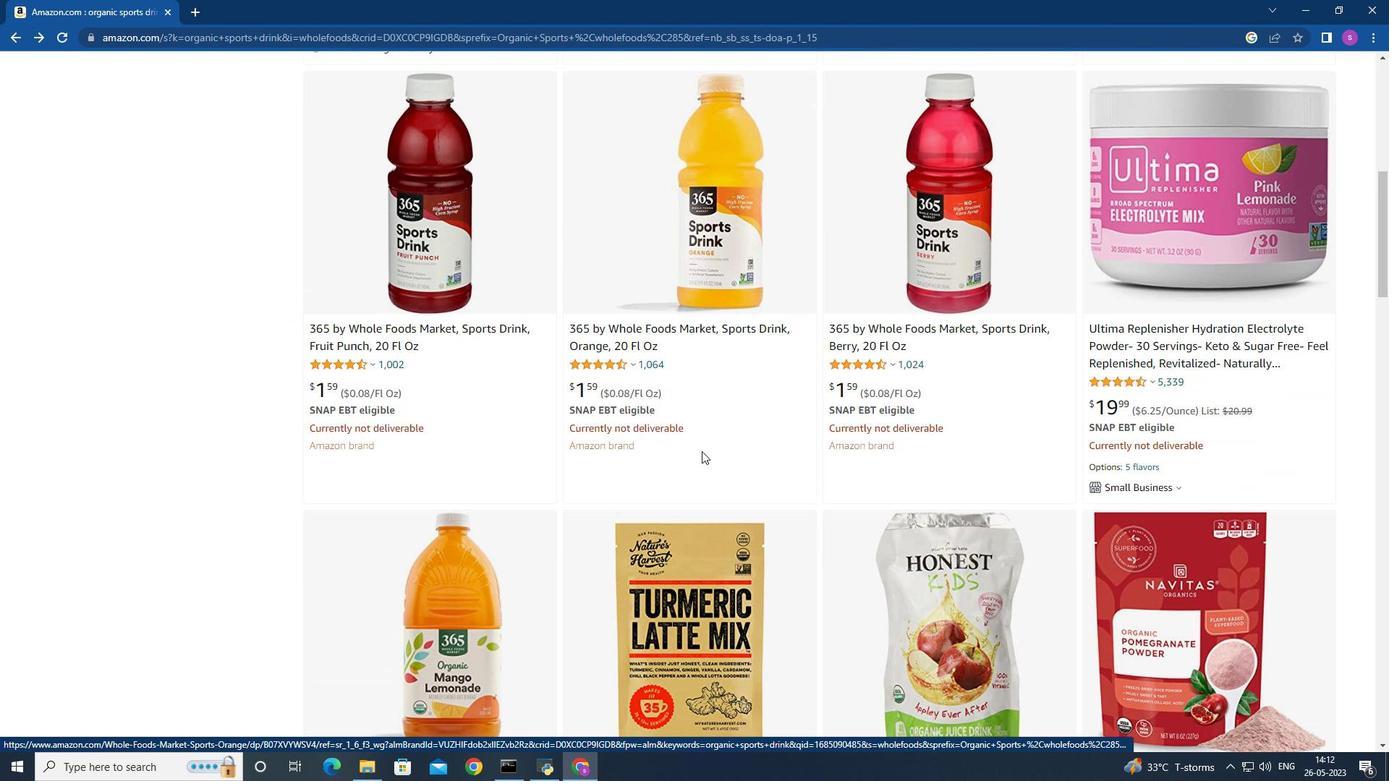 
Action: Mouse moved to (669, 426)
Screenshot: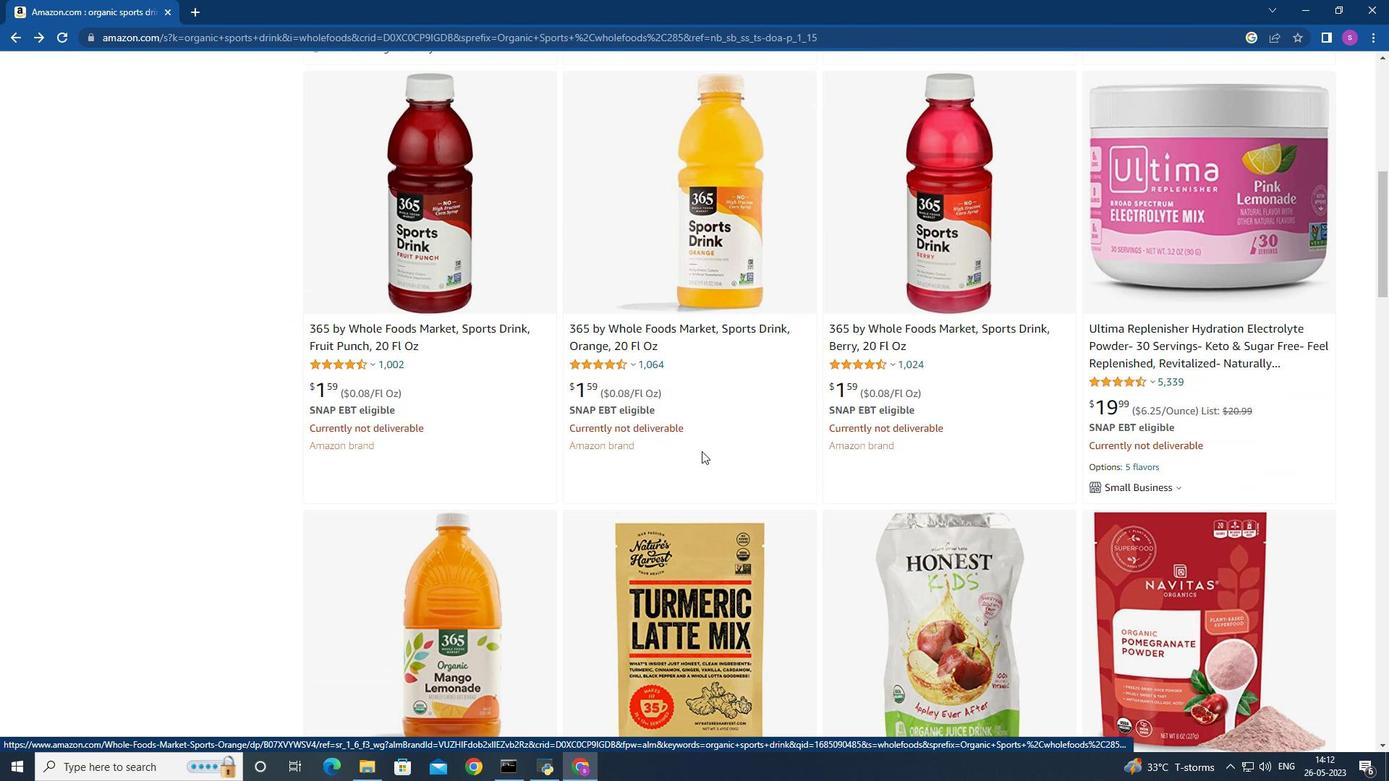 
Action: Mouse scrolled (669, 426) with delta (0, 0)
Screenshot: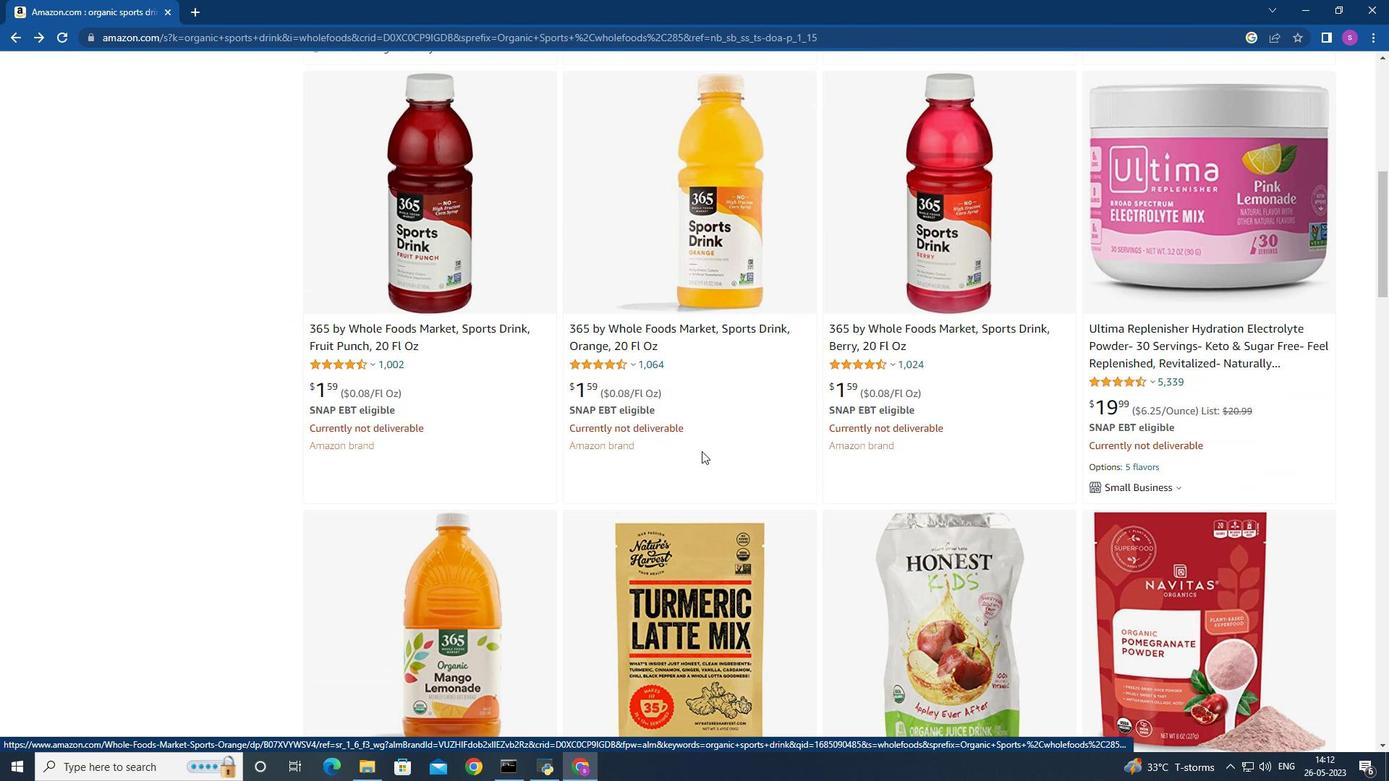 
Action: Mouse moved to (717, 402)
Screenshot: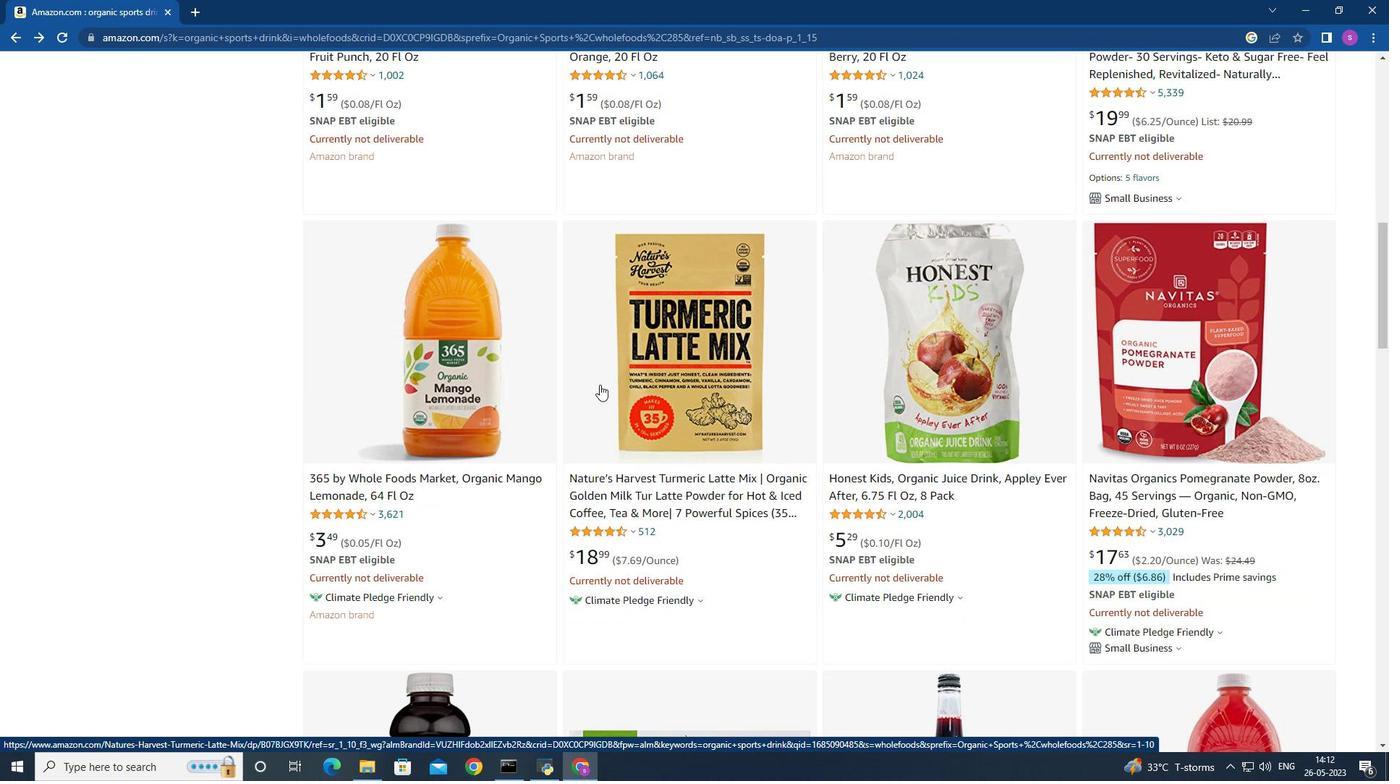 
Action: Mouse scrolled (606, 387) with delta (0, 0)
Screenshot: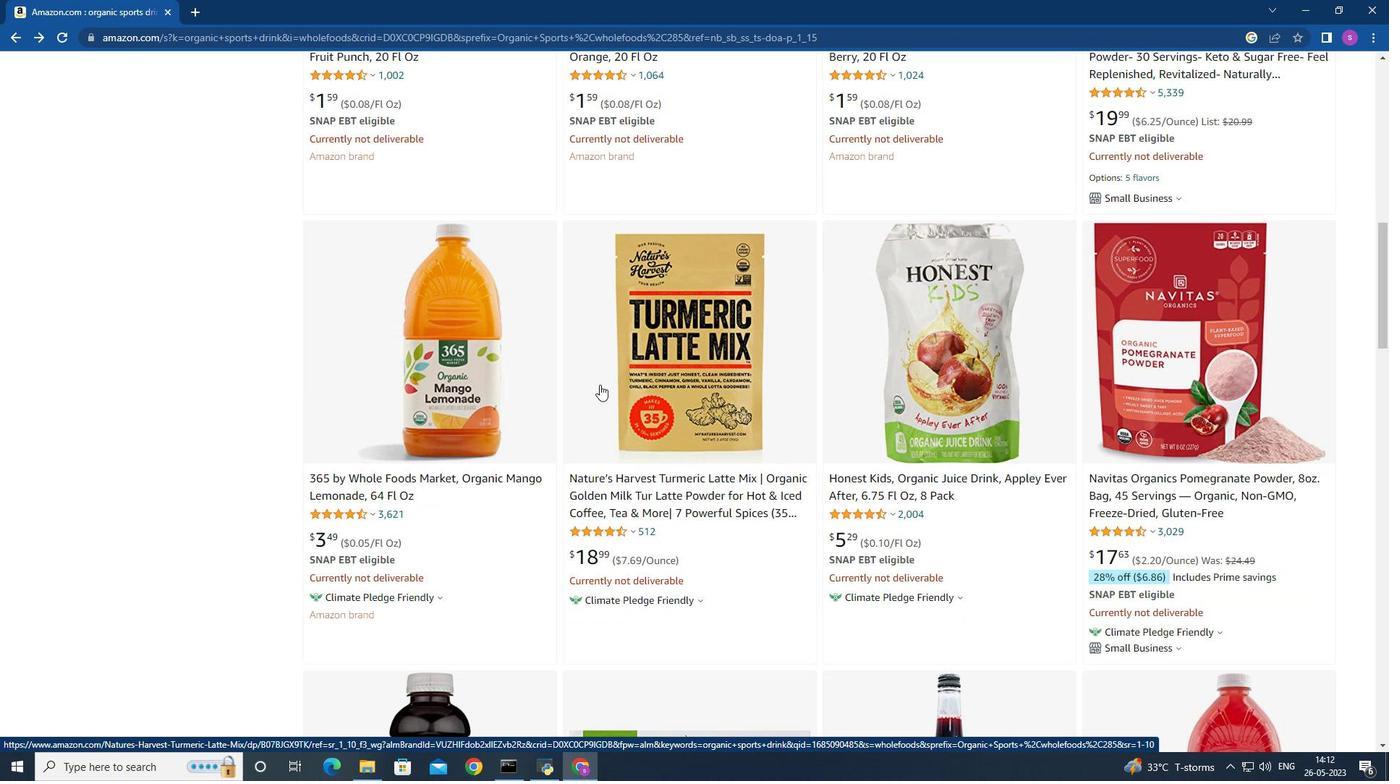 
Action: Mouse moved to (726, 397)
Screenshot: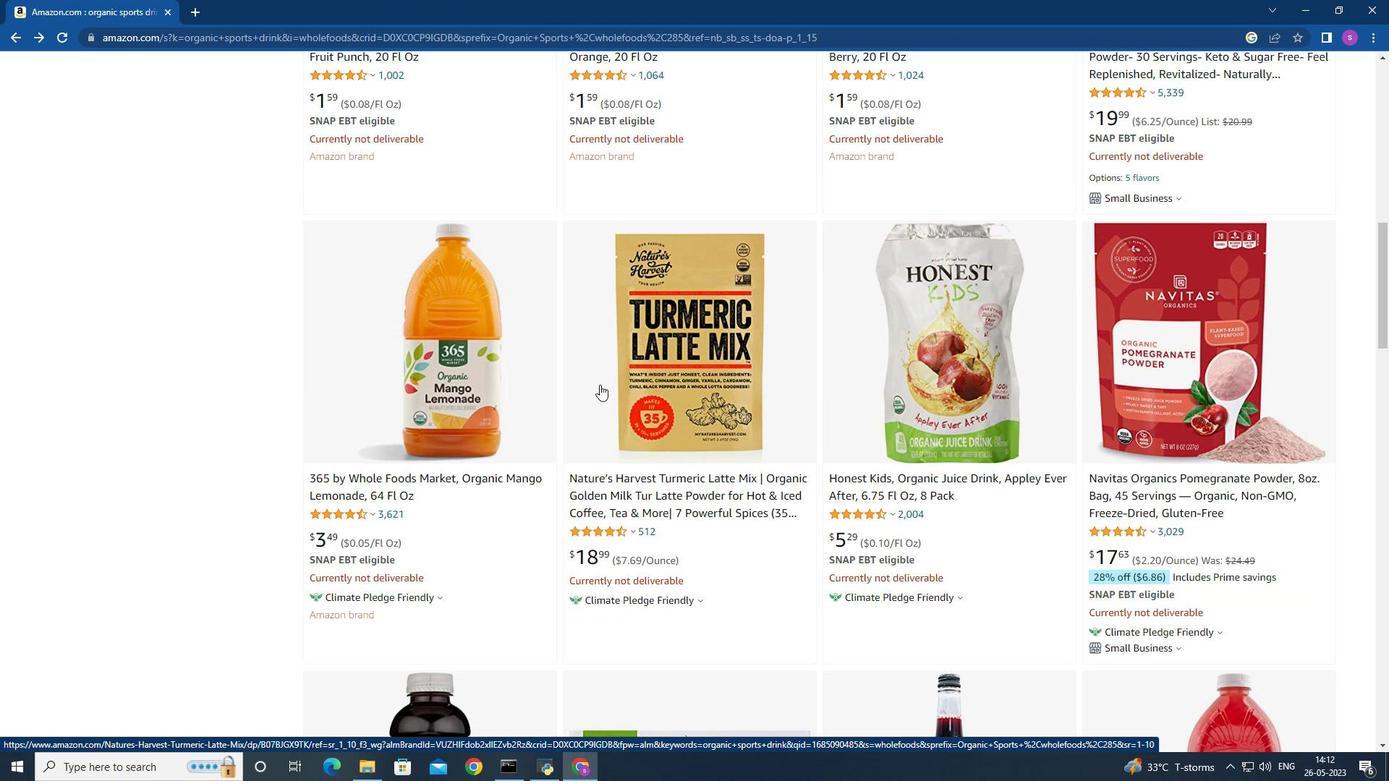
Action: Mouse scrolled (726, 396) with delta (0, 0)
Screenshot: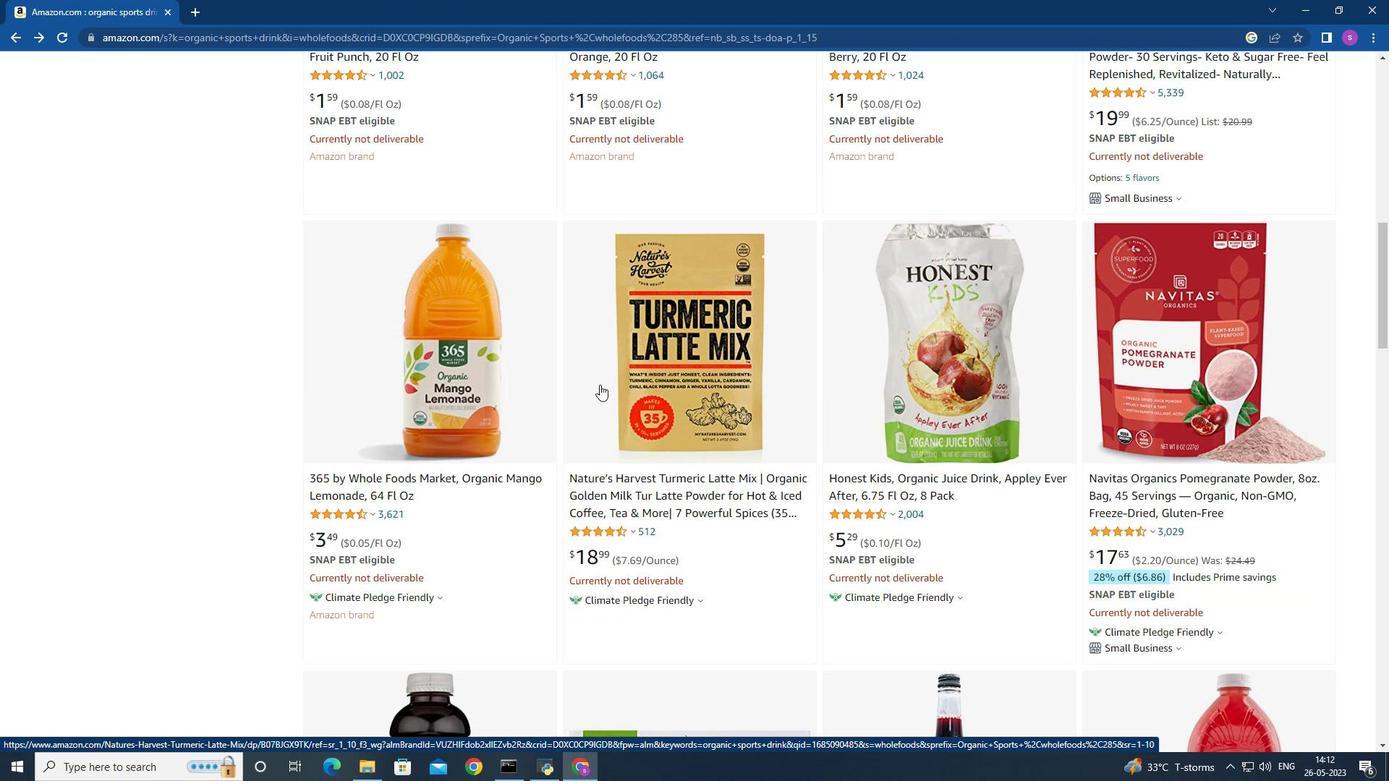 
Action: Mouse moved to (775, 378)
Screenshot: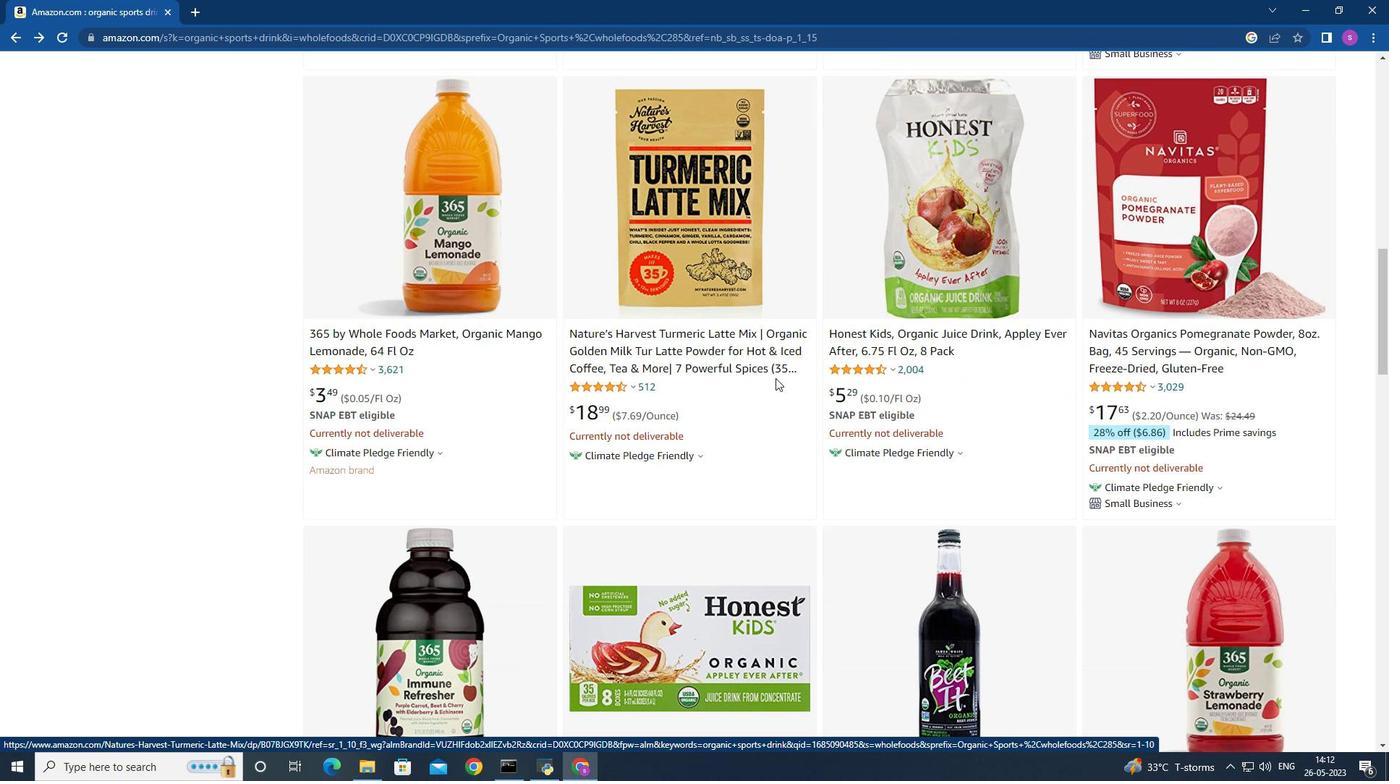 
Action: Mouse scrolled (775, 379) with delta (0, 0)
Screenshot: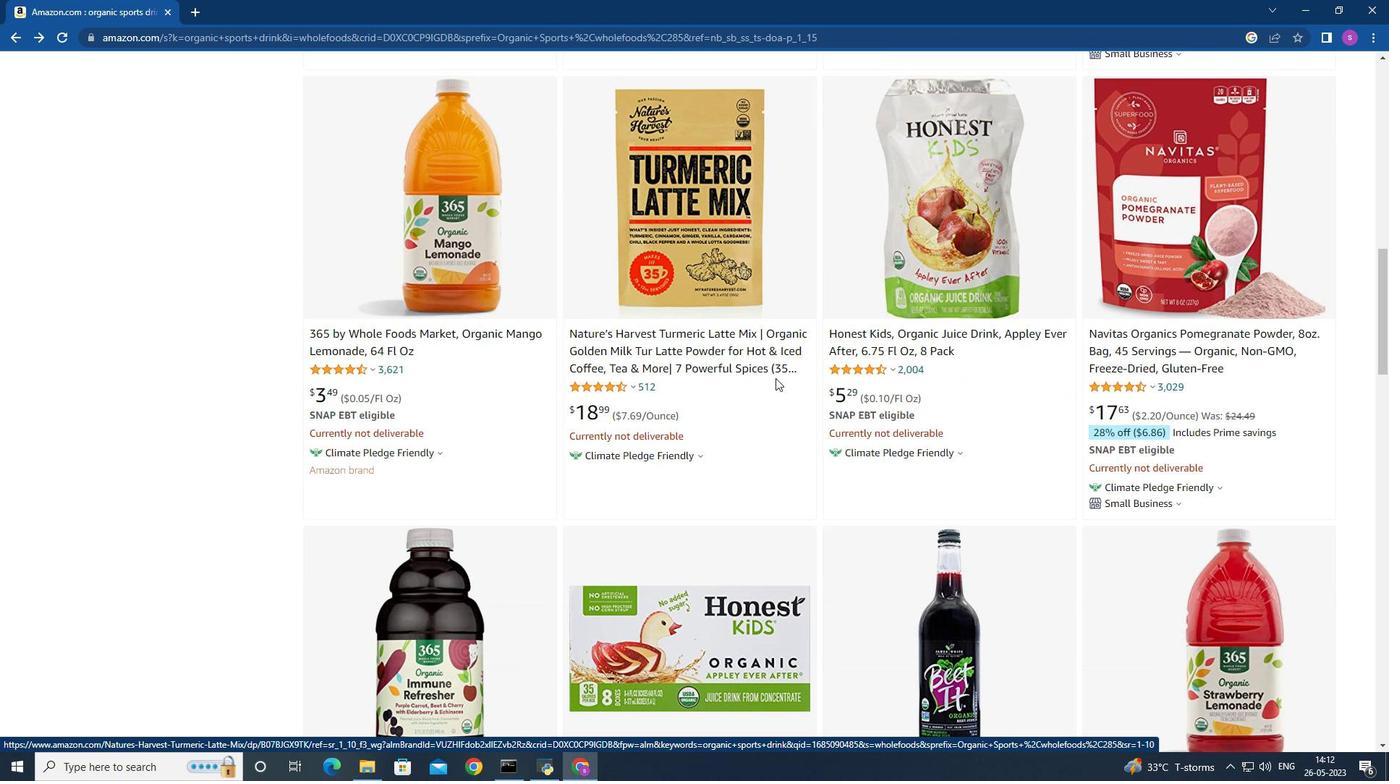 
Action: Mouse moved to (924, 342)
Screenshot: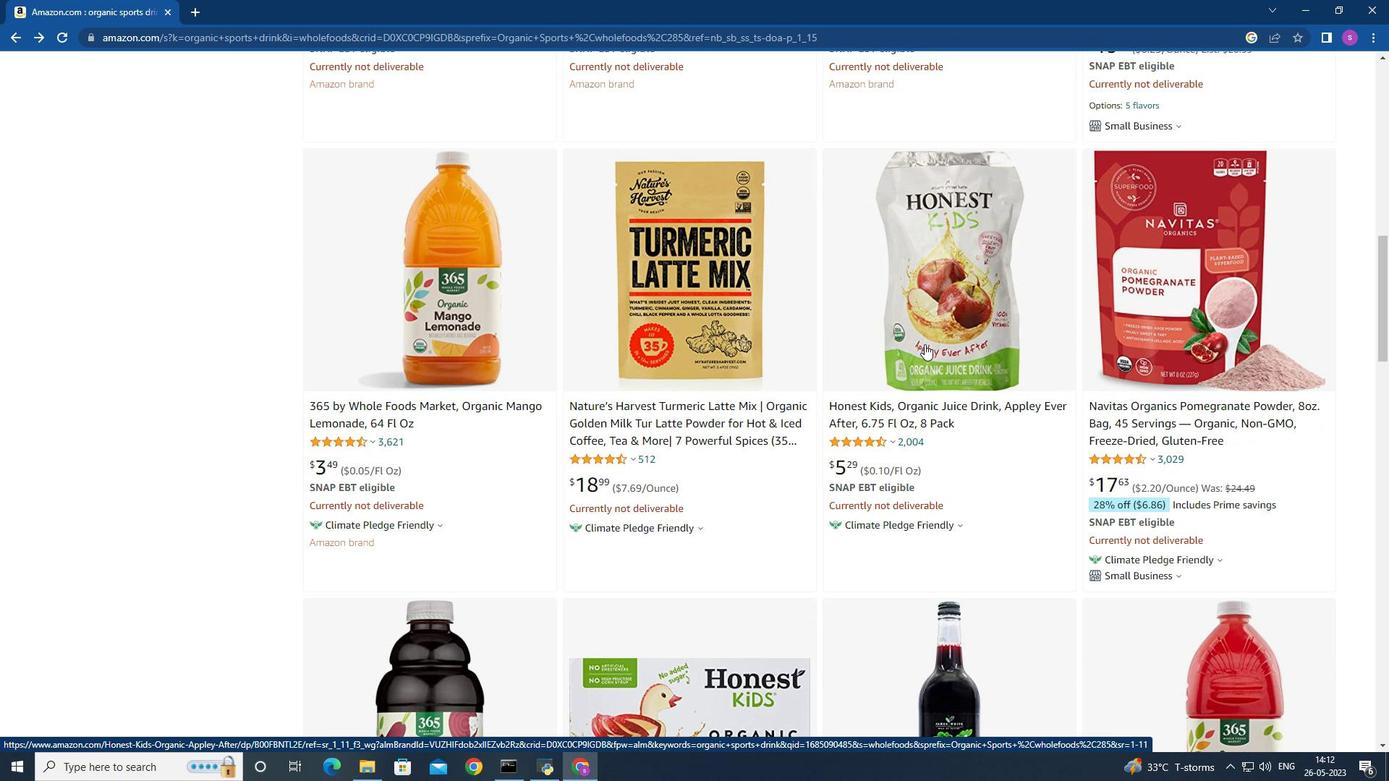 
Action: Mouse pressed left at (924, 342)
Screenshot: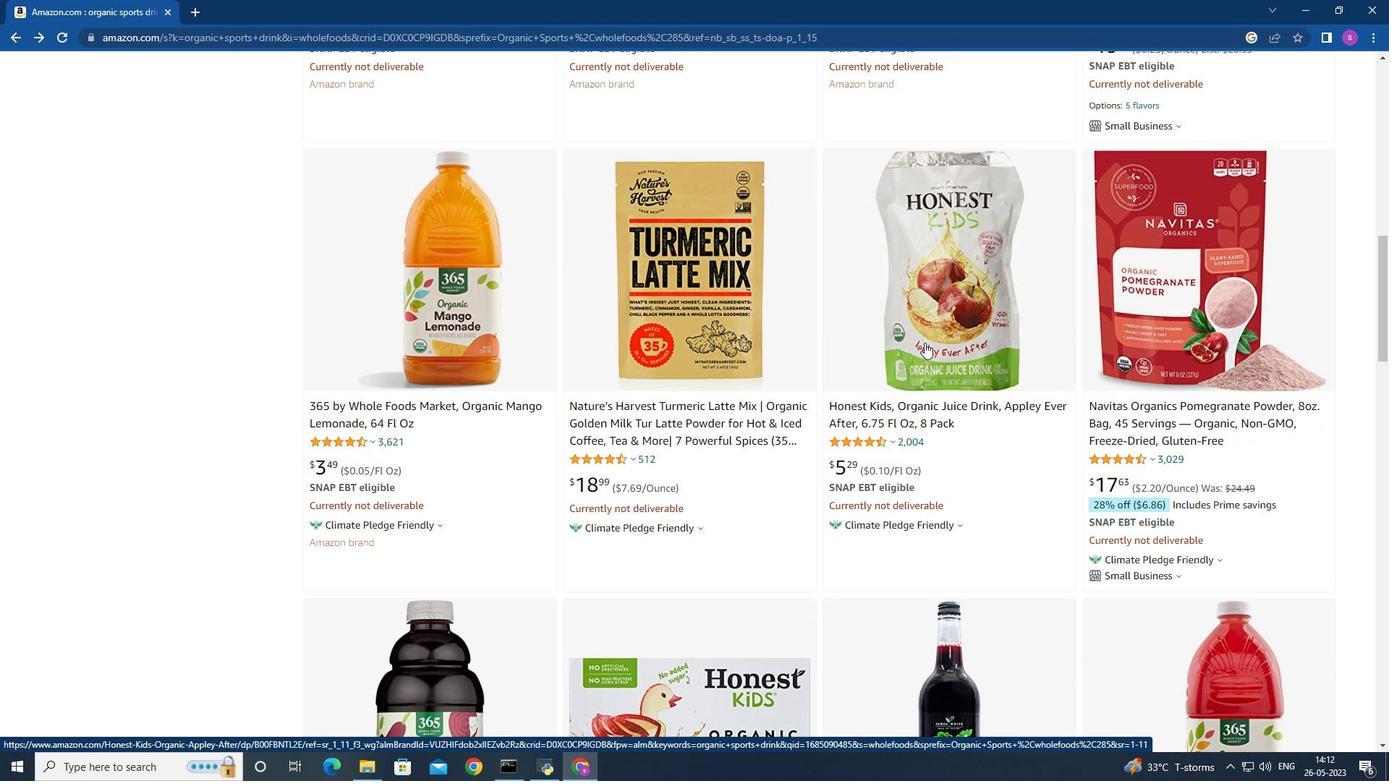 
Action: Mouse moved to (13, 44)
Screenshot: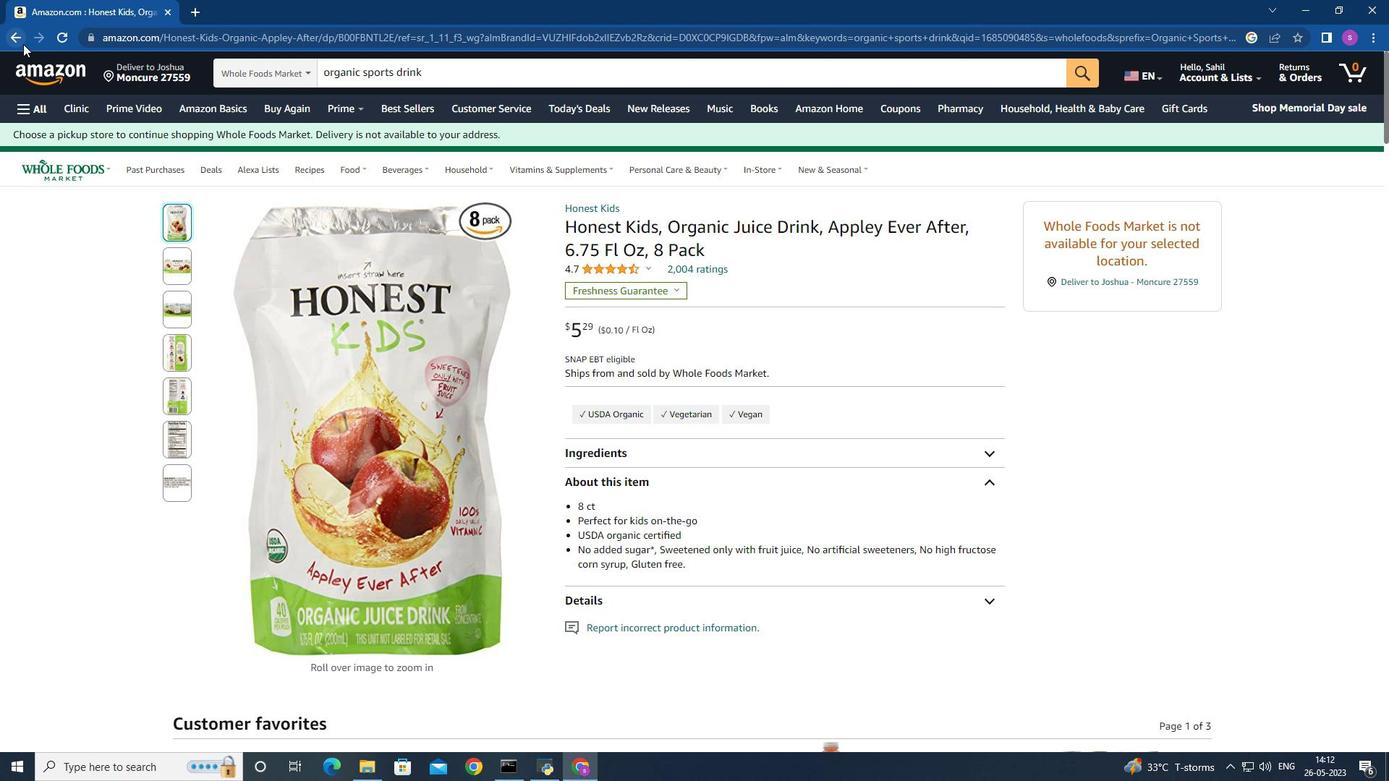 
Action: Mouse pressed left at (13, 44)
Screenshot: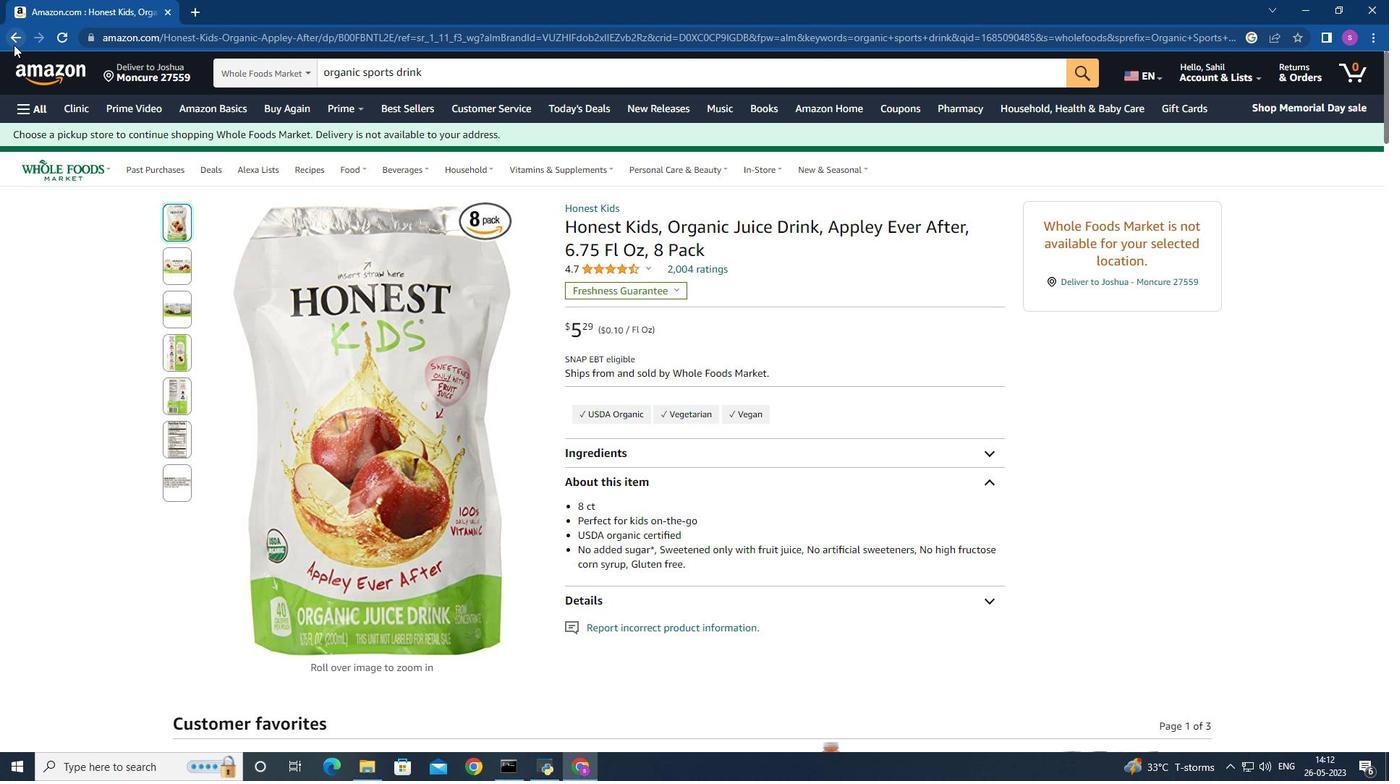 
Action: Mouse moved to (616, 451)
Screenshot: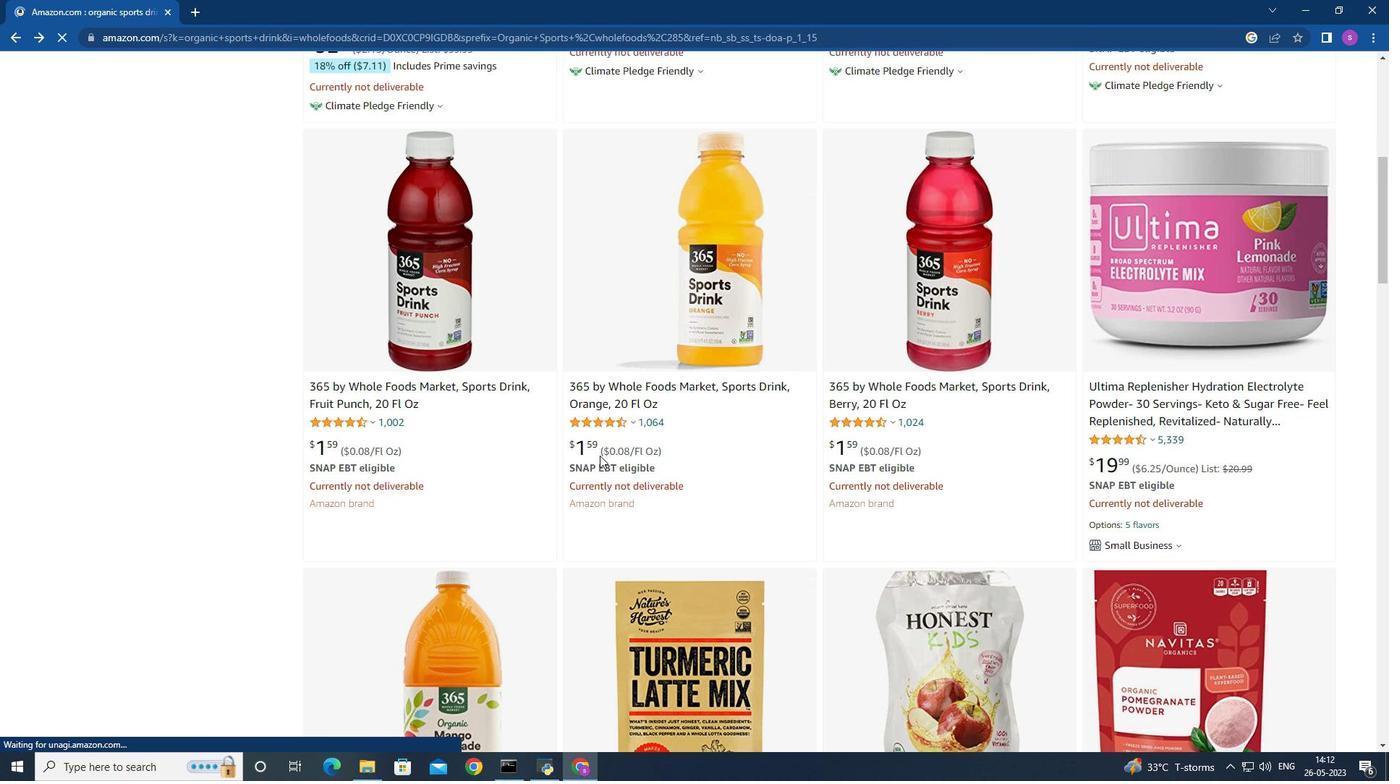 
Action: Mouse scrolled (616, 450) with delta (0, 0)
Screenshot: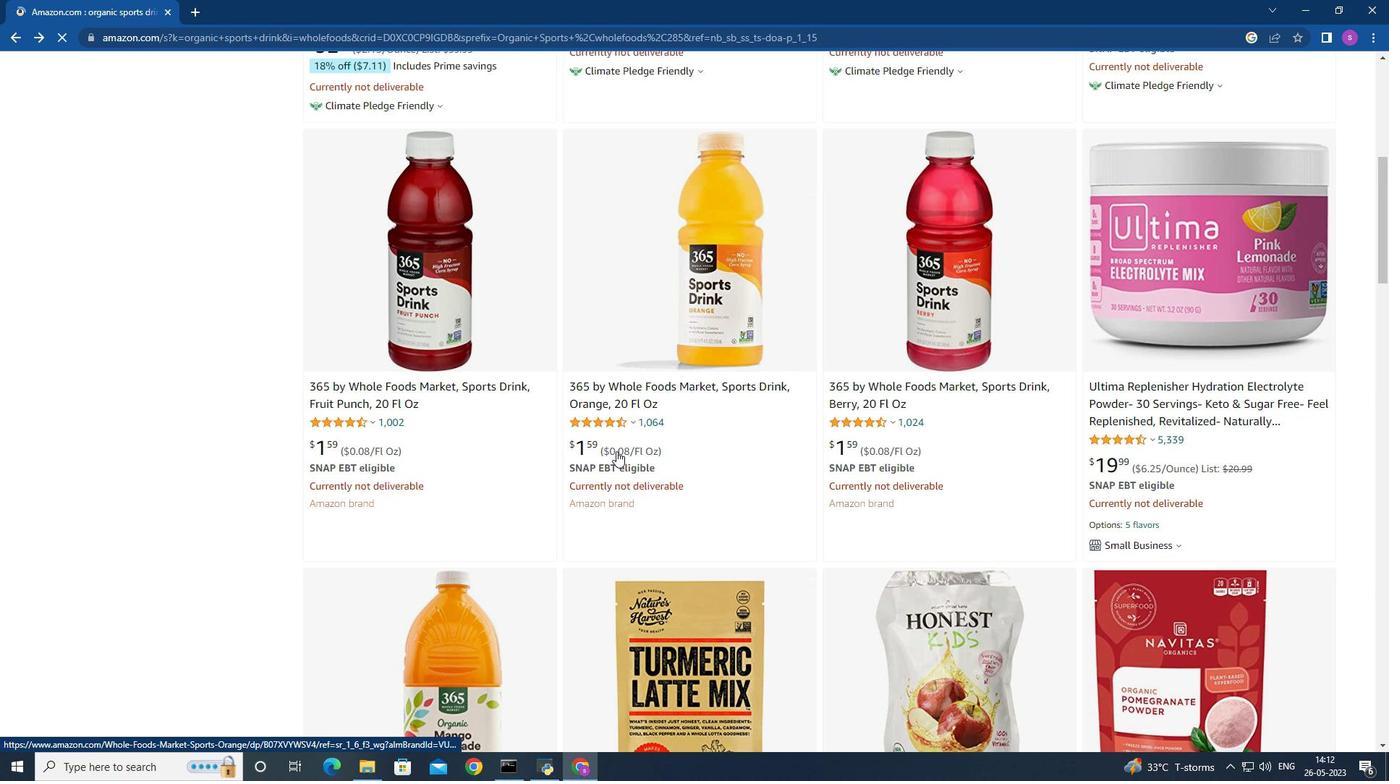 
Action: Mouse scrolled (616, 450) with delta (0, 0)
Screenshot: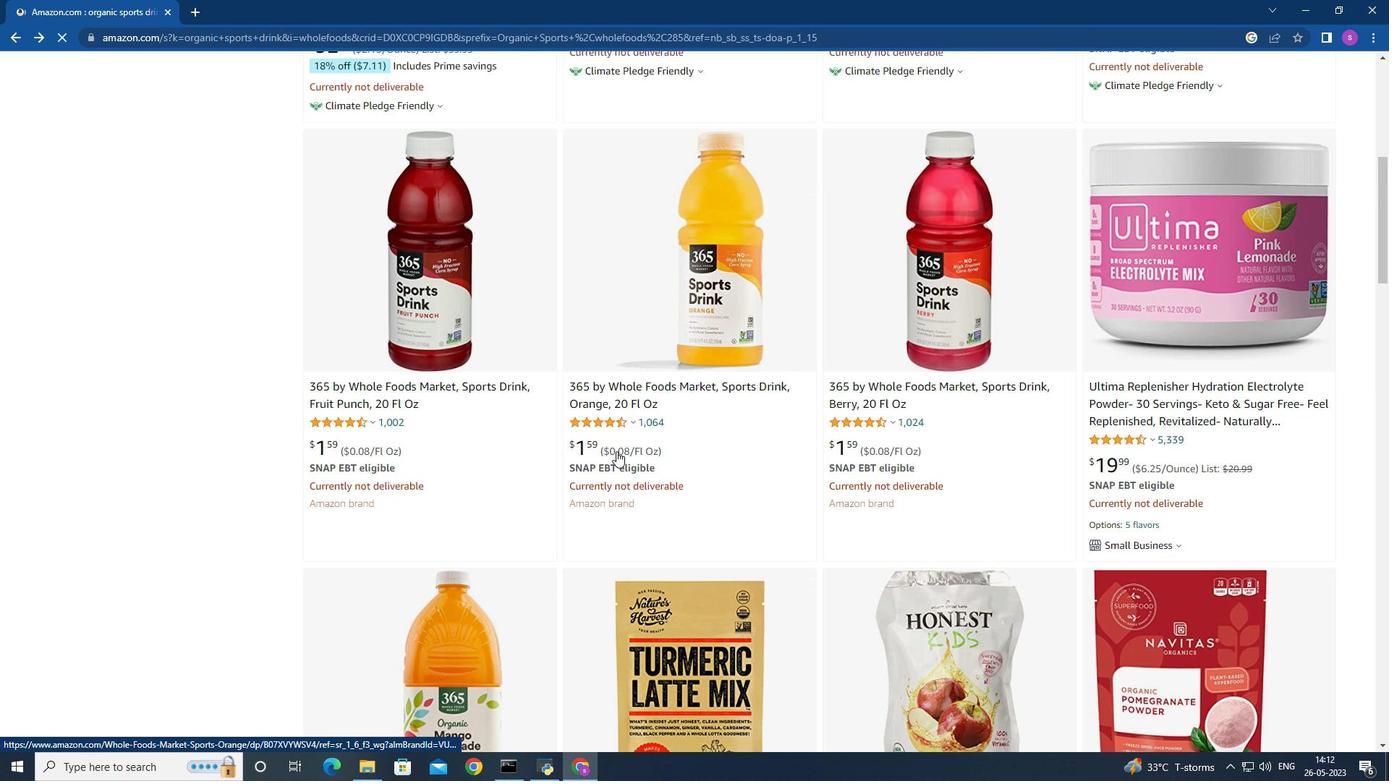 
Action: Mouse moved to (604, 431)
Screenshot: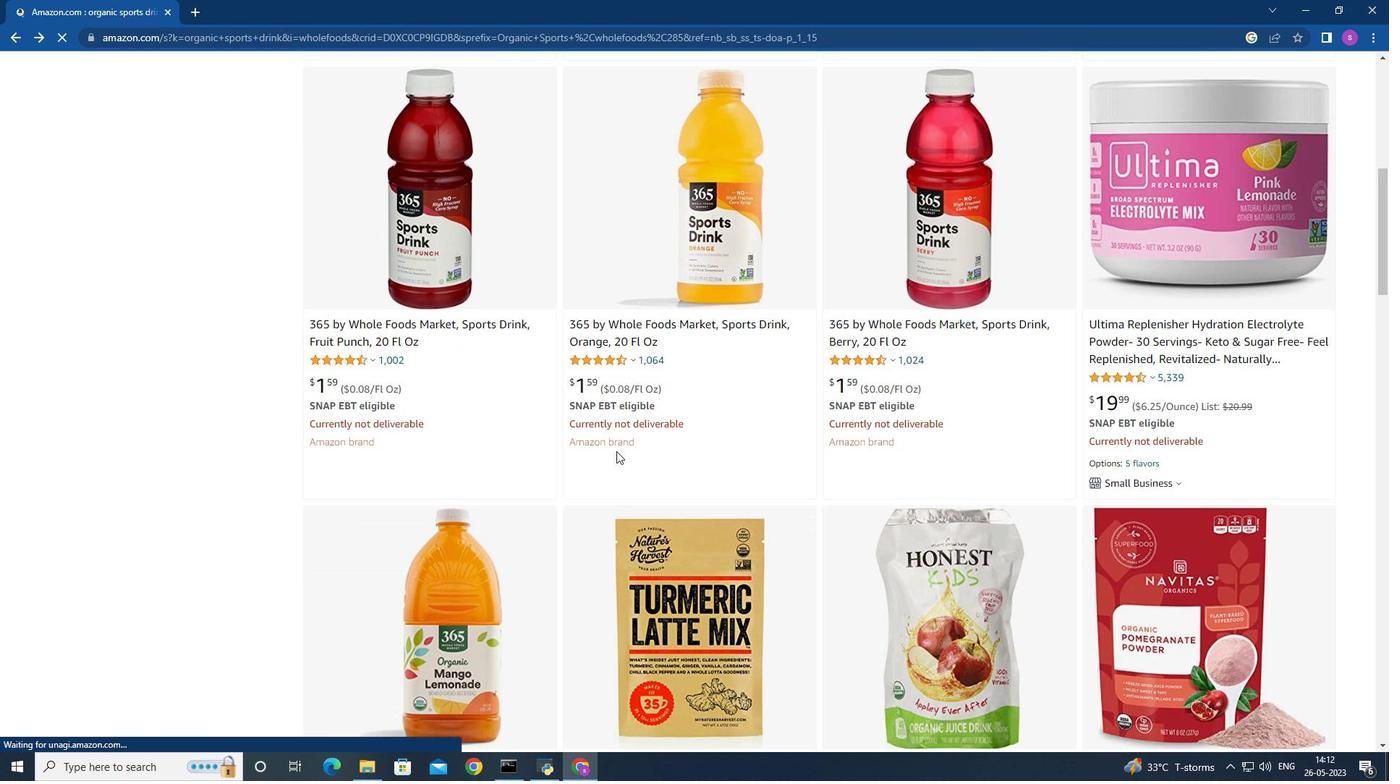 
Action: Mouse scrolled (616, 448) with delta (0, 0)
Screenshot: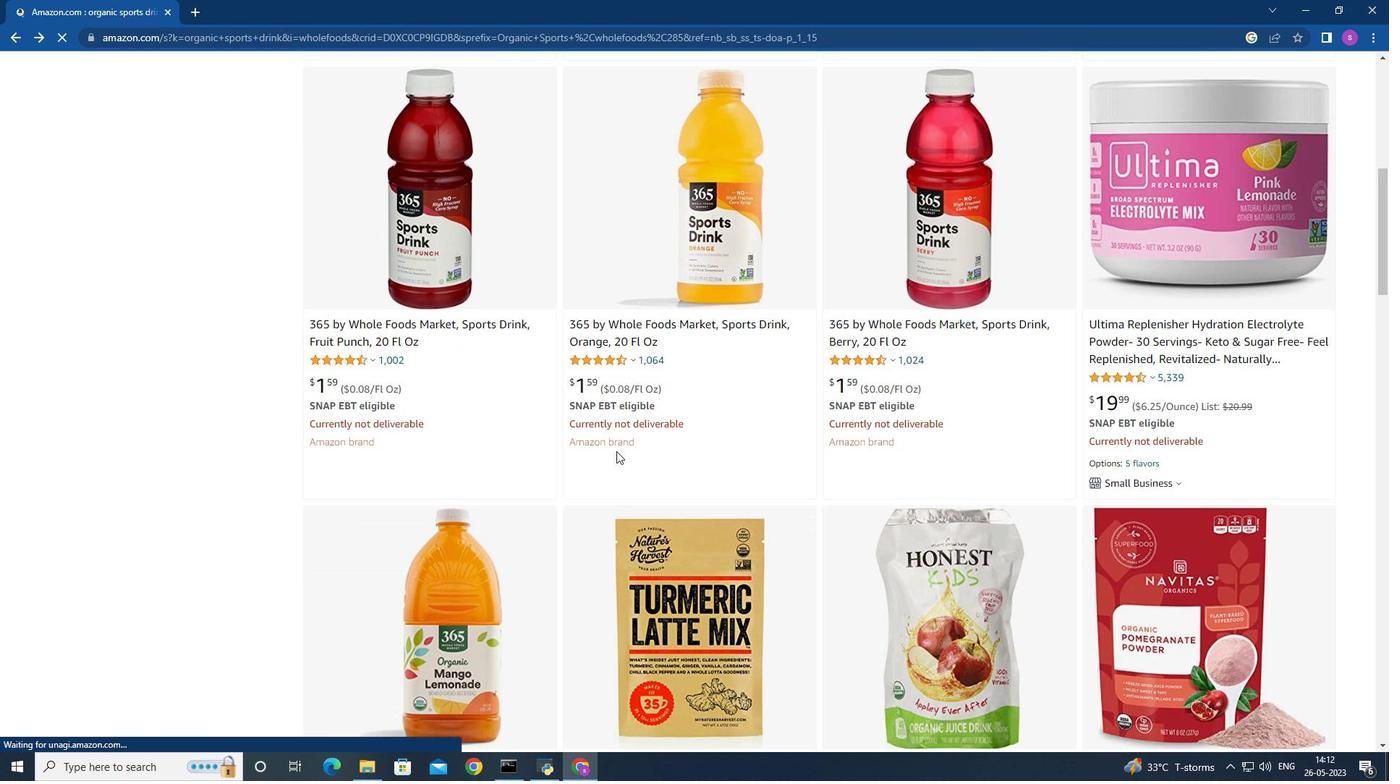
Action: Mouse moved to (604, 431)
Screenshot: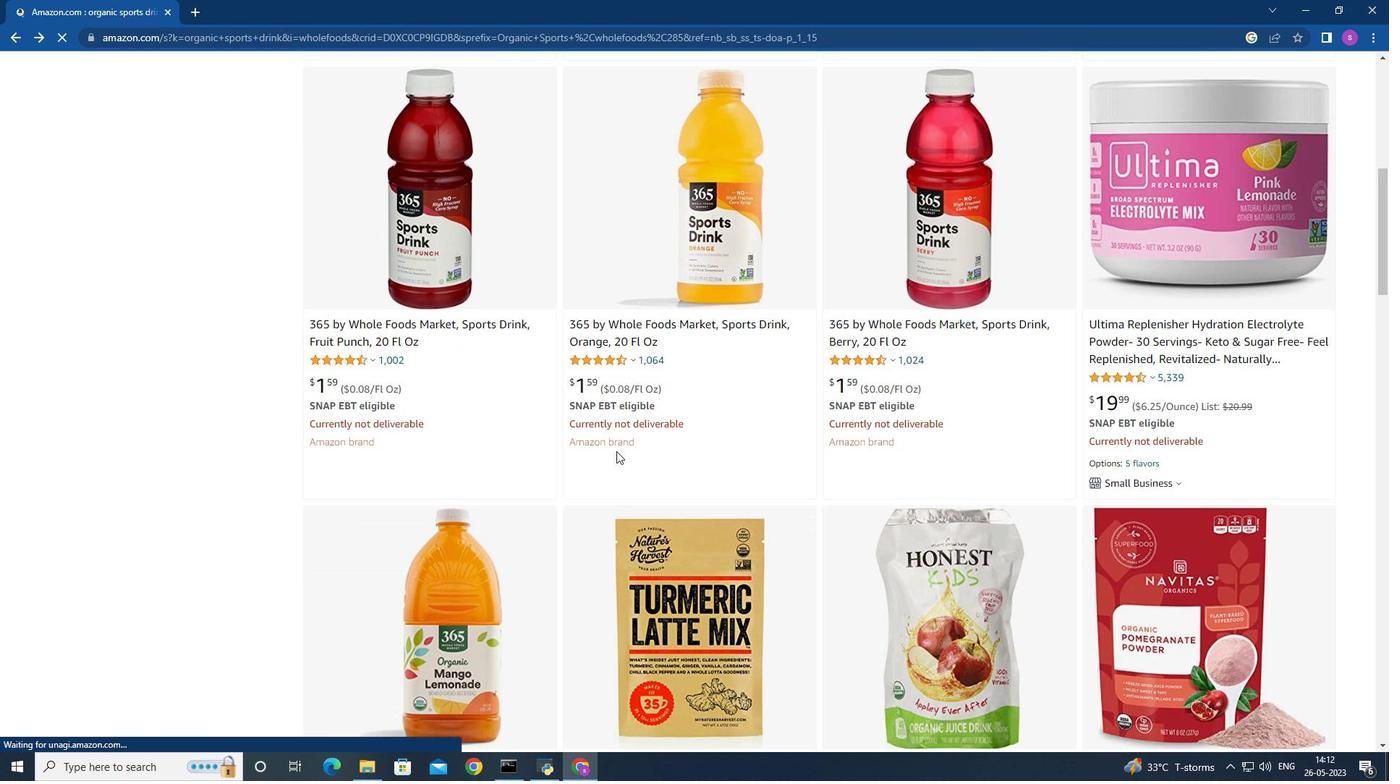 
Action: Mouse scrolled (609, 436) with delta (0, 0)
Screenshot: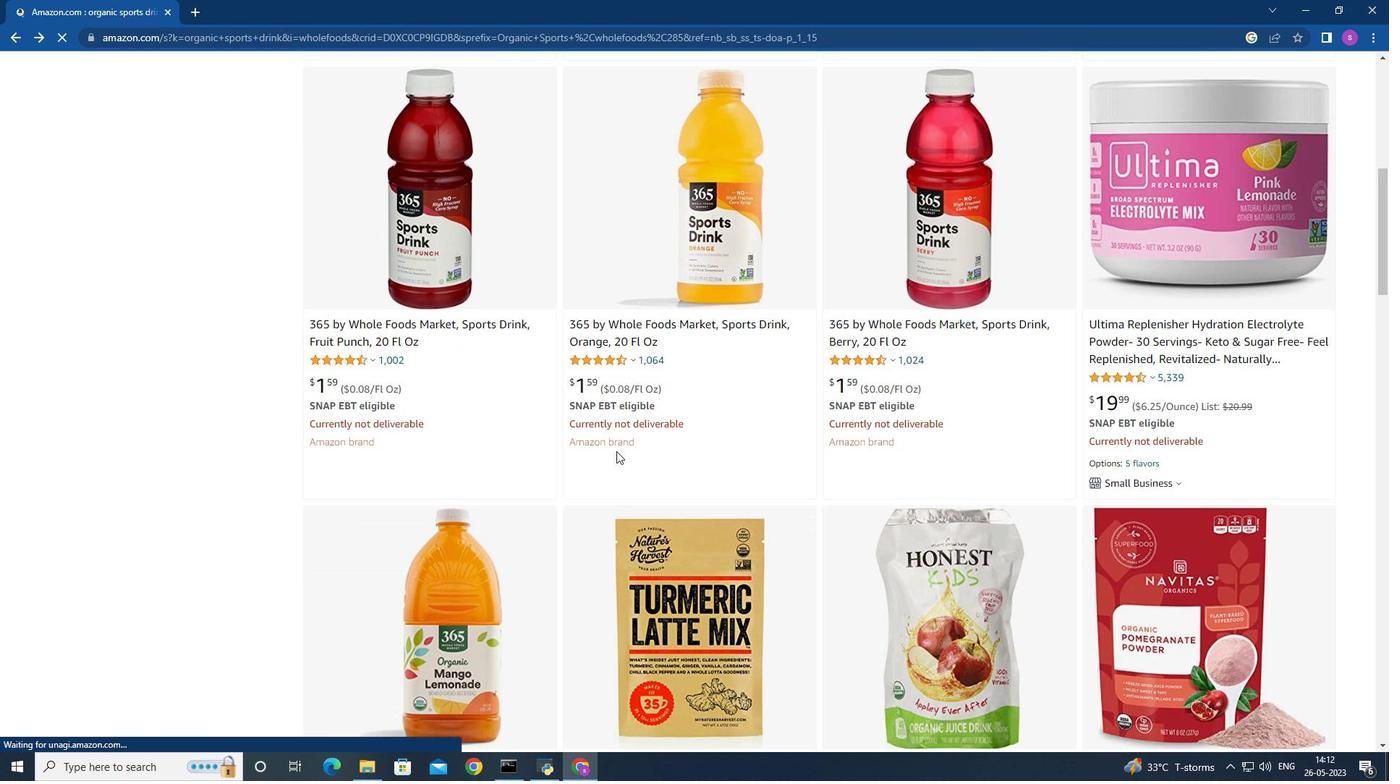 
Action: Mouse moved to (573, 409)
Screenshot: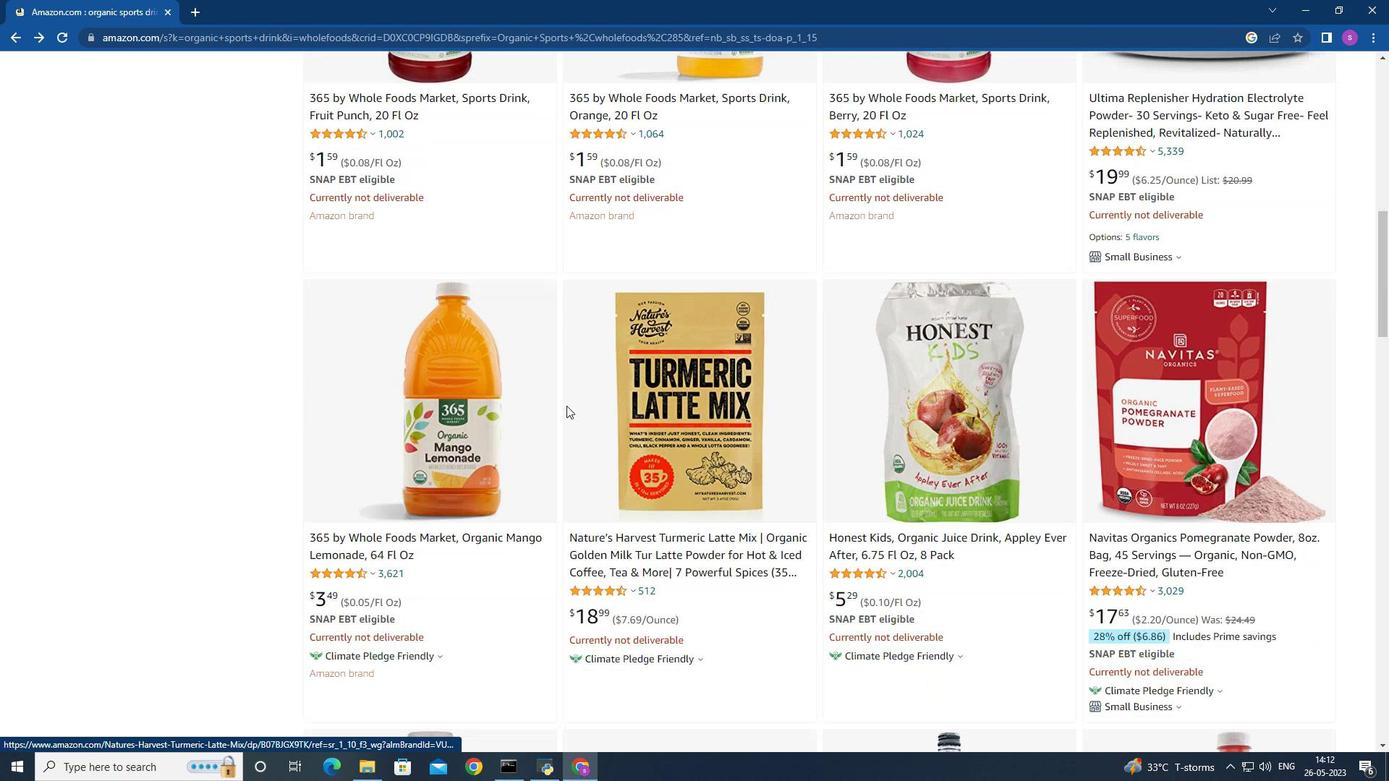 
Action: Mouse scrolled (573, 408) with delta (0, 0)
Screenshot: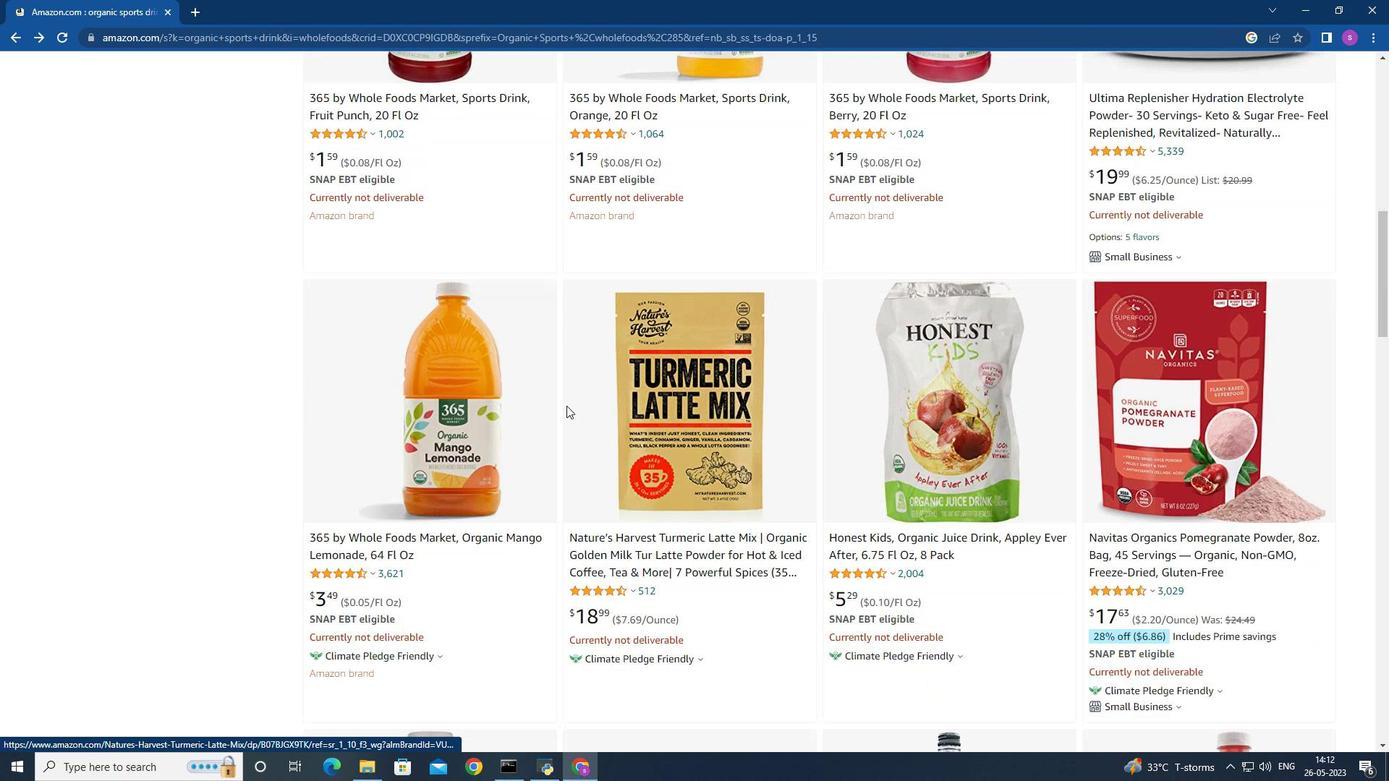 
Action: Mouse moved to (573, 410)
Screenshot: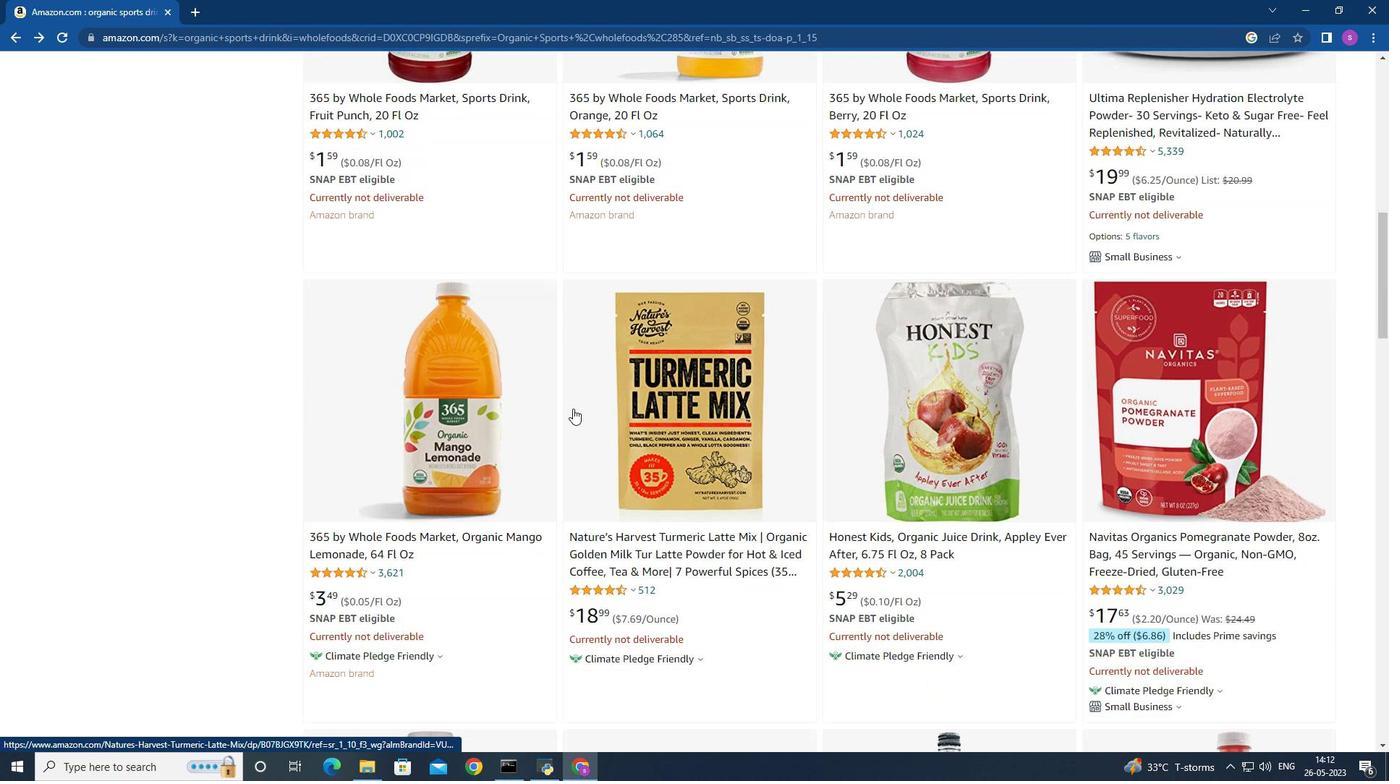 
Action: Mouse scrolled (573, 409) with delta (0, 0)
Screenshot: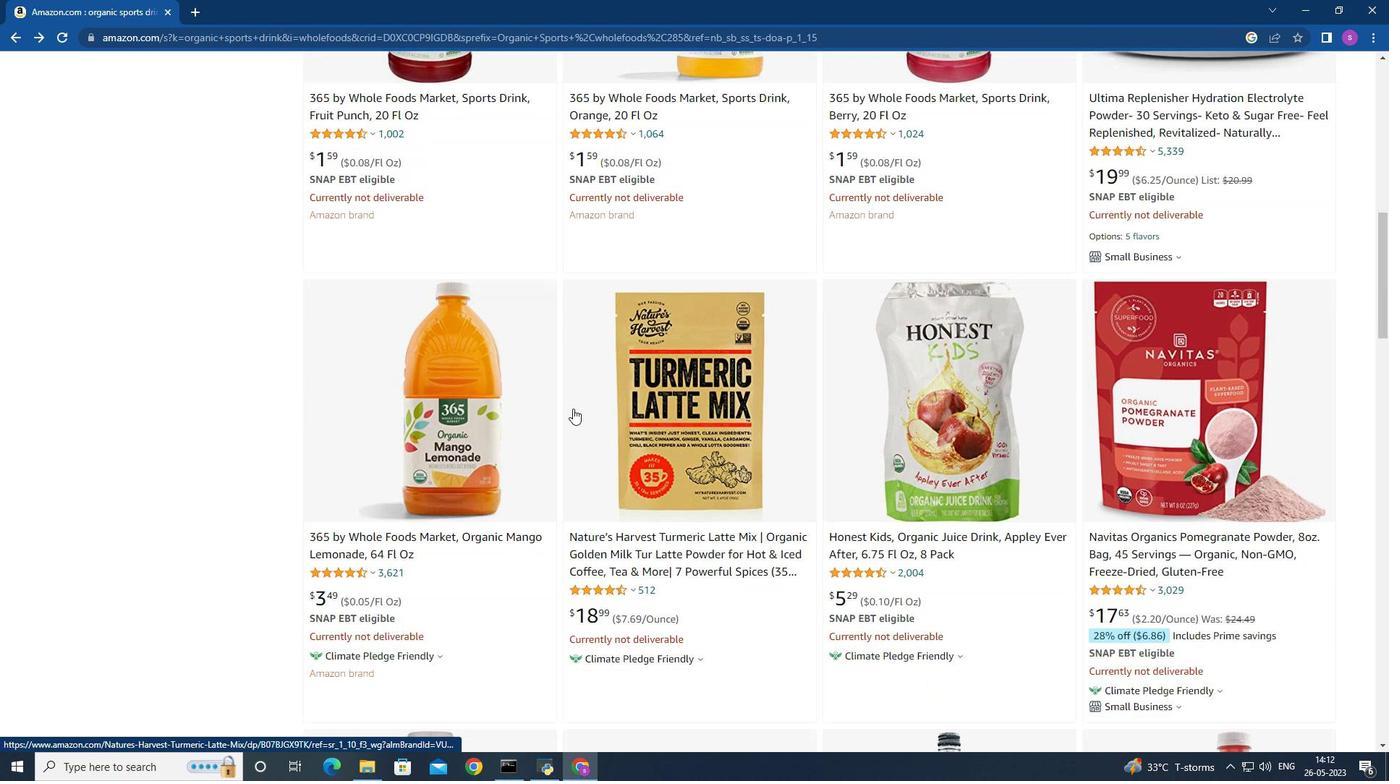 
Action: Mouse scrolled (573, 409) with delta (0, 0)
Screenshot: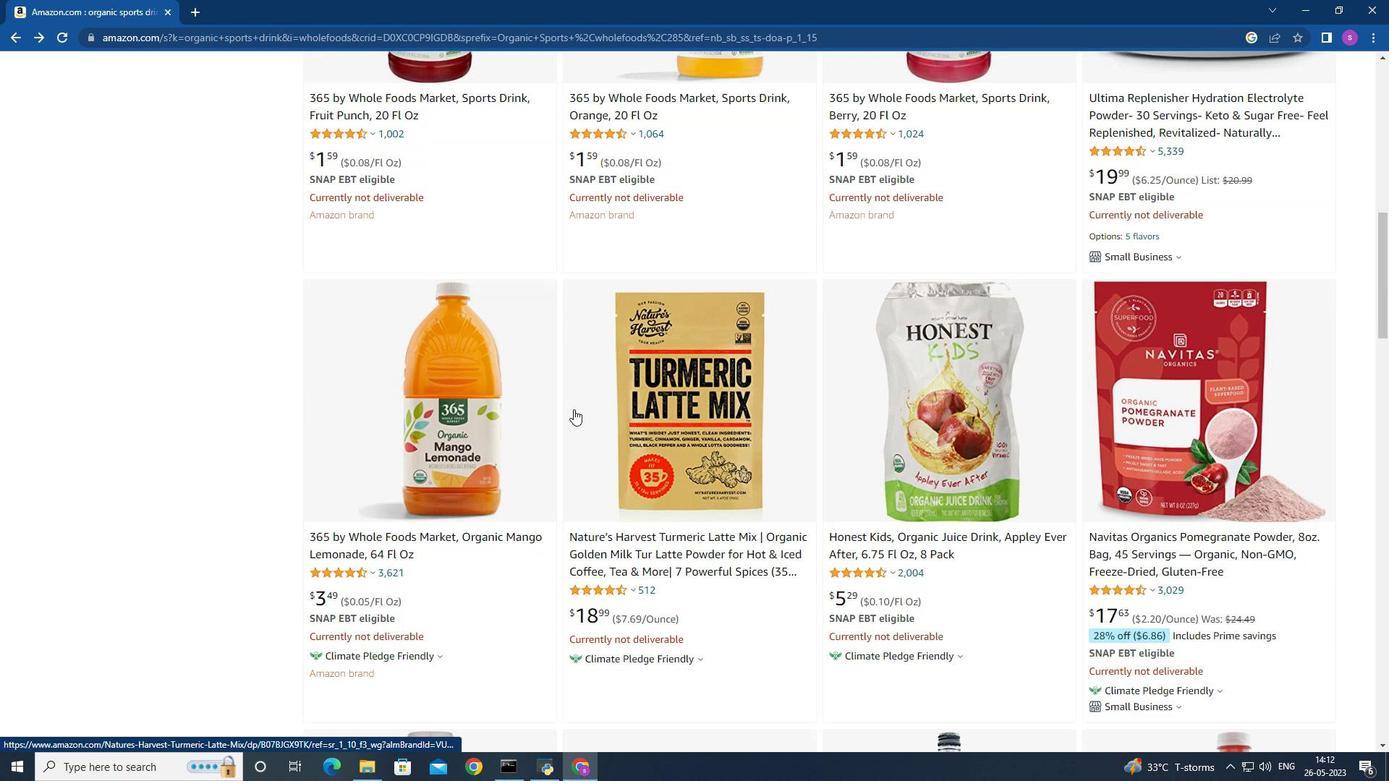 
Action: Mouse moved to (1083, 423)
Screenshot: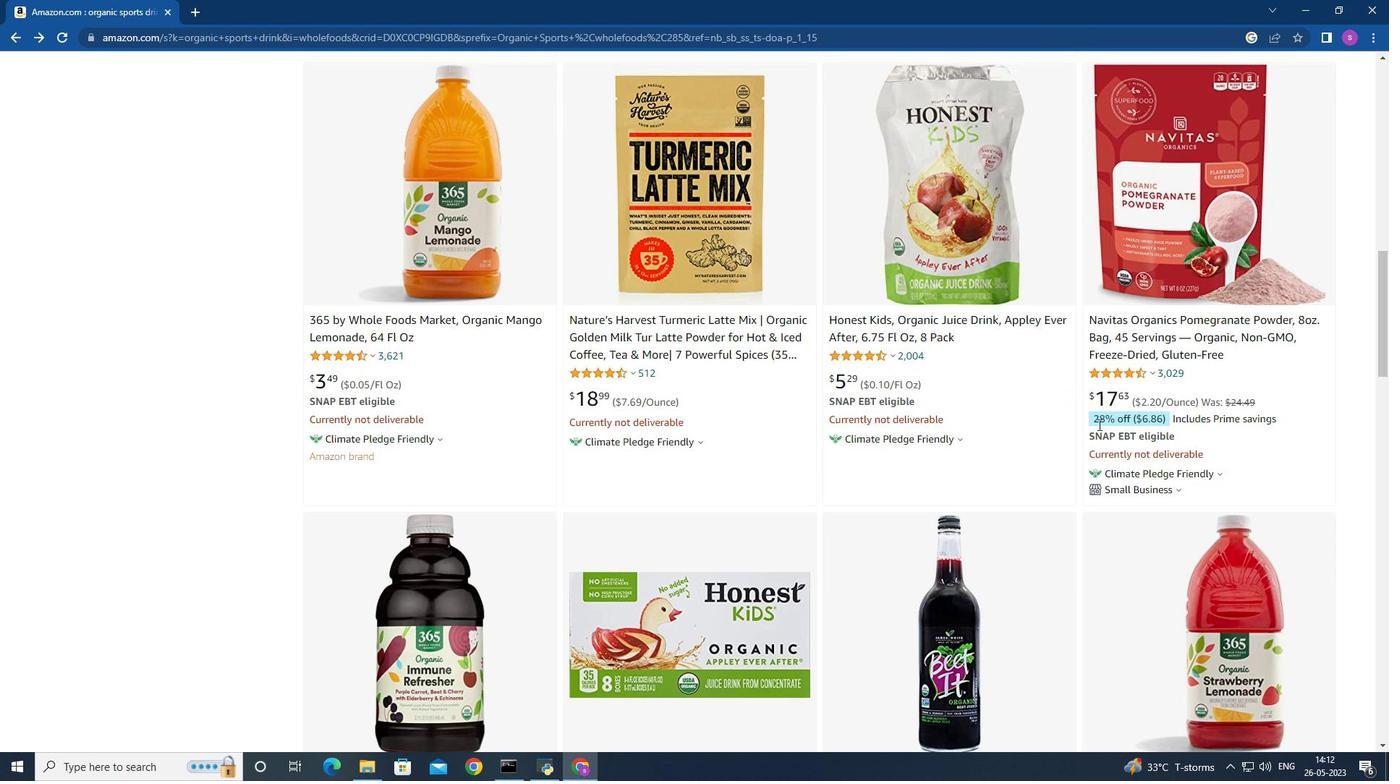 
Action: Mouse scrolled (1085, 423) with delta (0, 0)
Screenshot: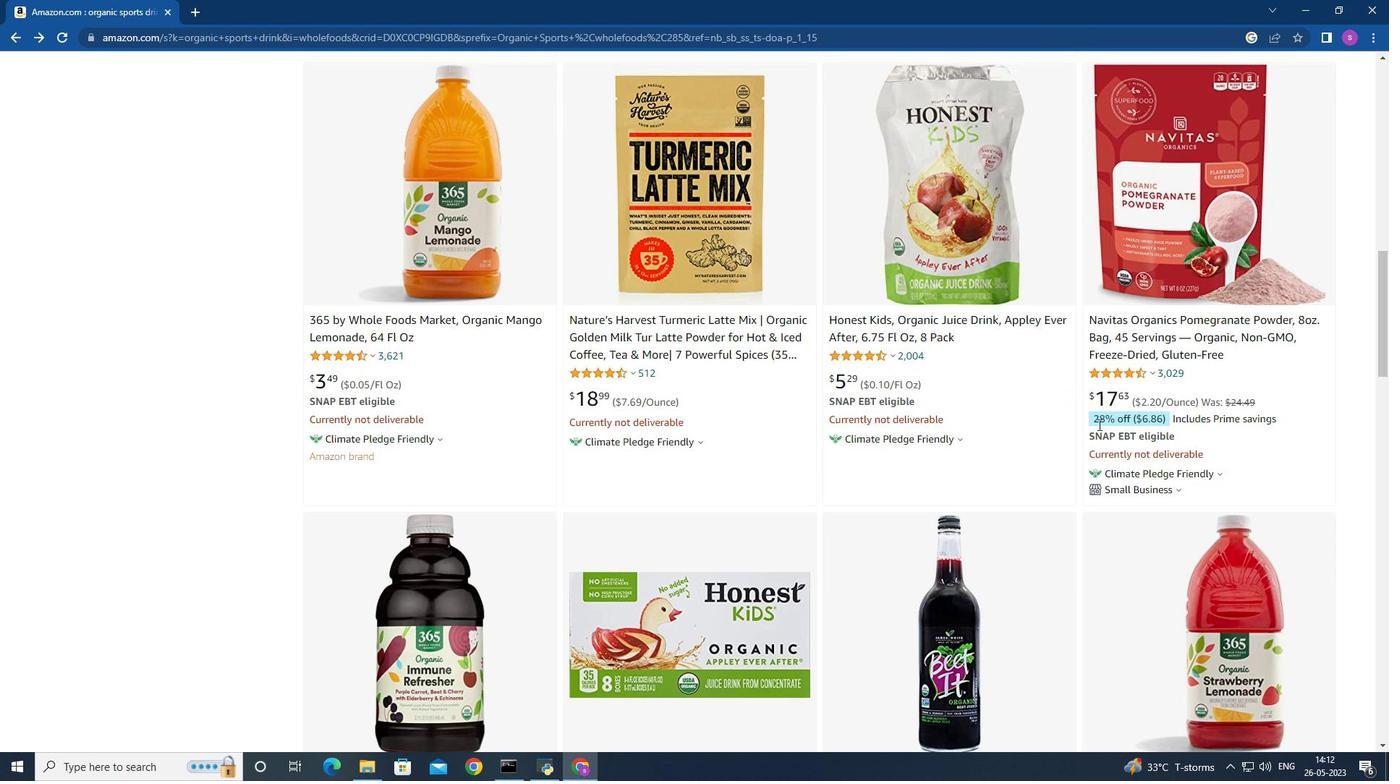 
Action: Mouse moved to (1080, 423)
Screenshot: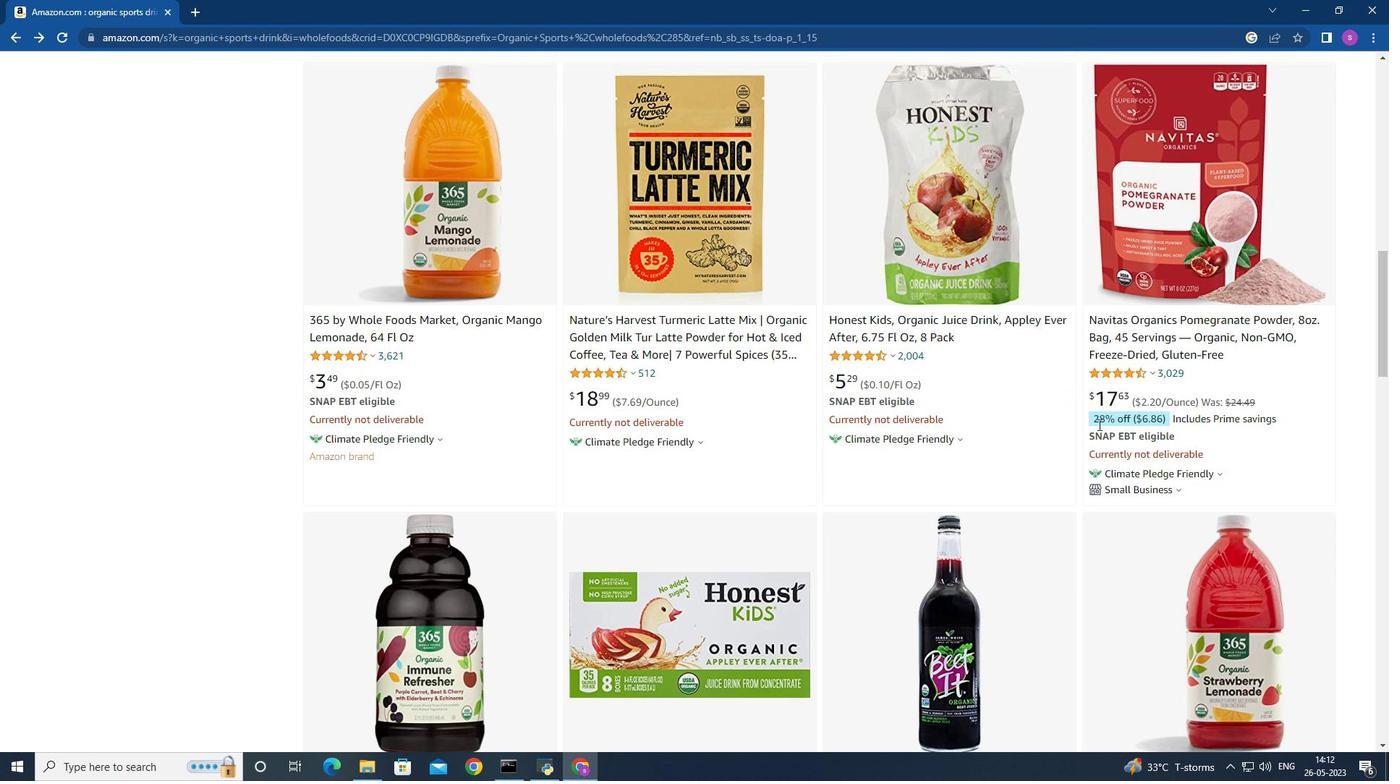
Action: Mouse scrolled (1080, 422) with delta (0, 0)
Screenshot: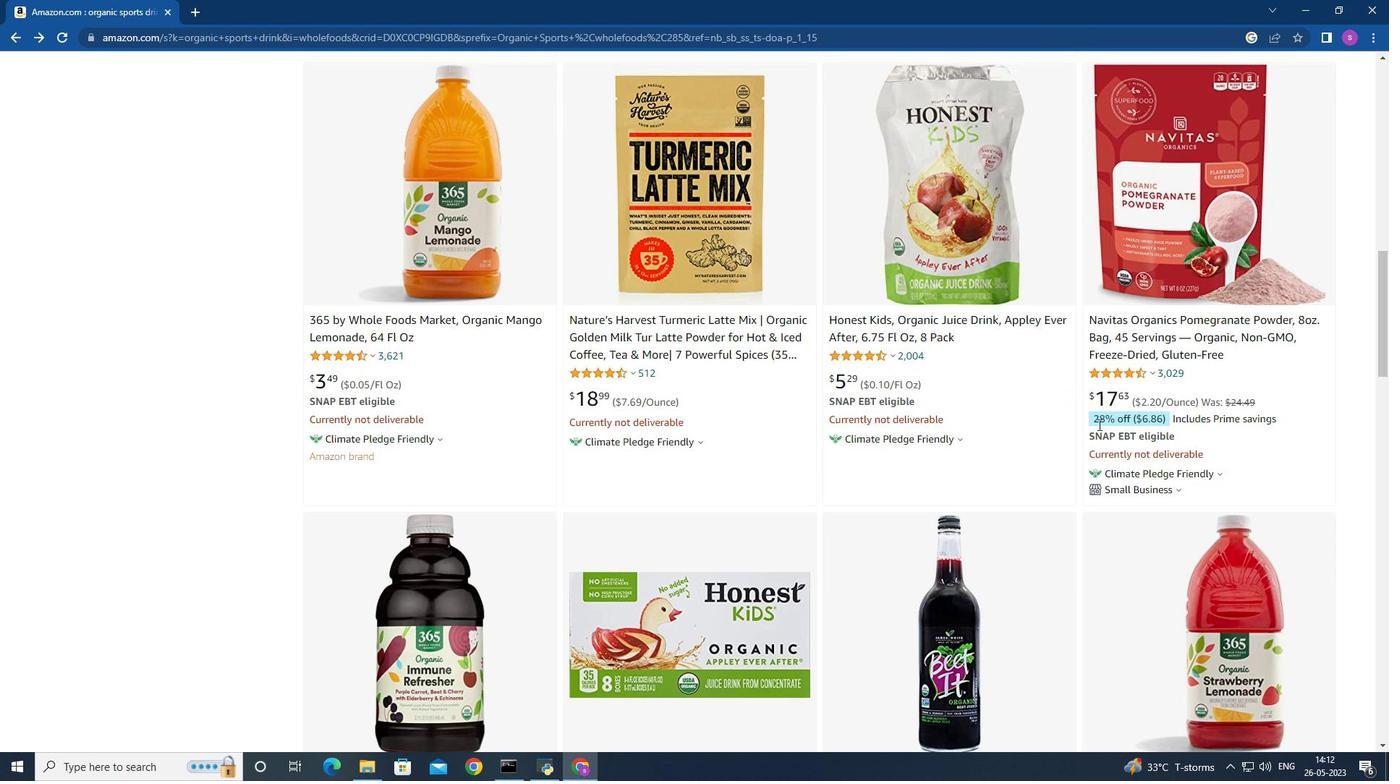 
Action: Mouse moved to (1075, 421)
Screenshot: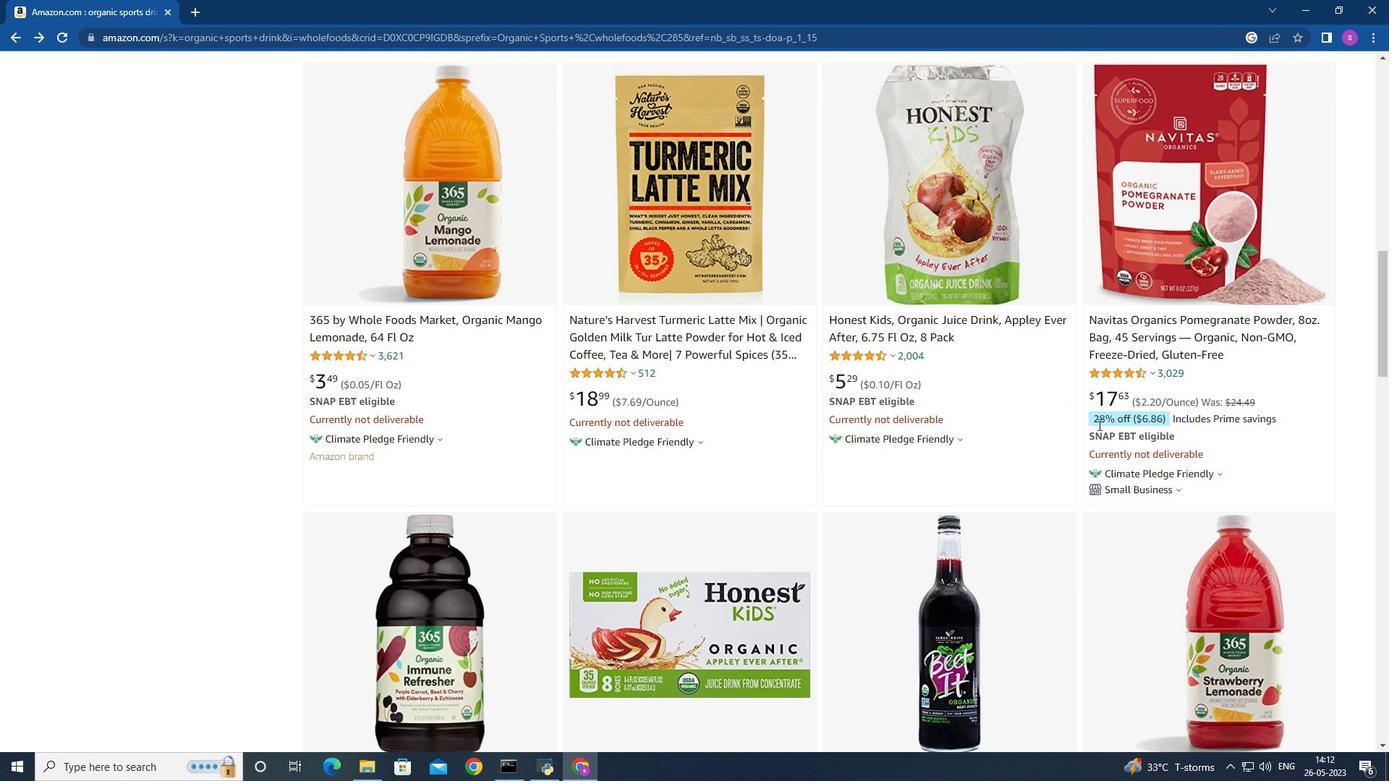 
Action: Mouse scrolled (1075, 421) with delta (0, 0)
Screenshot: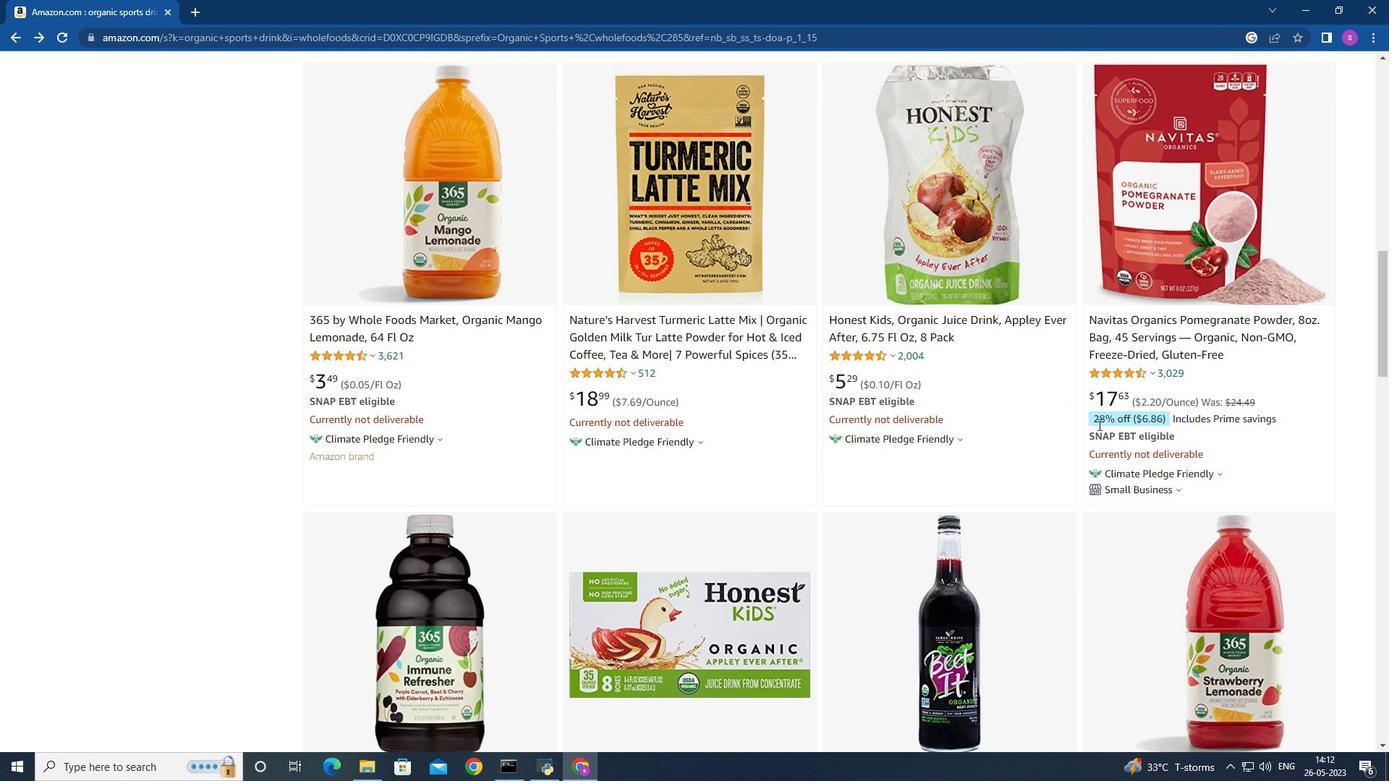 
Action: Mouse moved to (1071, 419)
Screenshot: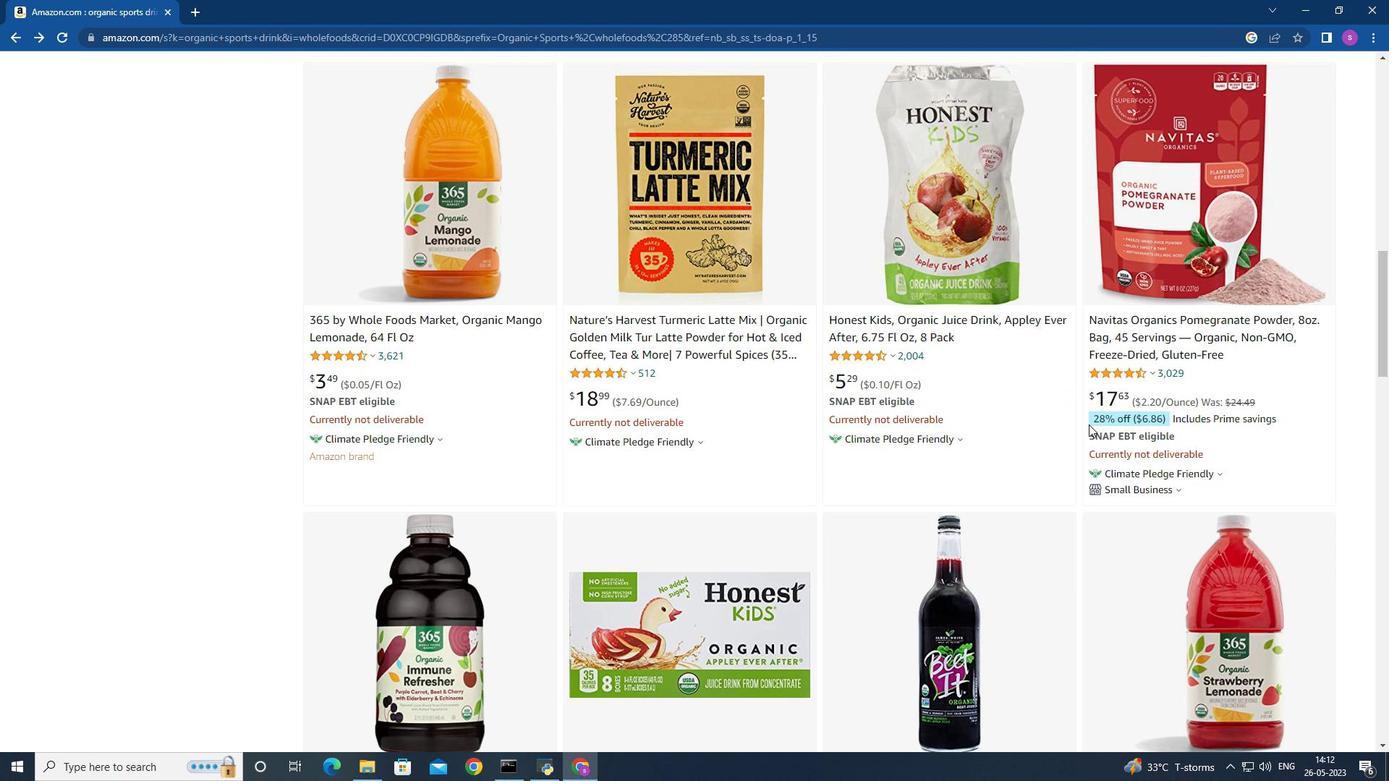 
Action: Mouse scrolled (1071, 418) with delta (0, 0)
Screenshot: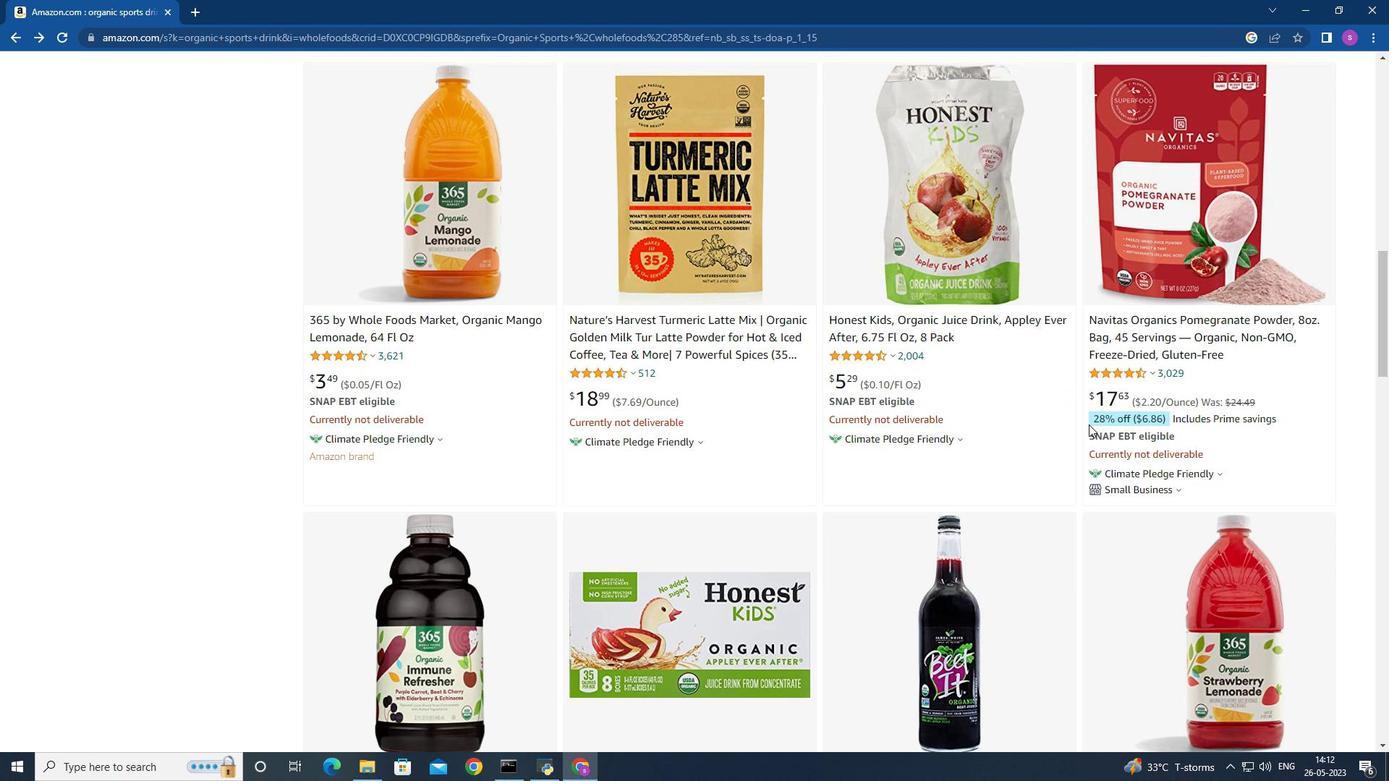 
Action: Mouse moved to (961, 382)
Screenshot: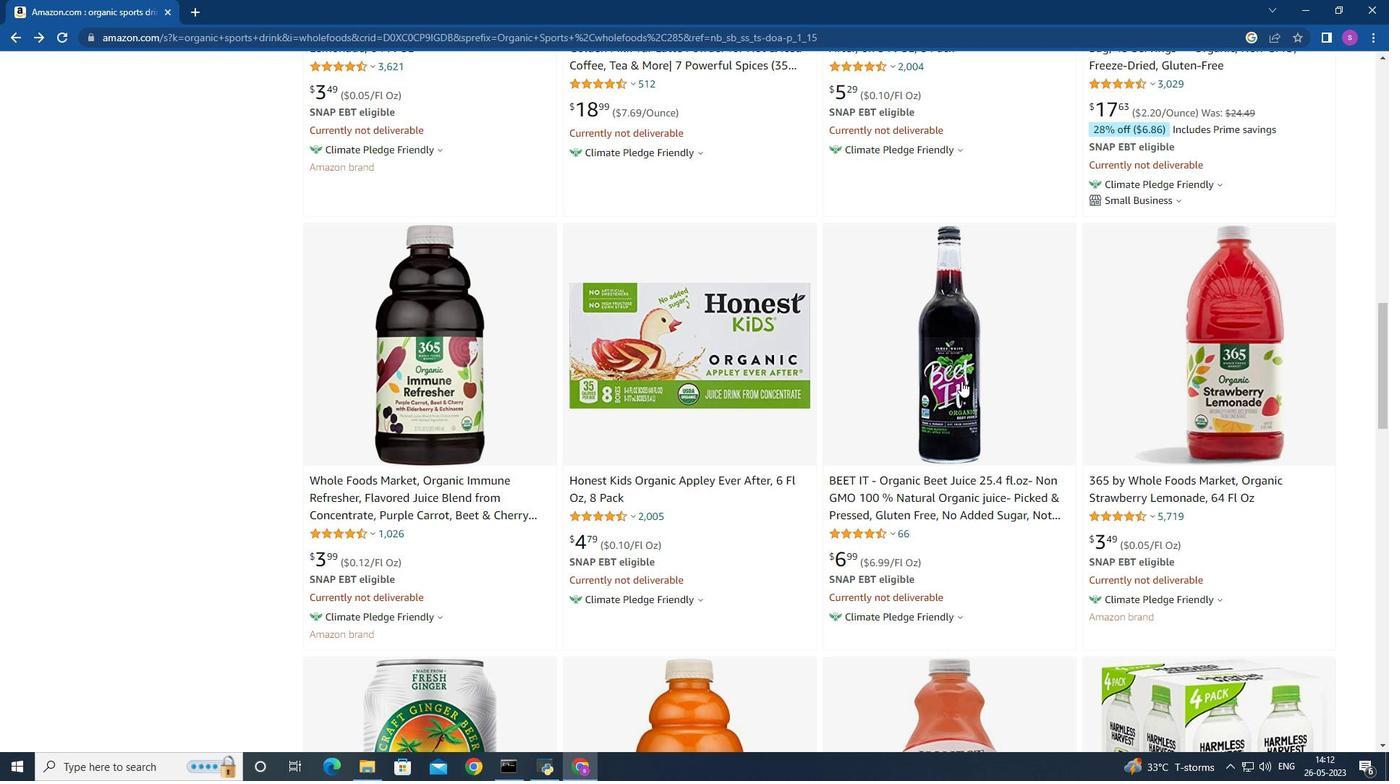 
Action: Mouse pressed left at (961, 382)
Screenshot: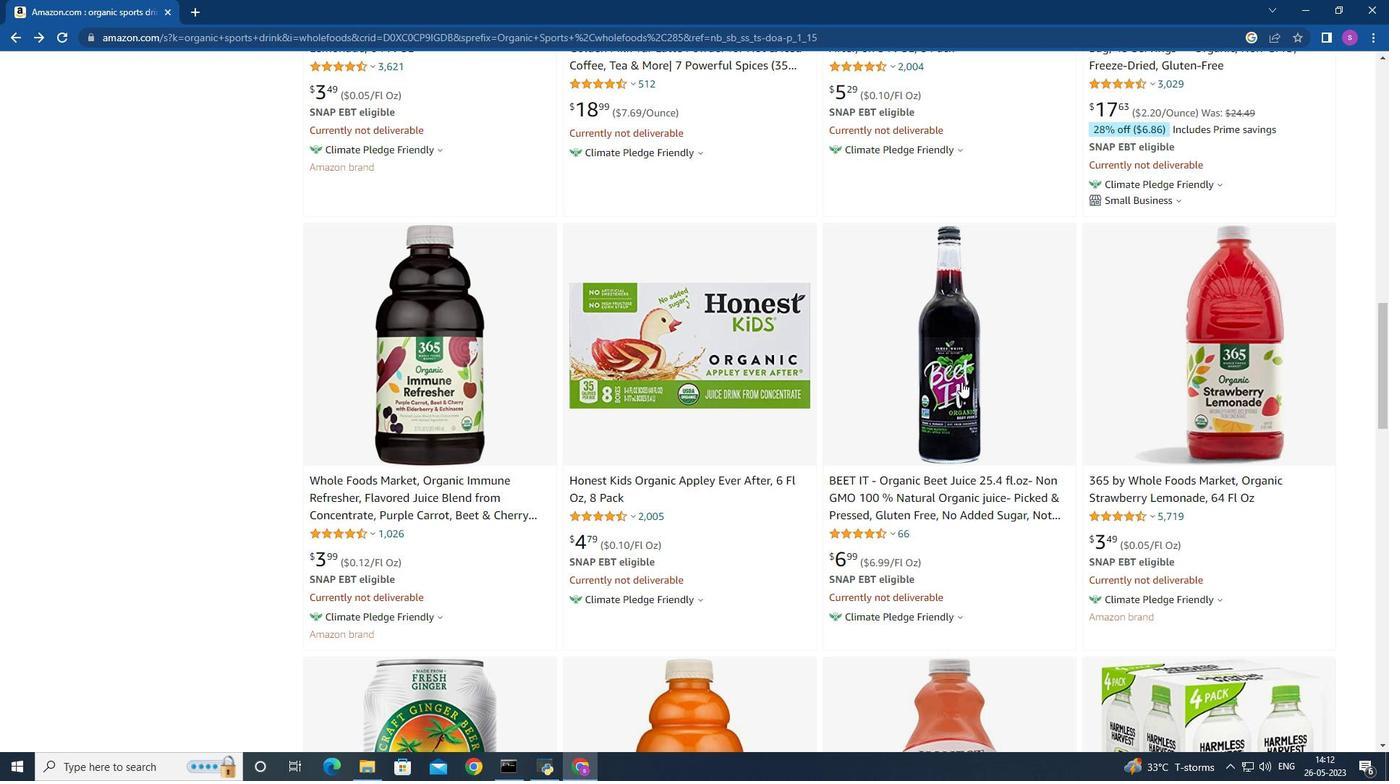 
Action: Mouse moved to (13, 37)
Screenshot: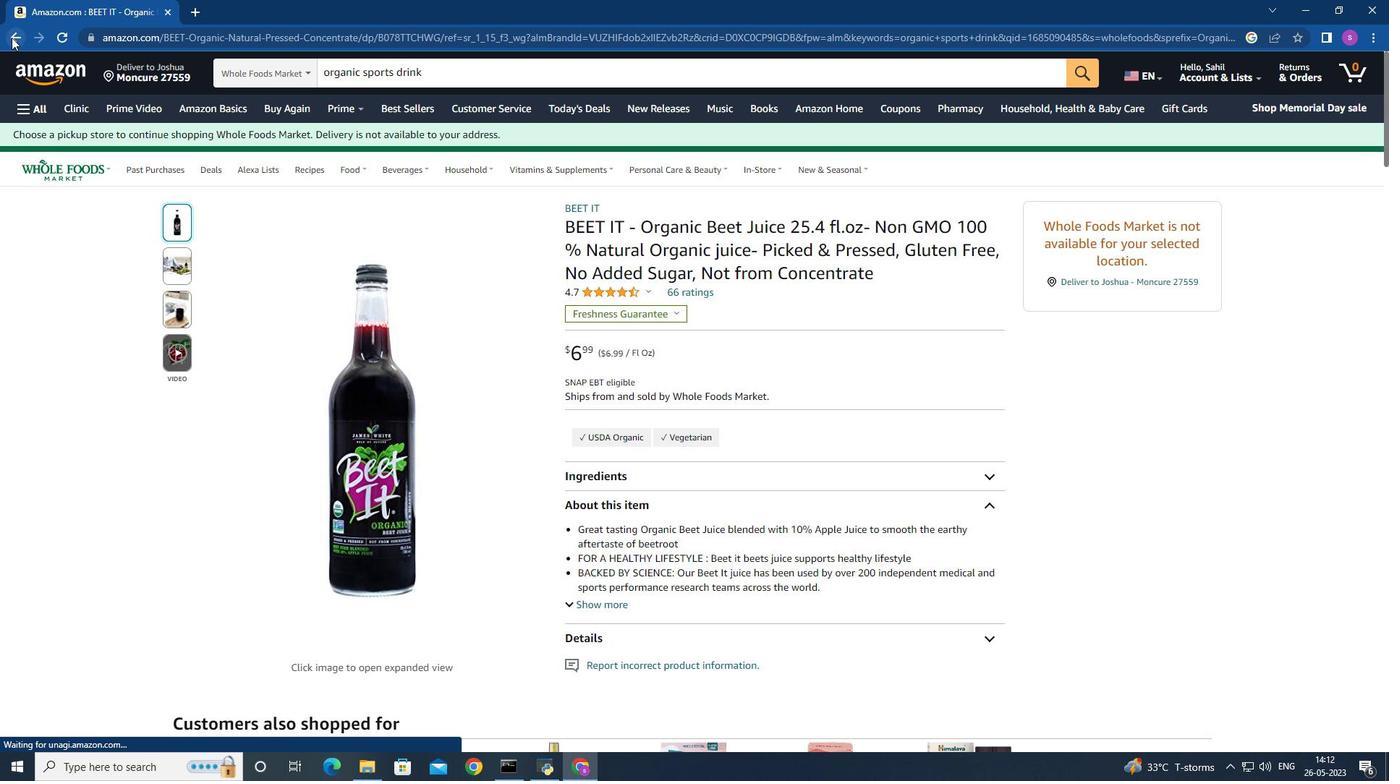 
Action: Mouse pressed left at (13, 37)
Screenshot: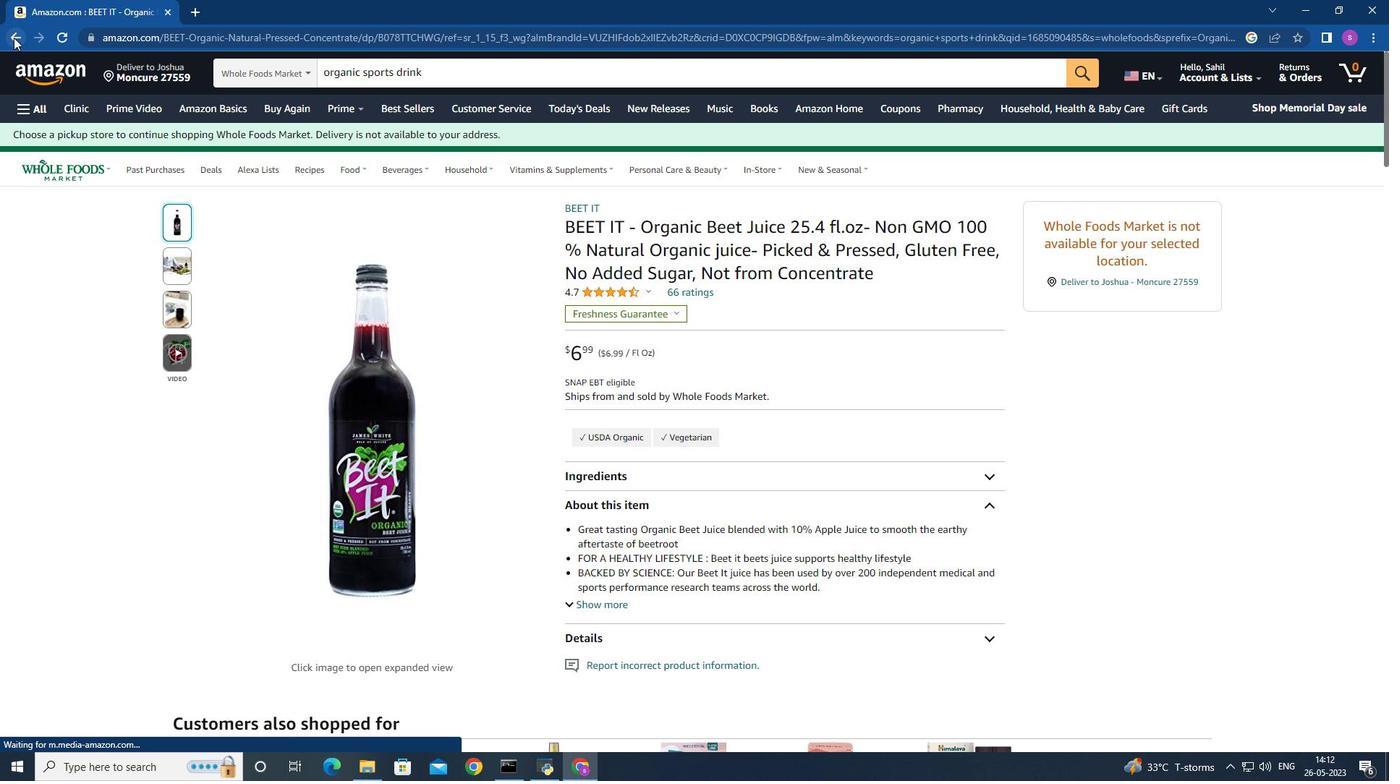 
Action: Mouse pressed left at (13, 37)
Screenshot: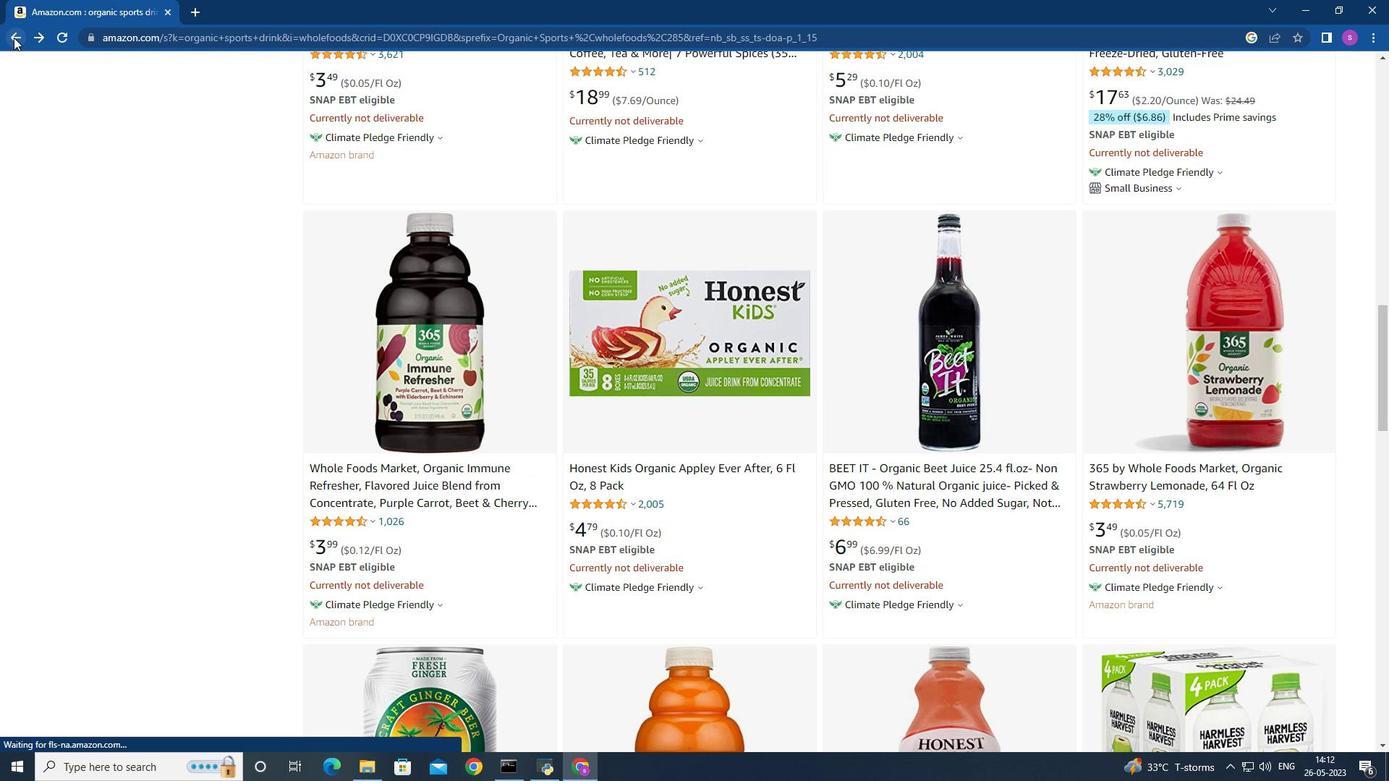 
Action: Mouse moved to (325, 196)
Screenshot: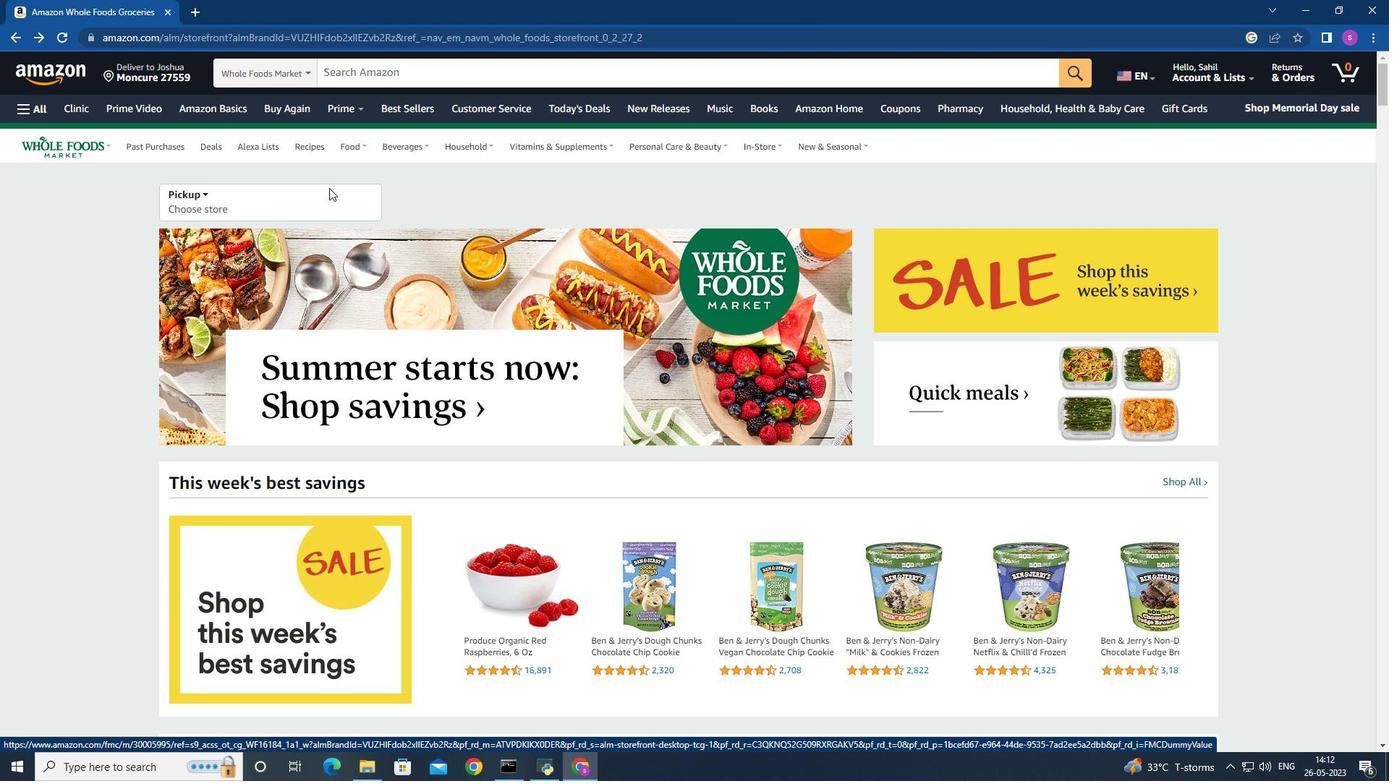 
